 Task: Get directions from Colonial Williamsburg, Virginia, United States to Albuquerque, New Mexico, United States  and reverse  starting point and destination and check the best travel modes
Action: Mouse moved to (179, 183)
Screenshot: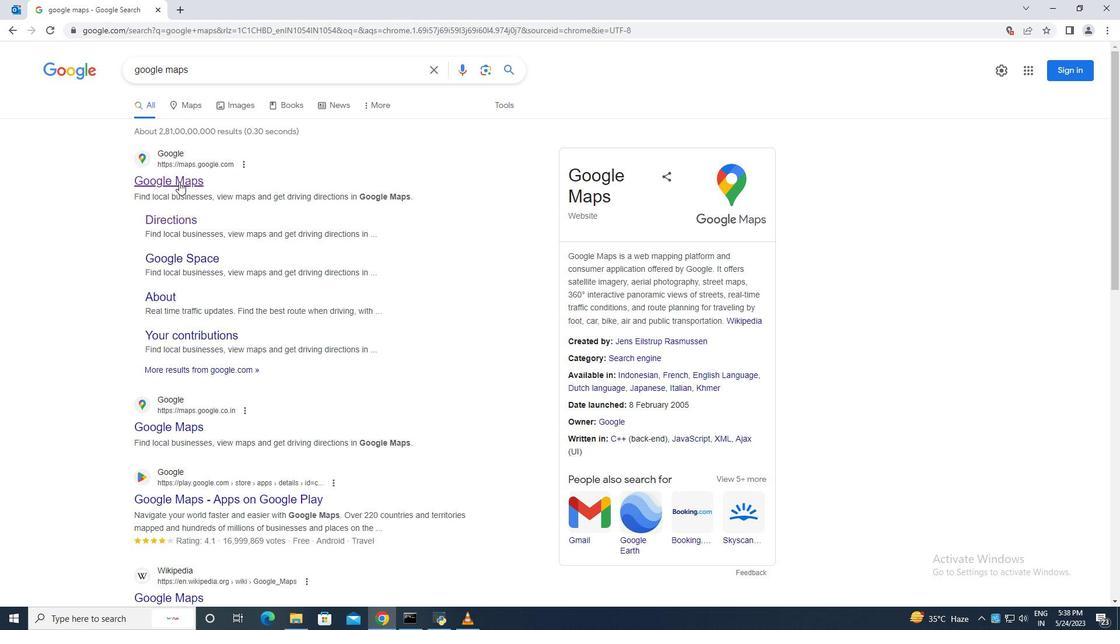 
Action: Mouse pressed left at (179, 183)
Screenshot: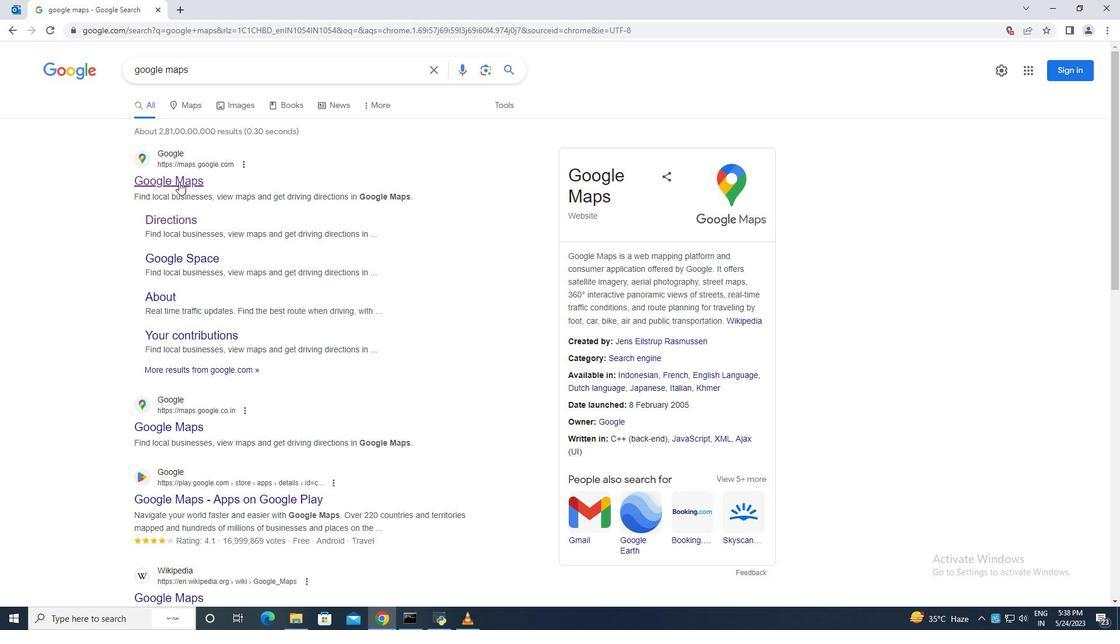 
Action: Mouse moved to (131, 62)
Screenshot: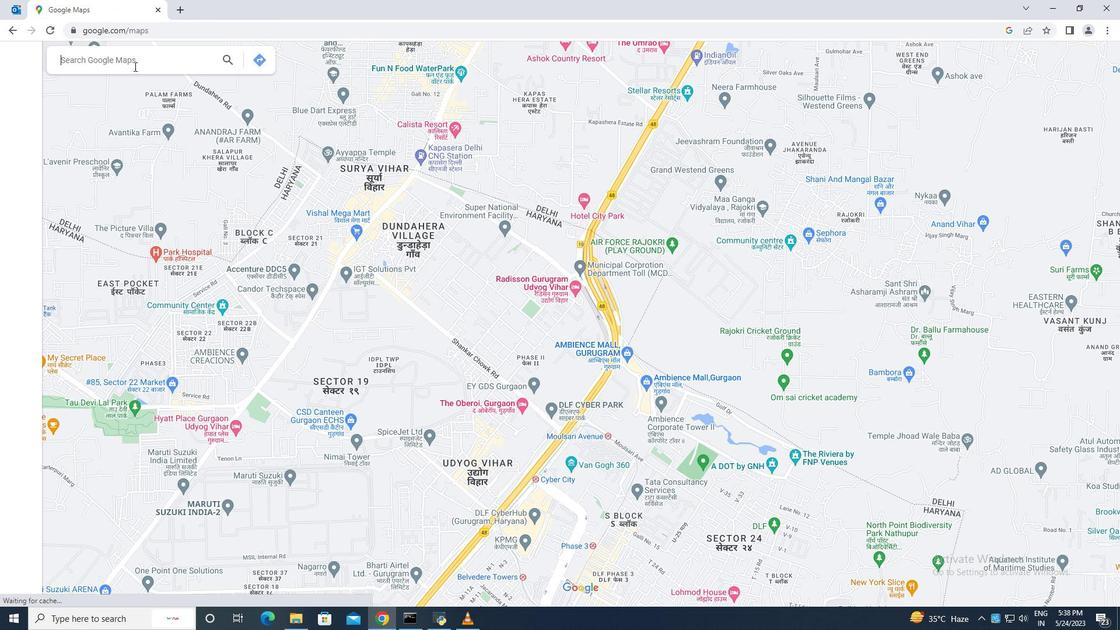 
Action: Mouse pressed left at (131, 62)
Screenshot: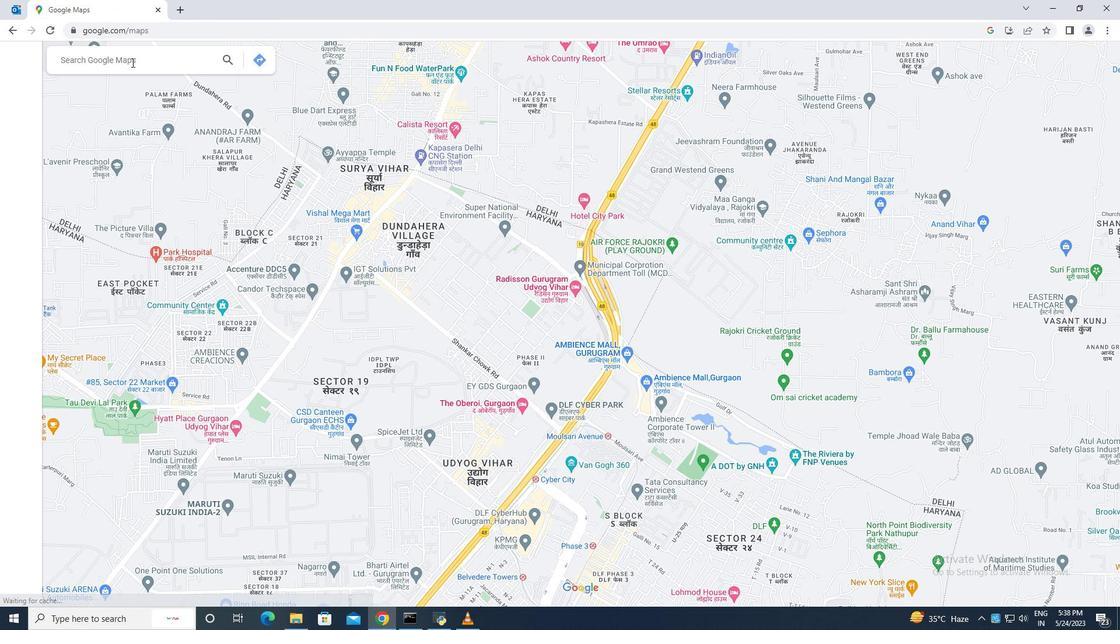 
Action: Key pressed colonial<Key.space>willamsburg<Key.space>virginia<Key.space>usa
Screenshot: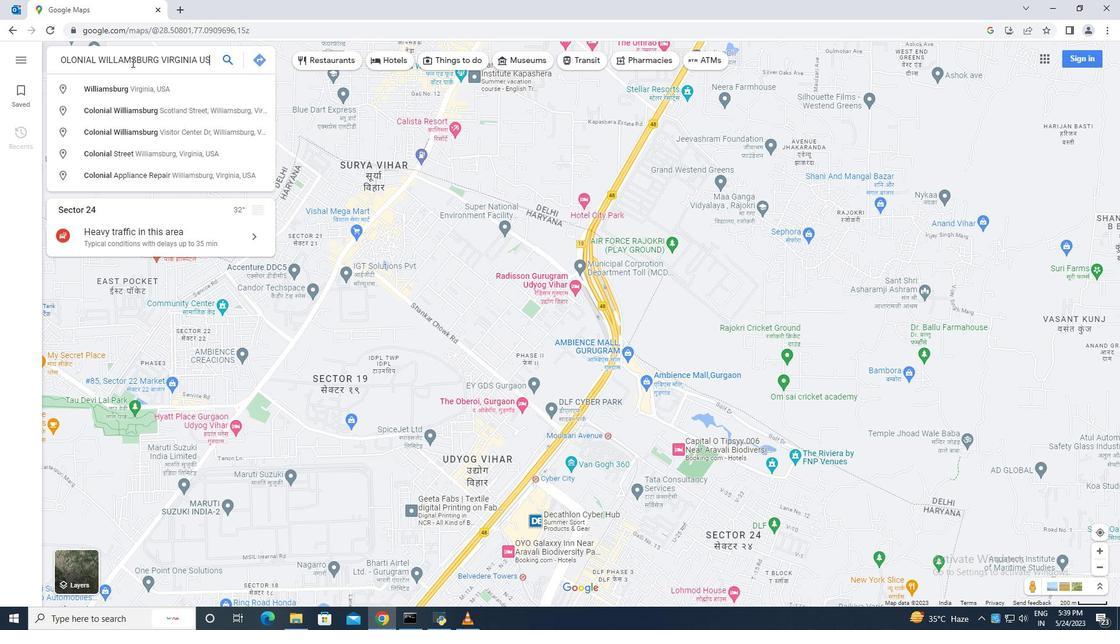 
Action: Mouse moved to (155, 87)
Screenshot: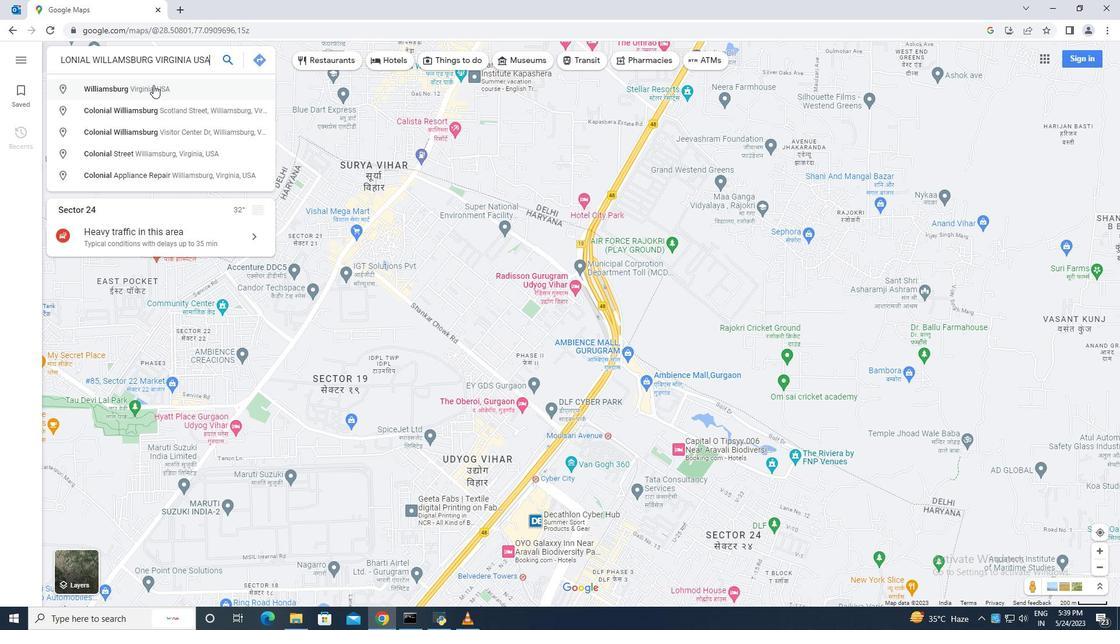 
Action: Mouse pressed left at (155, 87)
Screenshot: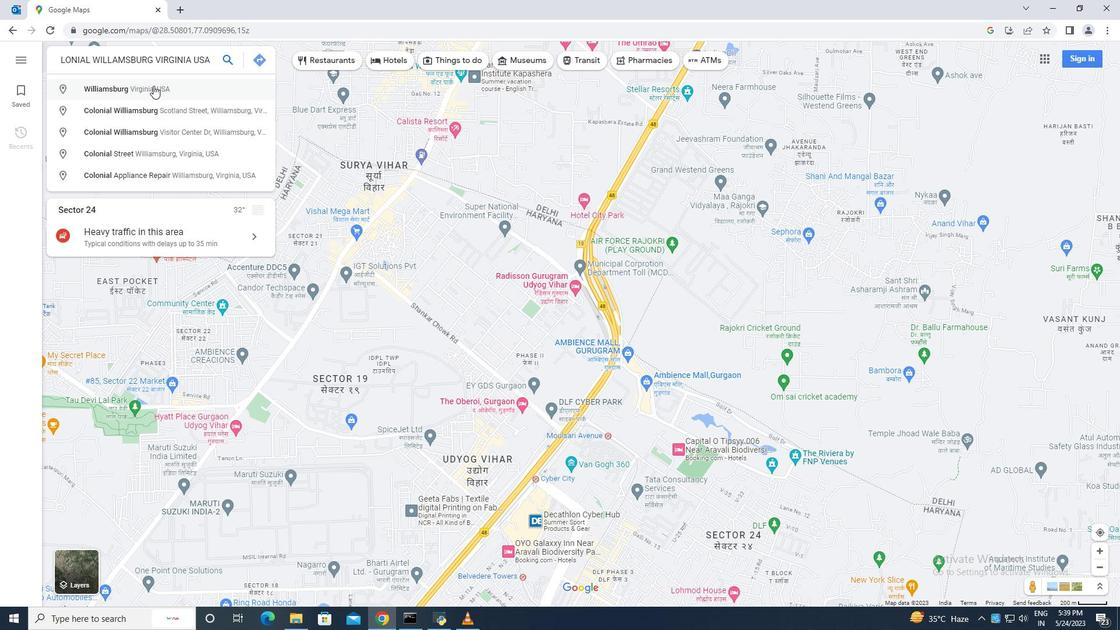 
Action: Mouse moved to (82, 269)
Screenshot: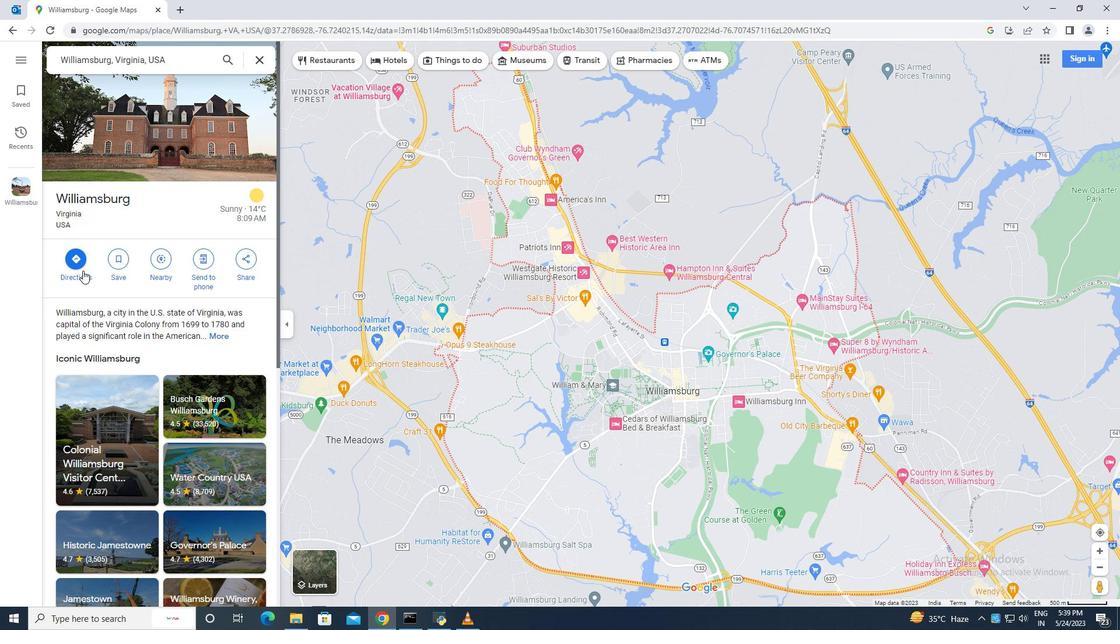 
Action: Mouse pressed left at (82, 269)
Screenshot: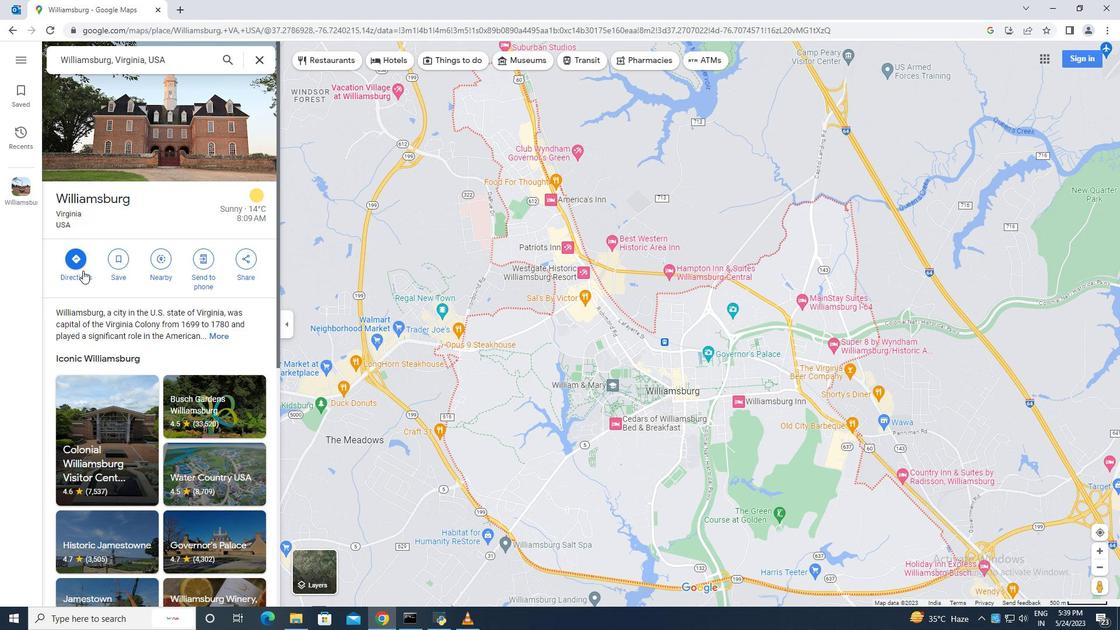 
Action: Mouse moved to (178, 91)
Screenshot: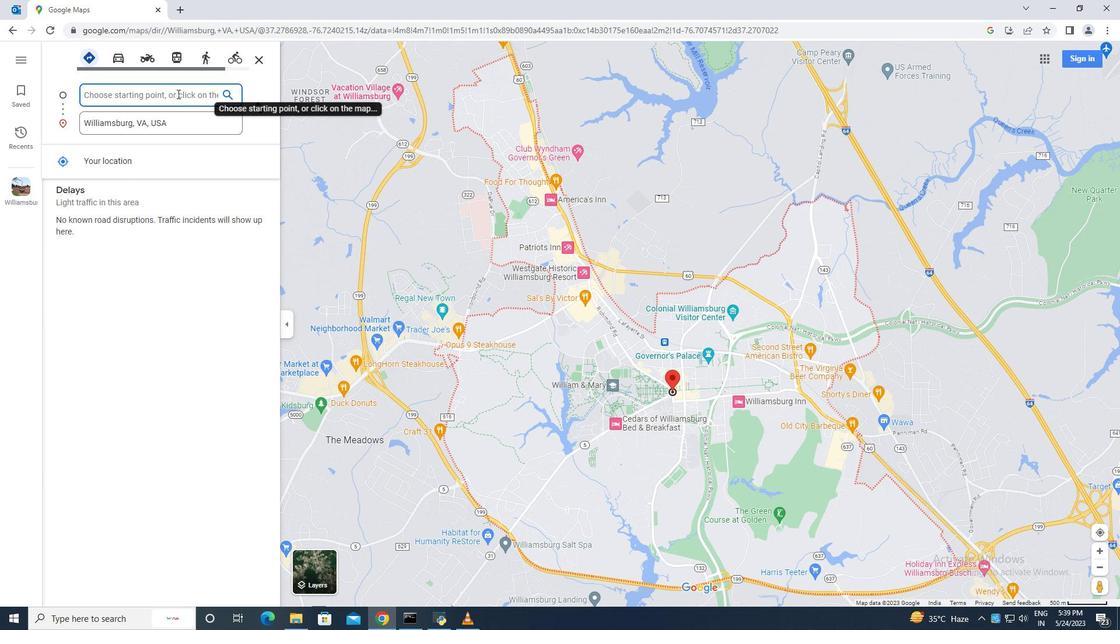 
Action: Mouse pressed left at (178, 91)
Screenshot: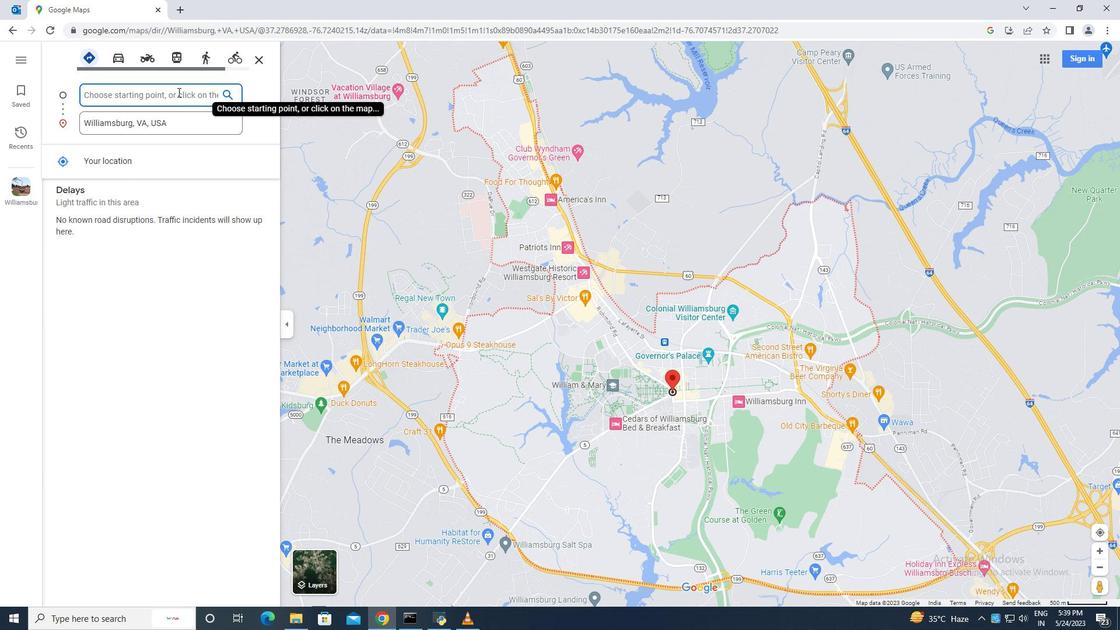 
Action: Key pressed colonial<Key.space>willamsburg<Key.space>virh<Key.backspace>ginia<Key.space>usa
Screenshot: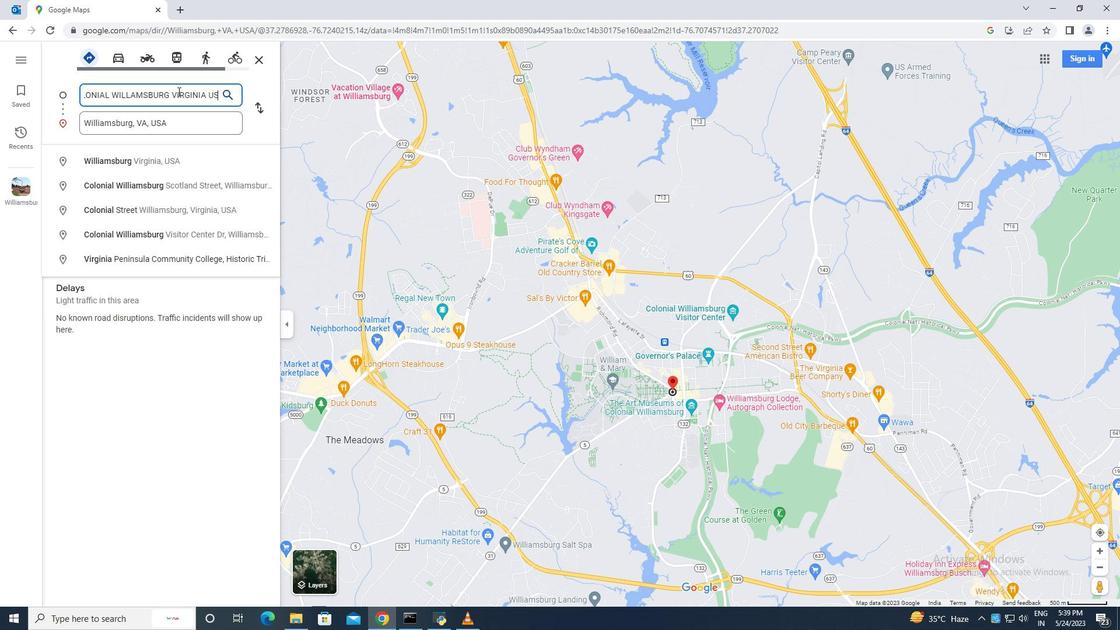 
Action: Mouse moved to (194, 123)
Screenshot: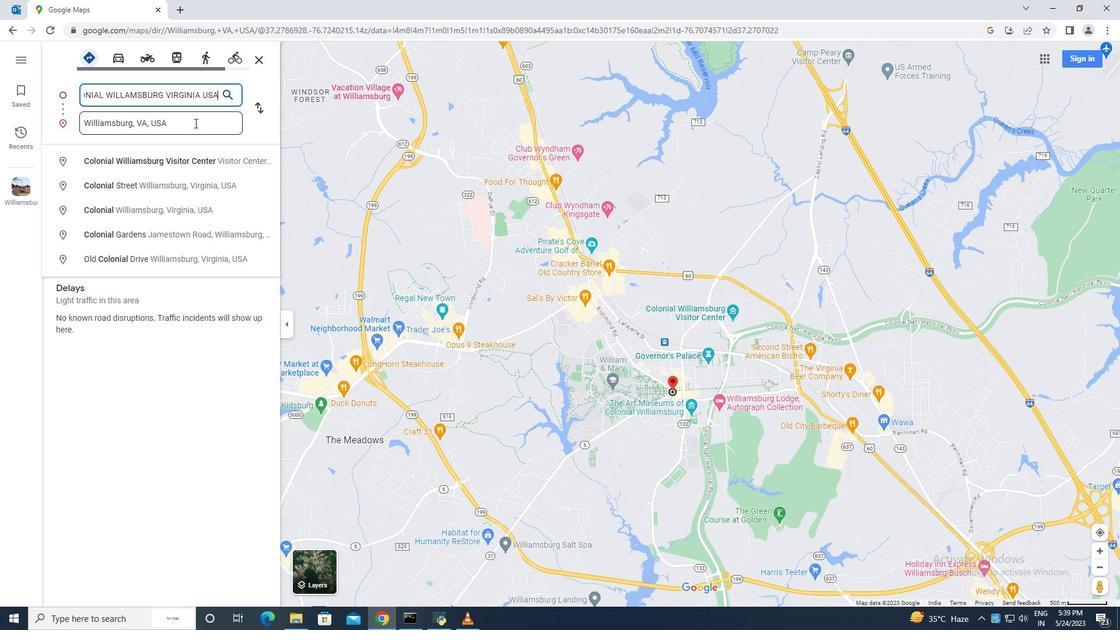 
Action: Mouse pressed left at (194, 123)
Screenshot: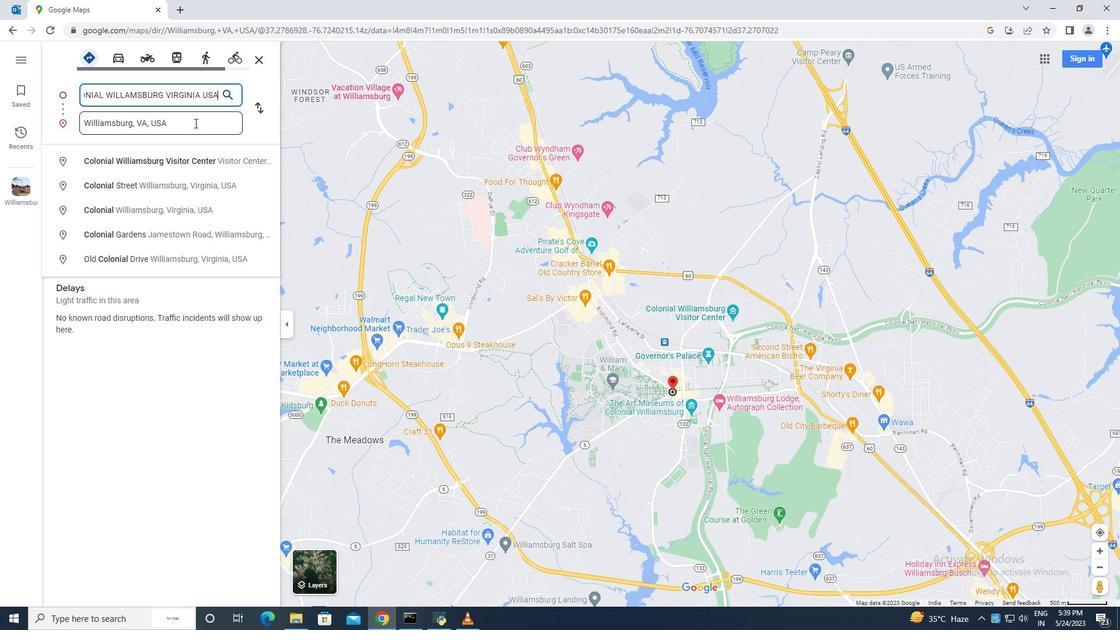 
Action: Key pressed albuquerque<Key.space>new<Key.space>mexico<Key.space>
Screenshot: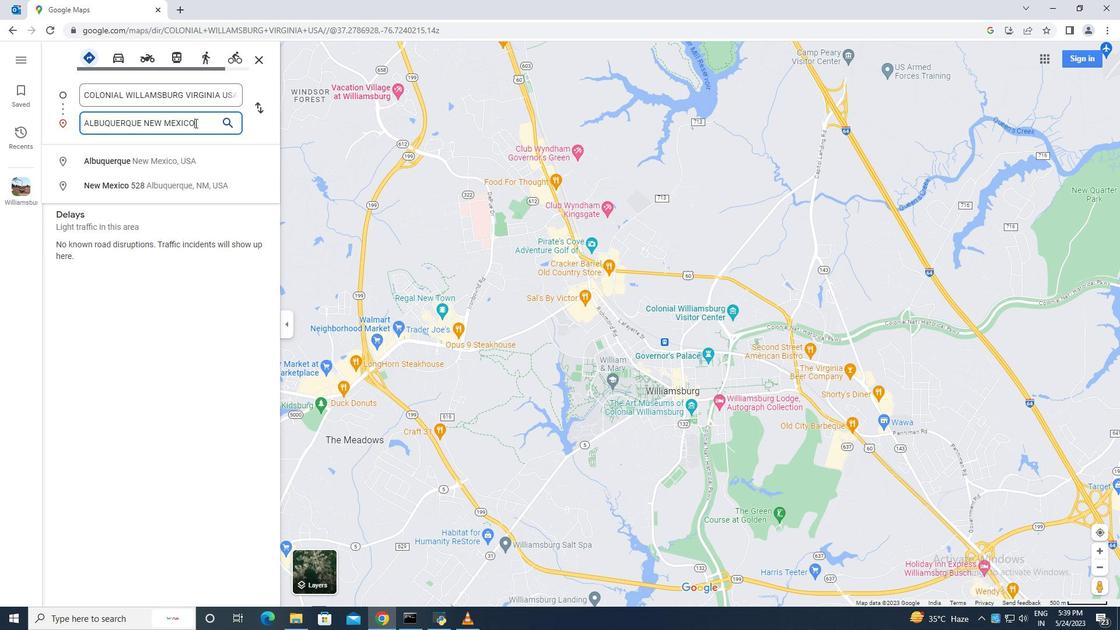 
Action: Mouse moved to (197, 159)
Screenshot: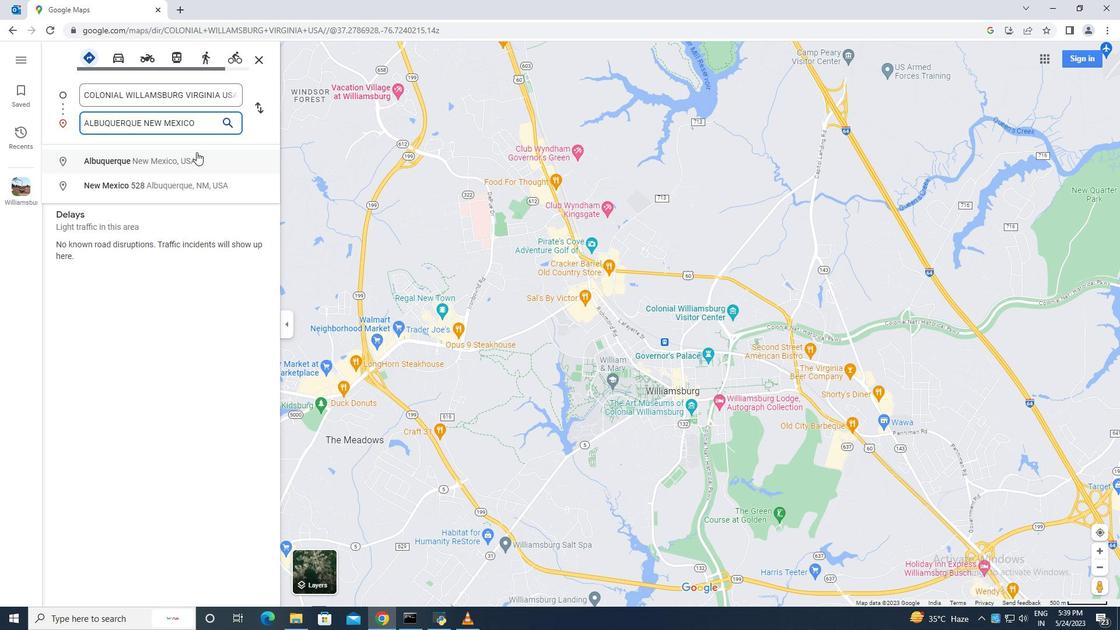 
Action: Mouse pressed left at (197, 159)
Screenshot: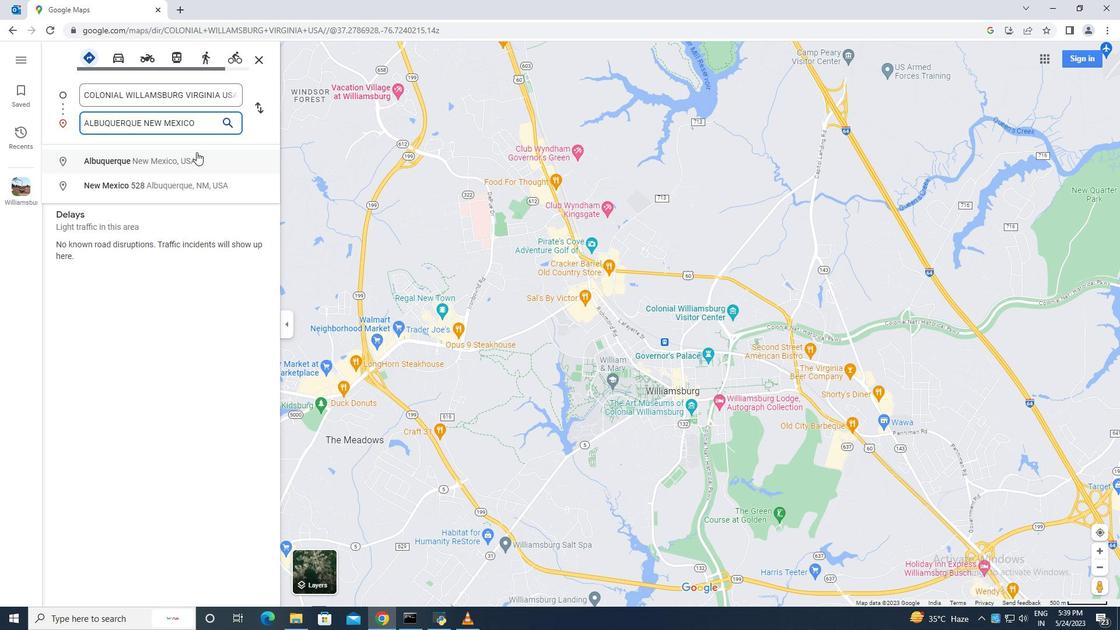 
Action: Mouse moved to (257, 108)
Screenshot: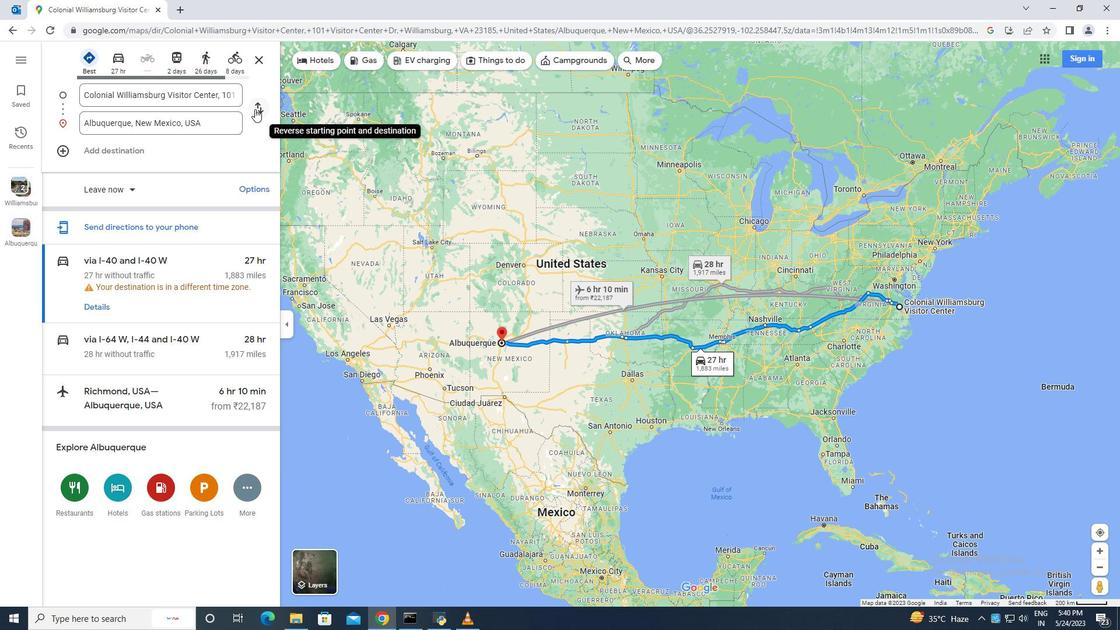 
Action: Mouse pressed left at (257, 108)
Screenshot: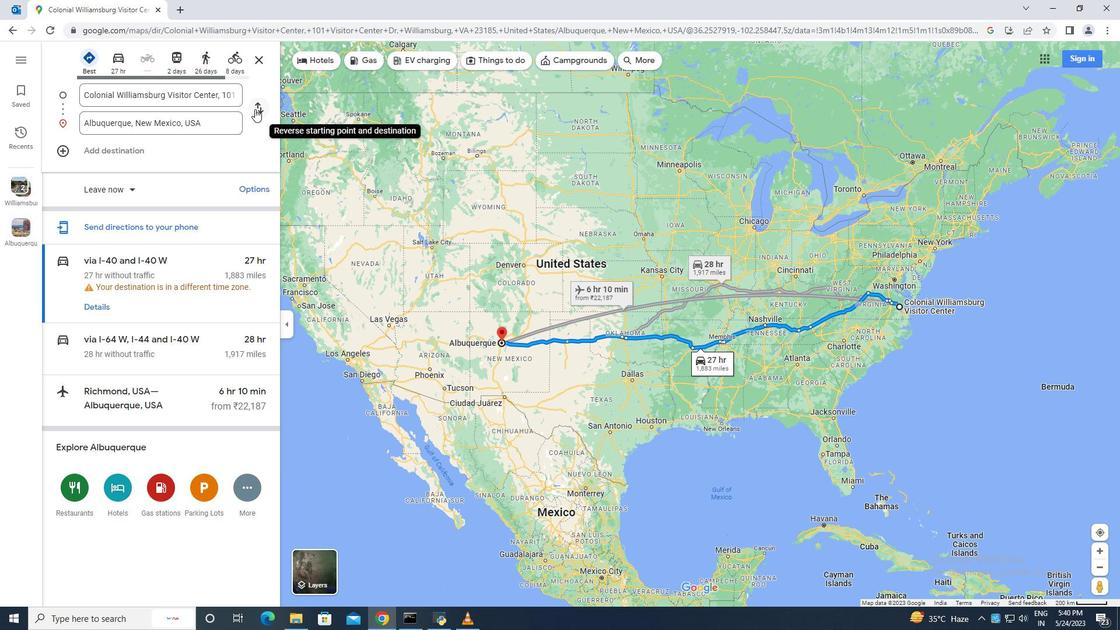 
Action: Mouse moved to (120, 62)
Screenshot: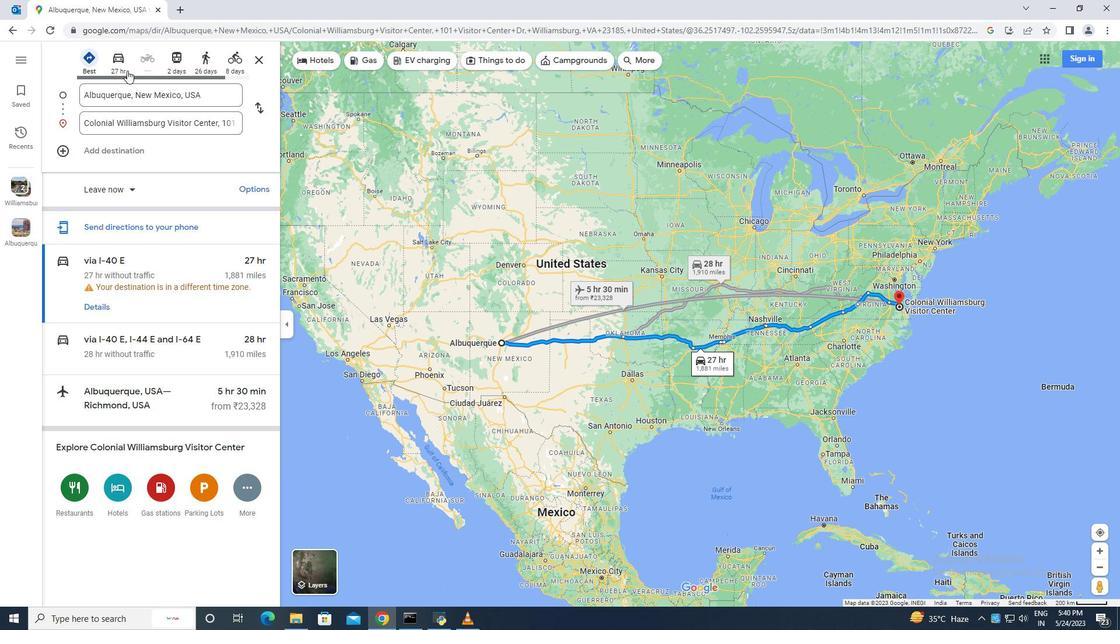 
Action: Mouse pressed left at (120, 62)
Screenshot: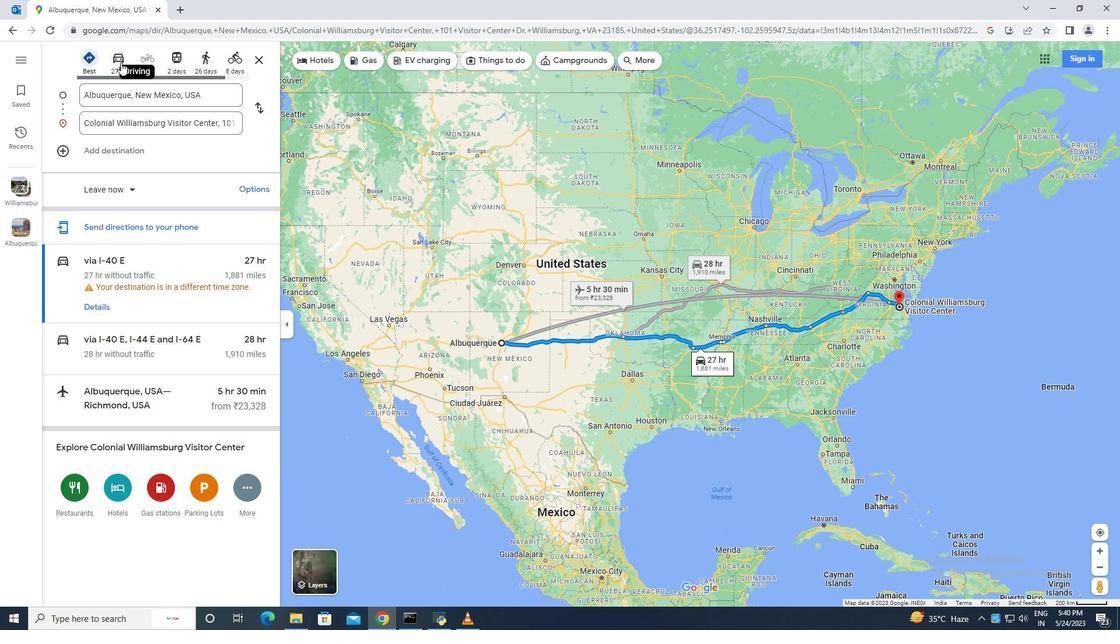 
Action: Mouse moved to (181, 310)
Screenshot: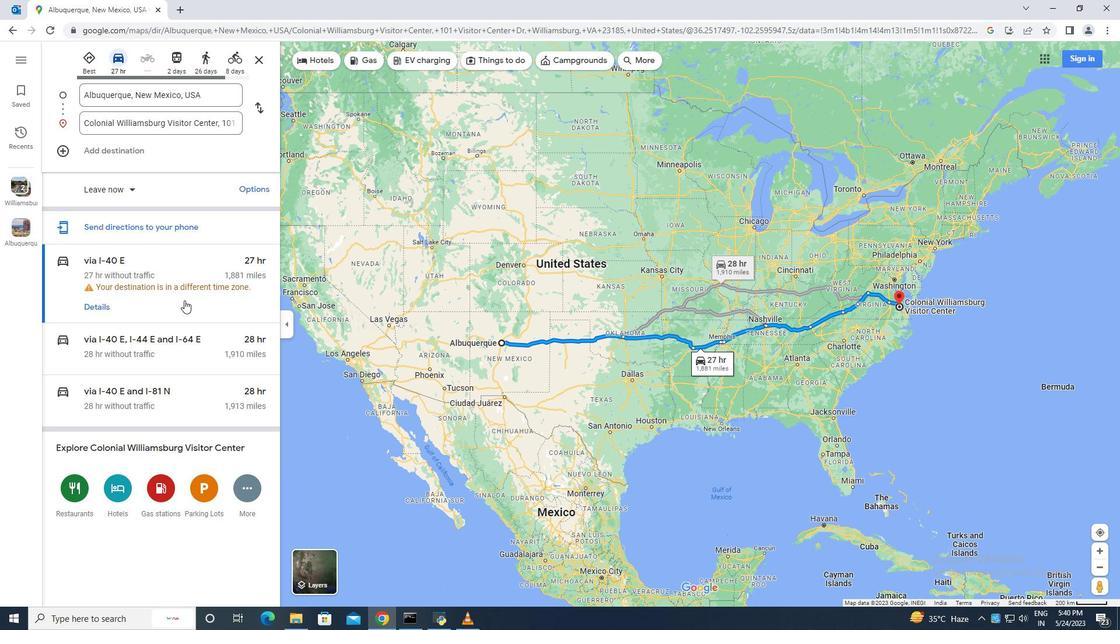 
Action: Mouse scrolled (181, 309) with delta (0, 0)
Screenshot: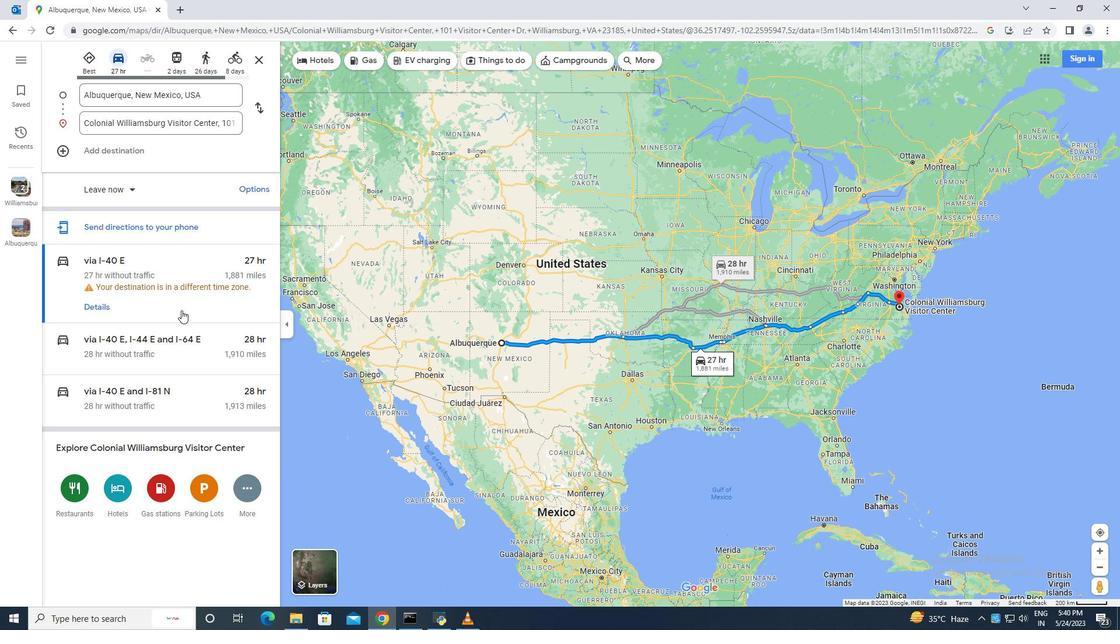 
Action: Mouse scrolled (181, 309) with delta (0, 0)
Screenshot: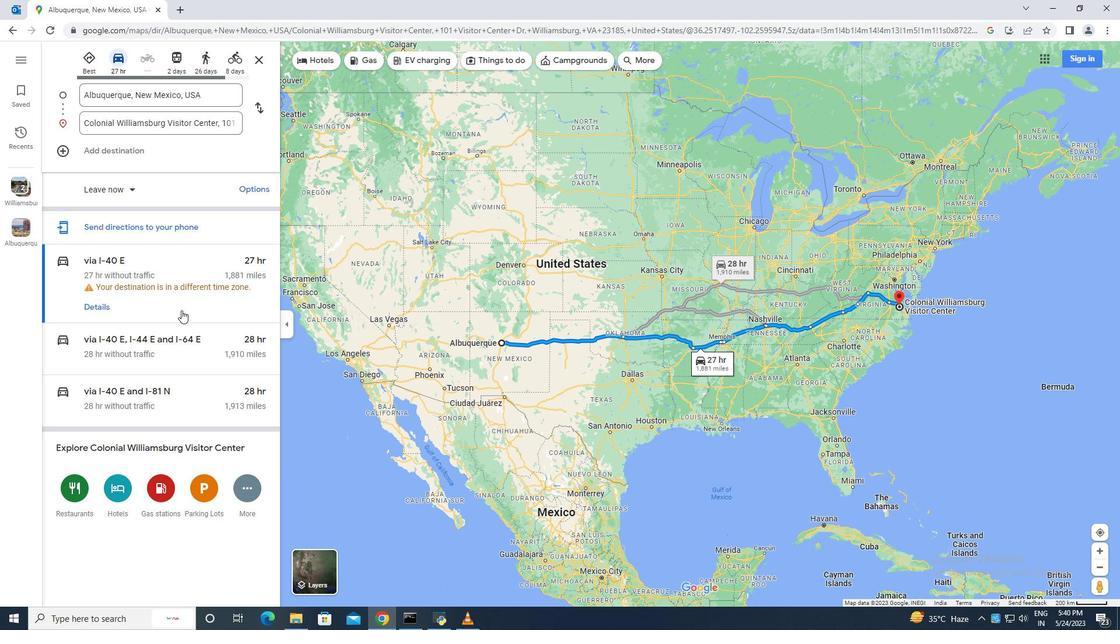 
Action: Mouse scrolled (181, 309) with delta (0, 0)
Screenshot: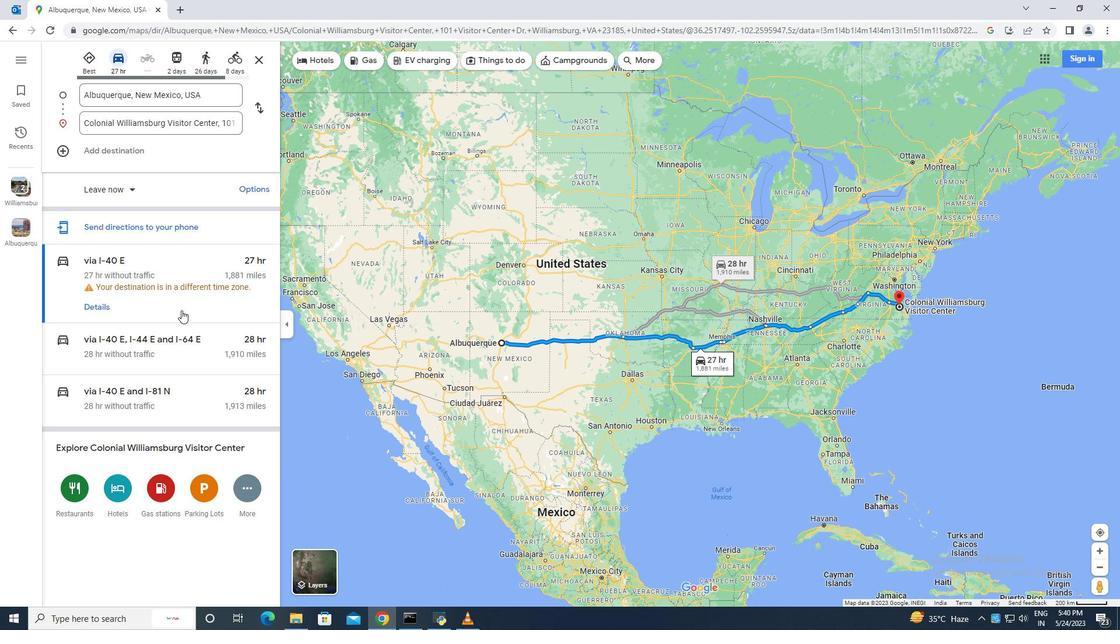 
Action: Mouse scrolled (181, 309) with delta (0, 0)
Screenshot: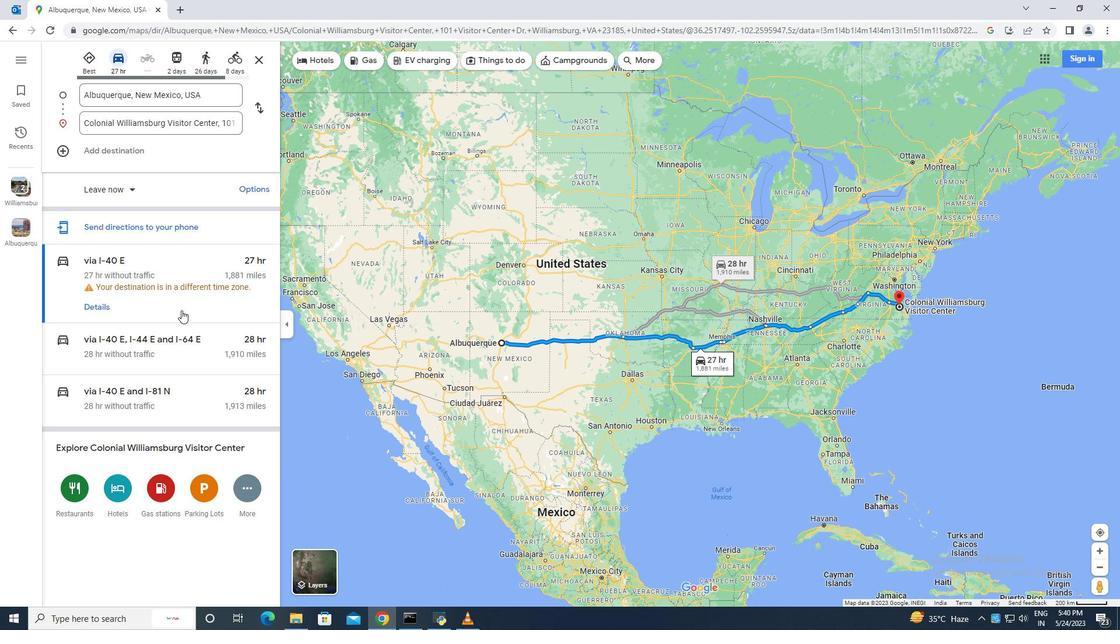 
Action: Mouse moved to (181, 305)
Screenshot: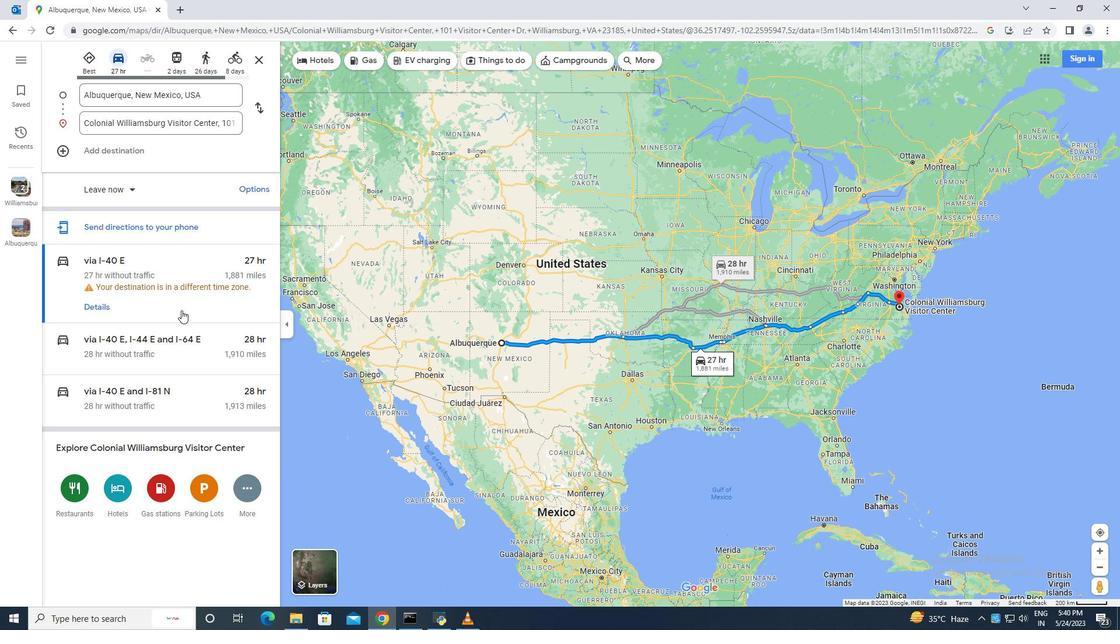 
Action: Mouse scrolled (181, 306) with delta (0, 0)
Screenshot: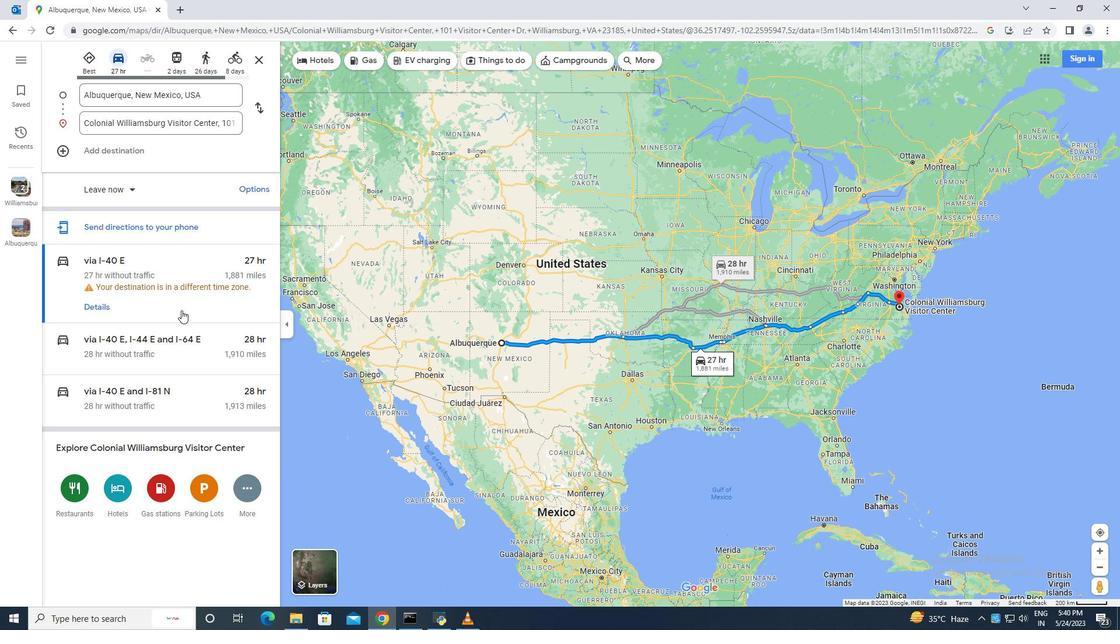 
Action: Mouse moved to (167, 273)
Screenshot: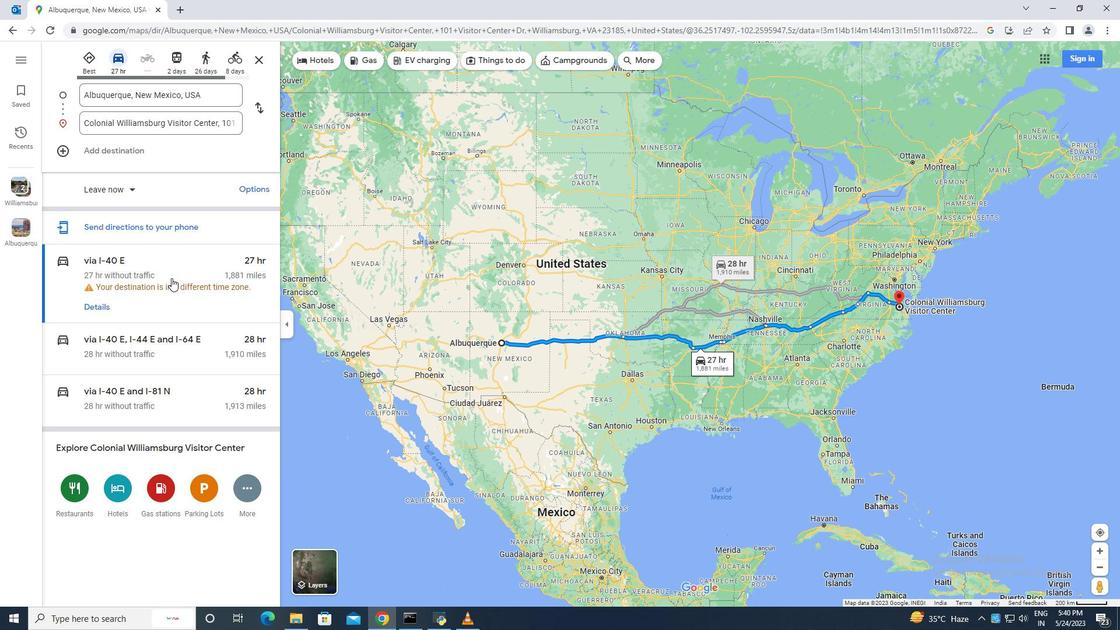 
Action: Mouse scrolled (167, 272) with delta (0, 0)
Screenshot: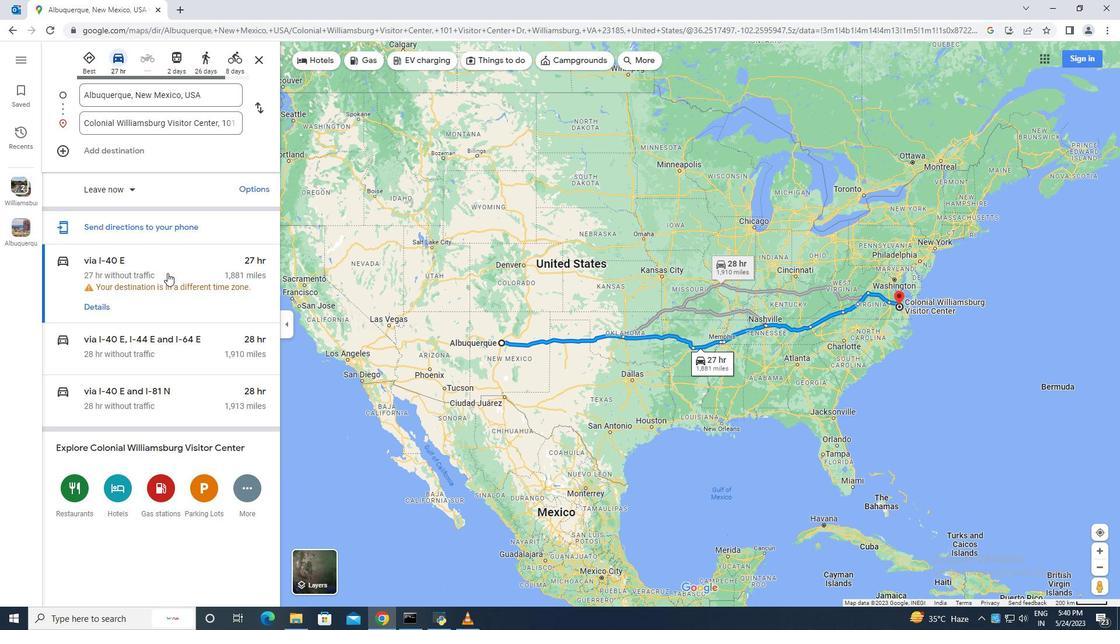 
Action: Mouse scrolled (167, 272) with delta (0, 0)
Screenshot: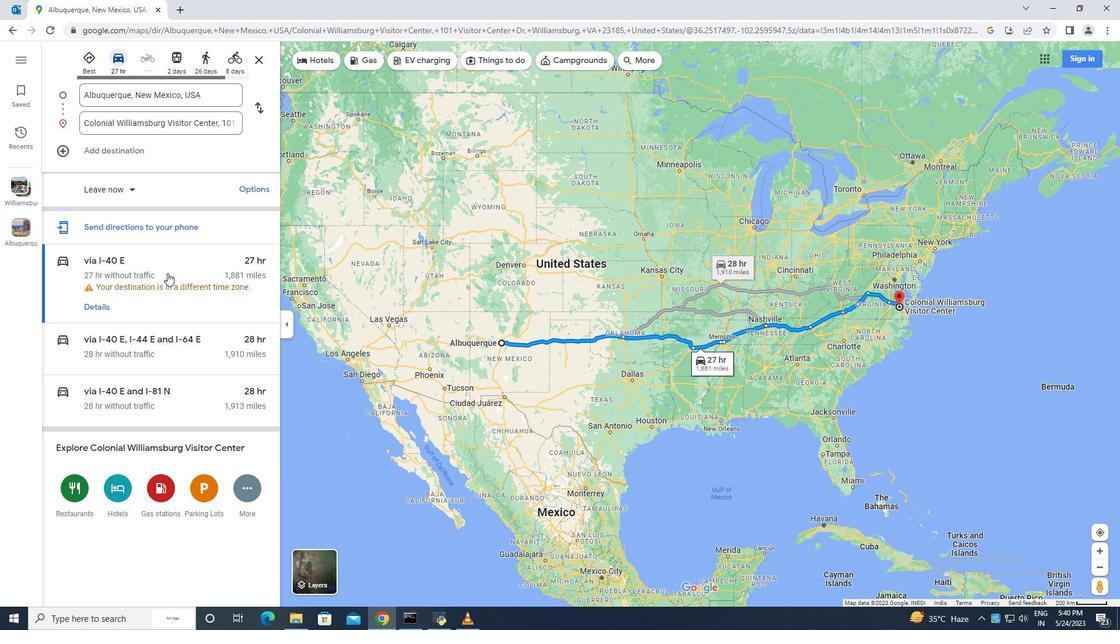 
Action: Mouse scrolled (167, 272) with delta (0, 0)
Screenshot: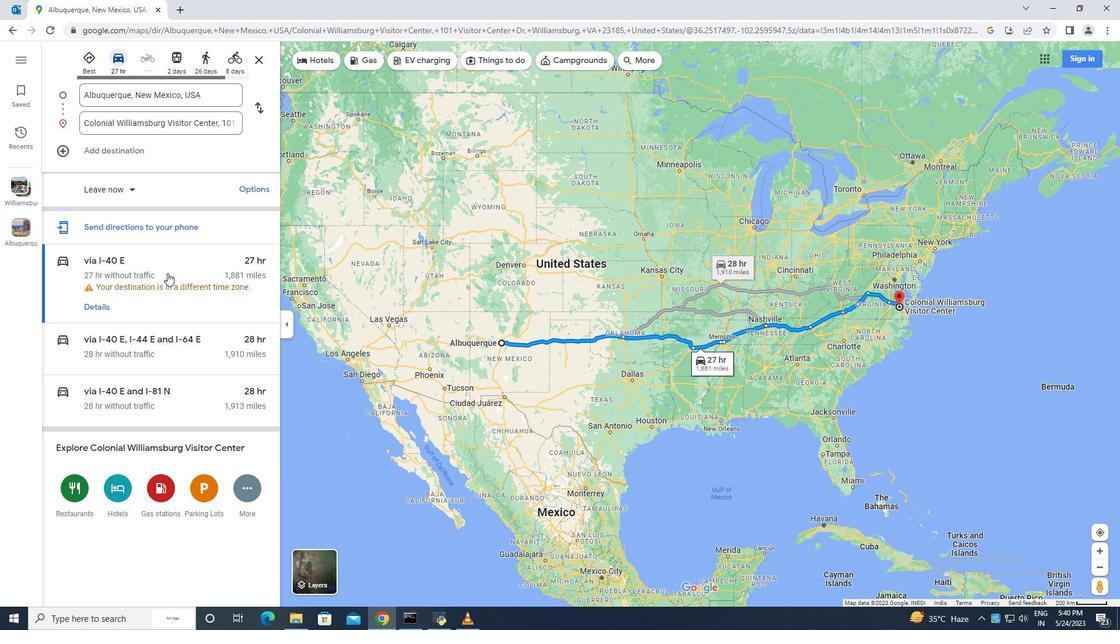 
Action: Mouse moved to (216, 307)
Screenshot: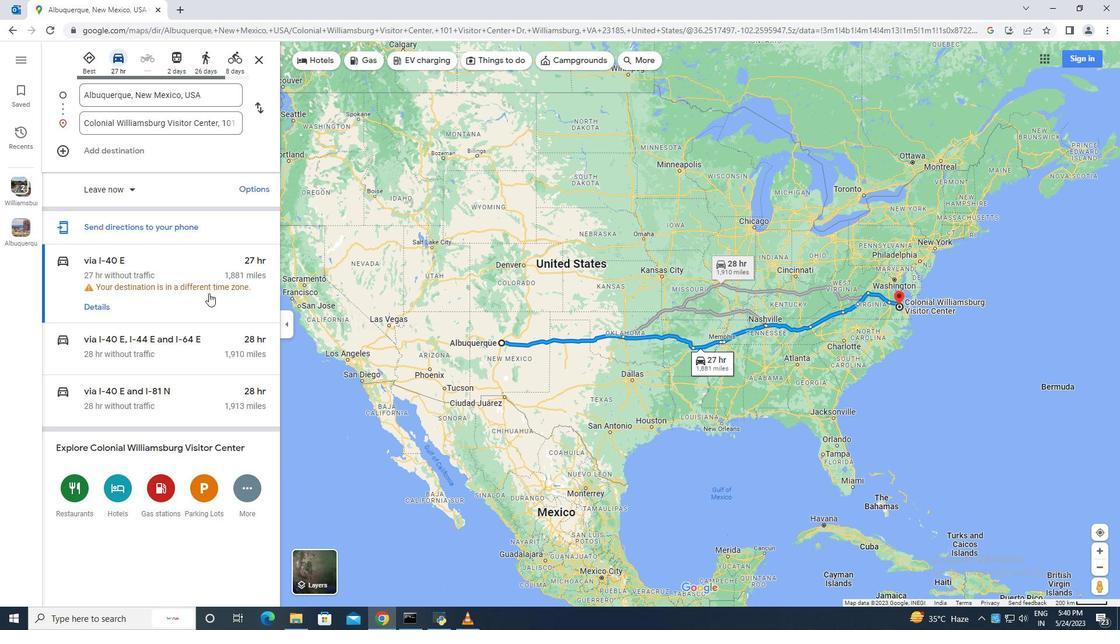 
Action: Mouse scrolled (208, 293) with delta (0, 0)
Screenshot: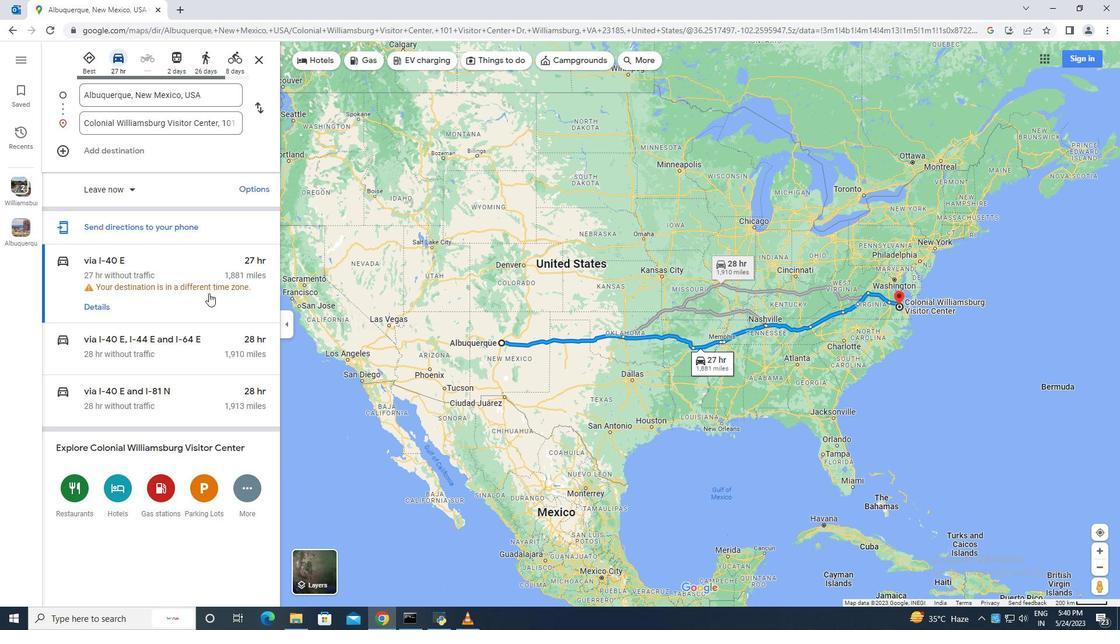 
Action: Mouse moved to (218, 319)
Screenshot: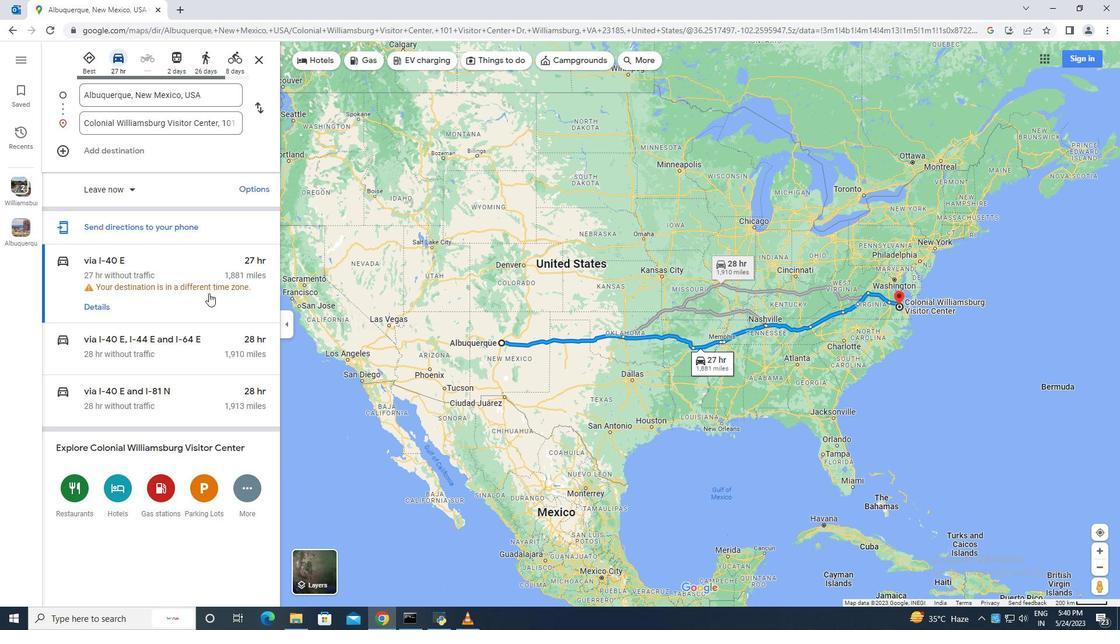 
Action: Mouse scrolled (208, 293) with delta (0, 0)
Screenshot: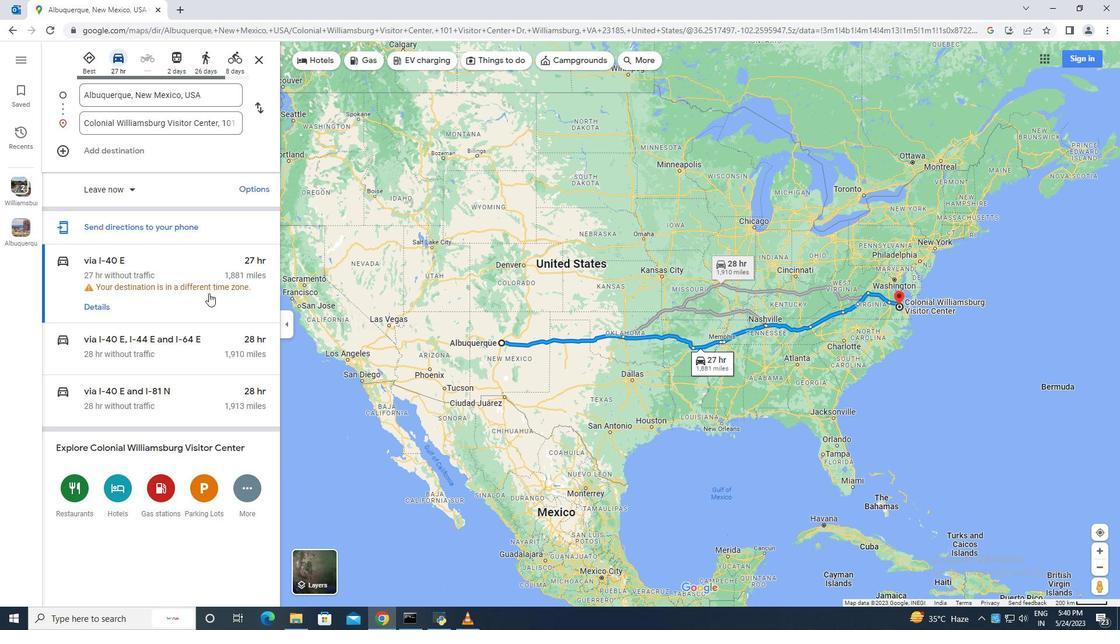 
Action: Mouse moved to (218, 322)
Screenshot: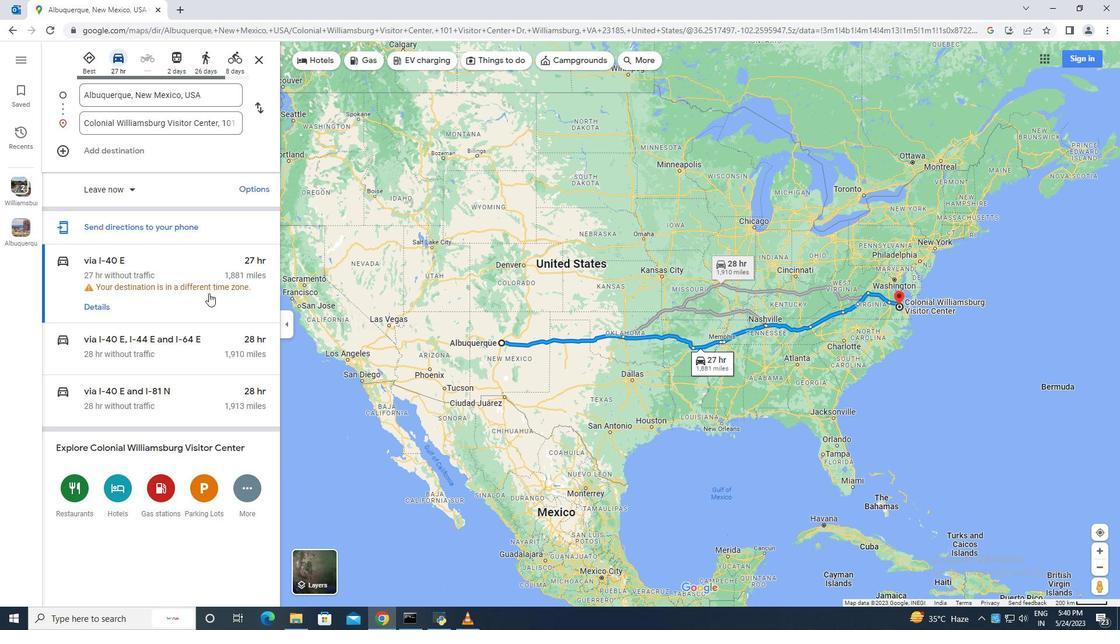 
Action: Mouse scrolled (208, 293) with delta (0, 0)
Screenshot: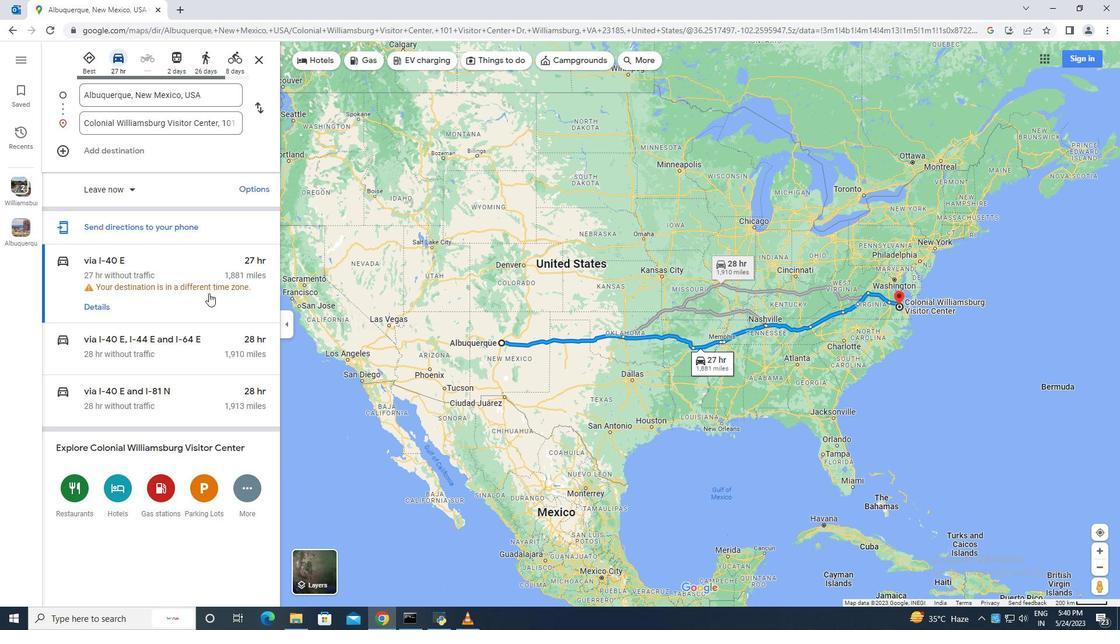 
Action: Mouse moved to (218, 325)
Screenshot: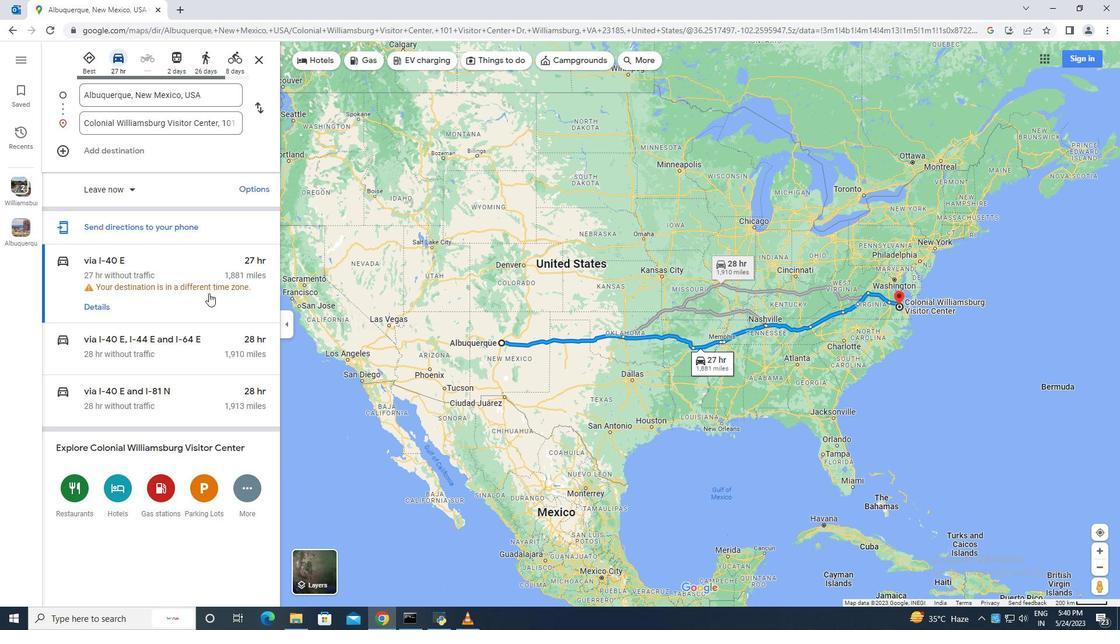 
Action: Mouse scrolled (208, 293) with delta (0, 0)
Screenshot: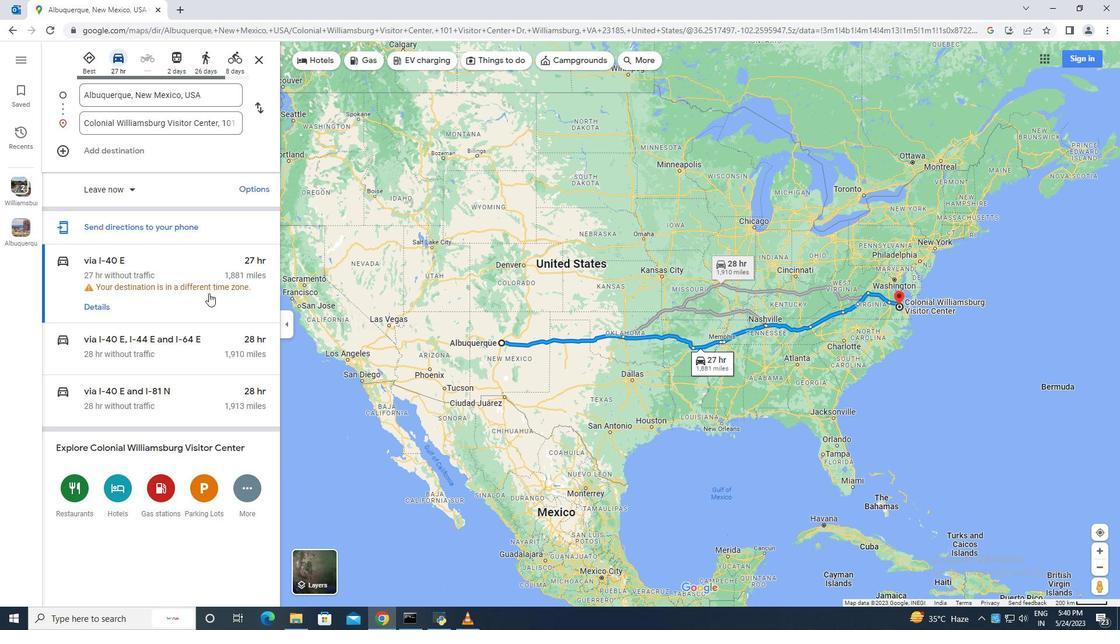 
Action: Mouse moved to (214, 322)
Screenshot: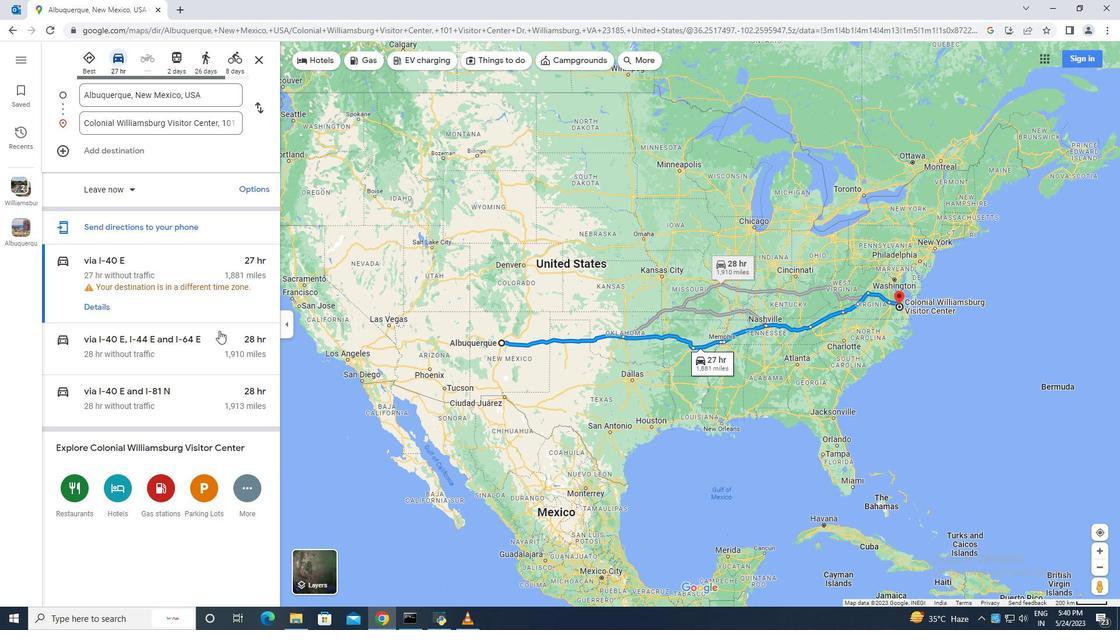 
Action: Mouse scrolled (214, 322) with delta (0, 0)
Screenshot: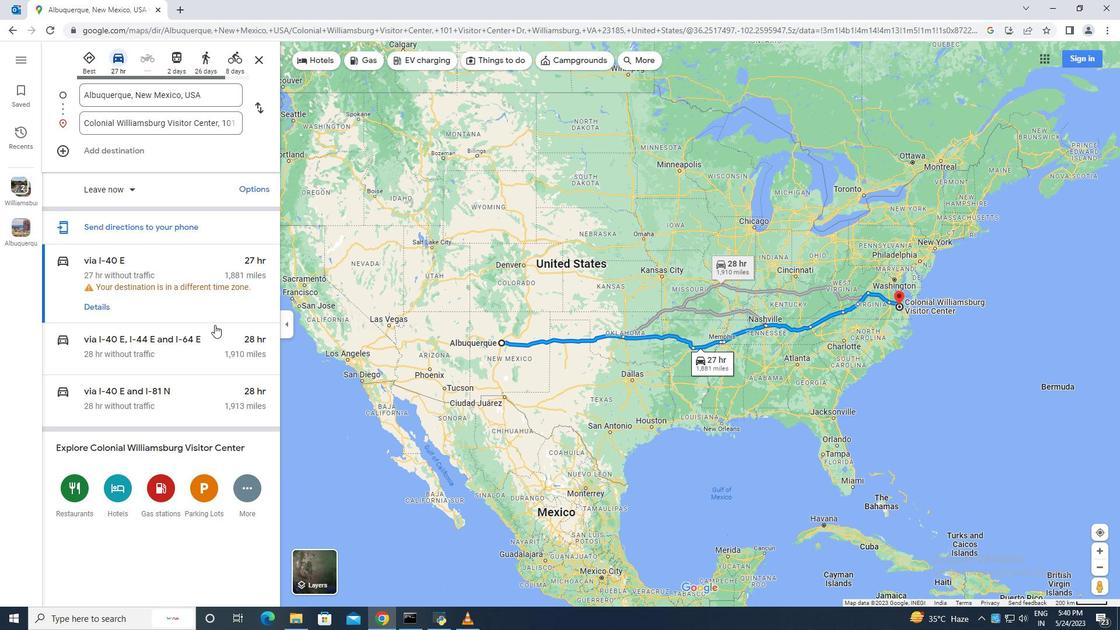 
Action: Mouse scrolled (214, 322) with delta (0, 0)
Screenshot: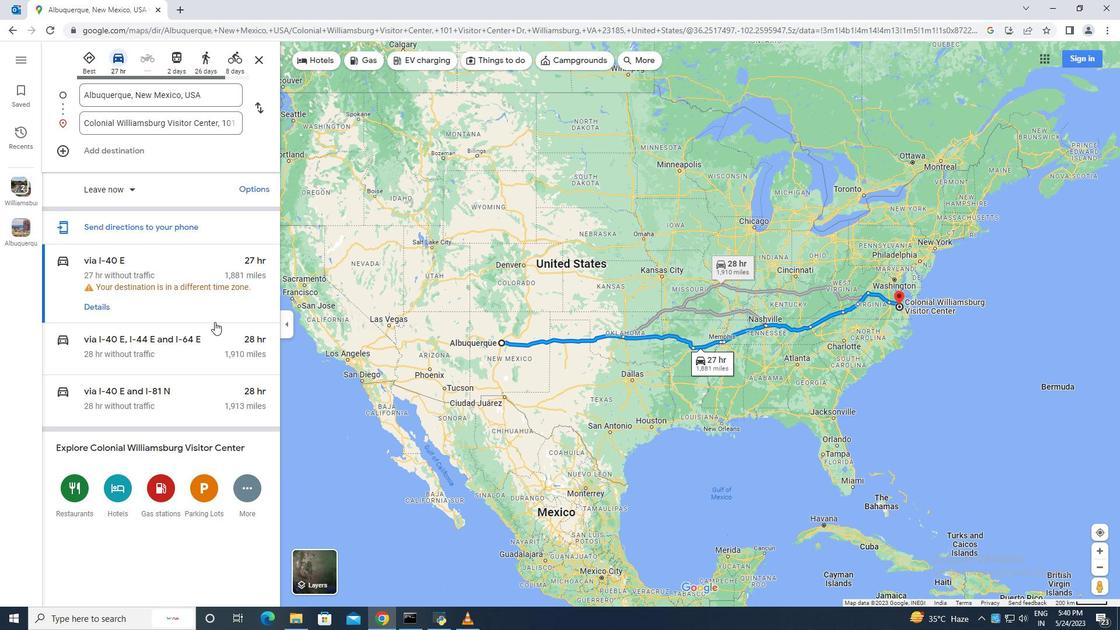 
Action: Mouse moved to (213, 321)
Screenshot: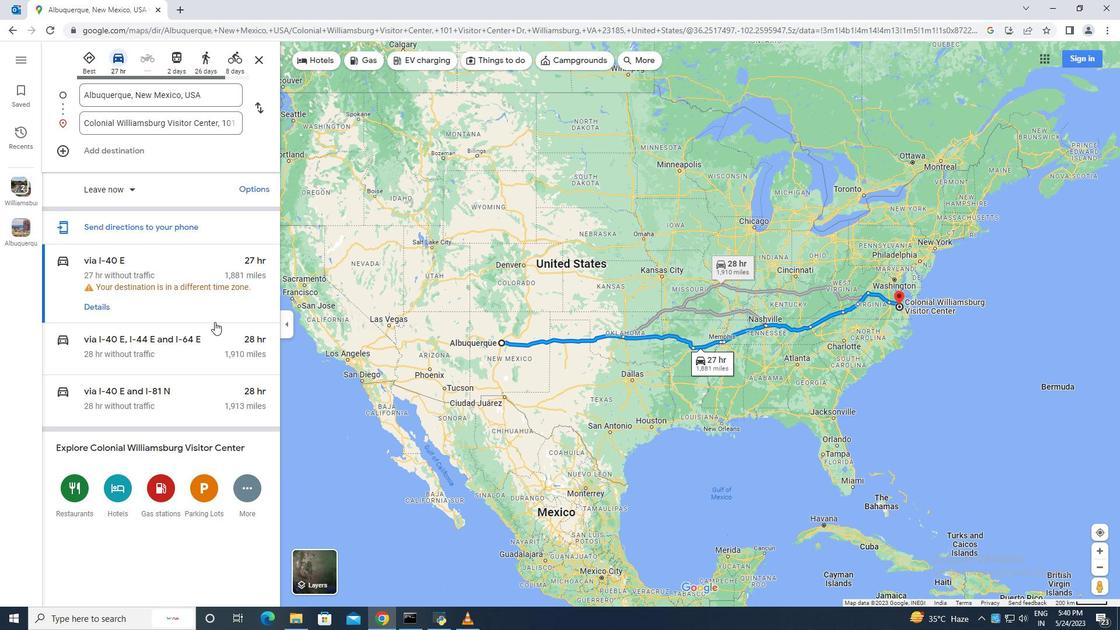 
Action: Mouse scrolled (213, 322) with delta (0, 0)
Screenshot: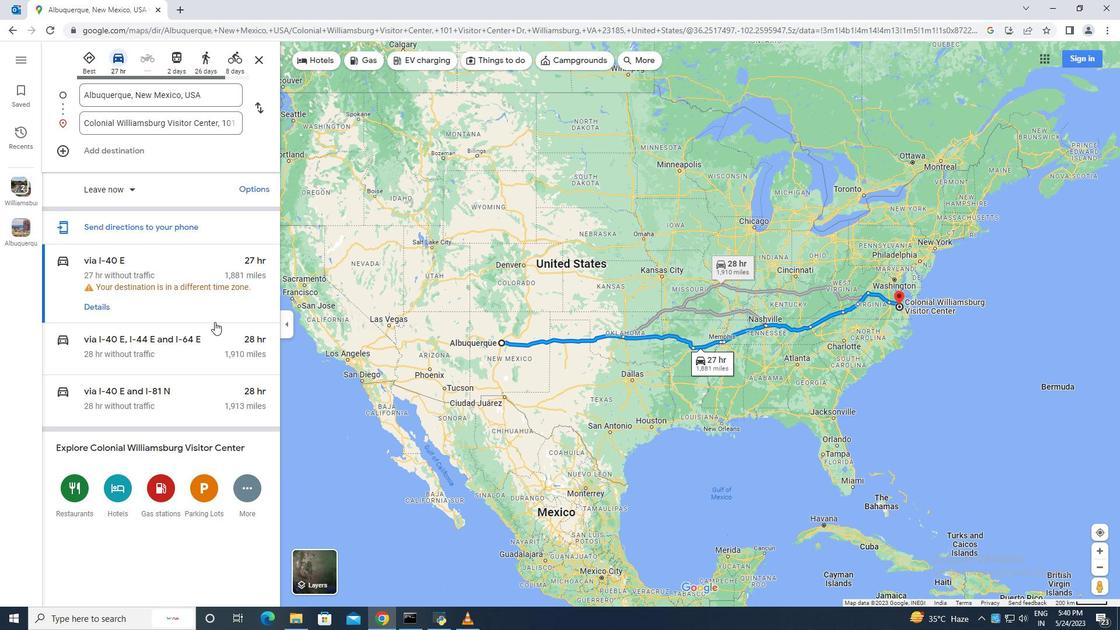 
Action: Mouse moved to (180, 69)
Screenshot: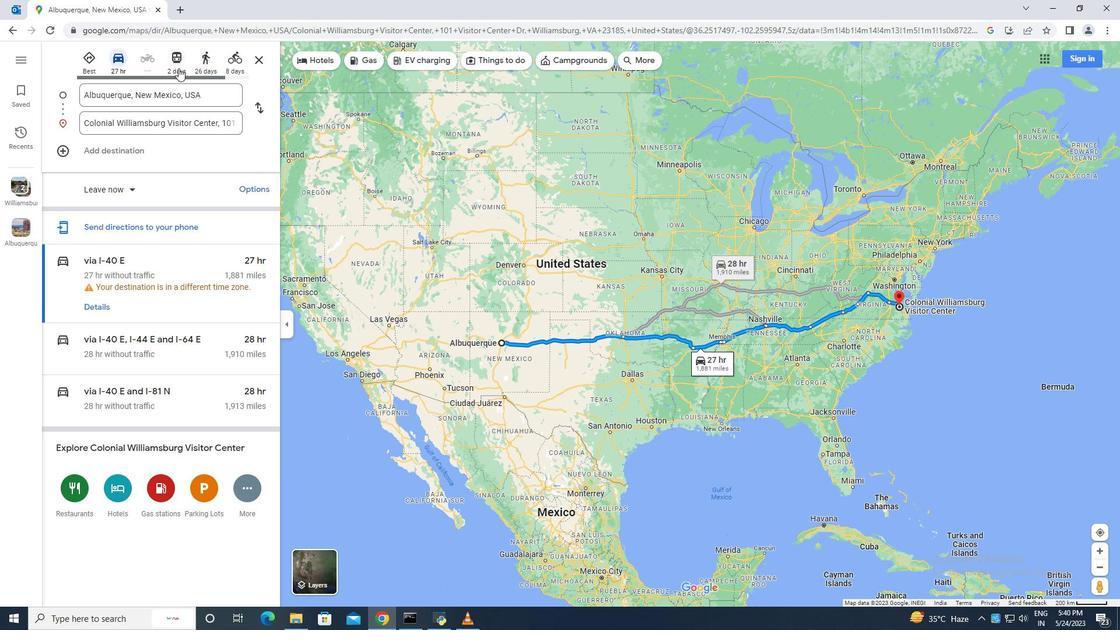 
Action: Mouse pressed left at (180, 69)
Screenshot: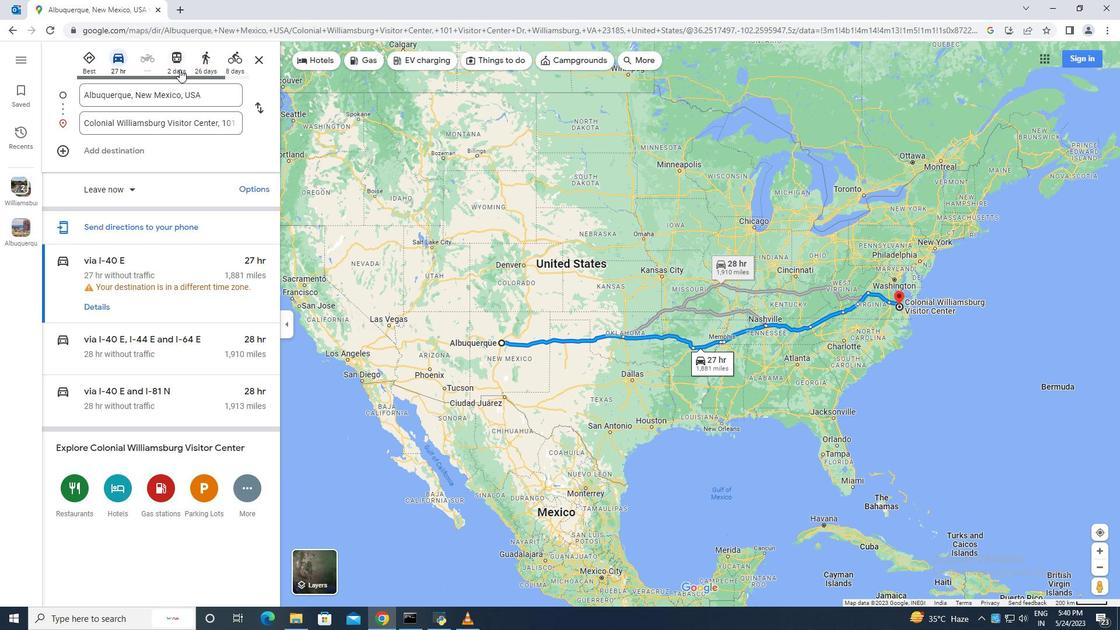 
Action: Mouse moved to (189, 278)
Screenshot: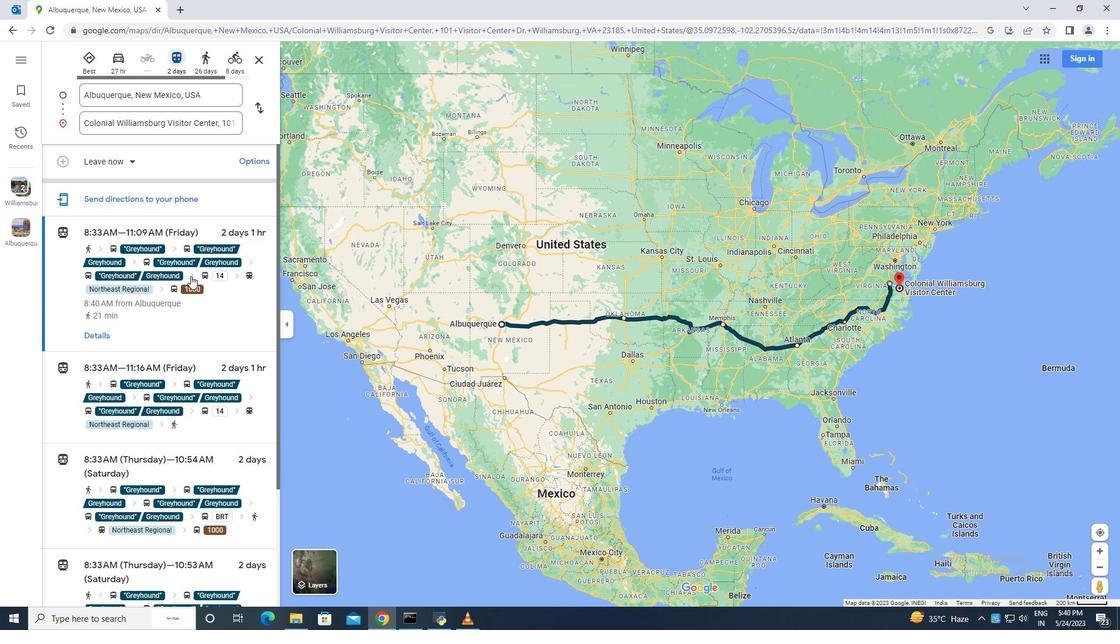 
Action: Mouse scrolled (189, 277) with delta (0, 0)
Screenshot: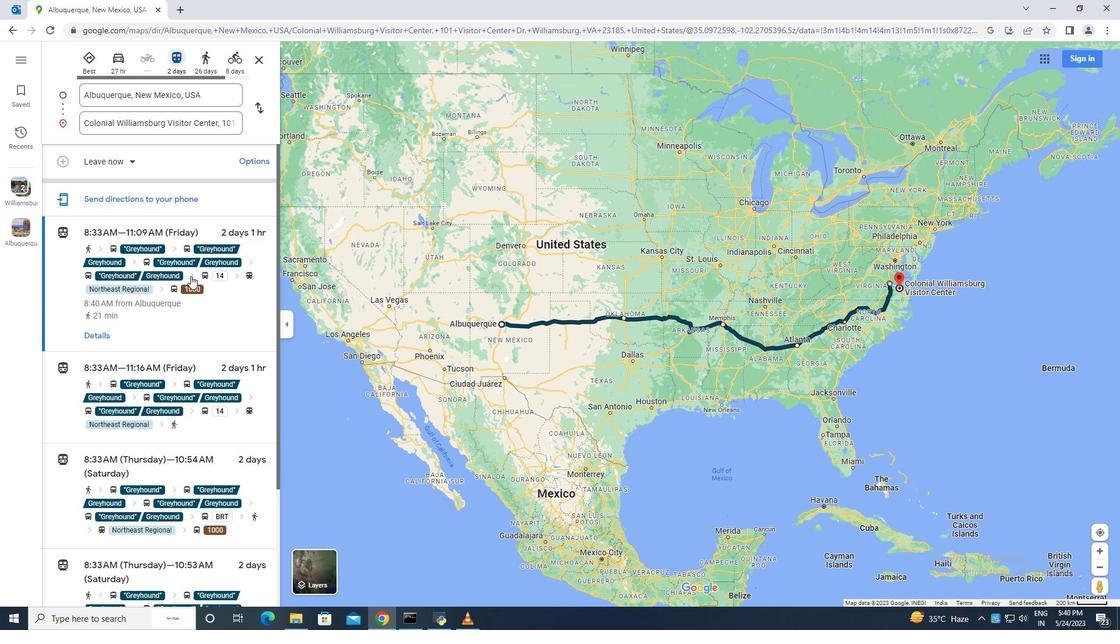
Action: Mouse moved to (141, 275)
Screenshot: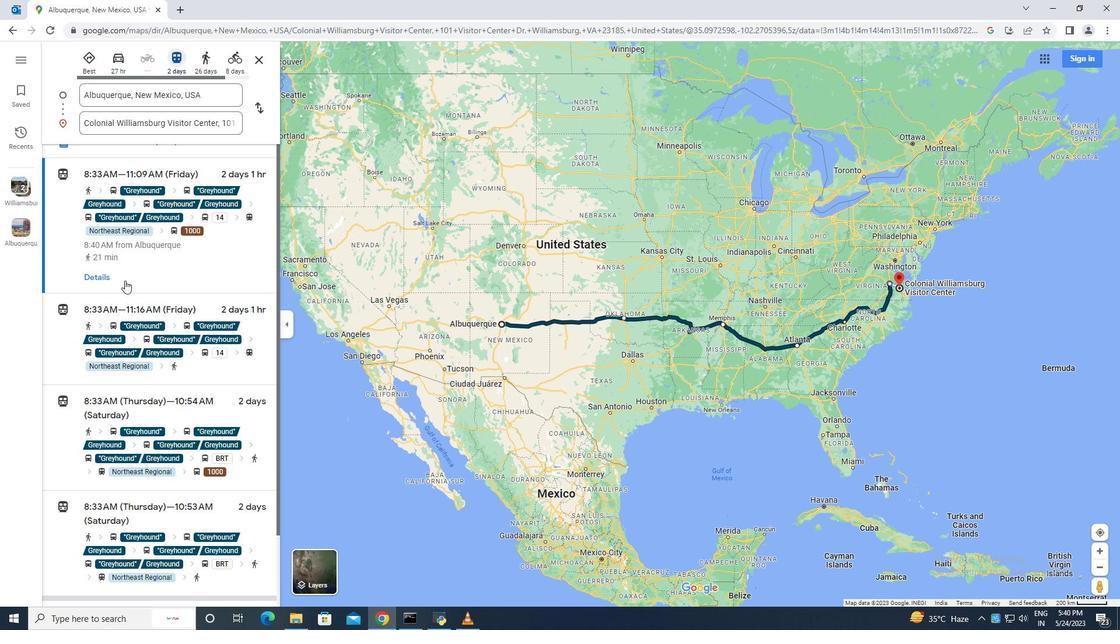 
Action: Mouse scrolled (141, 274) with delta (0, 0)
Screenshot: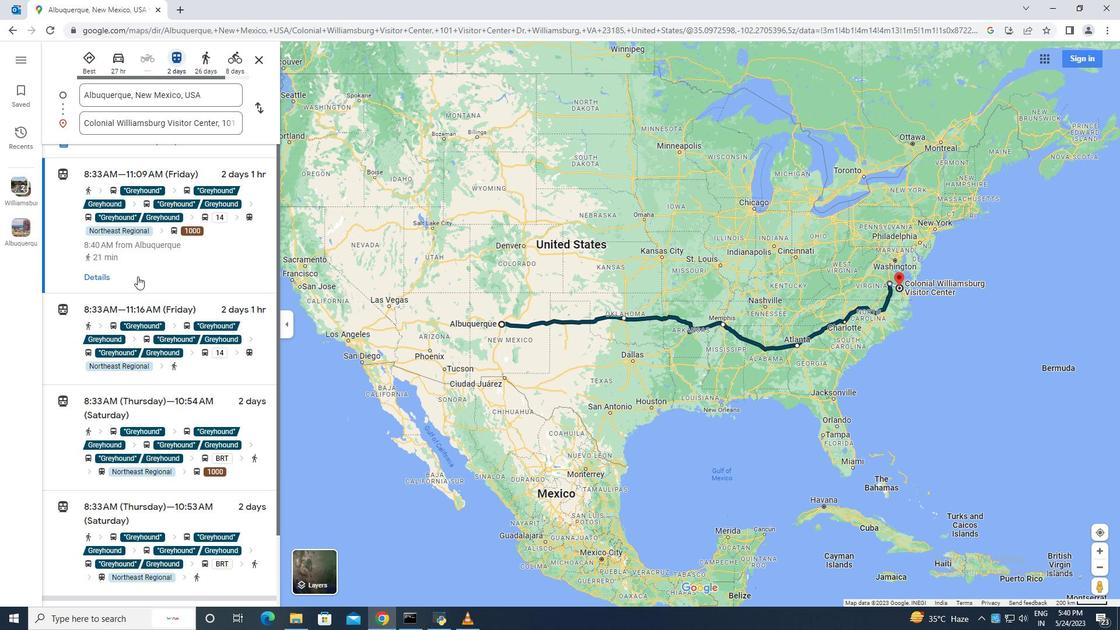 
Action: Mouse scrolled (141, 274) with delta (0, 0)
Screenshot: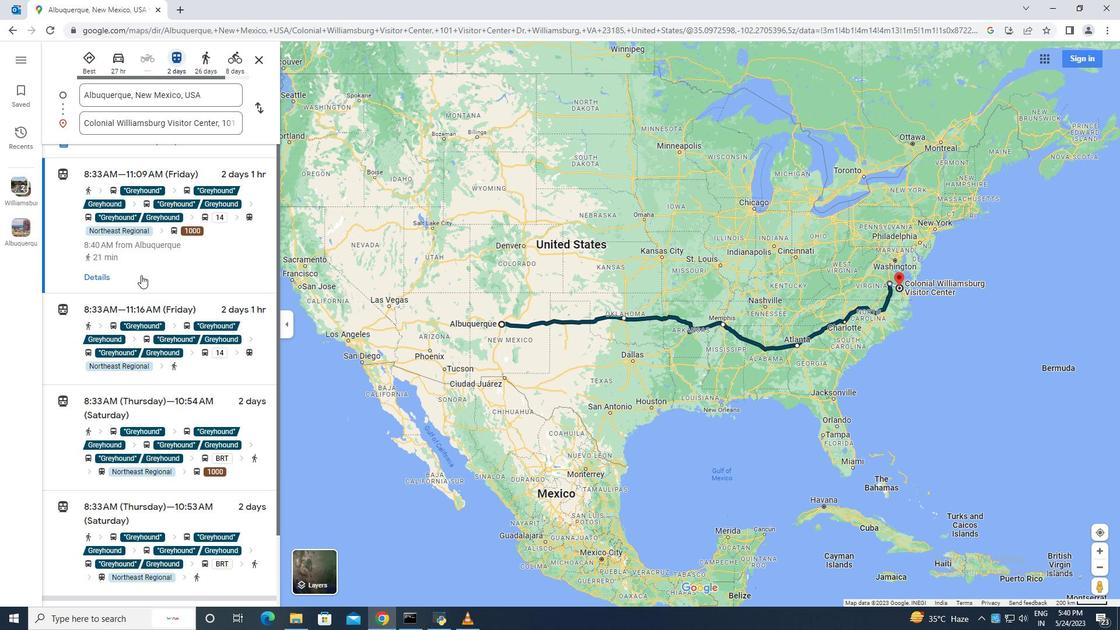 
Action: Mouse moved to (135, 322)
Screenshot: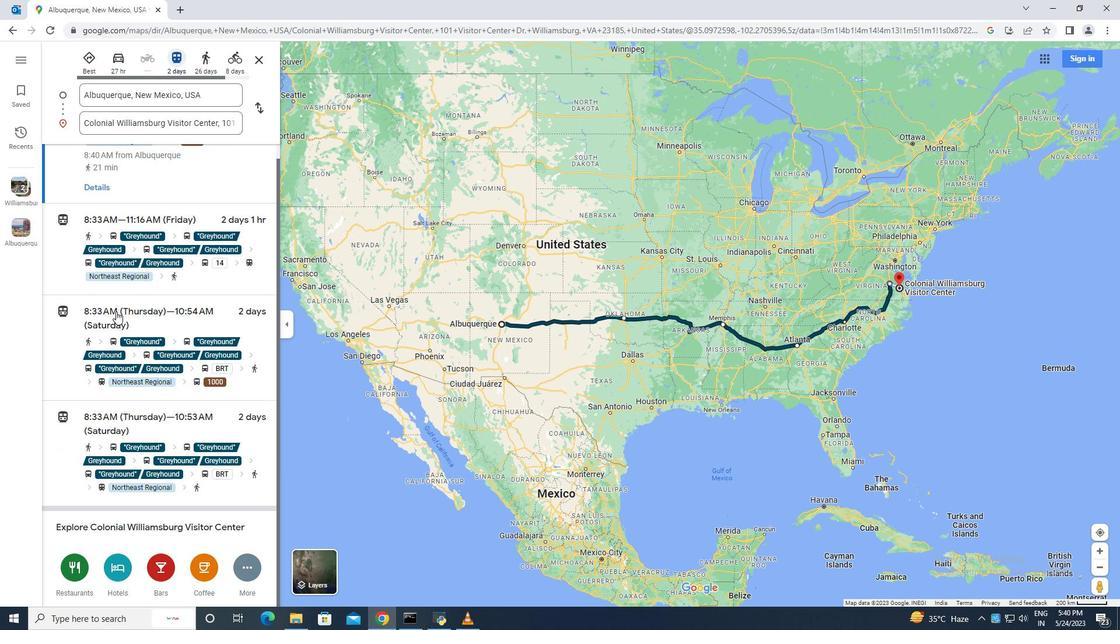 
Action: Mouse scrolled (135, 321) with delta (0, 0)
Screenshot: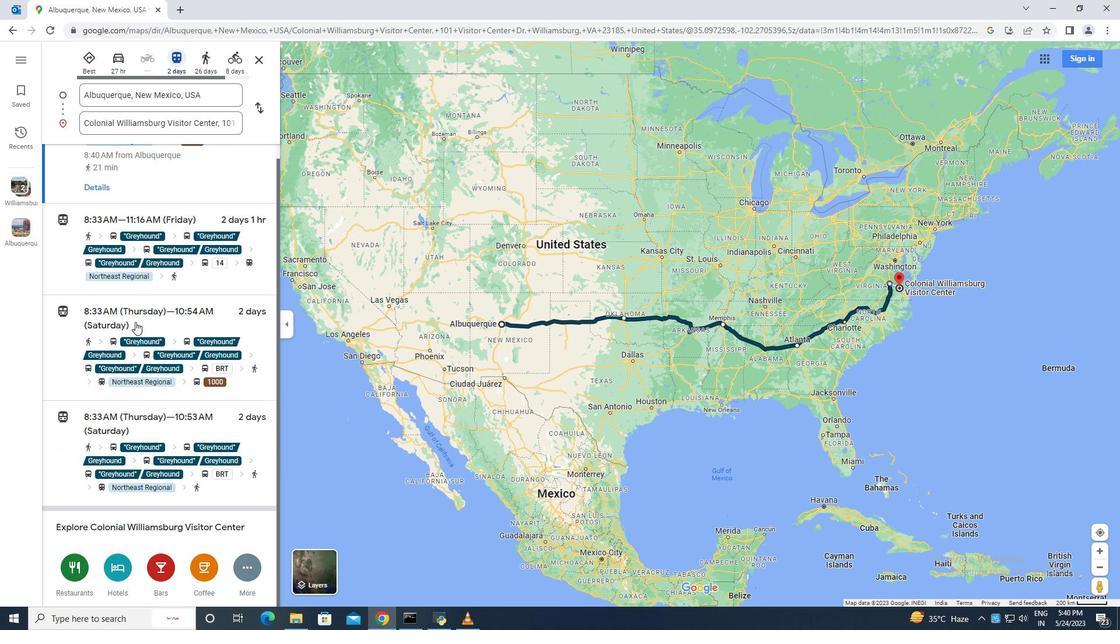 
Action: Mouse moved to (229, 333)
Screenshot: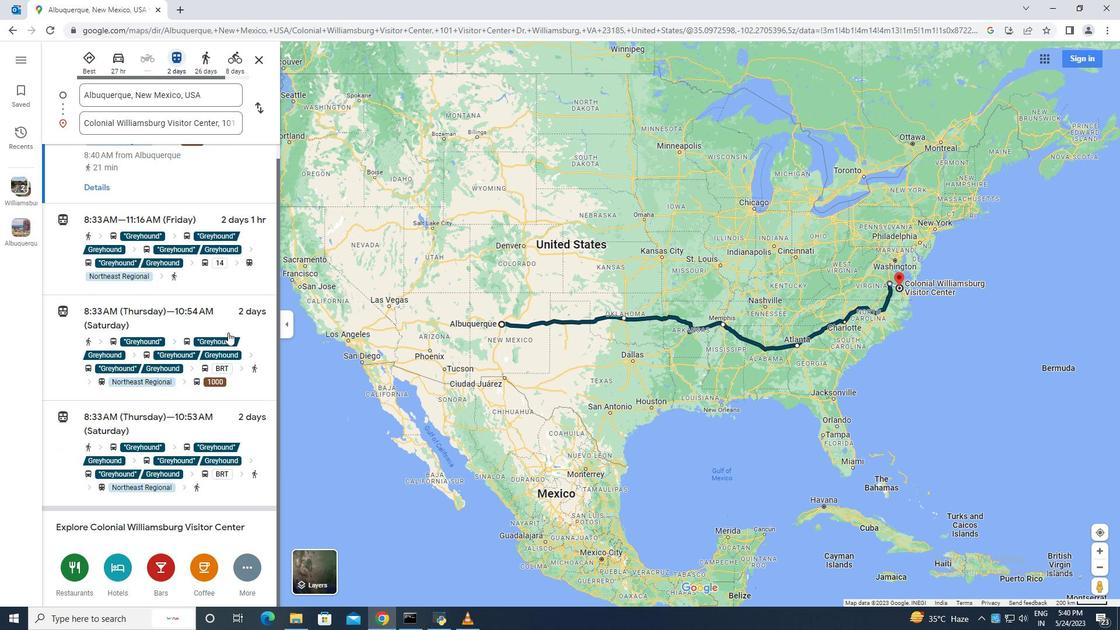 
Action: Mouse scrolled (229, 333) with delta (0, 0)
Screenshot: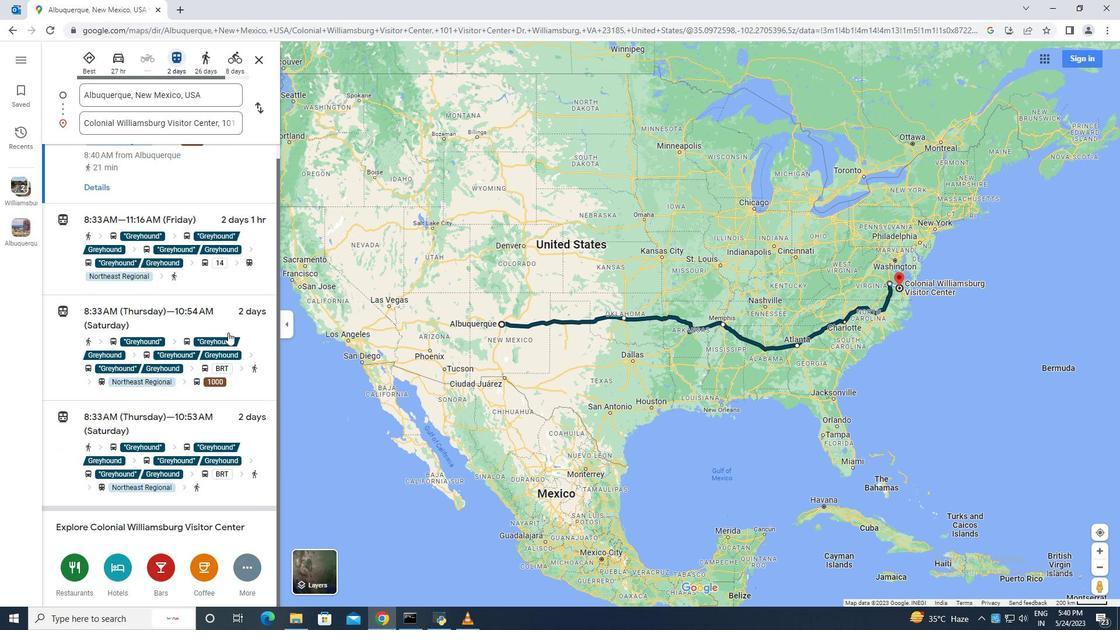 
Action: Mouse moved to (229, 334)
Screenshot: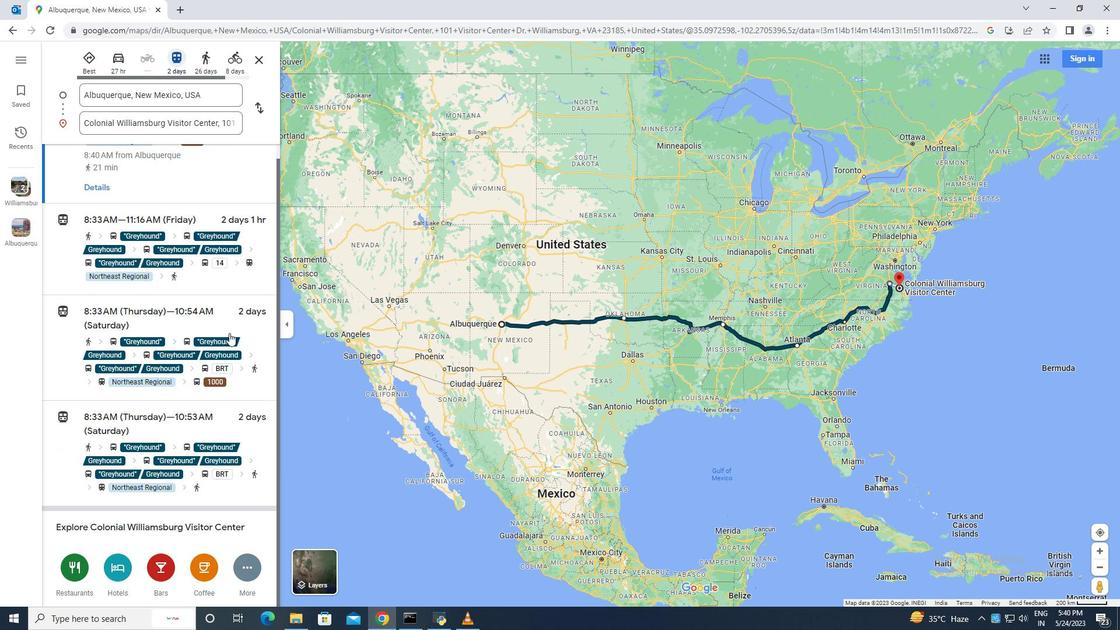 
Action: Mouse scrolled (229, 333) with delta (0, 0)
Screenshot: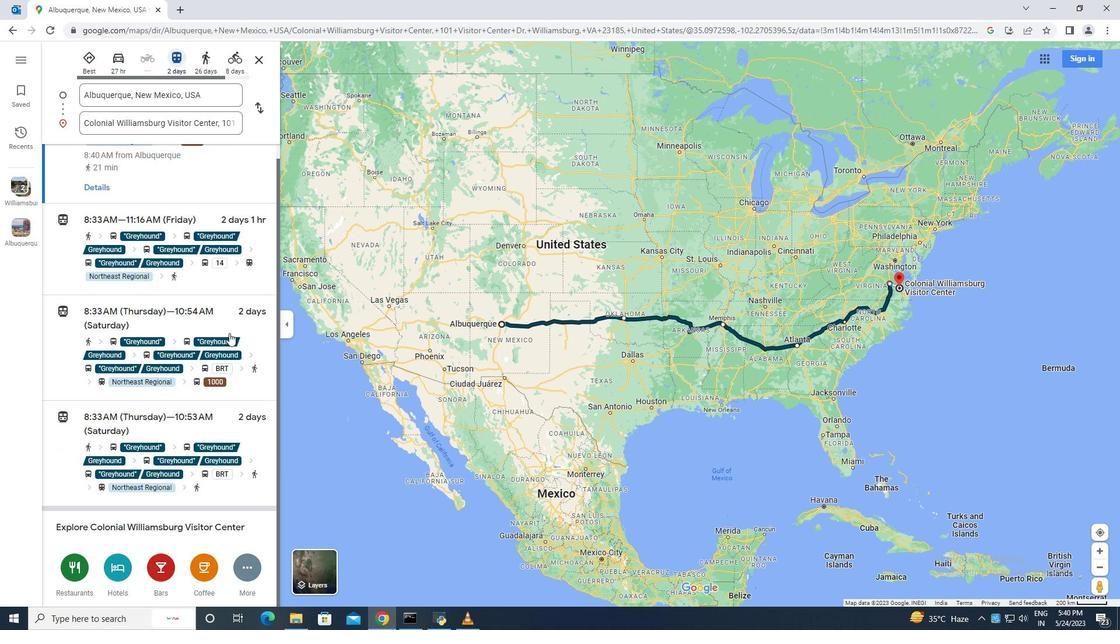 
Action: Mouse moved to (228, 334)
Screenshot: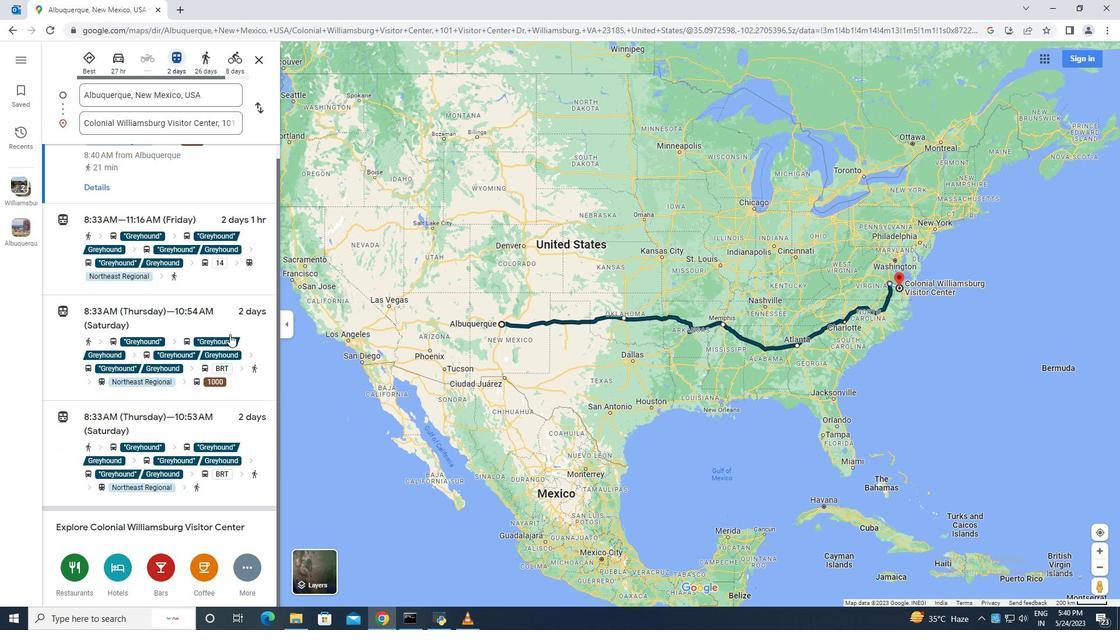 
Action: Mouse scrolled (228, 333) with delta (0, 0)
Screenshot: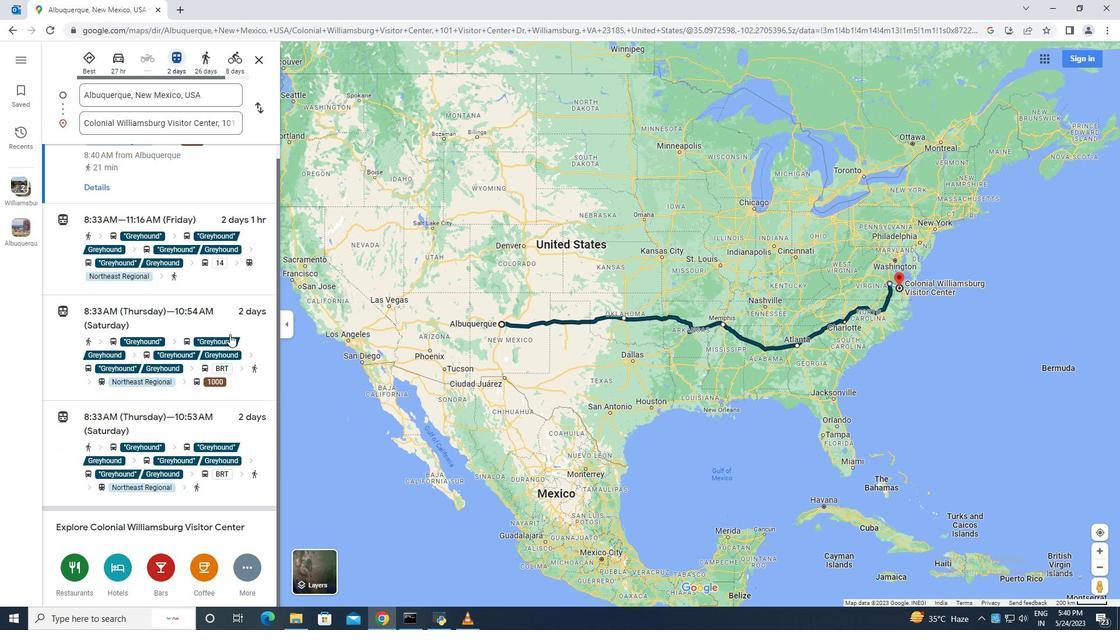 
Action: Mouse moved to (218, 356)
Screenshot: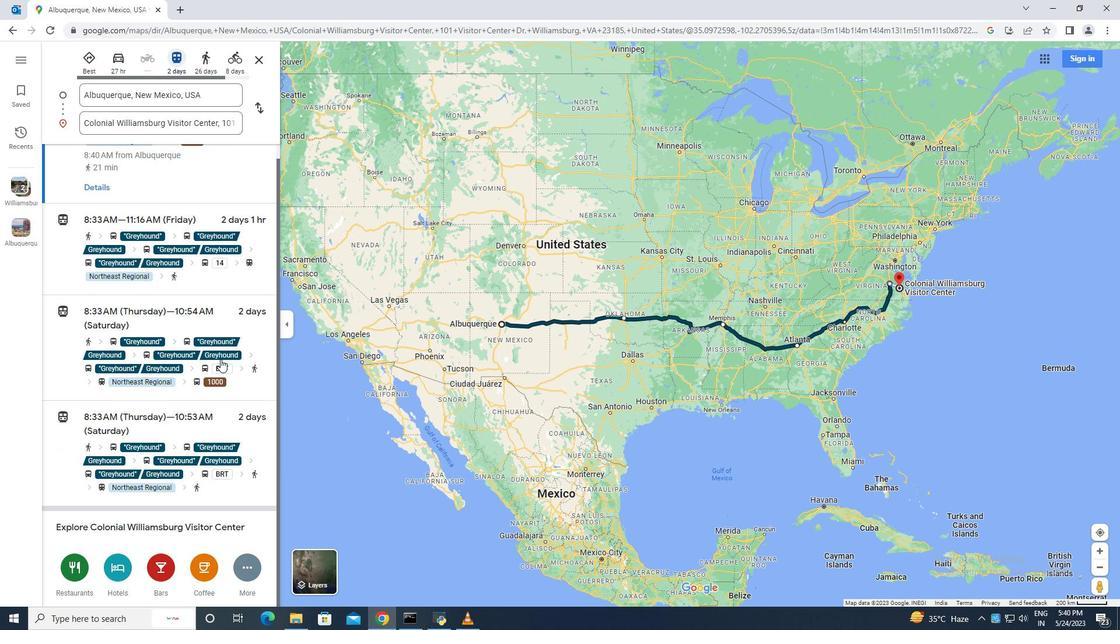 
Action: Mouse scrolled (218, 356) with delta (0, 0)
Screenshot: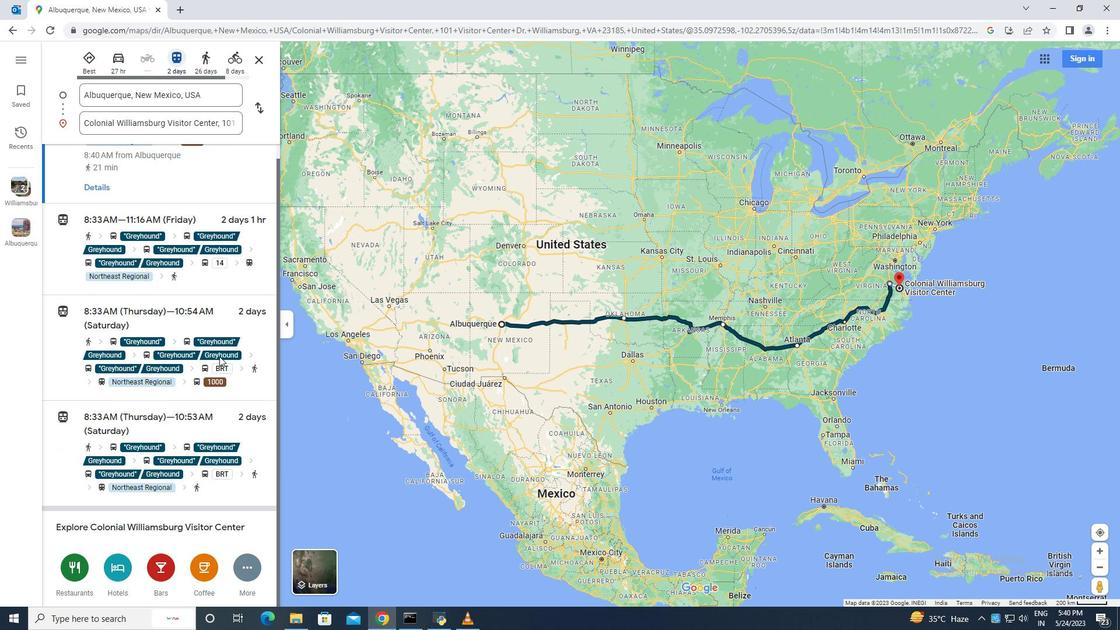 
Action: Mouse scrolled (218, 356) with delta (0, 0)
Screenshot: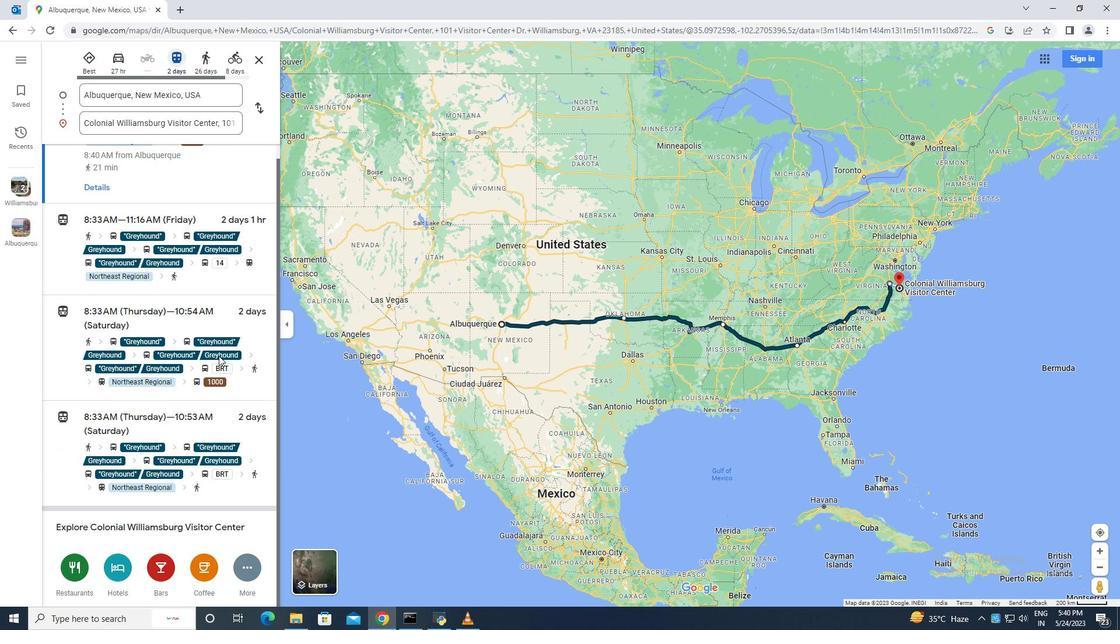
Action: Mouse moved to (207, 354)
Screenshot: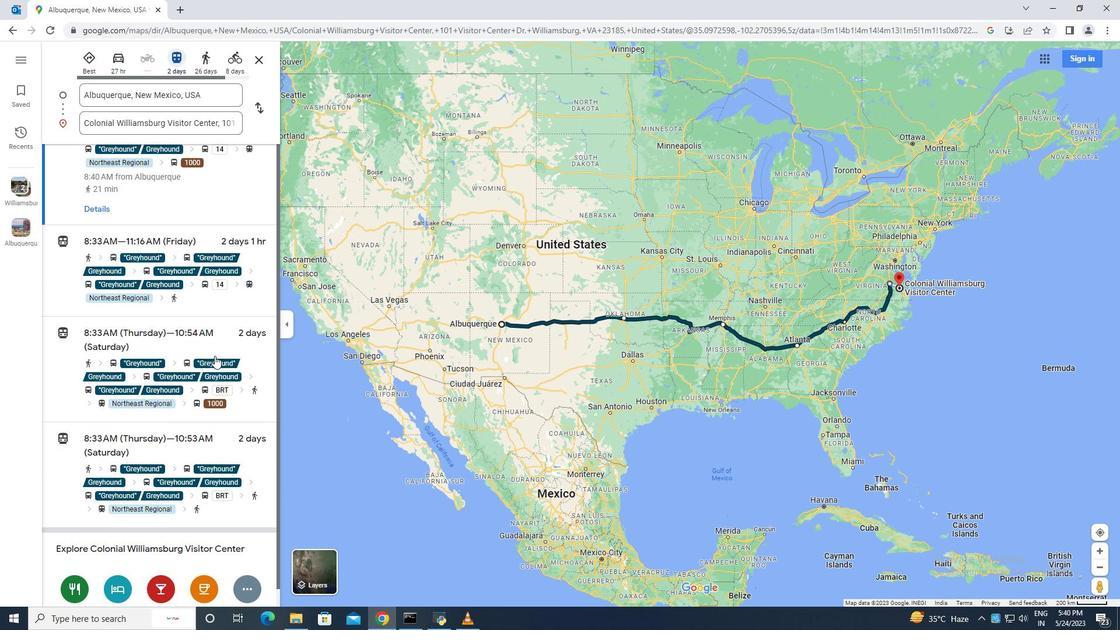 
Action: Mouse scrolled (207, 355) with delta (0, 0)
Screenshot: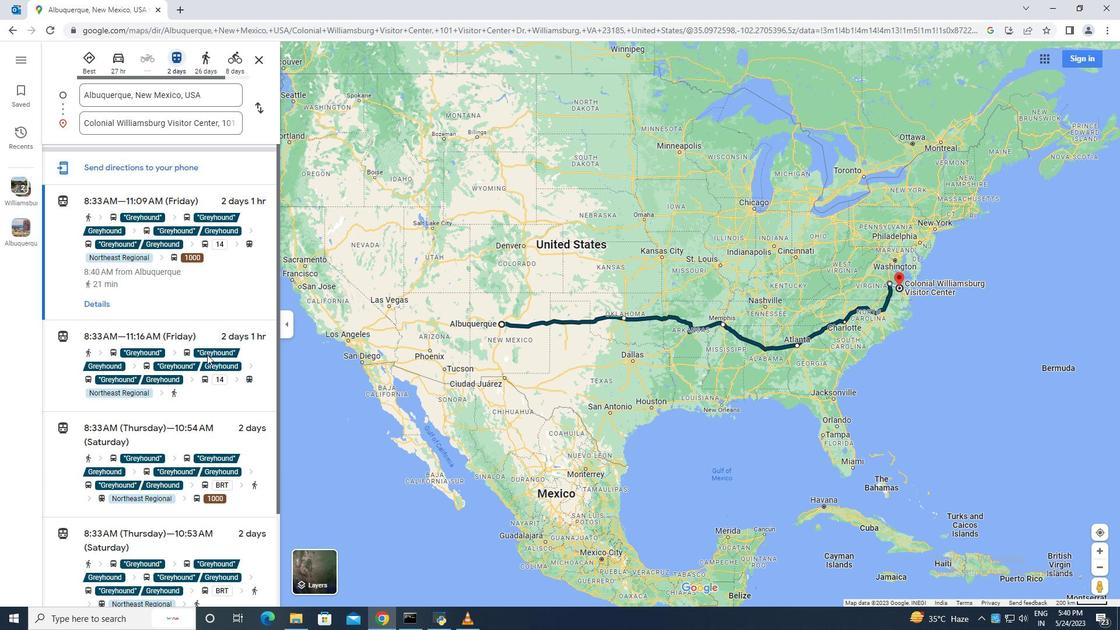 
Action: Mouse scrolled (207, 355) with delta (0, 0)
Screenshot: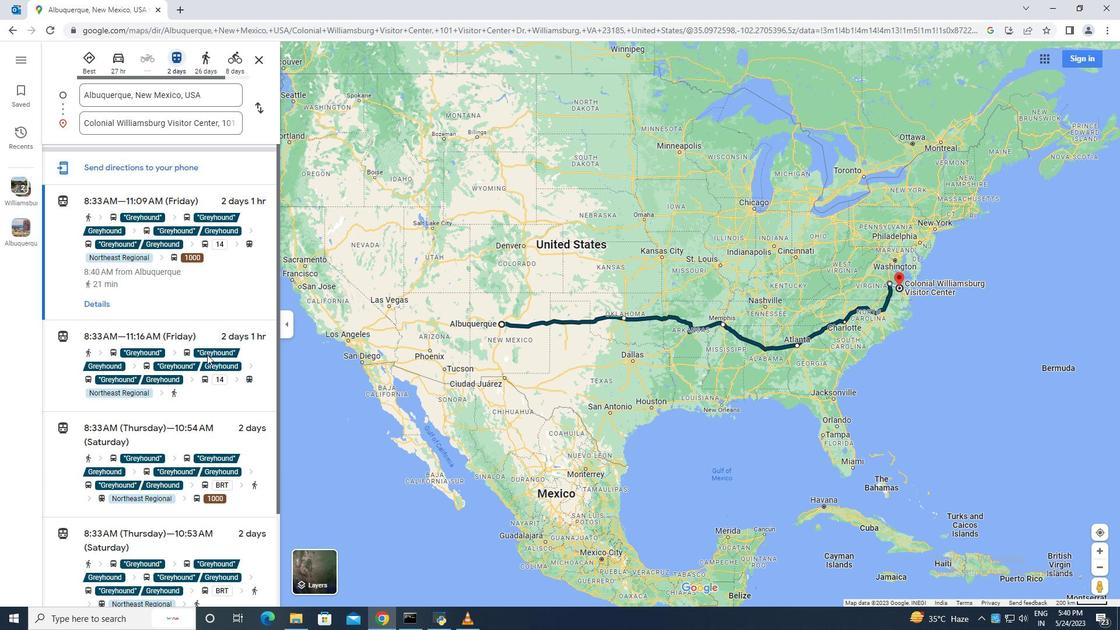 
Action: Mouse moved to (202, 329)
Screenshot: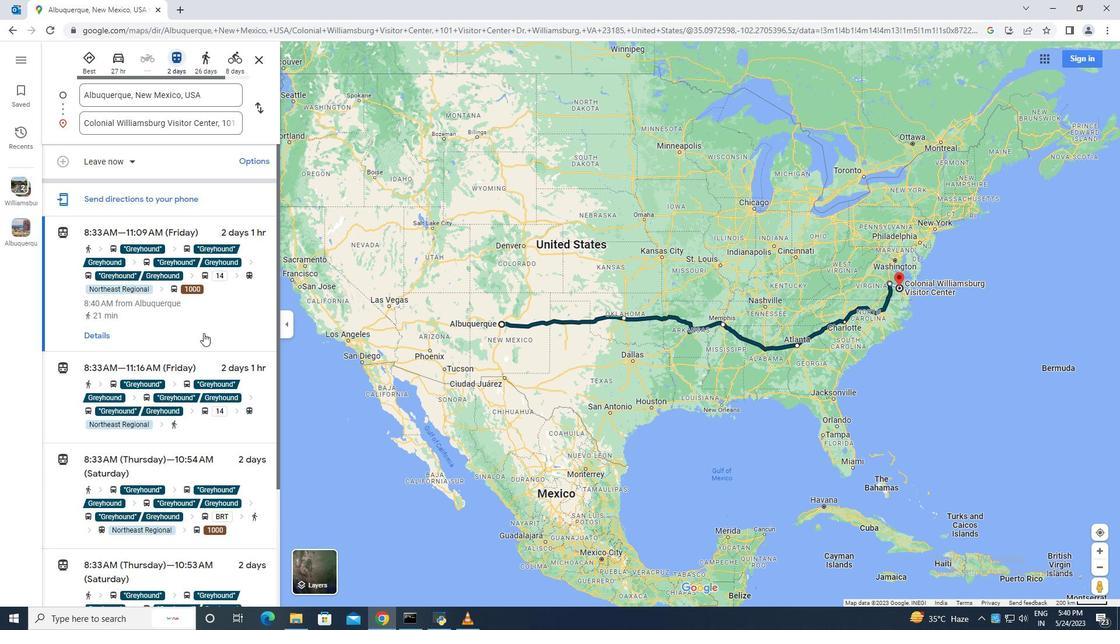 
Action: Mouse scrolled (202, 330) with delta (0, 0)
Screenshot: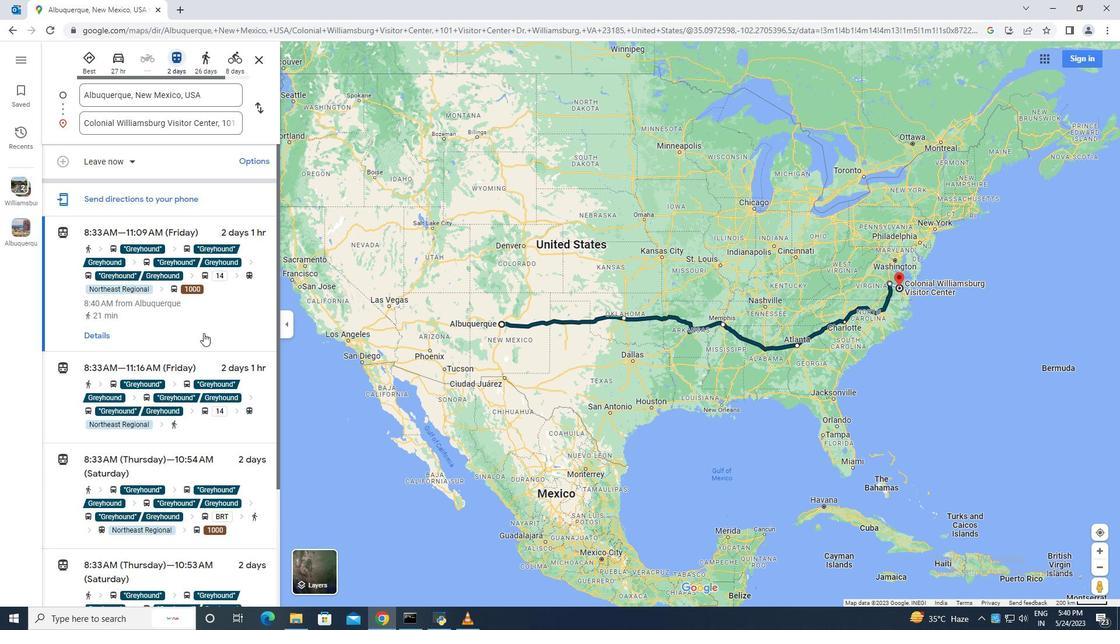 
Action: Mouse scrolled (202, 330) with delta (0, 0)
Screenshot: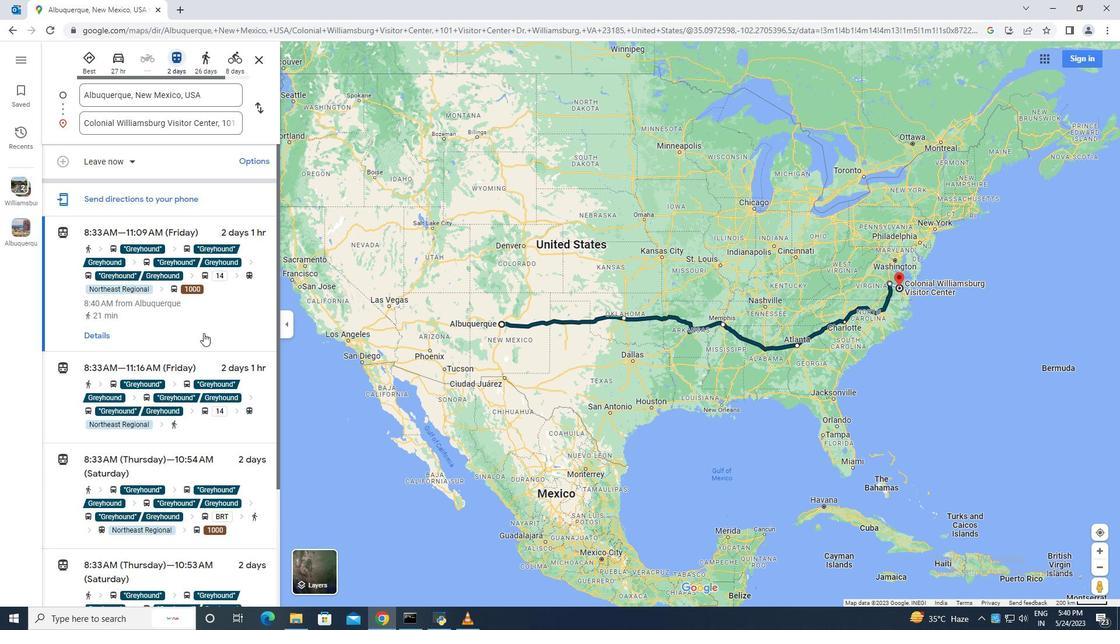 
Action: Mouse moved to (210, 322)
Screenshot: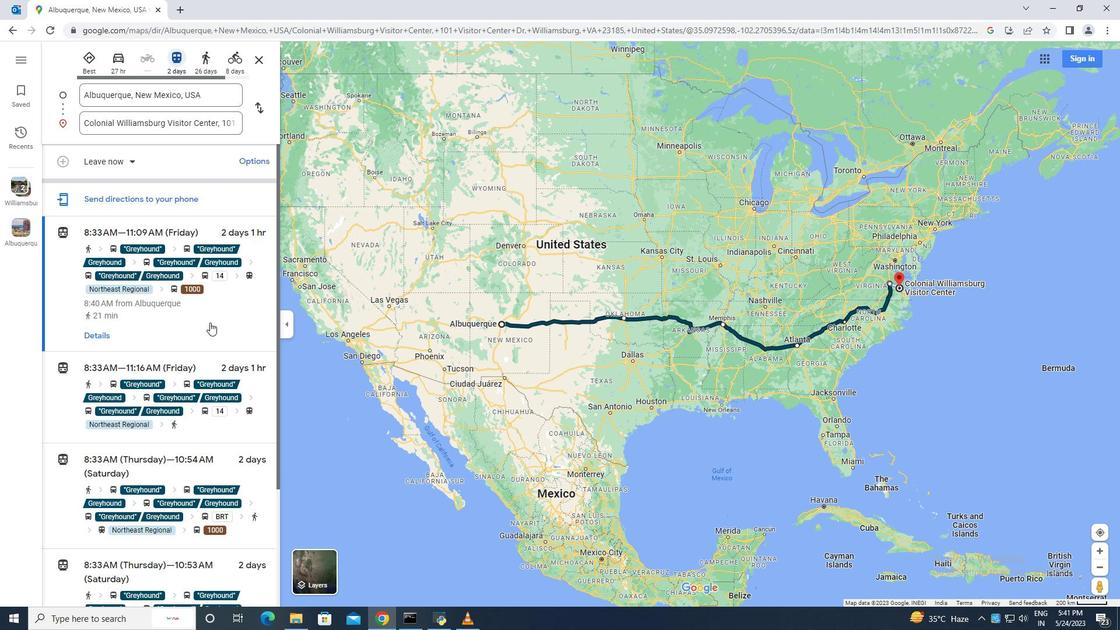 
Action: Mouse scrolled (210, 323) with delta (0, 0)
Screenshot: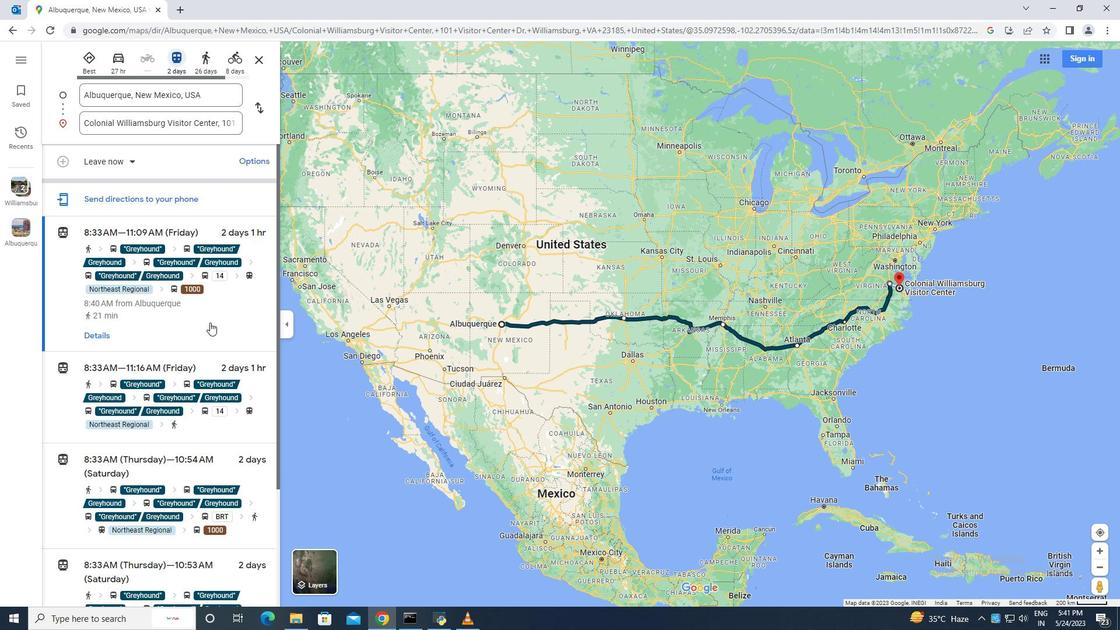 
Action: Mouse moved to (210, 322)
Screenshot: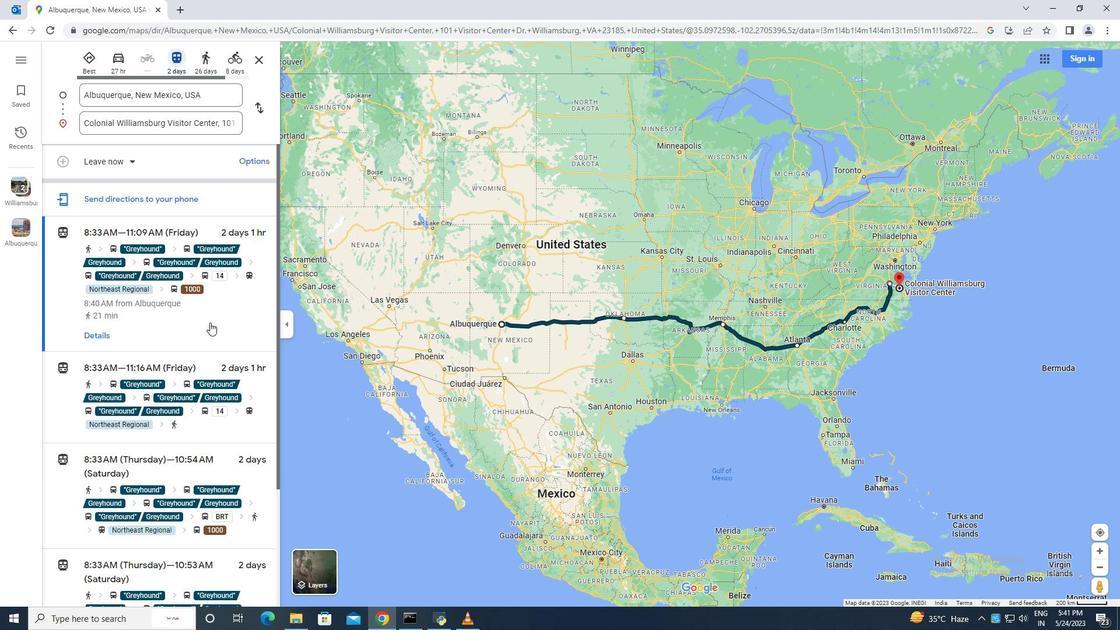 
Action: Mouse scrolled (210, 323) with delta (0, 0)
Screenshot: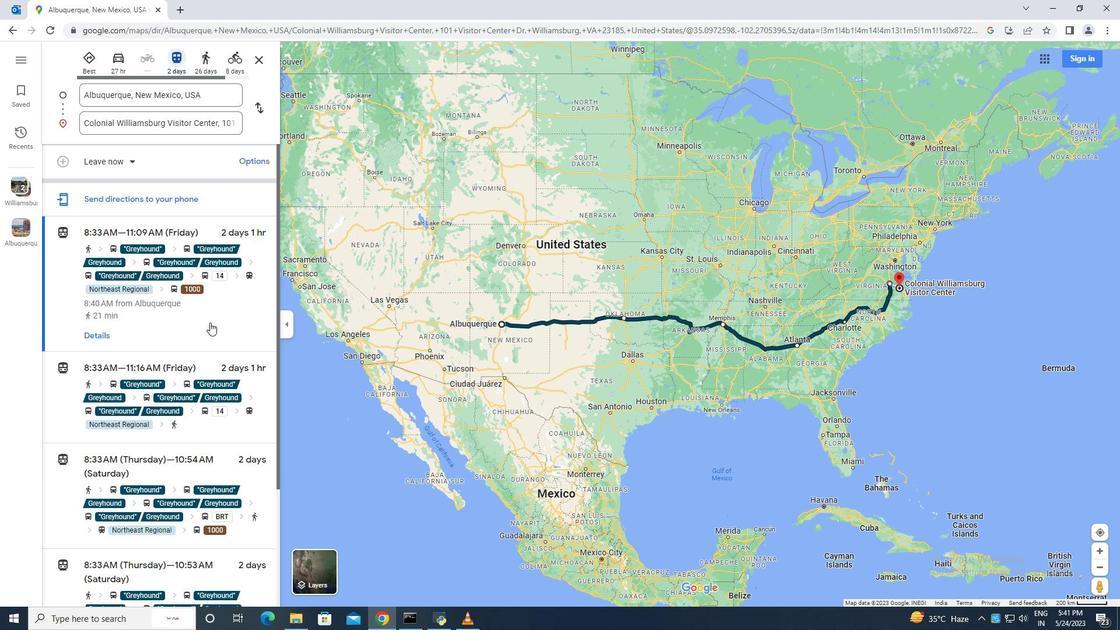 
Action: Mouse scrolled (210, 323) with delta (0, 0)
Screenshot: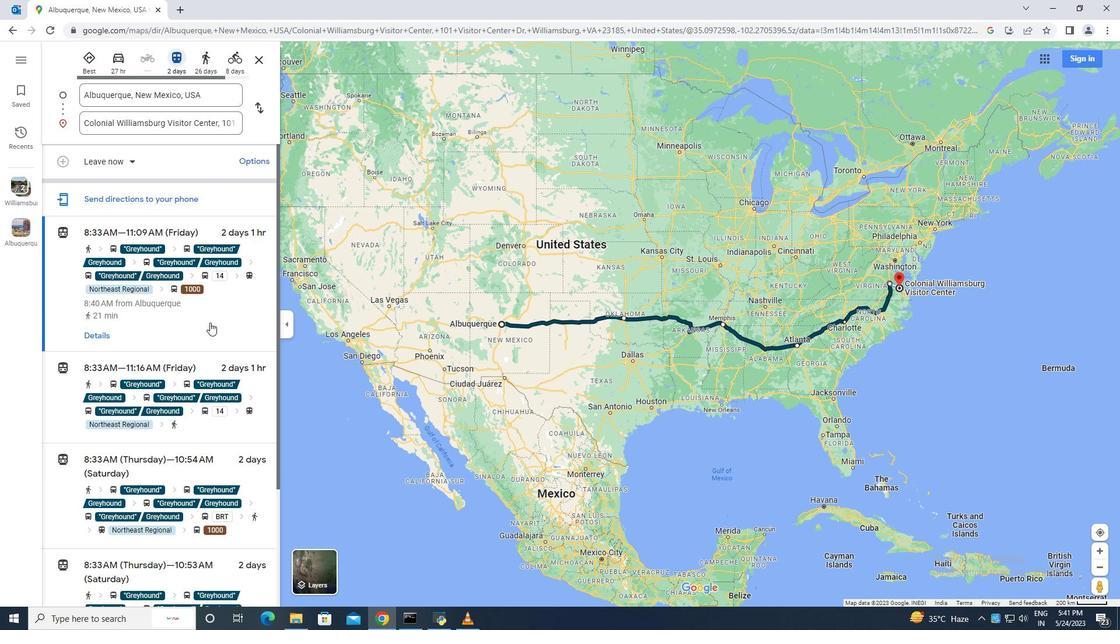 
Action: Mouse moved to (208, 65)
Screenshot: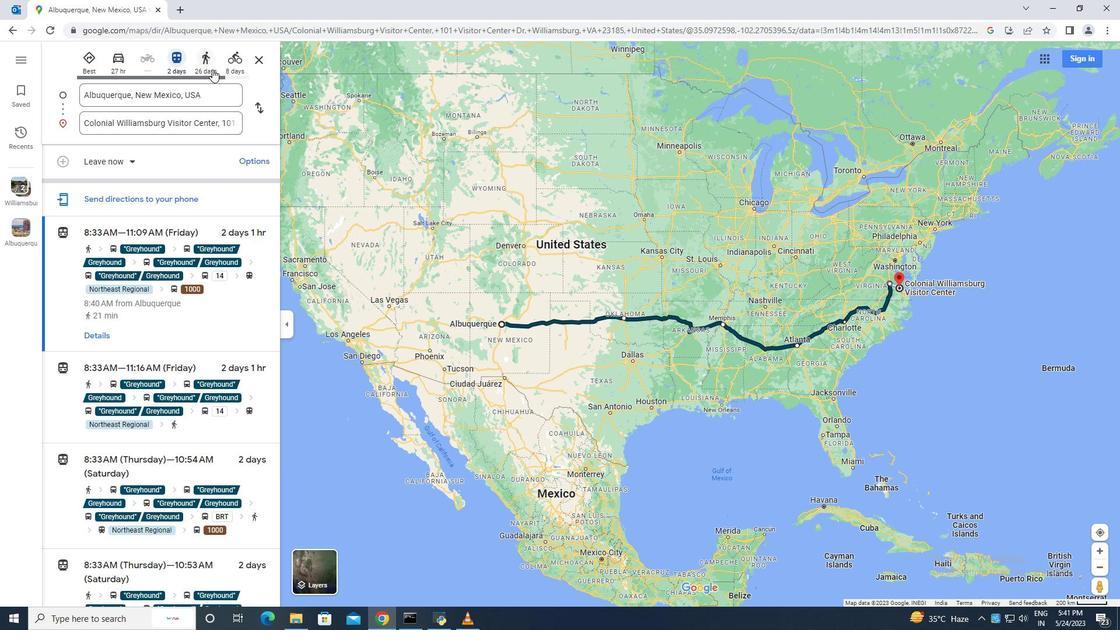 
Action: Mouse pressed left at (208, 65)
Screenshot: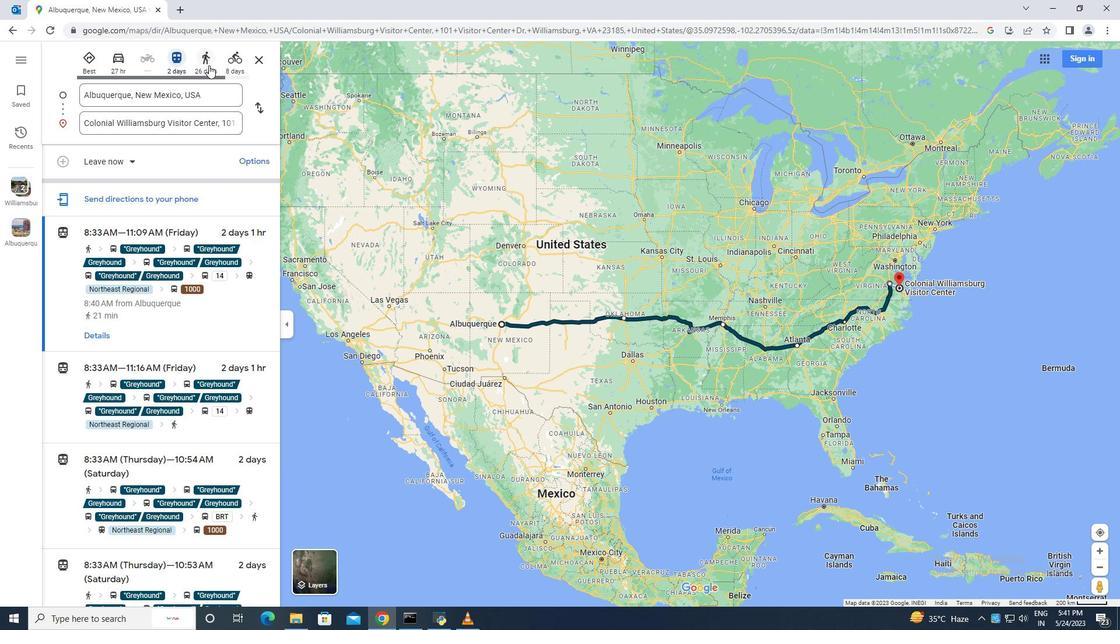 
Action: Mouse moved to (234, 69)
Screenshot: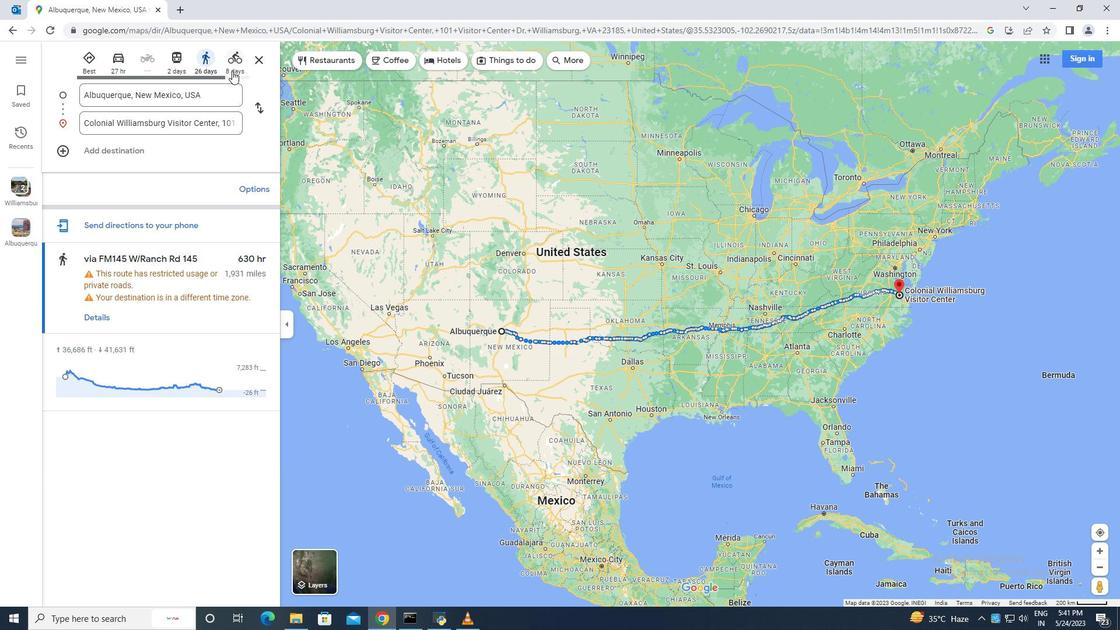 
Action: Mouse pressed left at (234, 69)
Screenshot: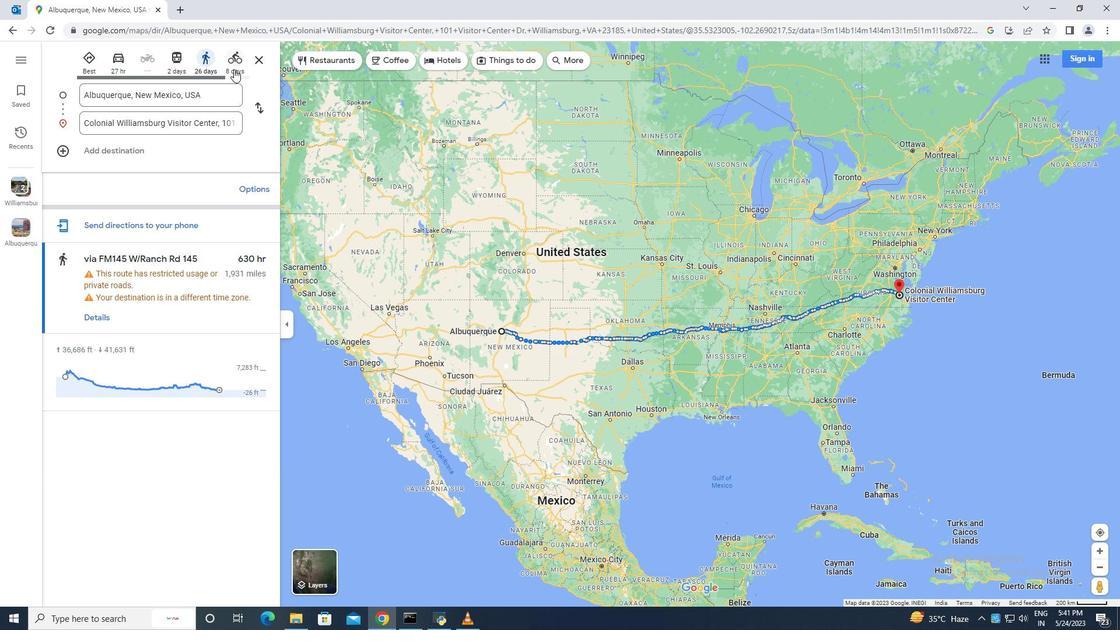 
Action: Mouse moved to (196, 225)
Screenshot: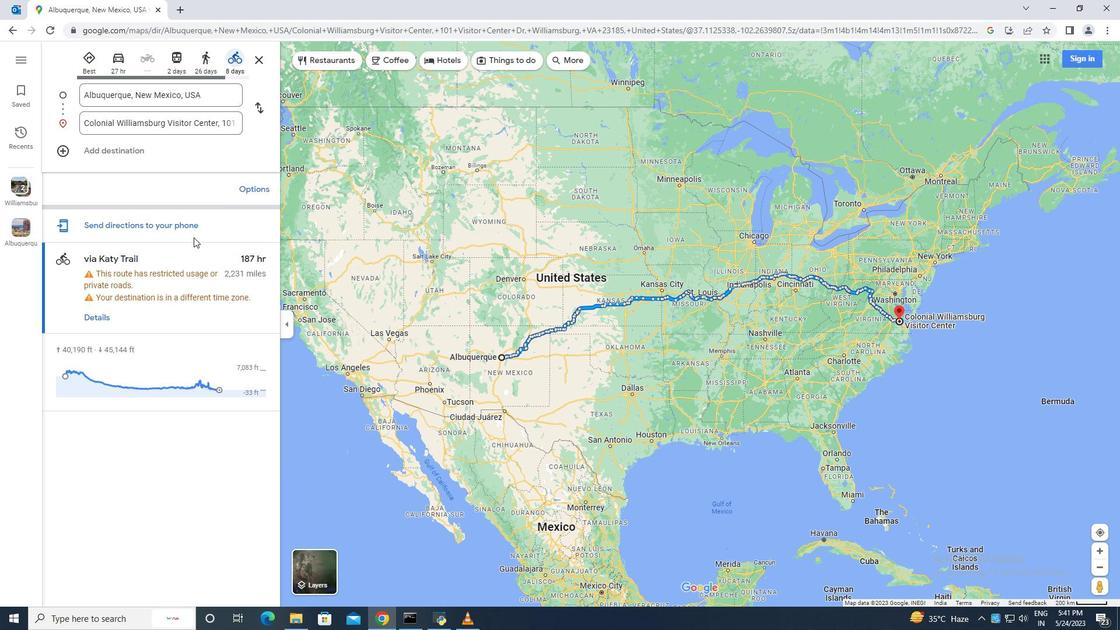 
Action: Mouse scrolled (196, 226) with delta (0, 0)
Screenshot: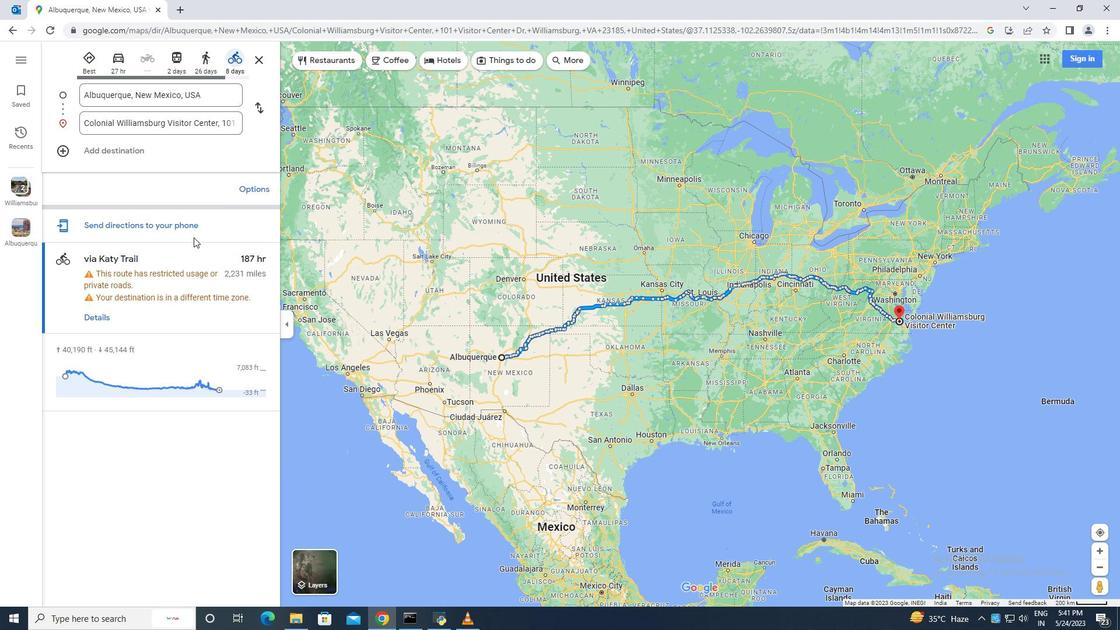 
Action: Mouse moved to (197, 224)
Screenshot: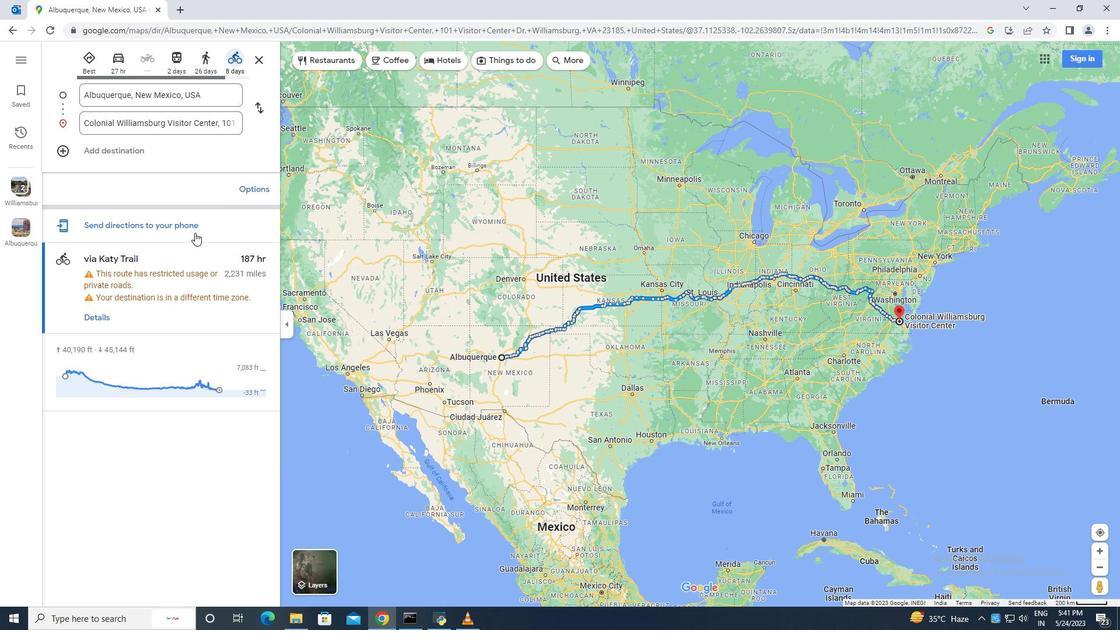 
Action: Mouse scrolled (196, 225) with delta (0, 0)
Screenshot: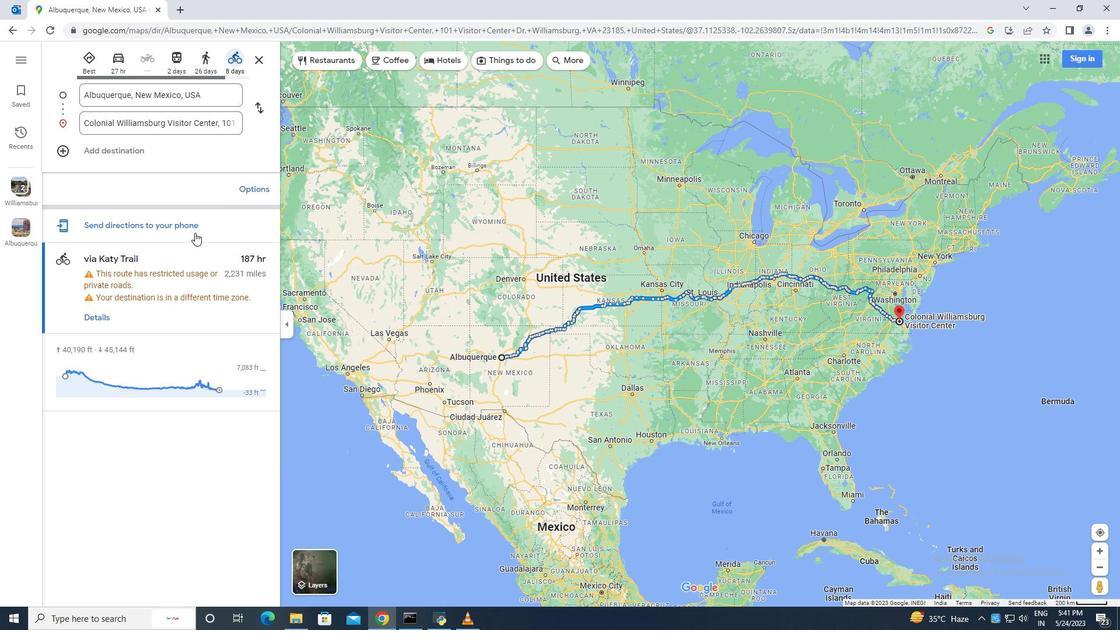
Action: Mouse moved to (197, 224)
Screenshot: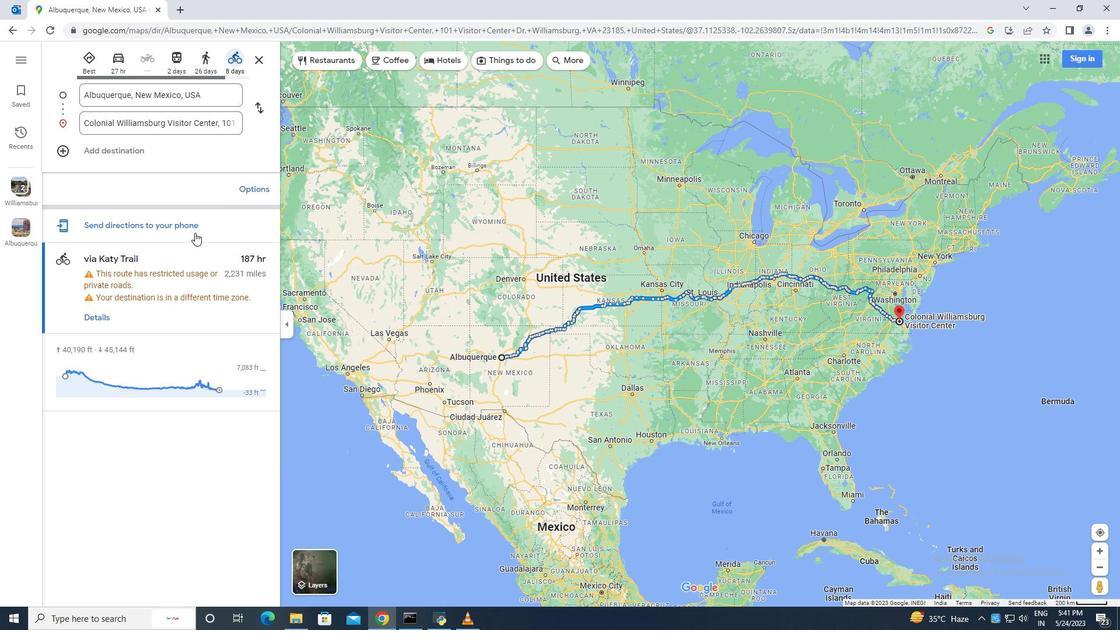 
Action: Mouse scrolled (197, 224) with delta (0, 0)
Screenshot: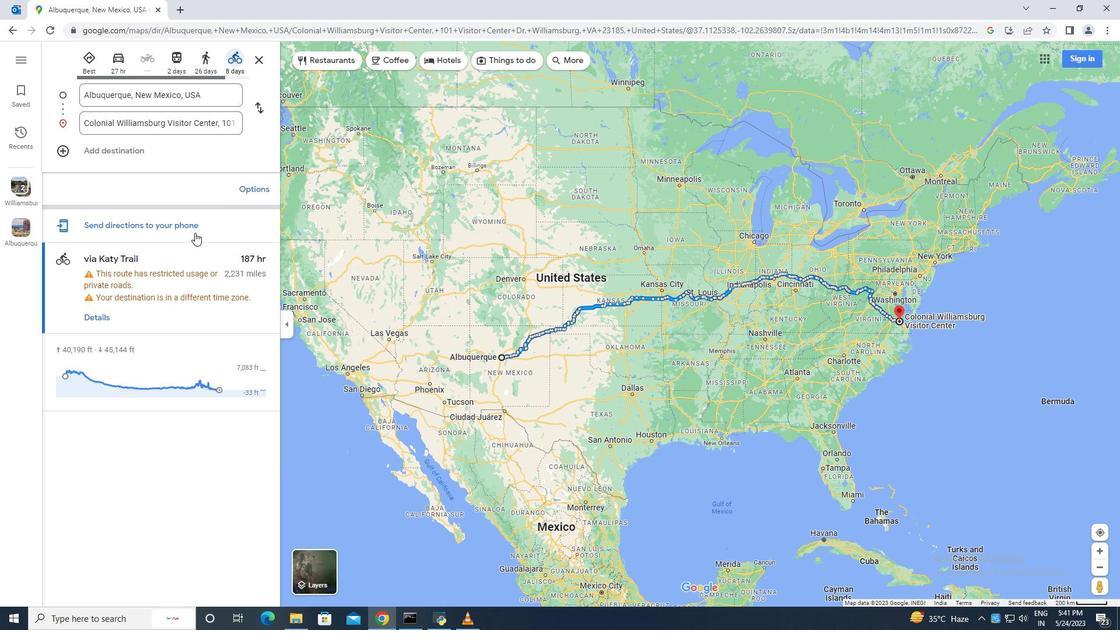 
Action: Mouse moved to (198, 221)
Screenshot: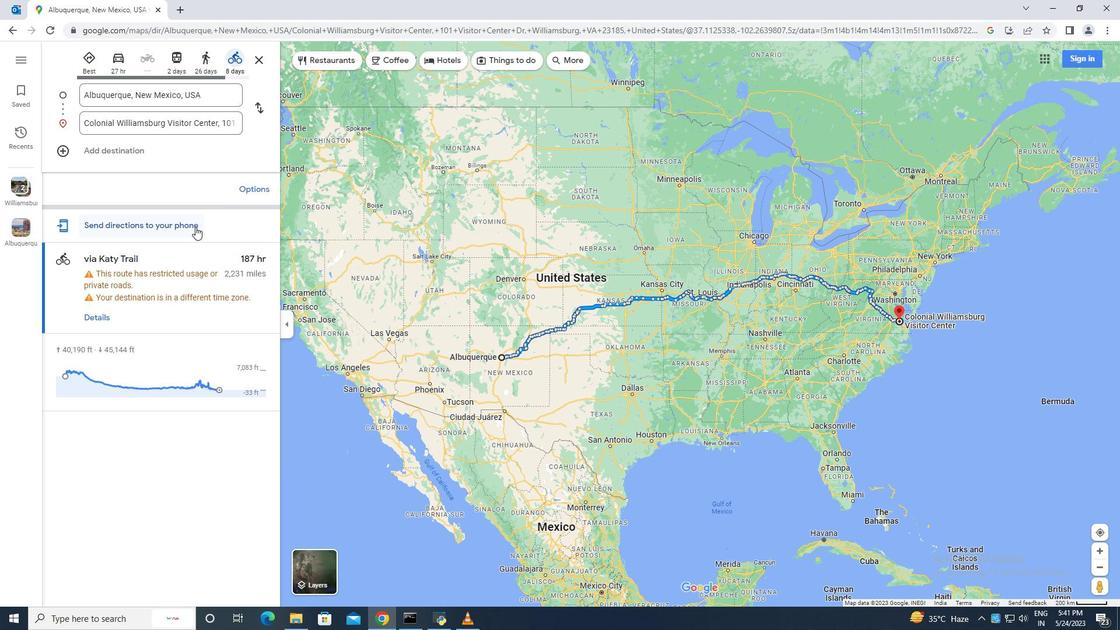 
Action: Mouse scrolled (197, 222) with delta (0, 0)
Screenshot: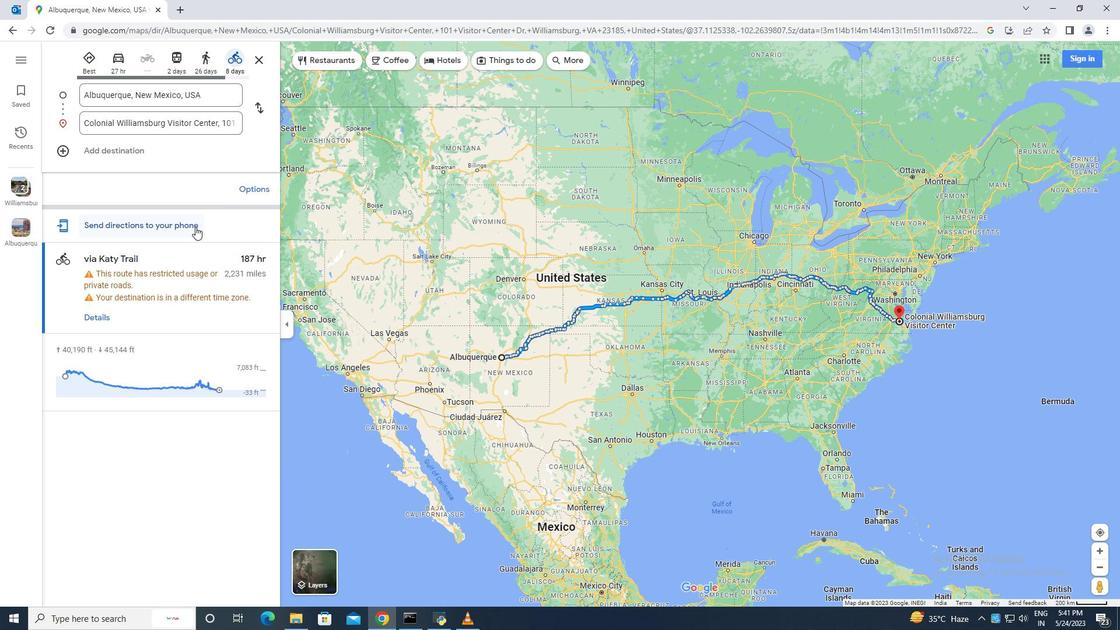 
Action: Mouse moved to (116, 62)
Screenshot: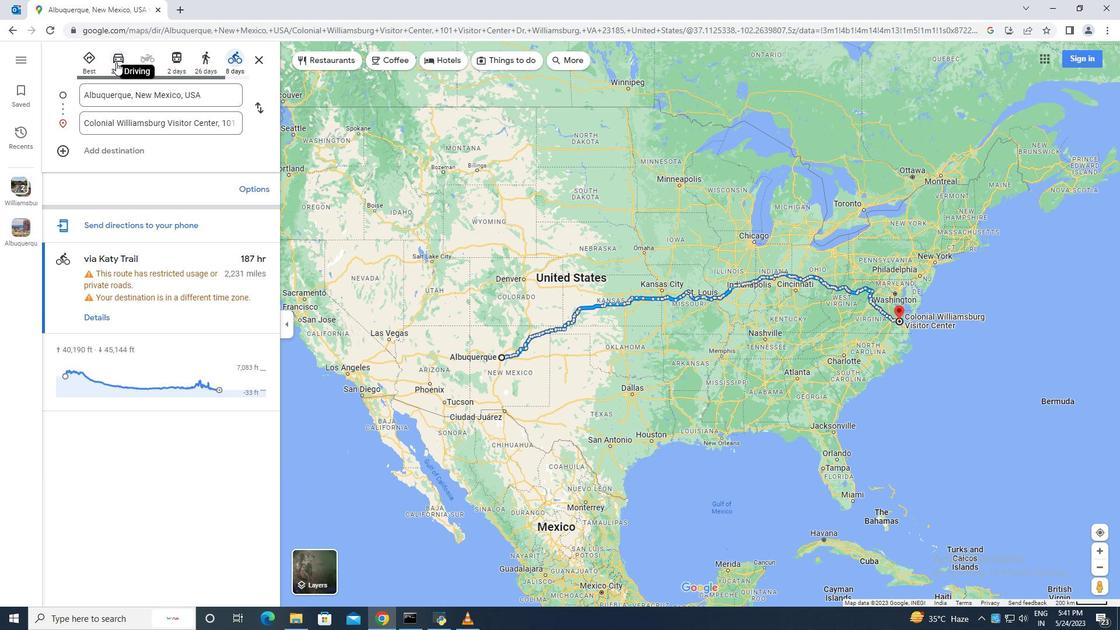
Action: Mouse pressed left at (116, 62)
Screenshot: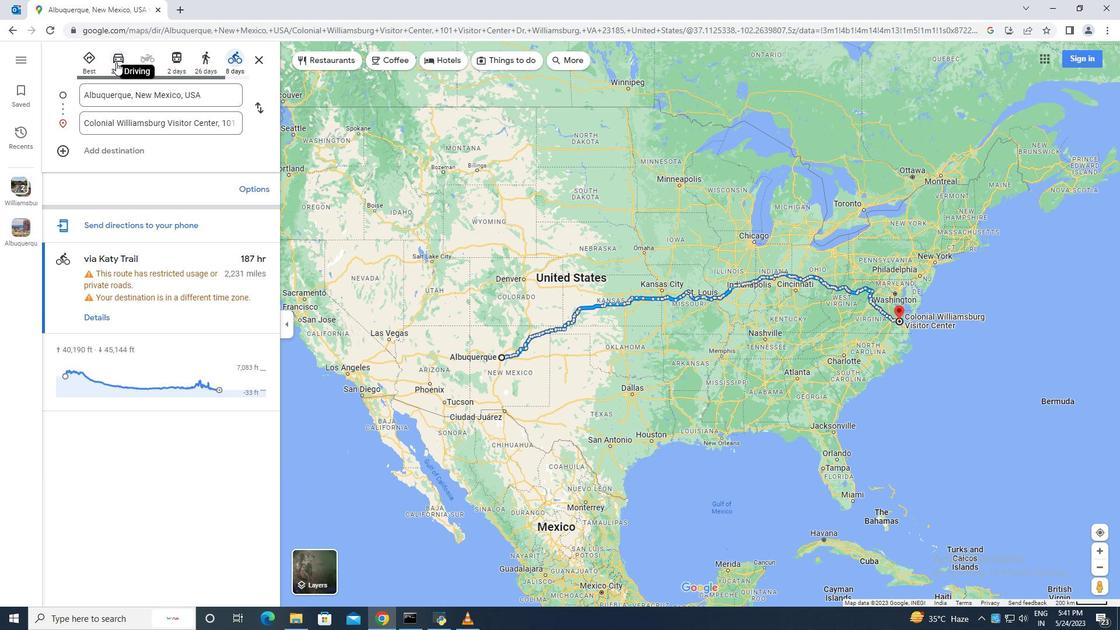
Action: Mouse moved to (189, 275)
Screenshot: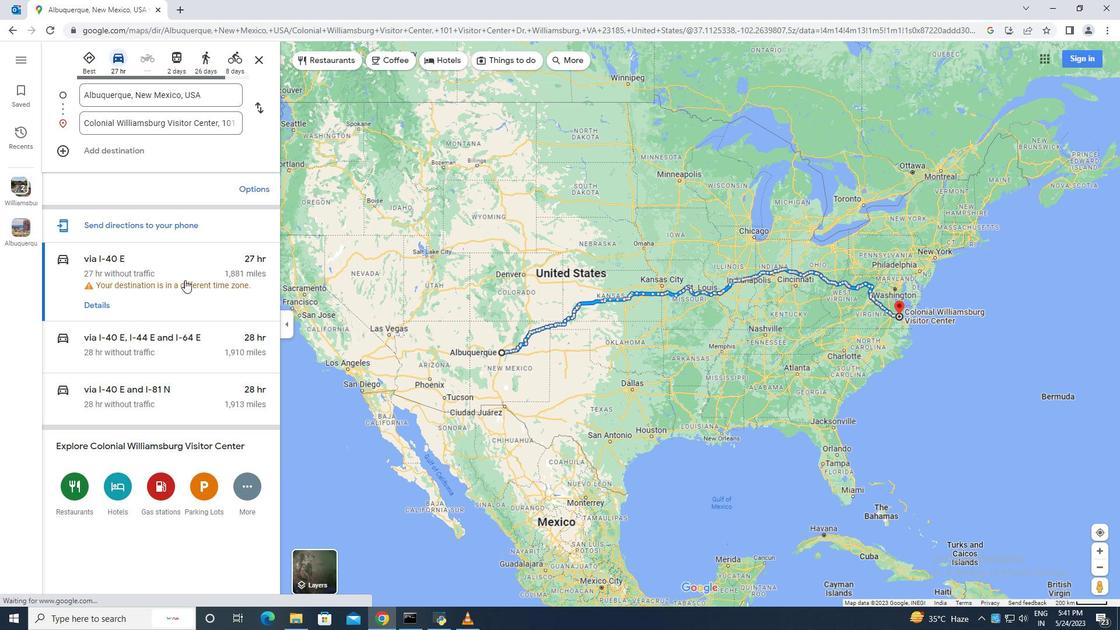 
Action: Mouse scrolled (189, 274) with delta (0, 0)
Screenshot: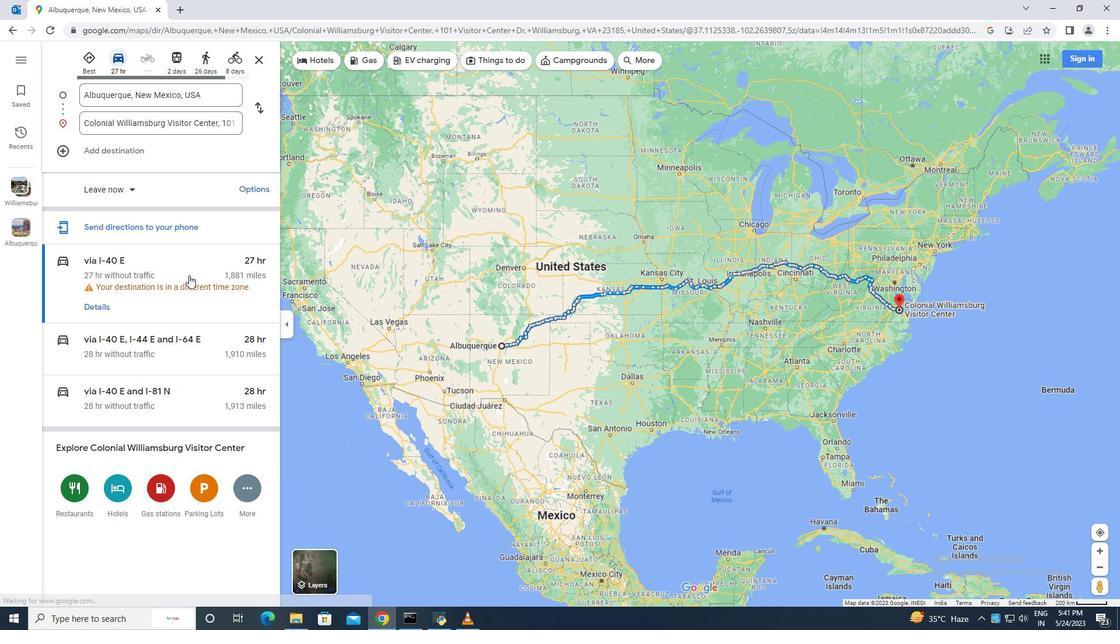 
Action: Mouse scrolled (189, 274) with delta (0, 0)
Screenshot: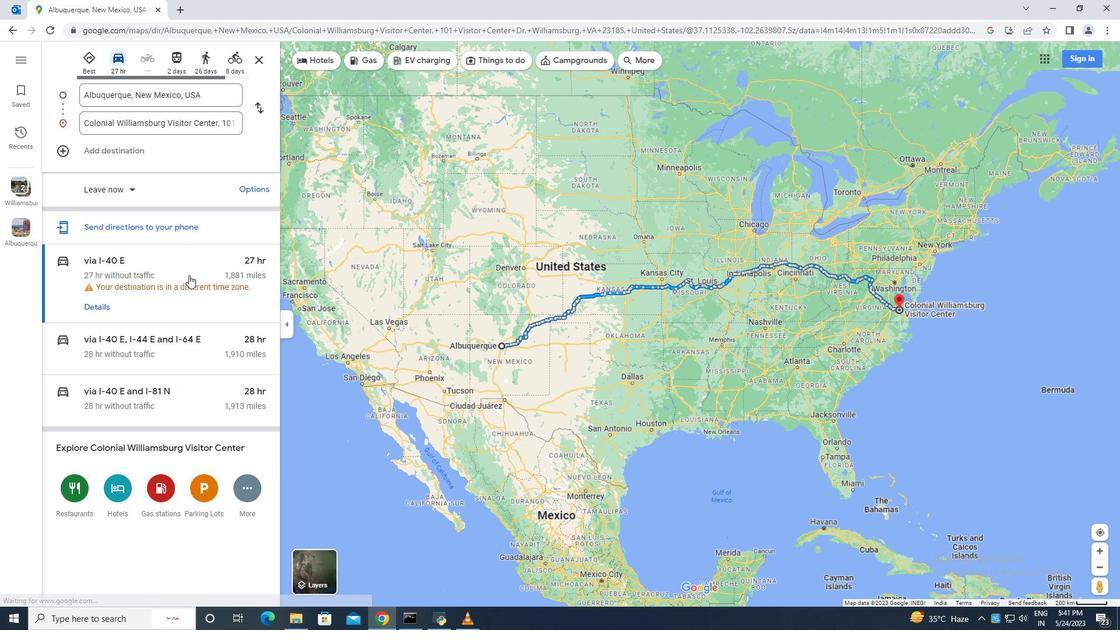 
Action: Mouse scrolled (189, 274) with delta (0, 0)
Screenshot: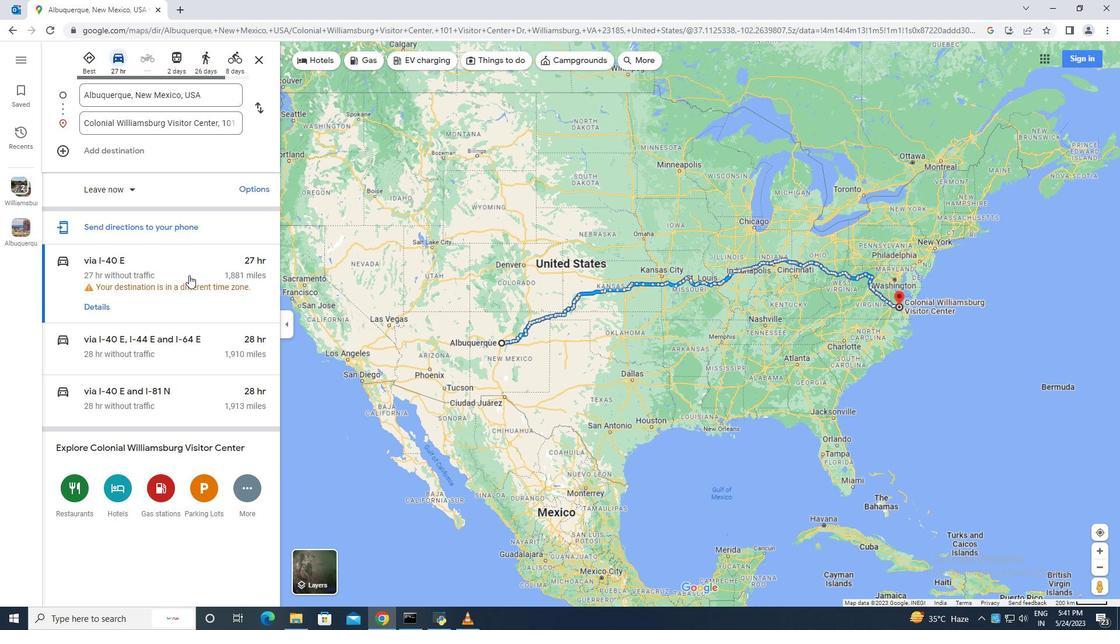 
Action: Mouse moved to (189, 280)
Screenshot: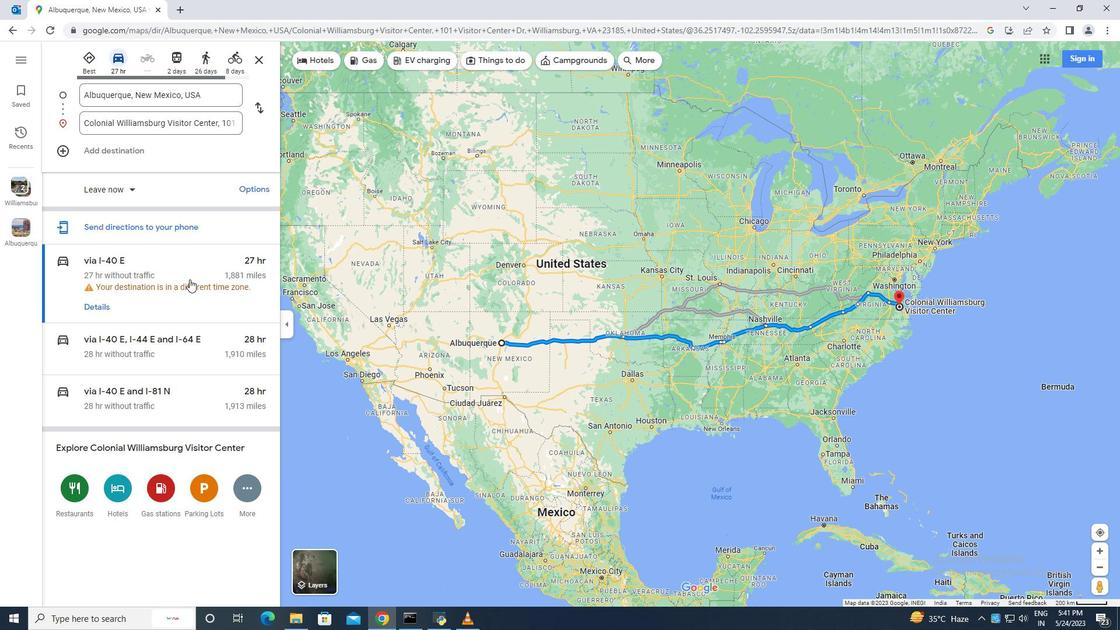 
Action: Mouse scrolled (189, 281) with delta (0, 0)
Screenshot: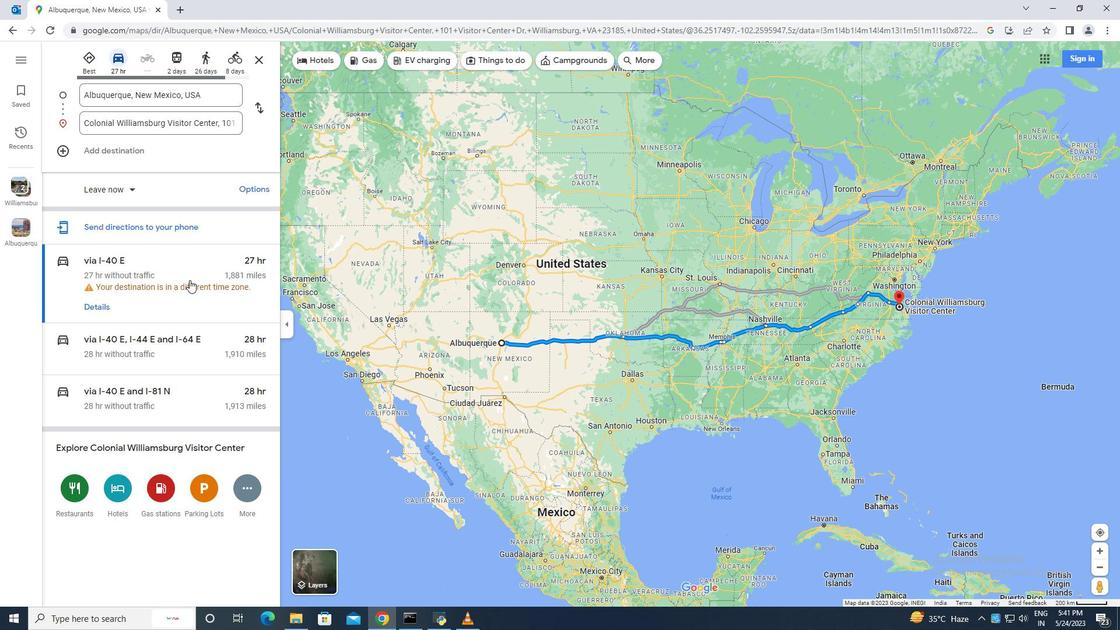 
Action: Mouse scrolled (189, 281) with delta (0, 0)
Screenshot: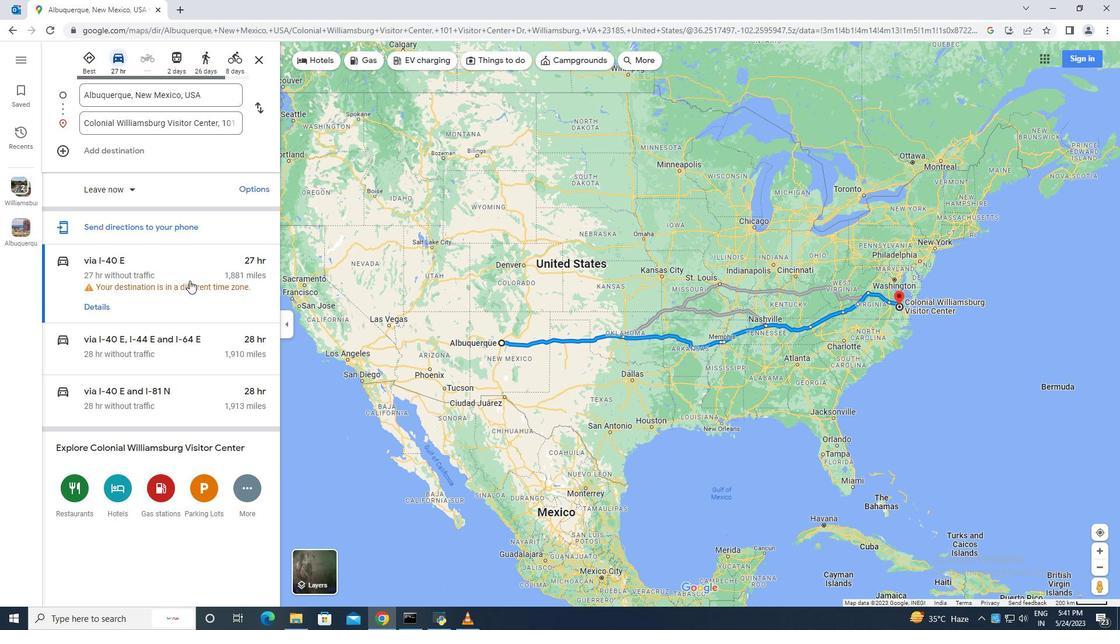 
Action: Mouse scrolled (189, 281) with delta (0, 0)
Screenshot: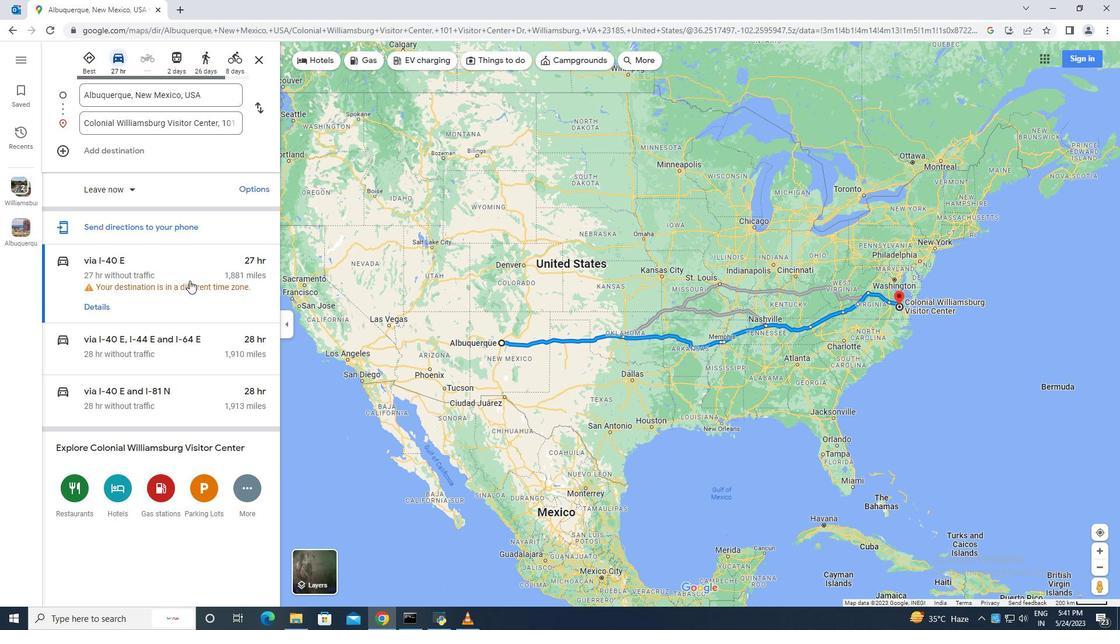 
Action: Mouse scrolled (189, 281) with delta (0, 0)
Screenshot: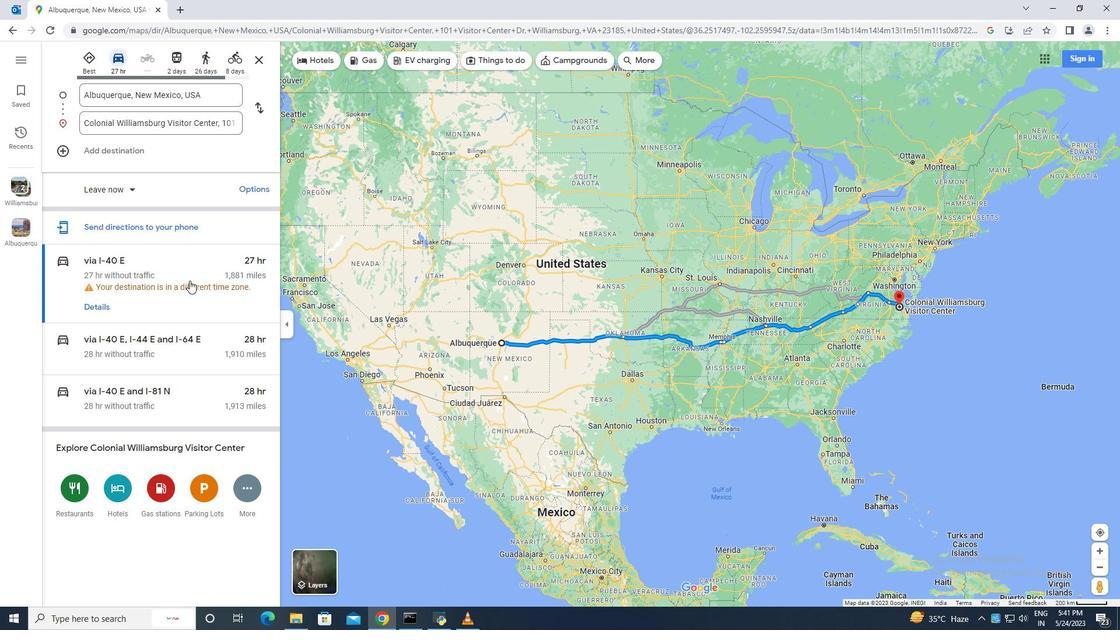 
Action: Mouse scrolled (189, 281) with delta (0, 0)
Screenshot: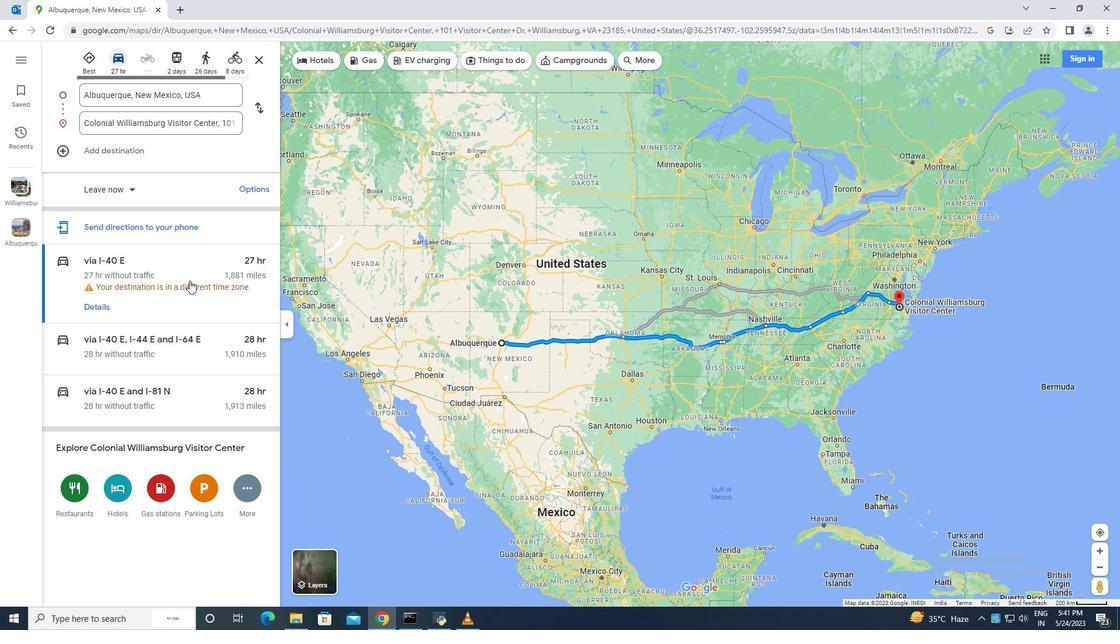 
Action: Mouse moved to (189, 280)
Screenshot: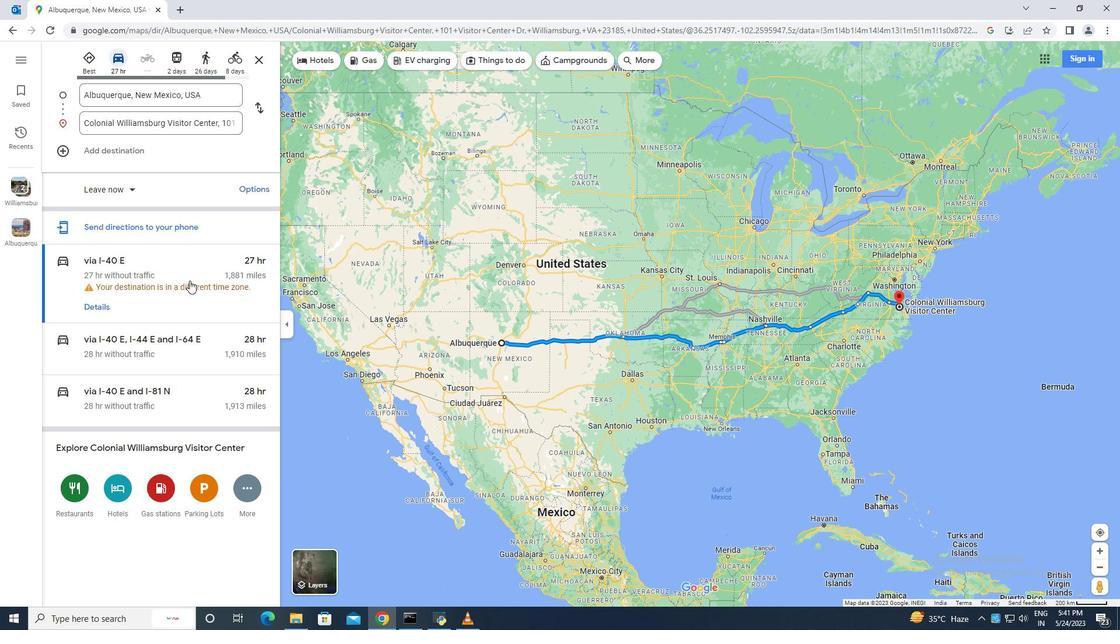 
Action: Mouse scrolled (189, 279) with delta (0, 0)
Screenshot: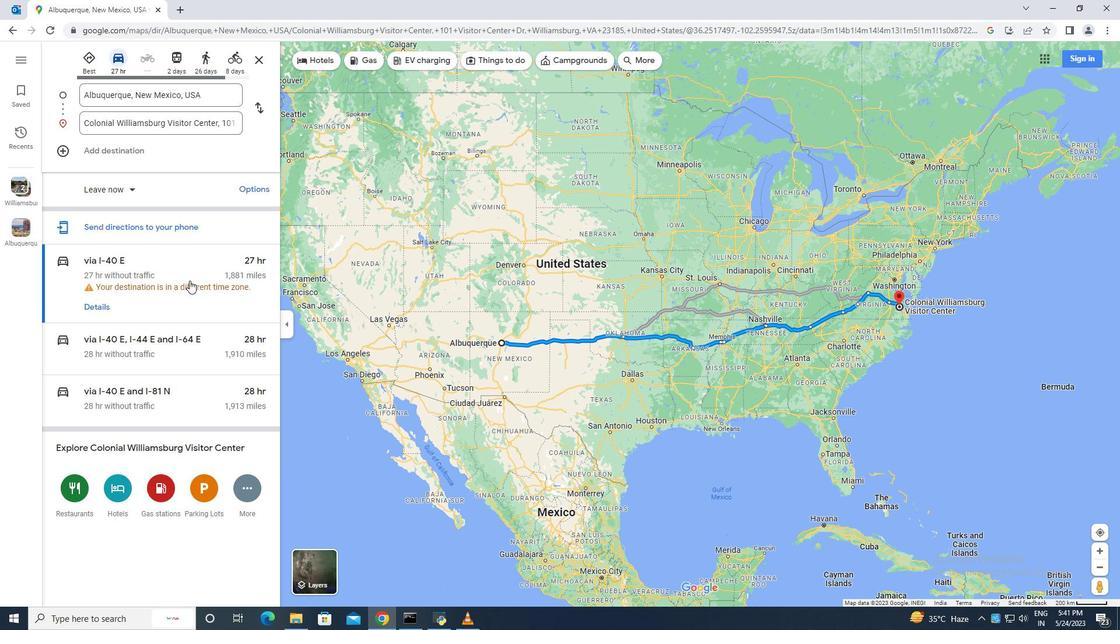 
Action: Mouse scrolled (189, 279) with delta (0, 0)
Screenshot: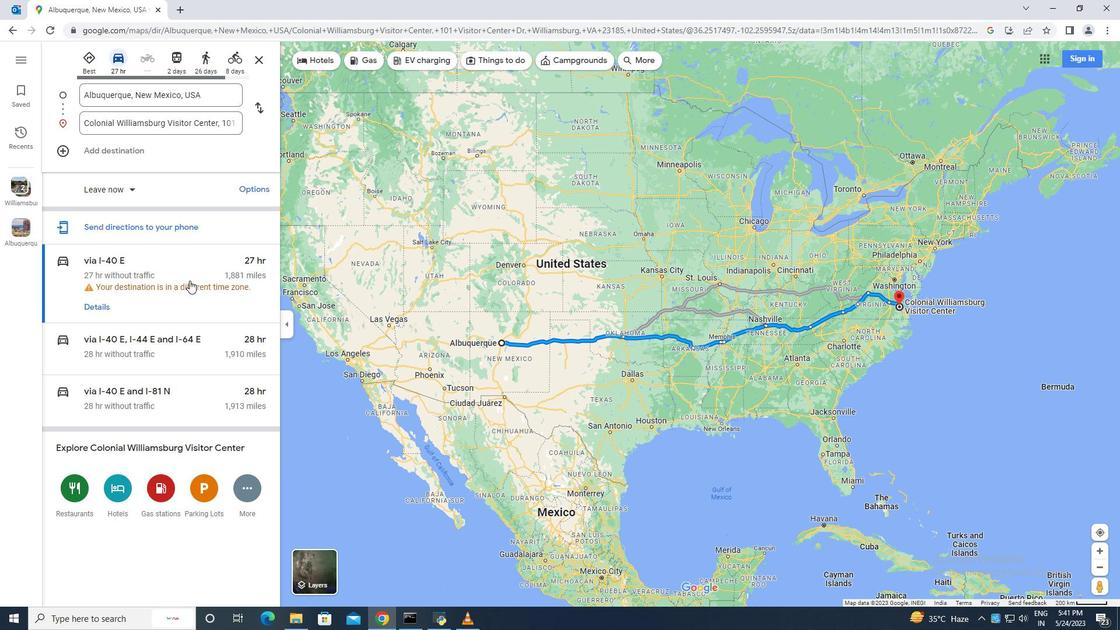 
Action: Mouse moved to (189, 280)
Screenshot: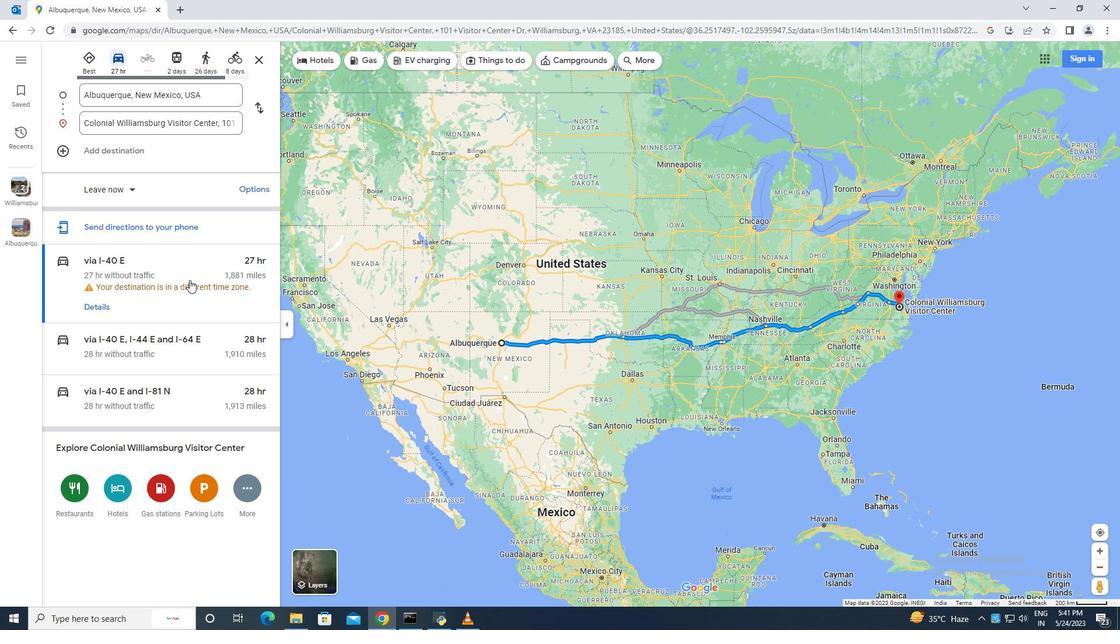 
Action: Mouse scrolled (189, 279) with delta (0, 0)
Screenshot: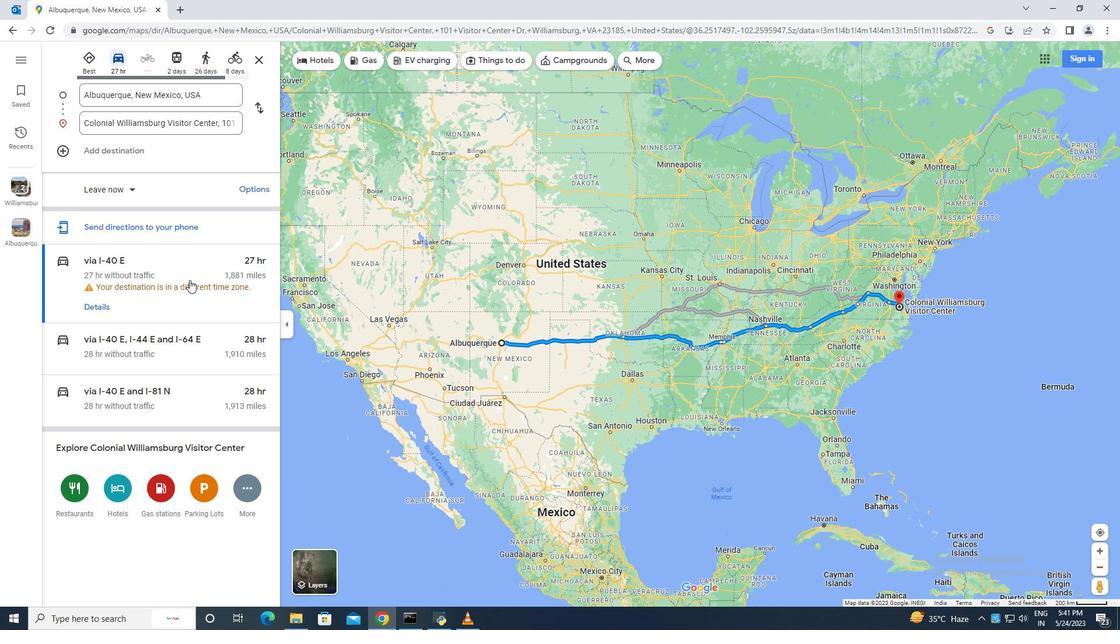 
Action: Mouse scrolled (189, 279) with delta (0, 0)
Screenshot: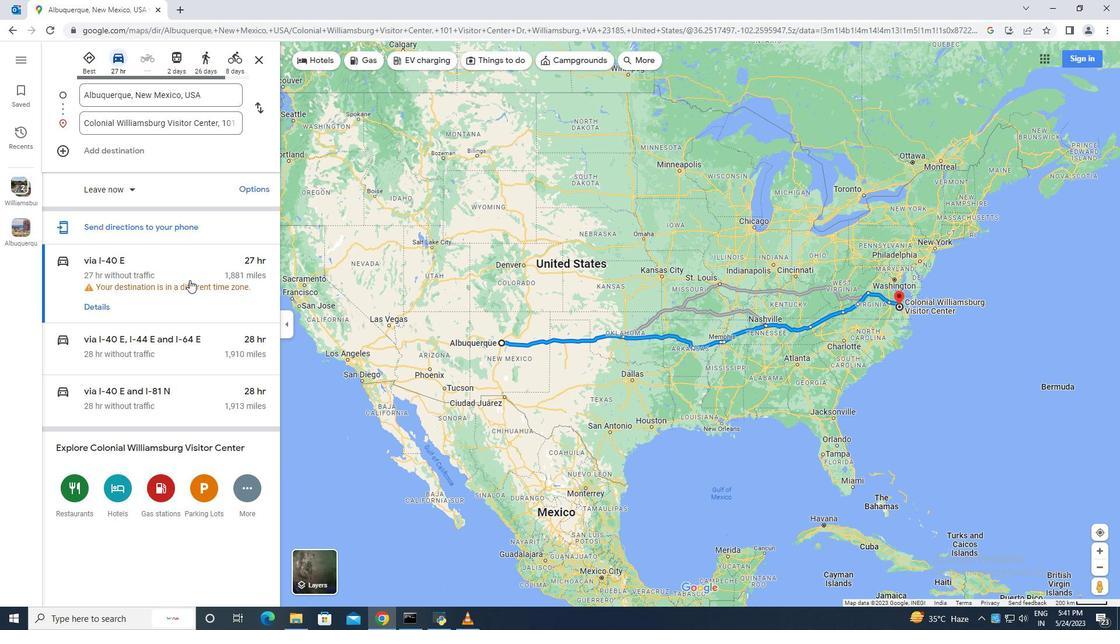
Action: Mouse moved to (148, 56)
Screenshot: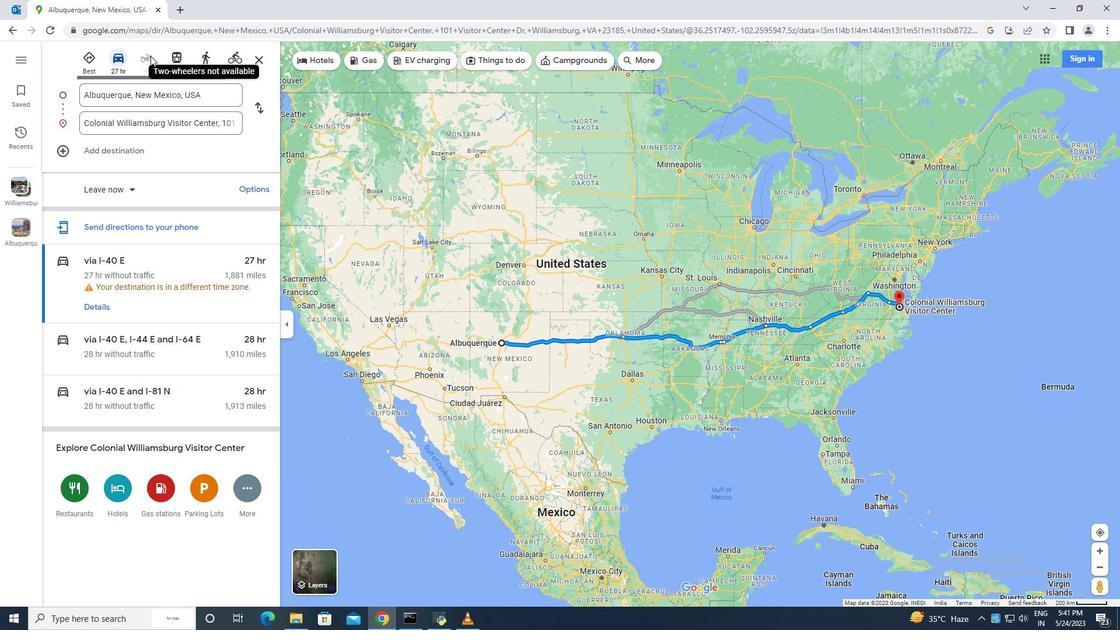 
Action: Mouse pressed left at (148, 56)
Screenshot: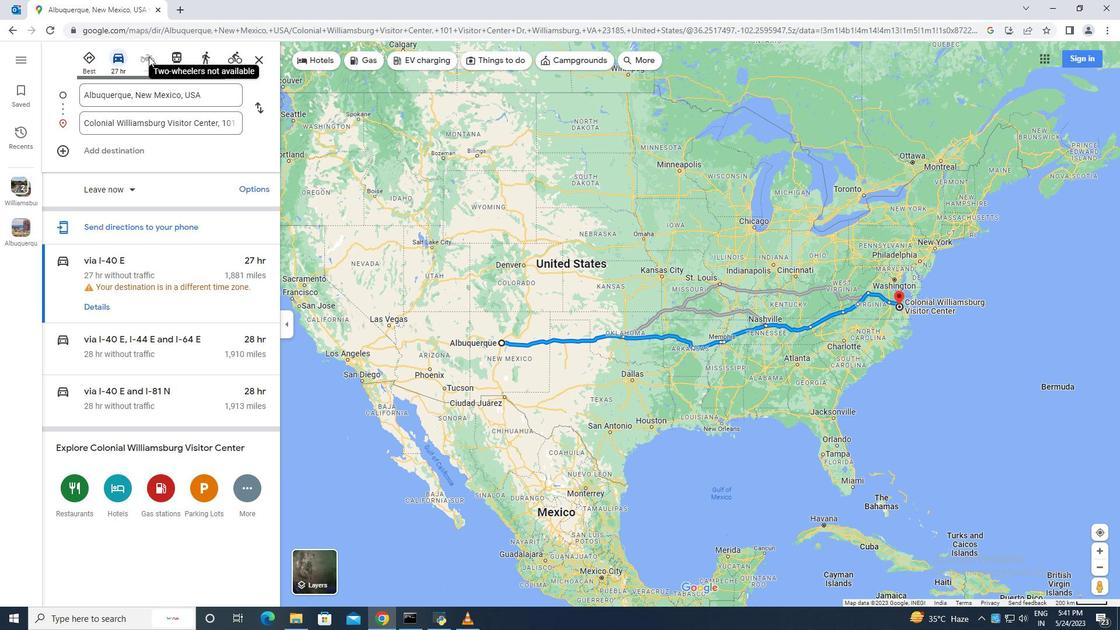 
Action: Mouse moved to (177, 61)
Screenshot: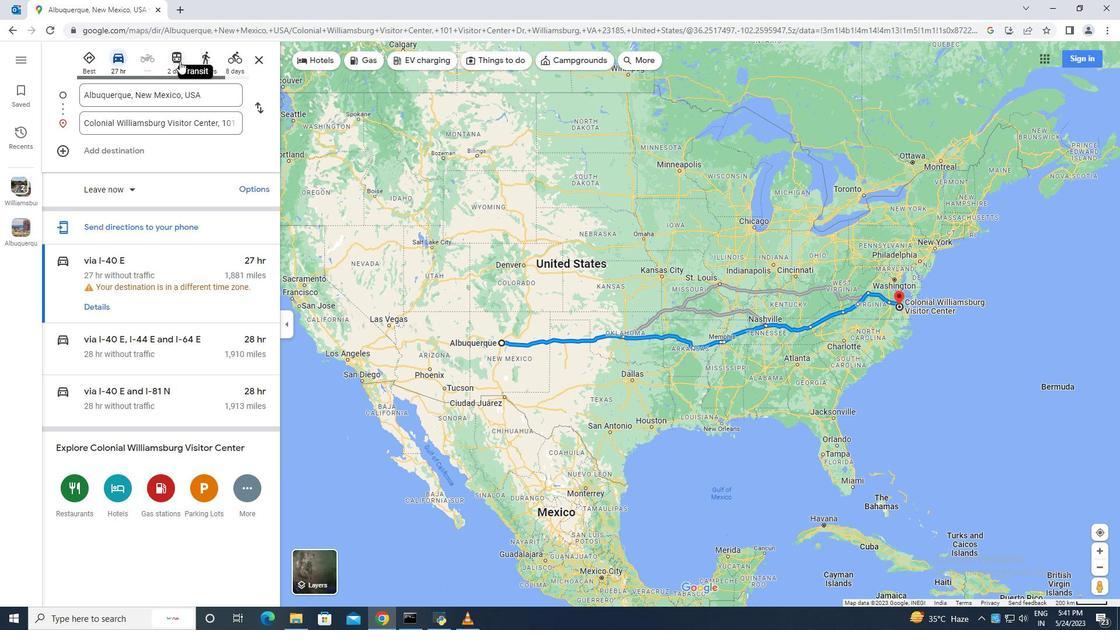 
Action: Mouse pressed left at (177, 61)
Screenshot: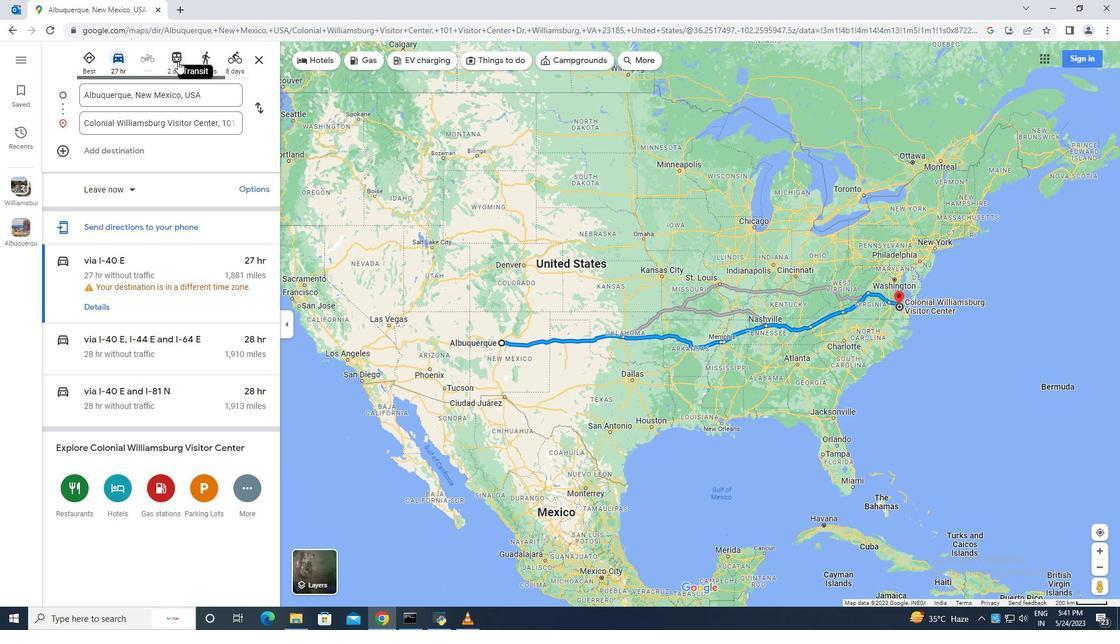 
Action: Mouse moved to (86, 65)
Screenshot: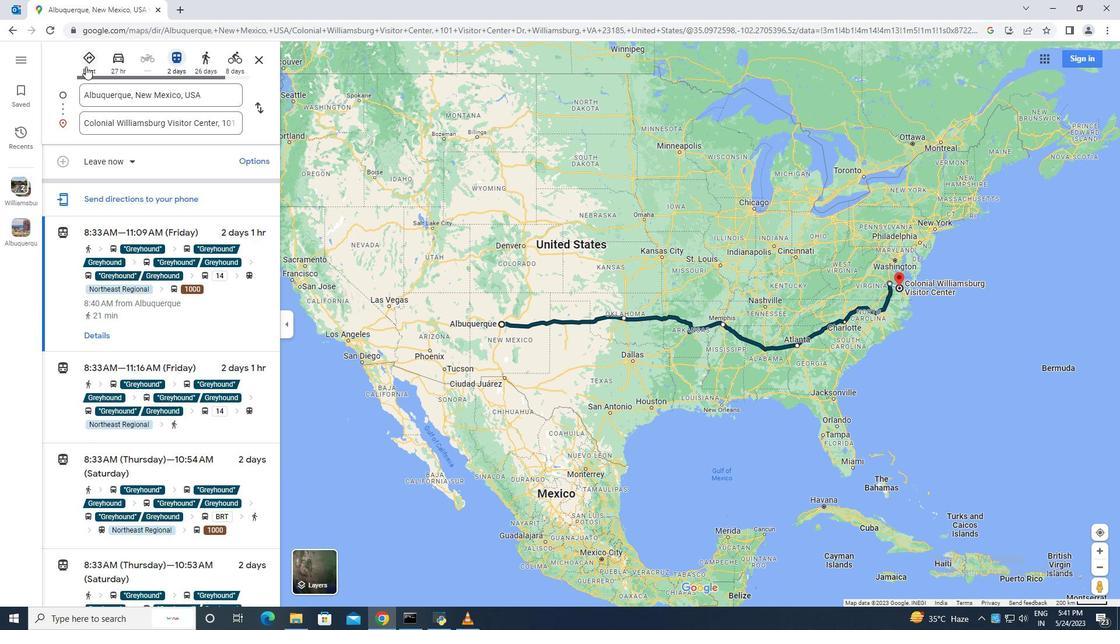 
Action: Mouse pressed left at (86, 65)
Screenshot: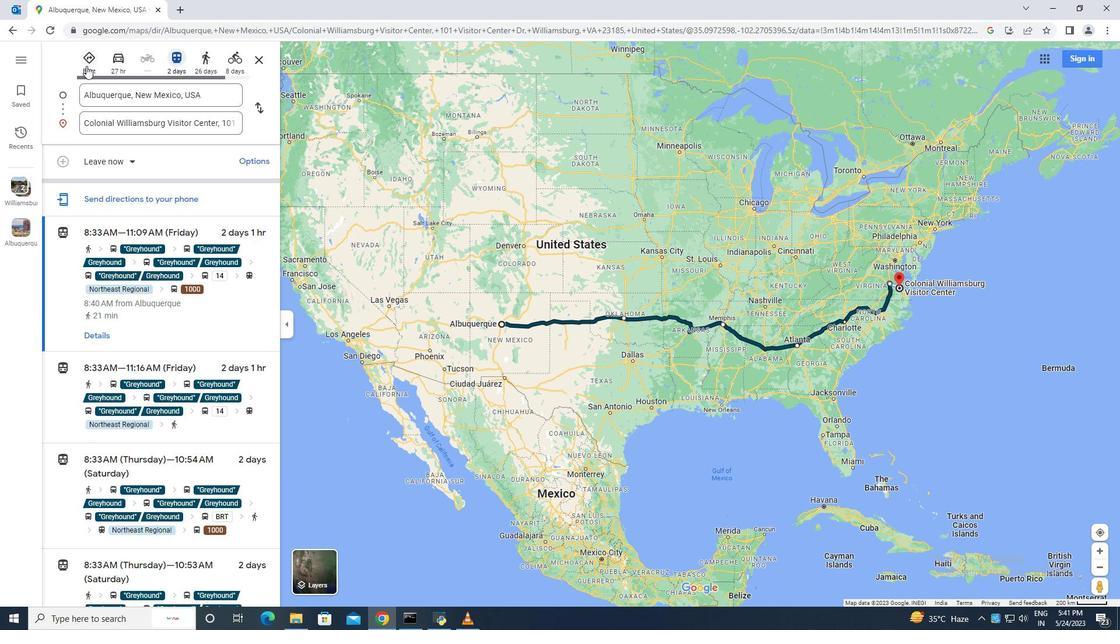 
Action: Mouse moved to (147, 178)
Screenshot: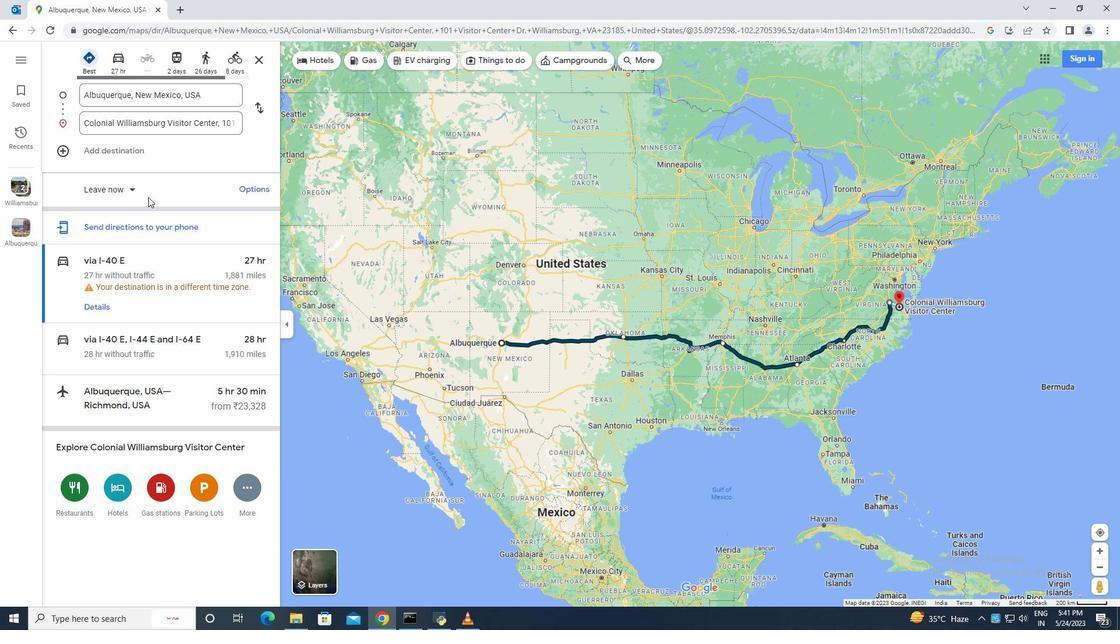 
Action: Mouse scrolled (147, 178) with delta (0, 0)
Screenshot: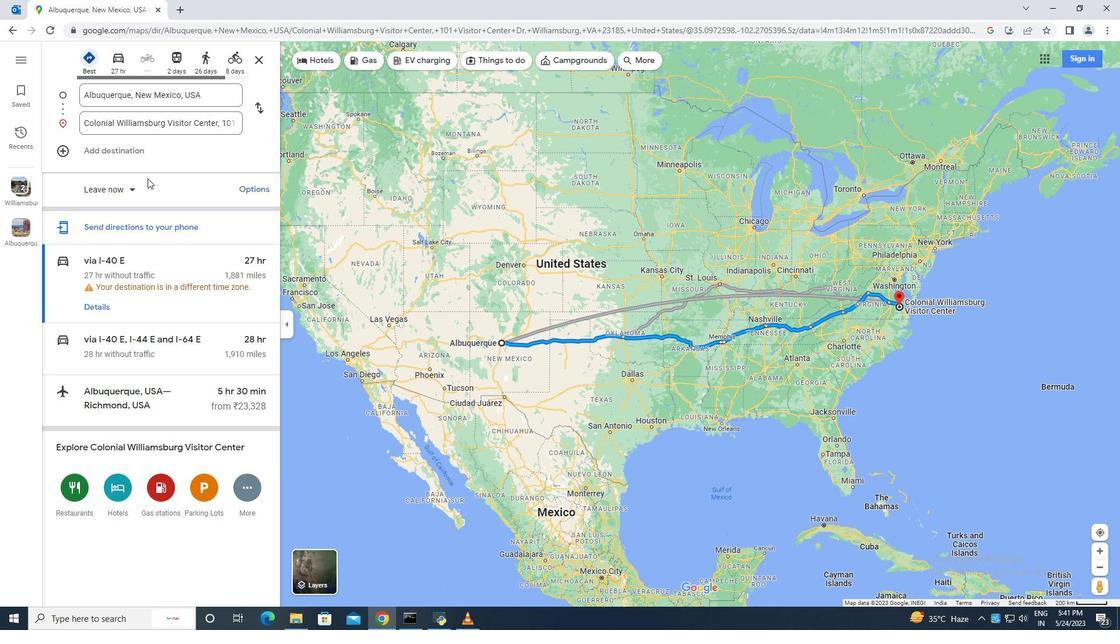 
Action: Mouse scrolled (147, 178) with delta (0, 0)
Screenshot: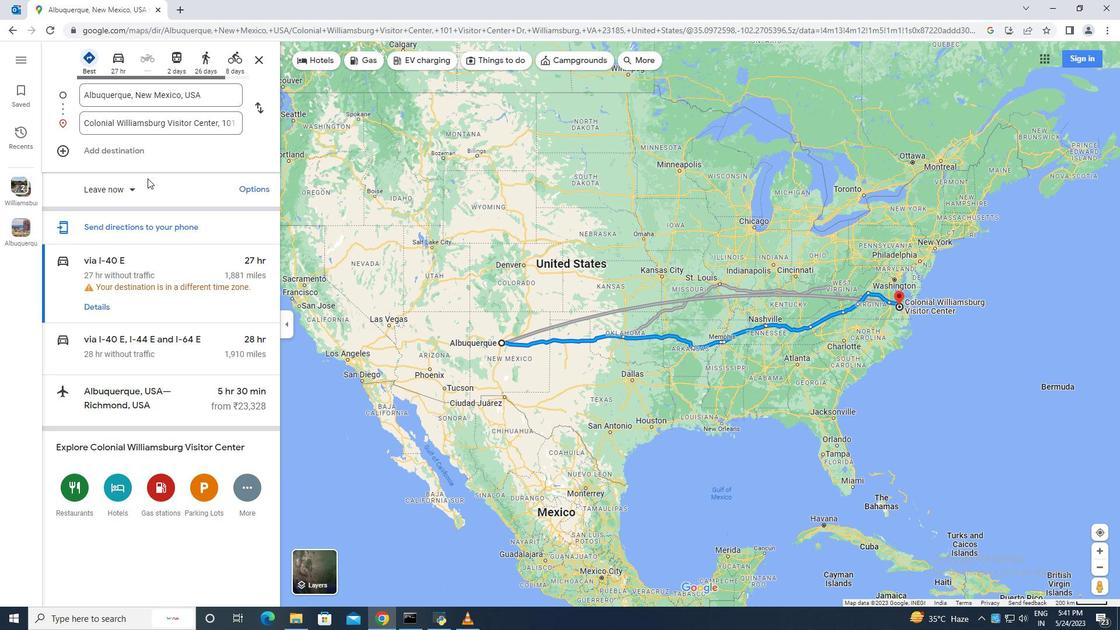 
Action: Mouse scrolled (147, 178) with delta (0, 0)
Screenshot: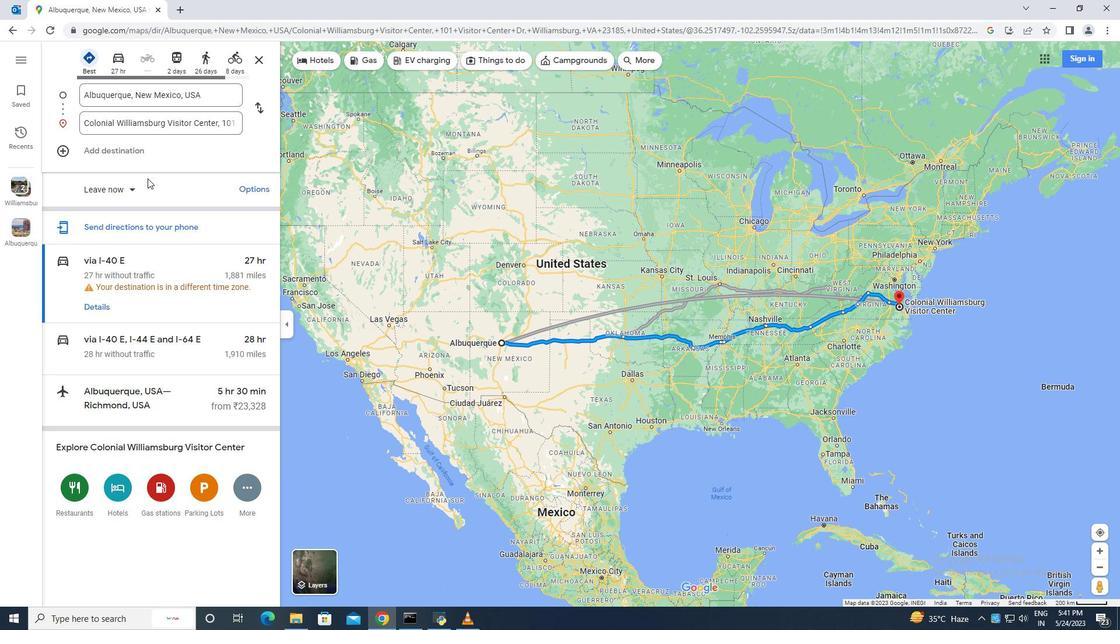 
Action: Mouse moved to (224, 284)
Screenshot: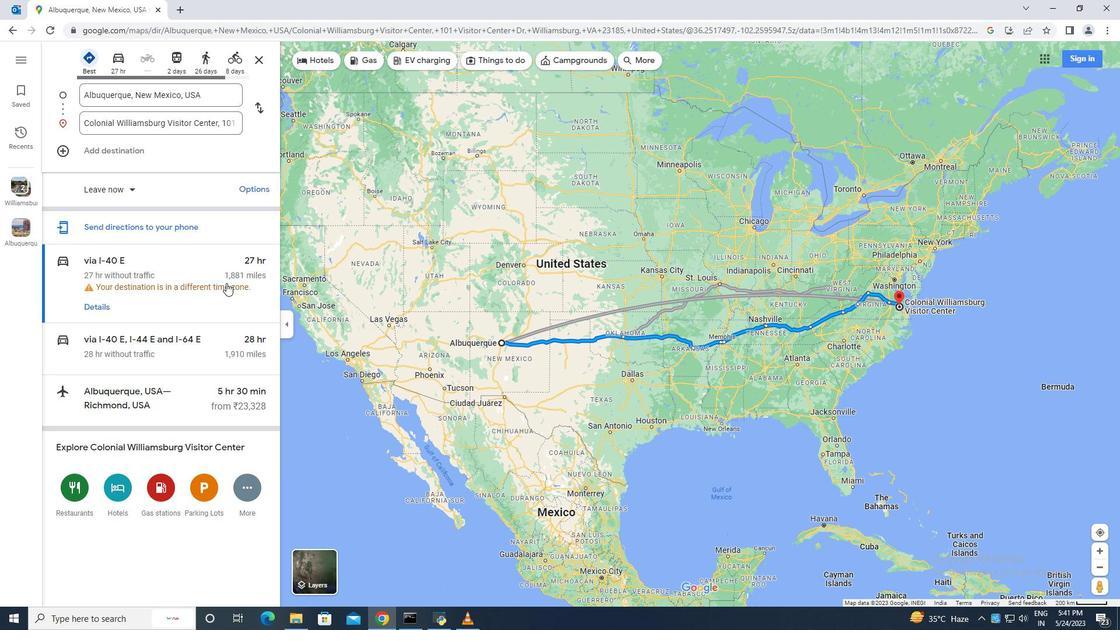 
Action: Mouse scrolled (224, 284) with delta (0, 0)
Screenshot: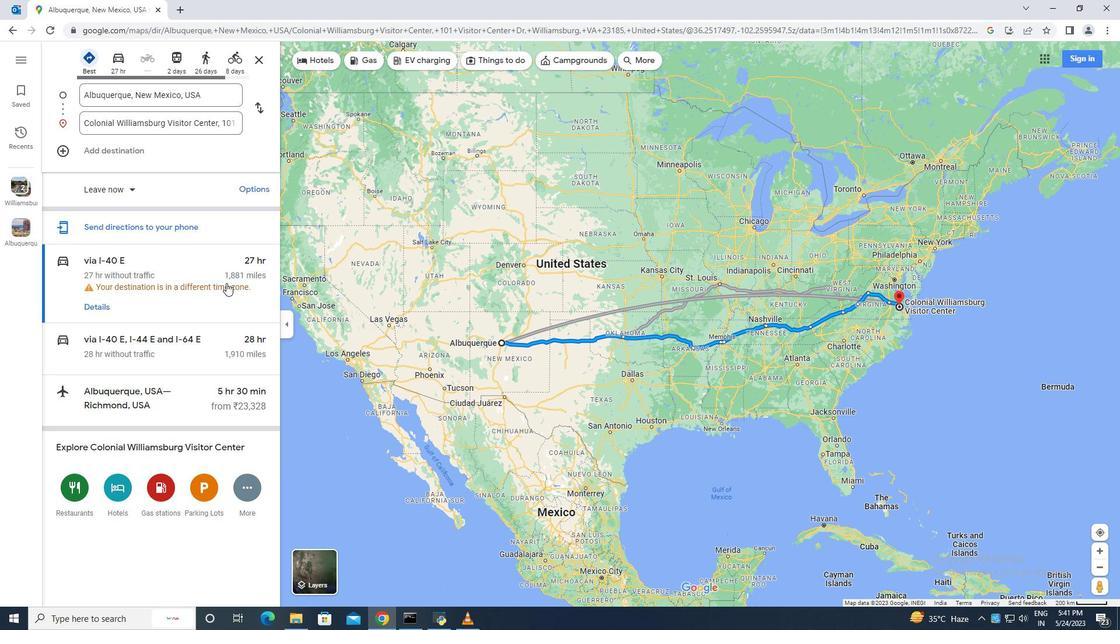 
Action: Mouse moved to (223, 285)
Screenshot: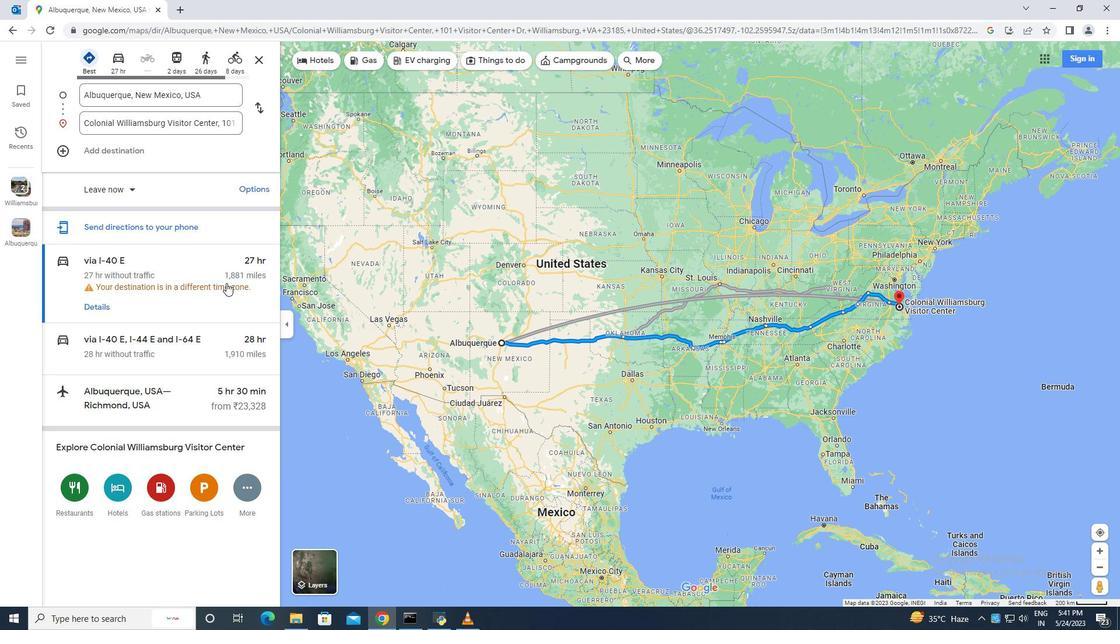 
Action: Mouse scrolled (223, 284) with delta (0, 0)
Screenshot: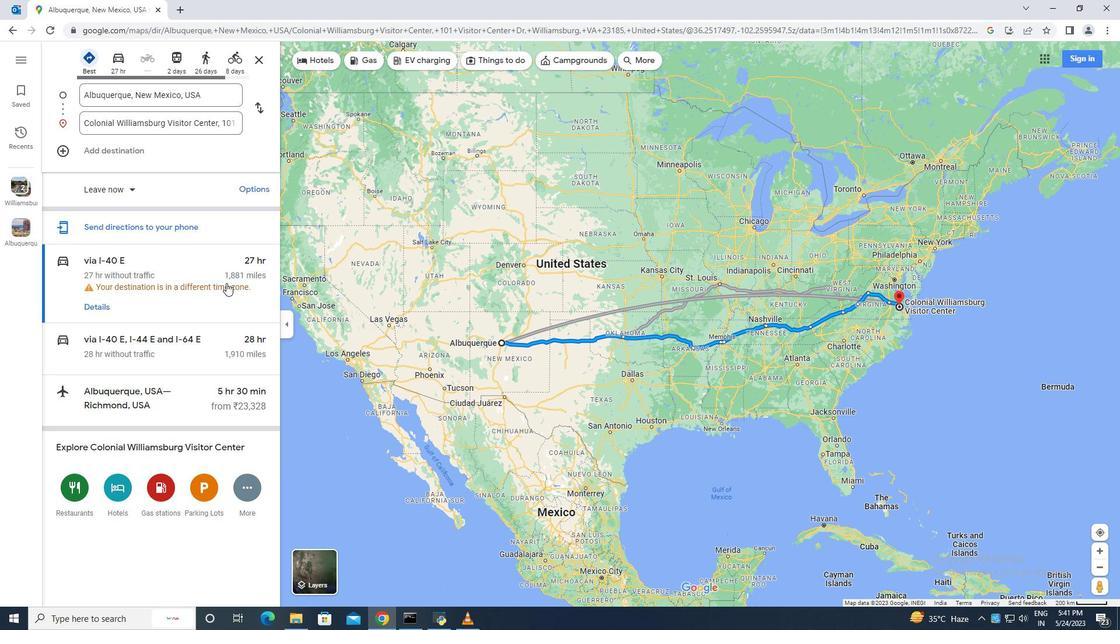
Action: Mouse moved to (222, 285)
Screenshot: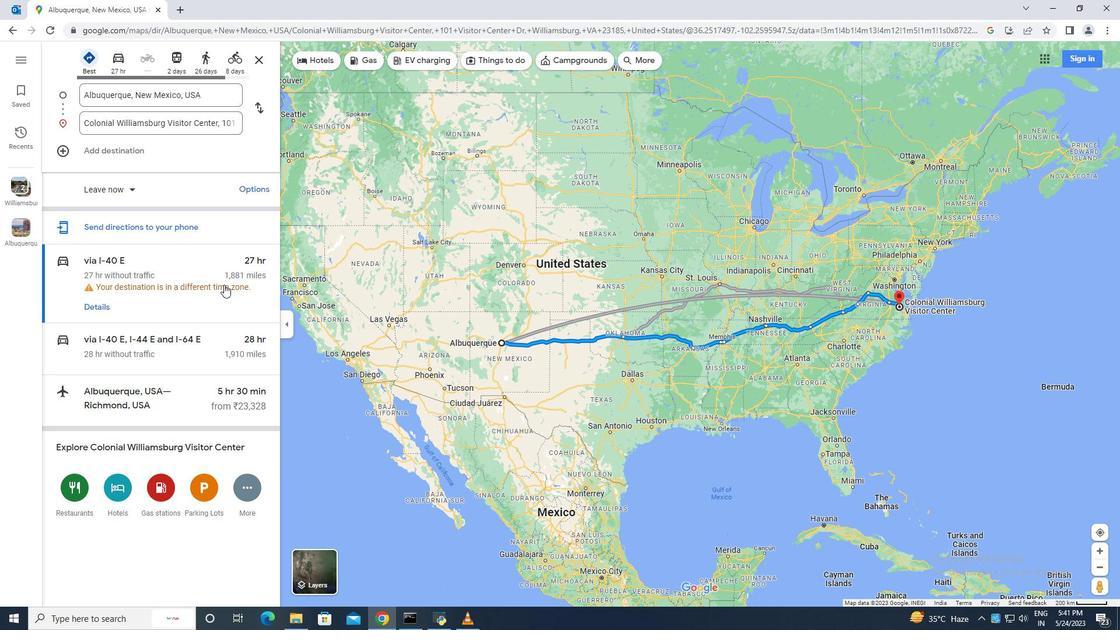 
Action: Mouse scrolled (222, 284) with delta (0, 0)
Screenshot: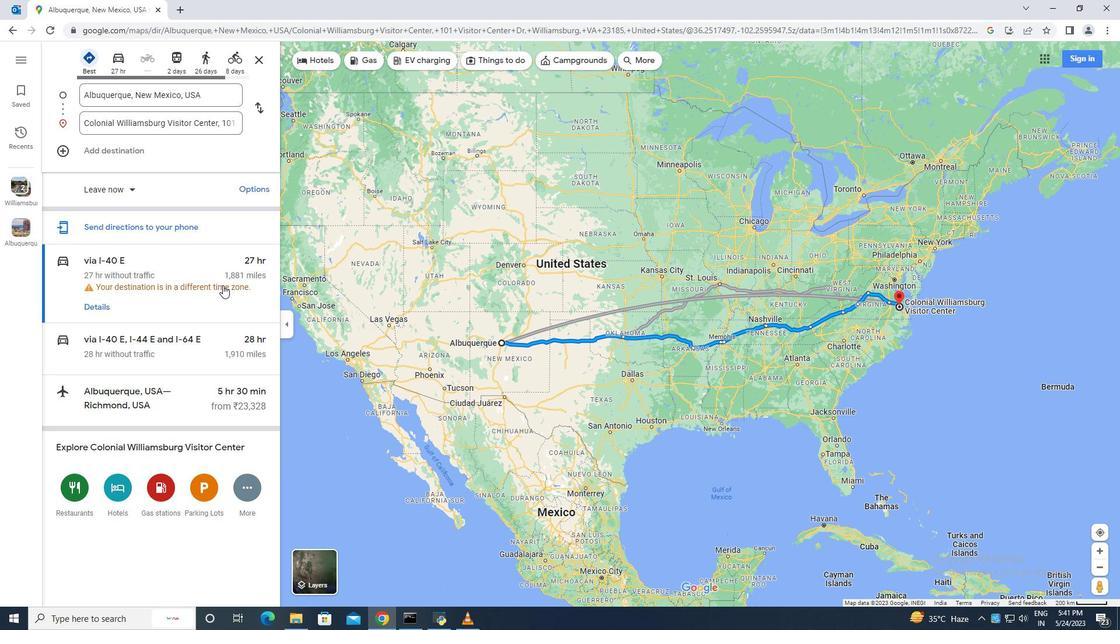 
Action: Mouse scrolled (222, 285) with delta (0, 0)
Screenshot: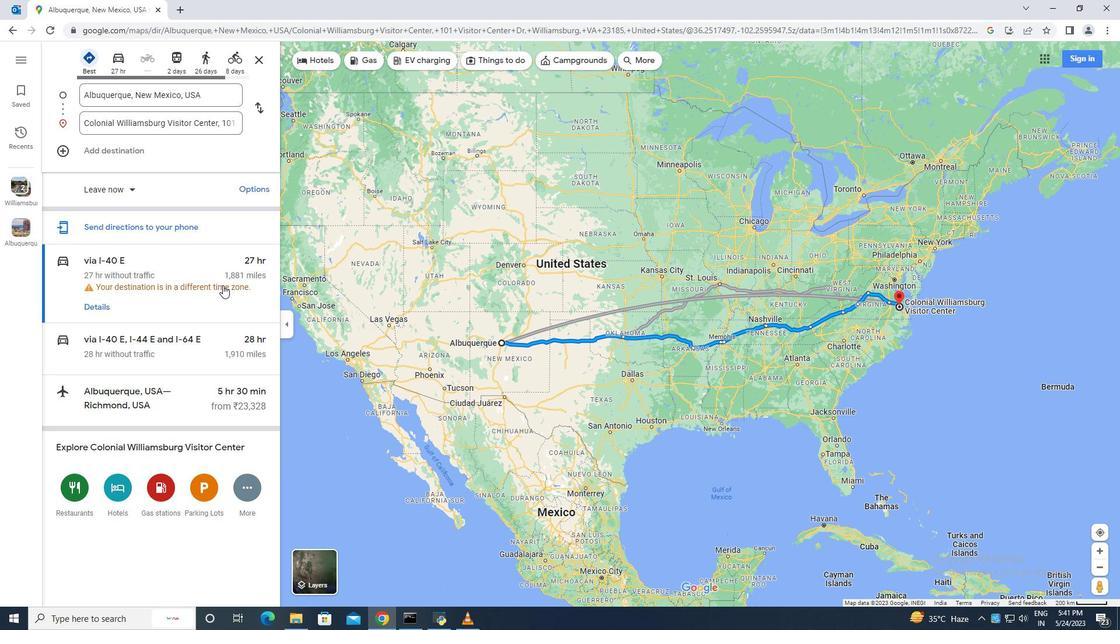 
Action: Mouse scrolled (222, 285) with delta (0, 0)
Screenshot: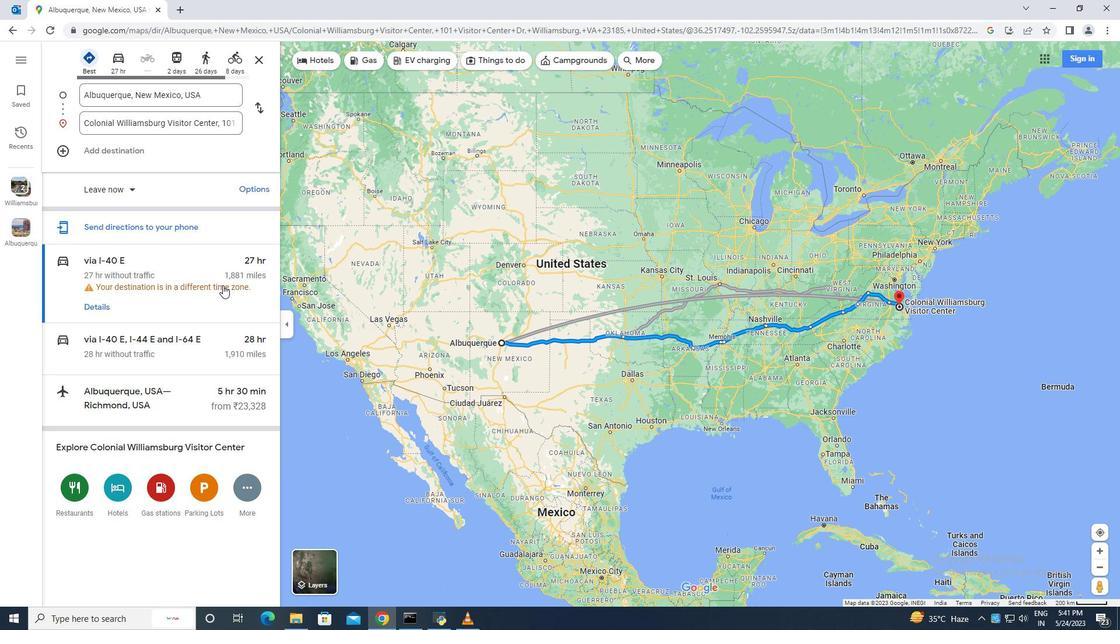 
Action: Mouse scrolled (222, 285) with delta (0, 0)
Screenshot: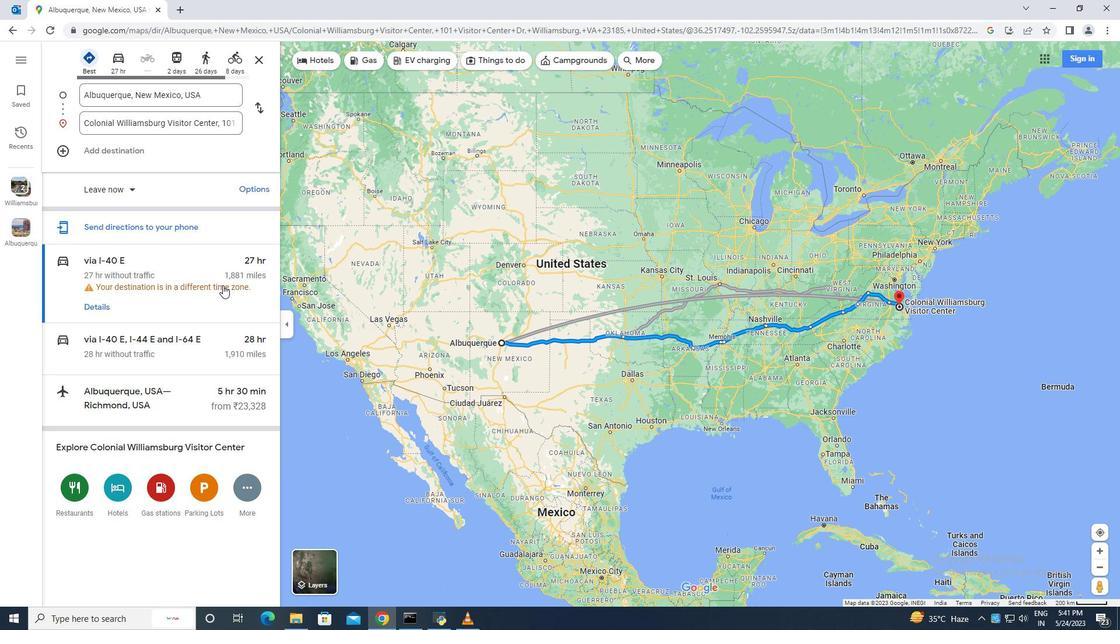 
Action: Mouse moved to (222, 285)
Screenshot: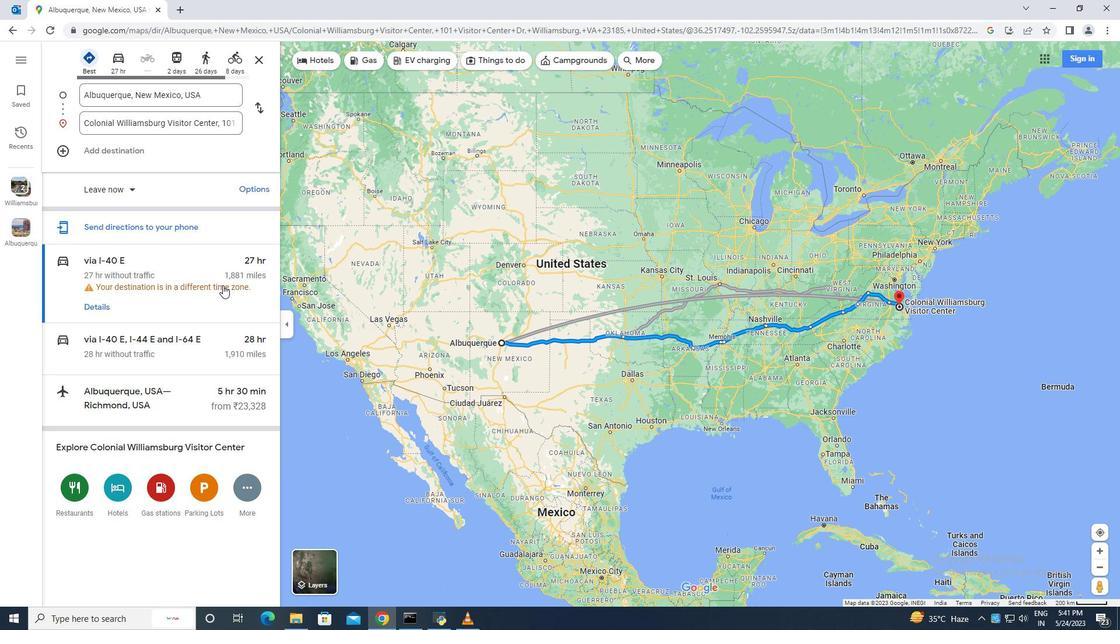 
Action: Mouse scrolled (222, 285) with delta (0, 0)
Screenshot: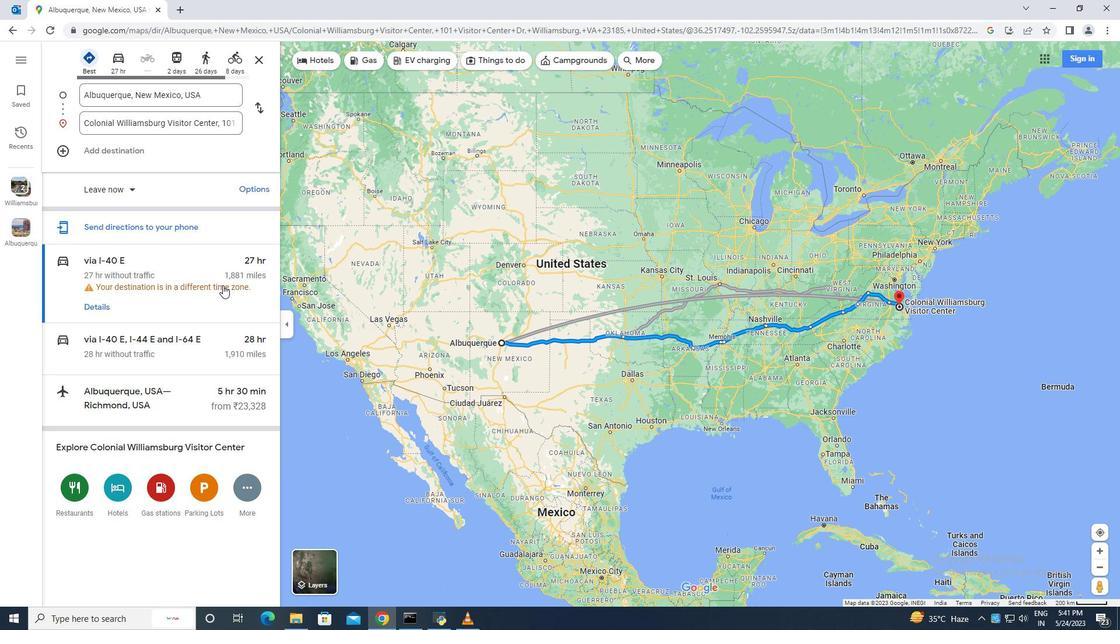 
Action: Mouse moved to (220, 277)
Screenshot: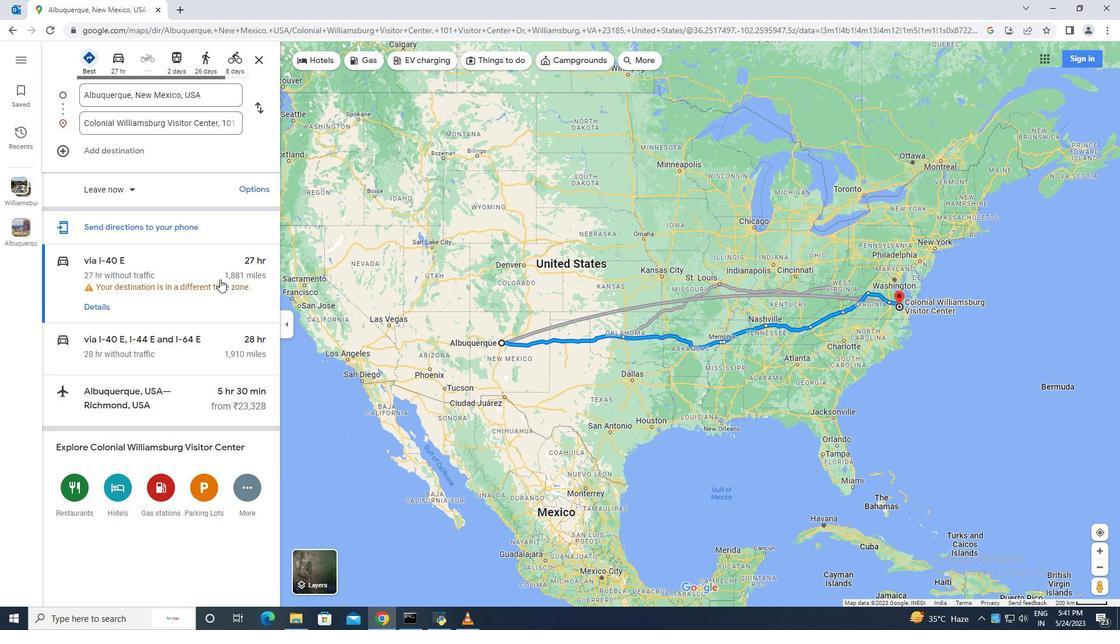 
Action: Mouse scrolled (220, 277) with delta (0, 0)
Screenshot: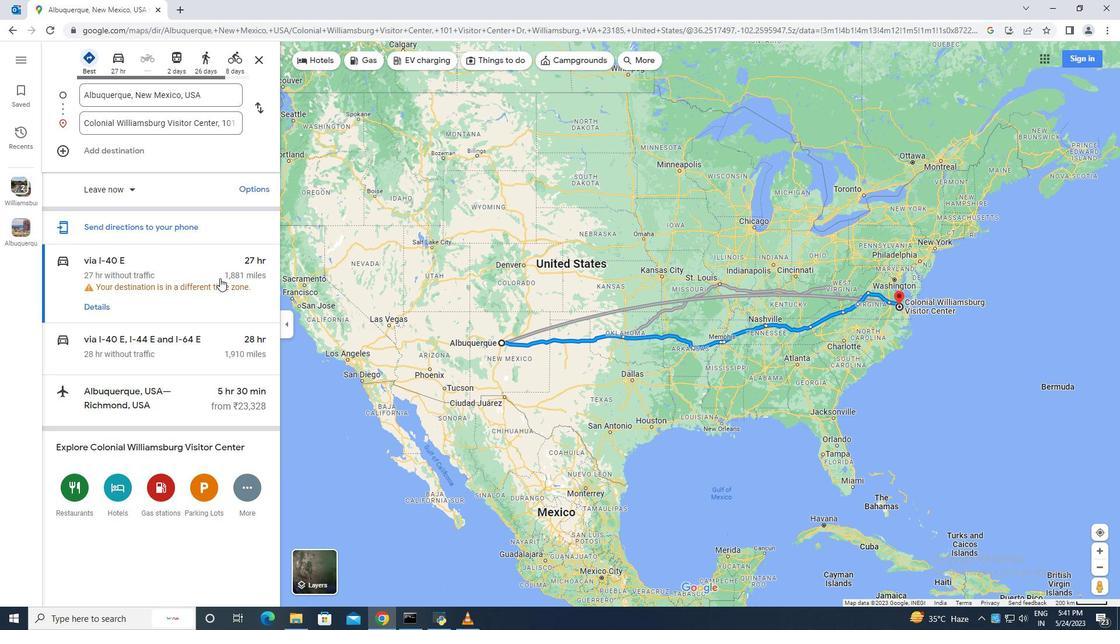 
Action: Mouse scrolled (220, 277) with delta (0, 0)
Screenshot: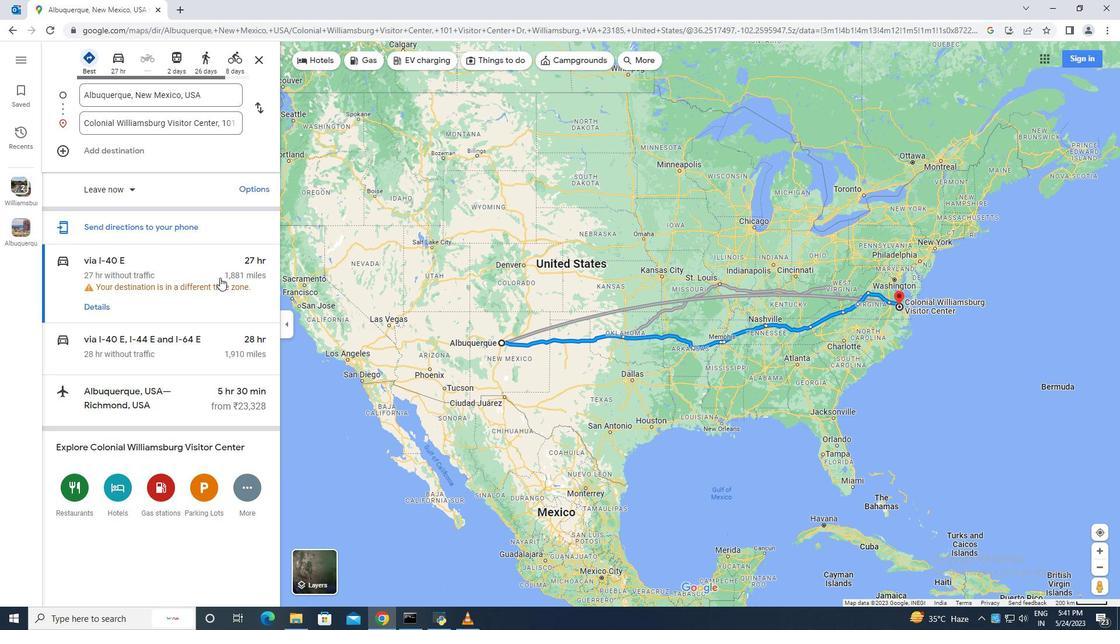 
Action: Mouse moved to (221, 277)
Screenshot: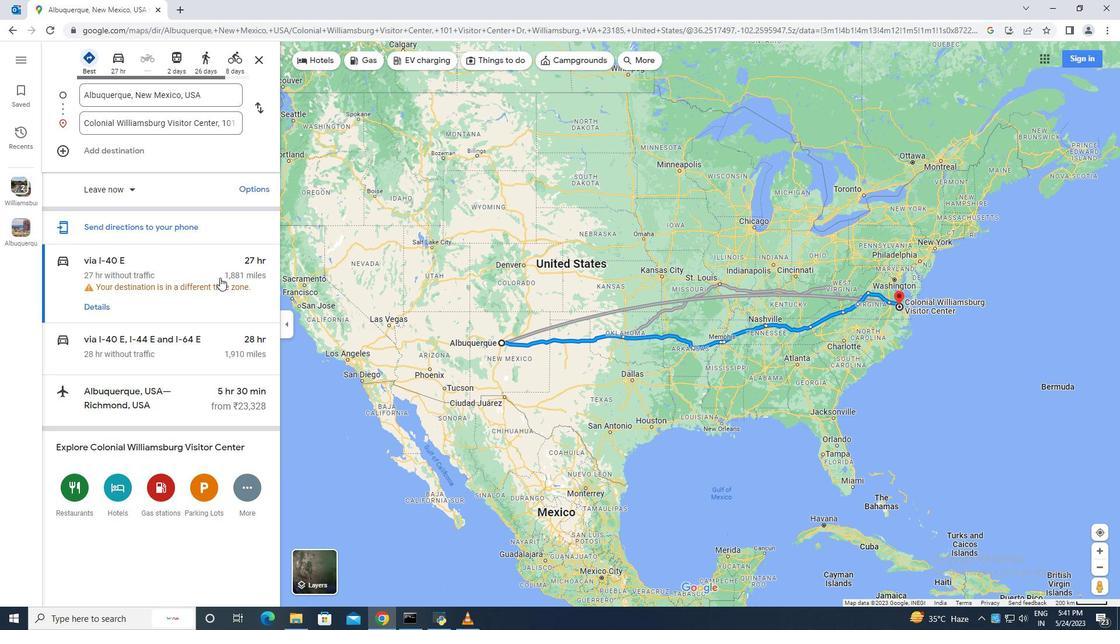 
Action: Mouse scrolled (220, 276) with delta (0, 0)
Screenshot: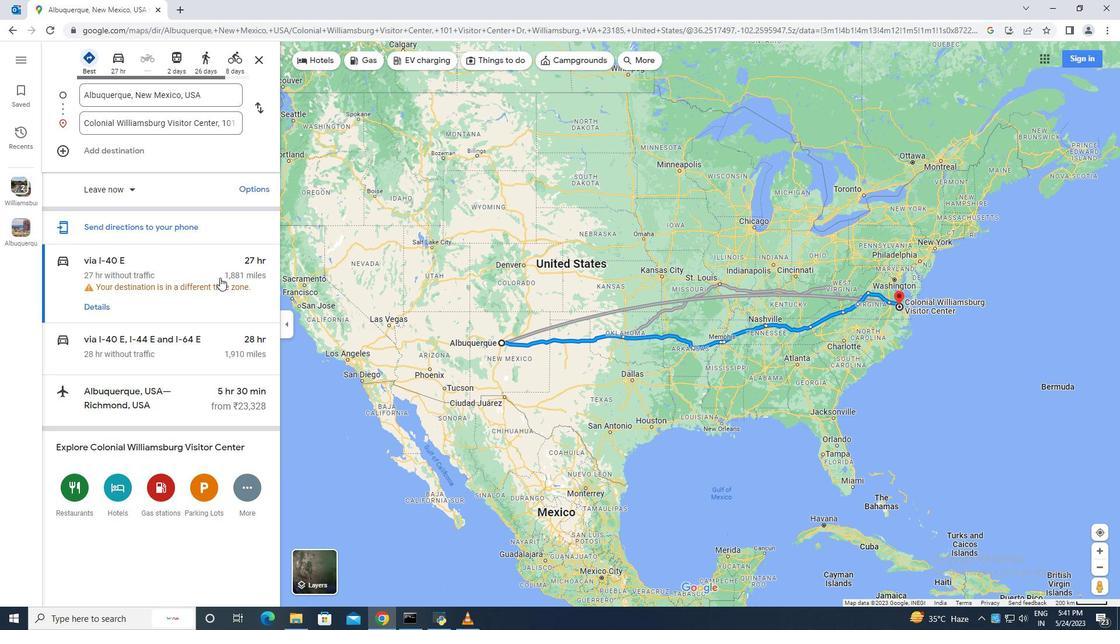 
Action: Mouse moved to (202, 68)
Screenshot: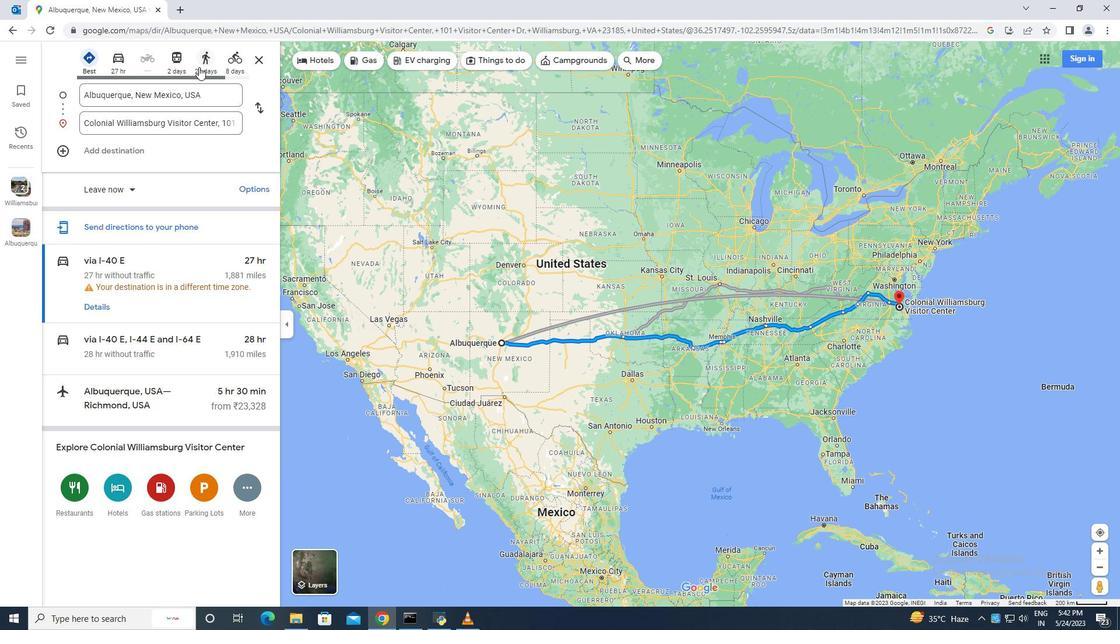 
Action: Mouse pressed left at (202, 68)
Screenshot: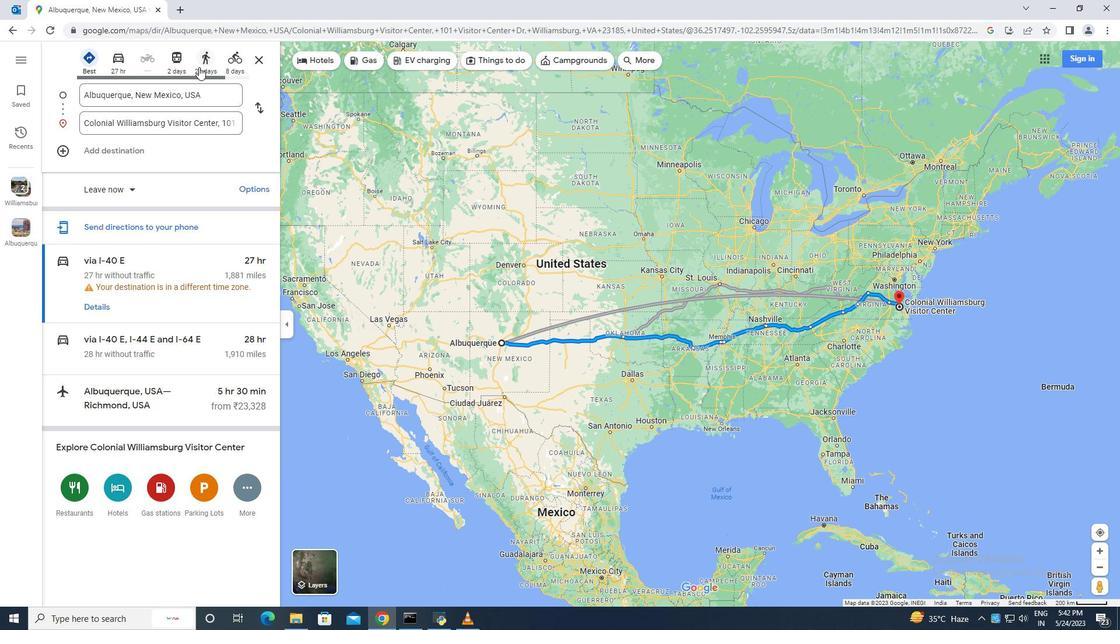 
Action: Mouse moved to (214, 411)
Screenshot: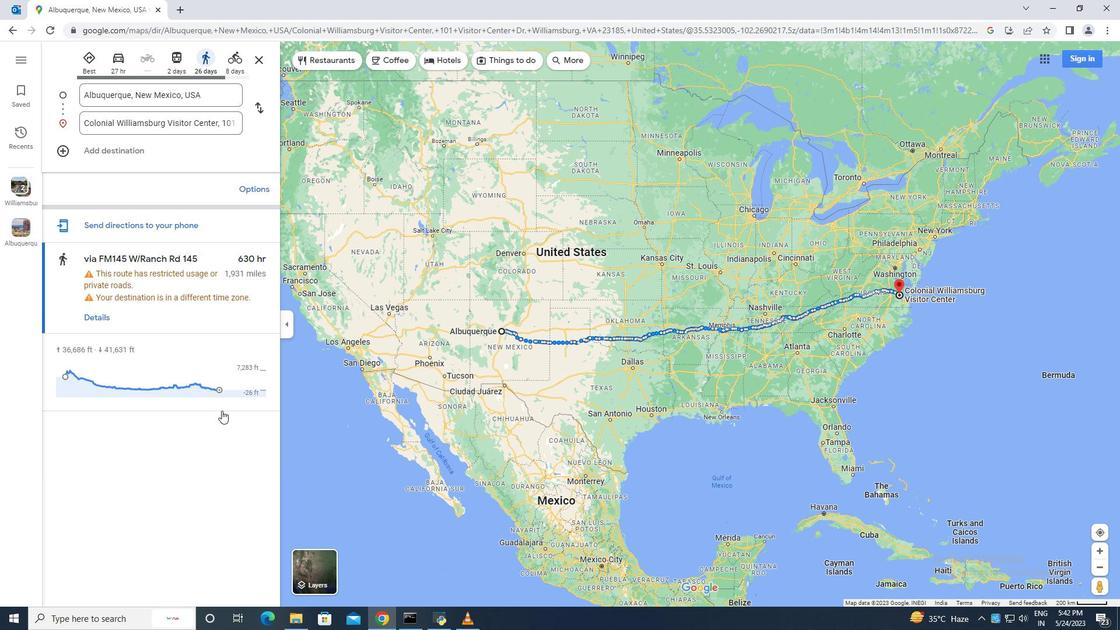 
Action: Mouse scrolled (214, 410) with delta (0, 0)
Screenshot: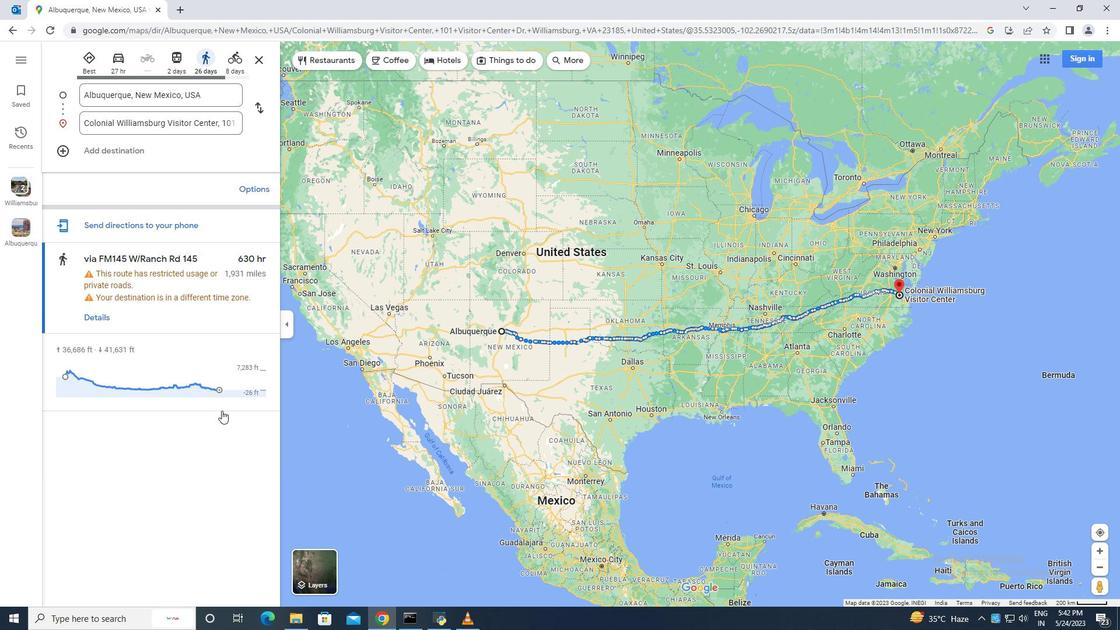 
Action: Mouse moved to (214, 411)
Screenshot: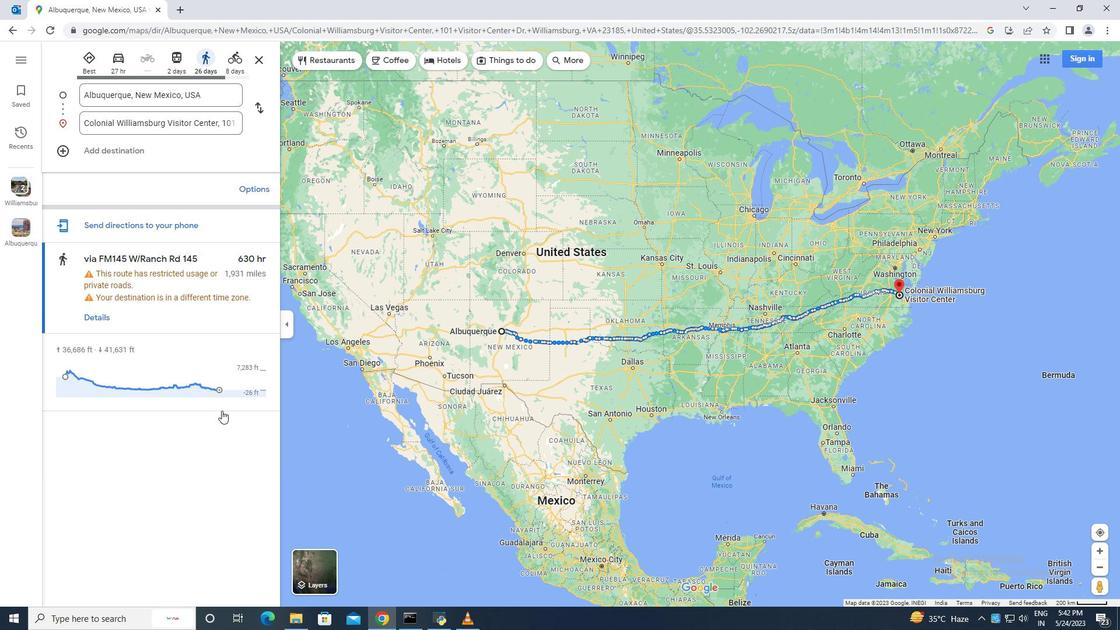 
Action: Mouse scrolled (214, 410) with delta (0, 0)
Screenshot: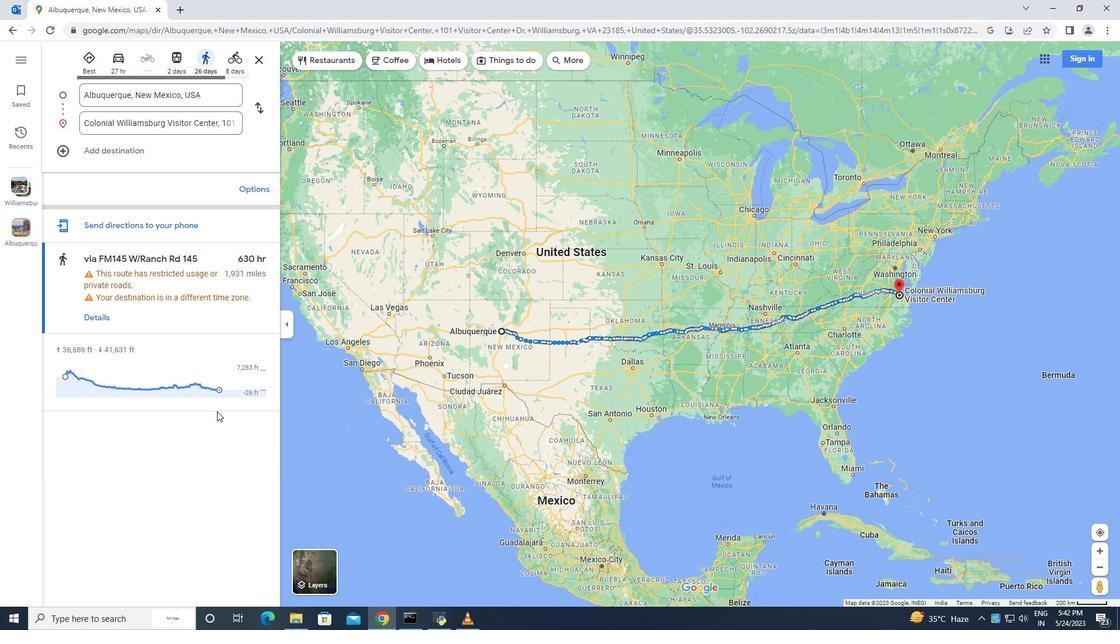 
Action: Mouse moved to (214, 410)
Screenshot: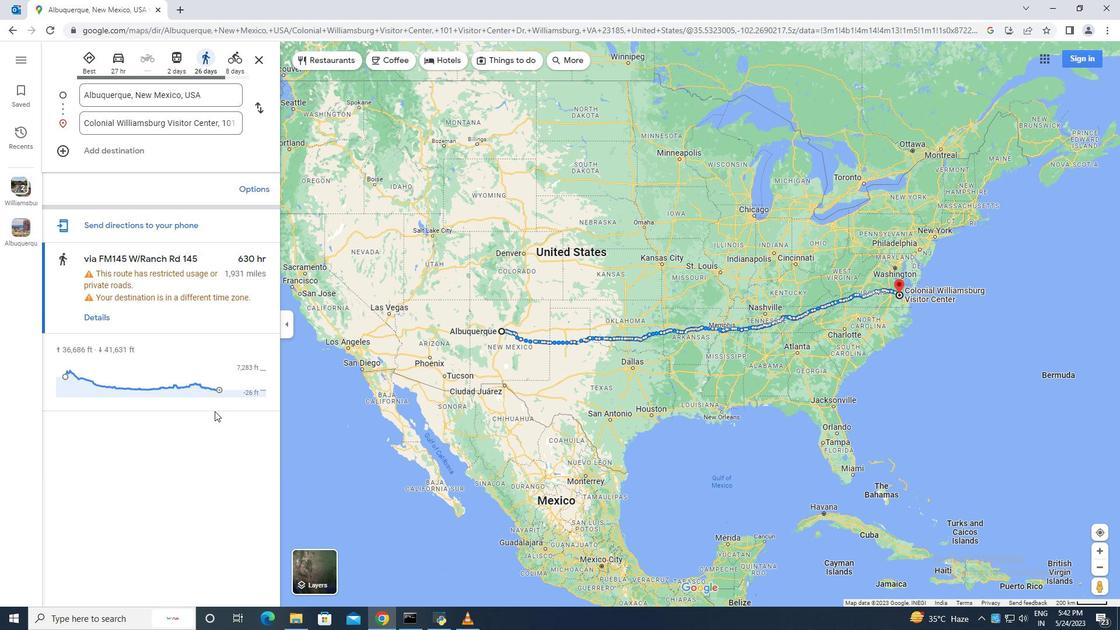 
Action: Mouse scrolled (214, 409) with delta (0, 0)
Screenshot: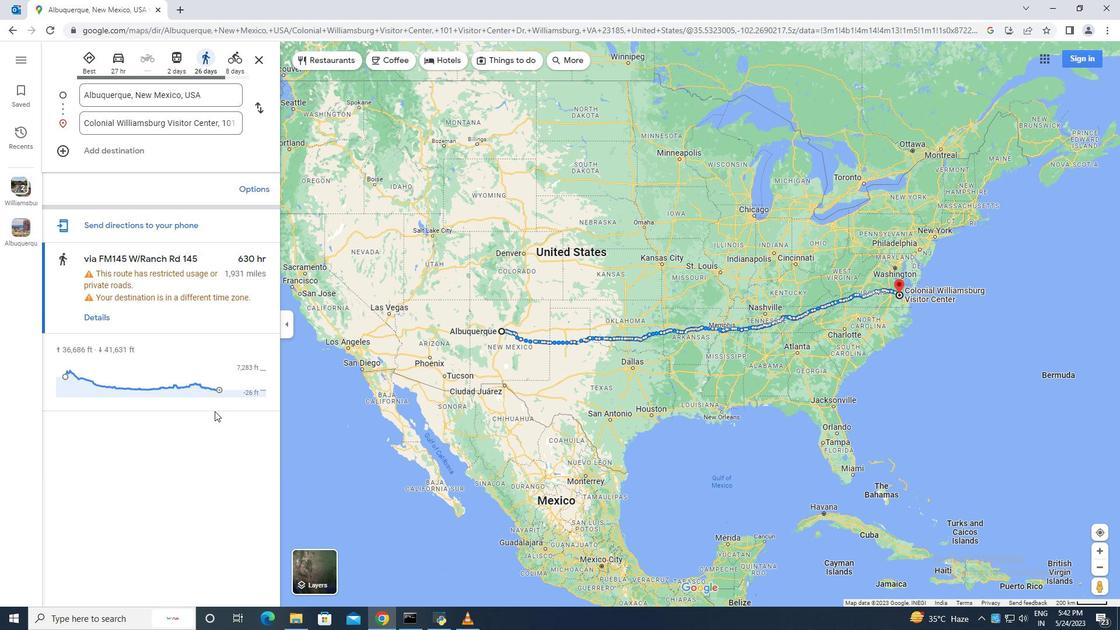 
Action: Mouse moved to (214, 407)
Screenshot: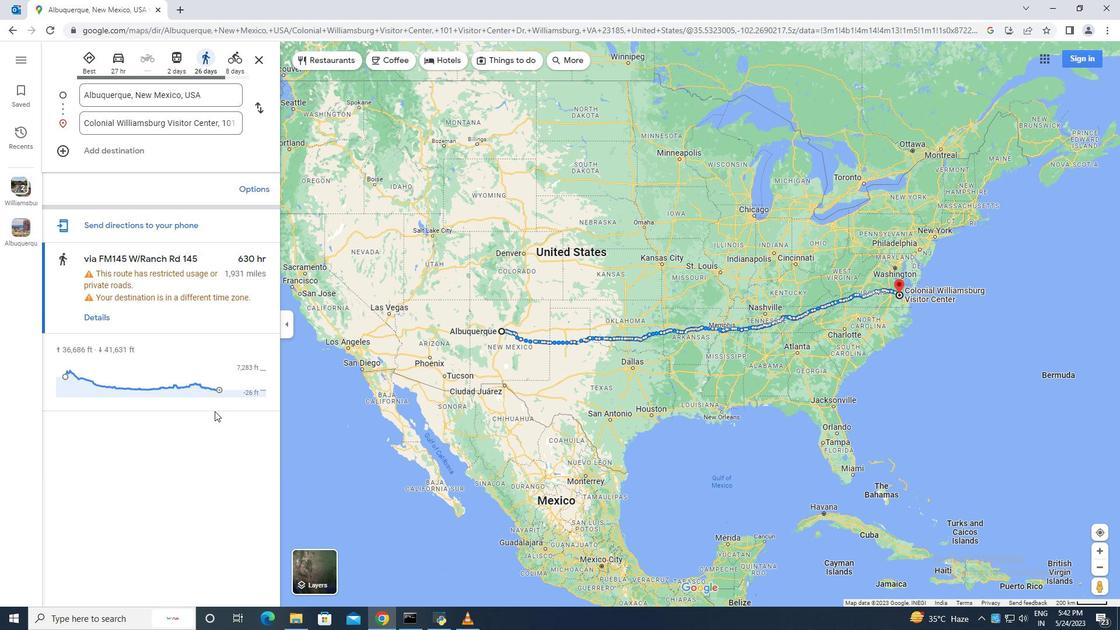 
Action: Mouse scrolled (214, 407) with delta (0, 0)
Screenshot: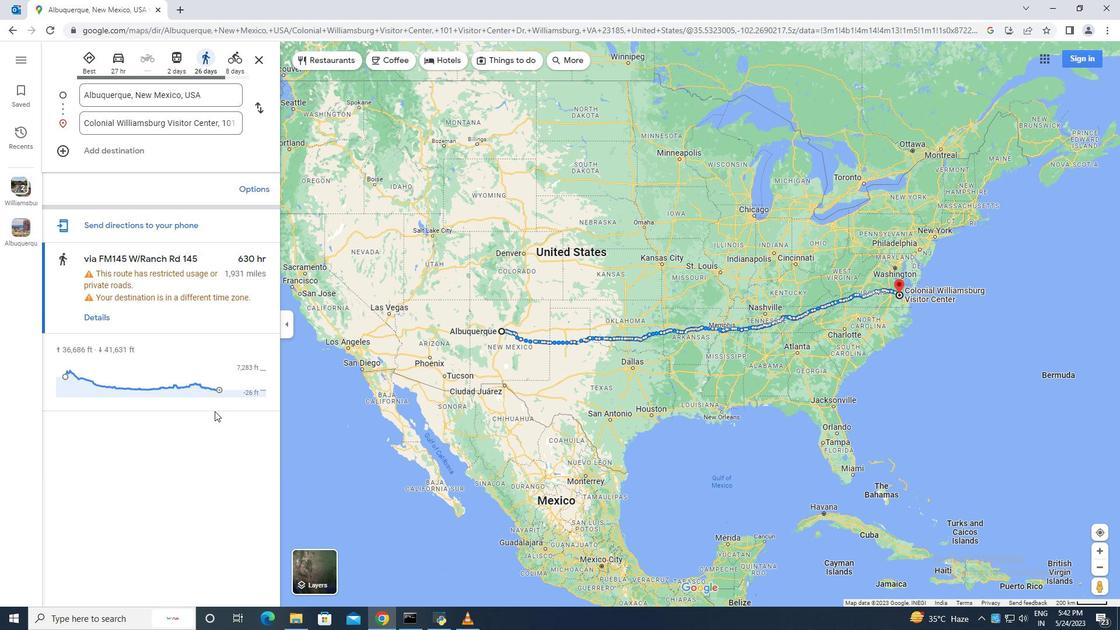 
Action: Mouse moved to (215, 390)
Screenshot: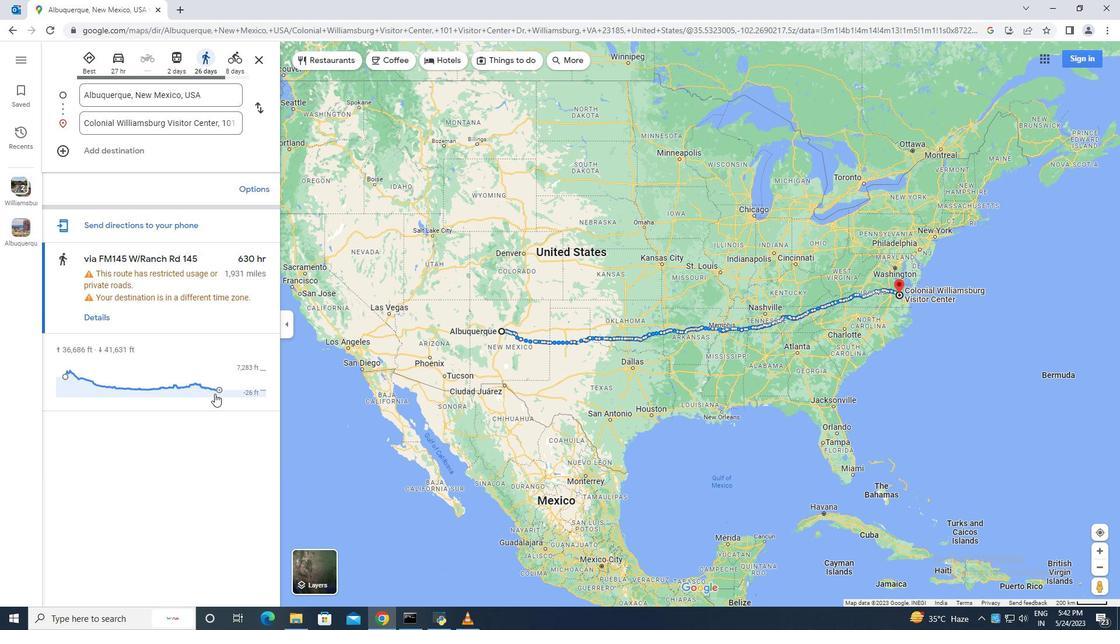 
Action: Mouse scrolled (215, 389) with delta (0, 0)
Screenshot: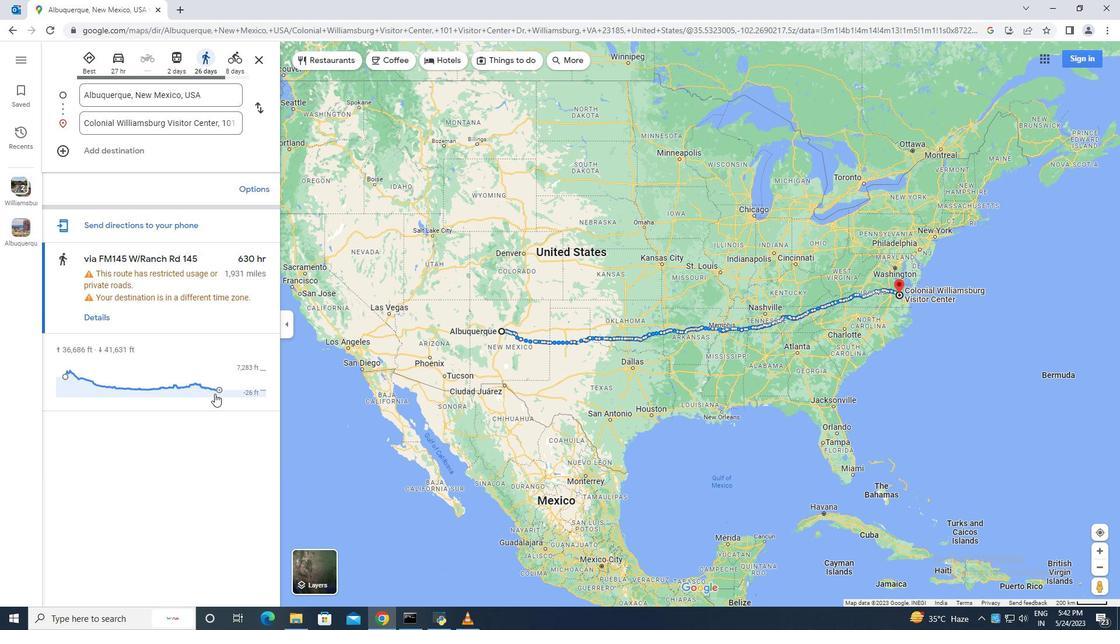 
Action: Mouse scrolled (215, 389) with delta (0, 0)
Screenshot: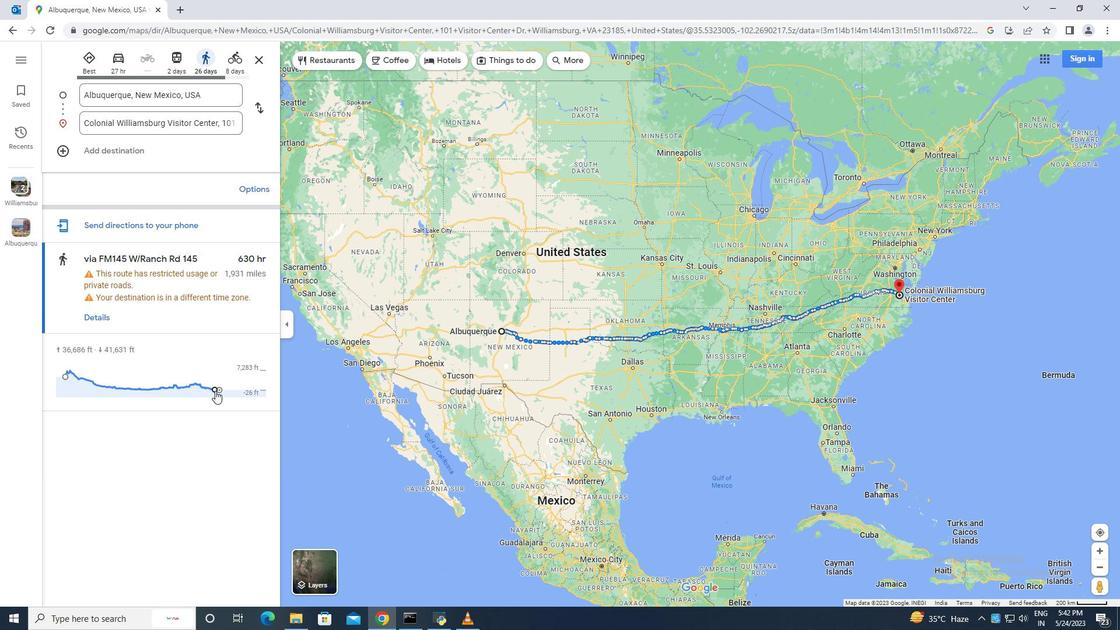 
Action: Mouse scrolled (215, 389) with delta (0, 0)
Screenshot: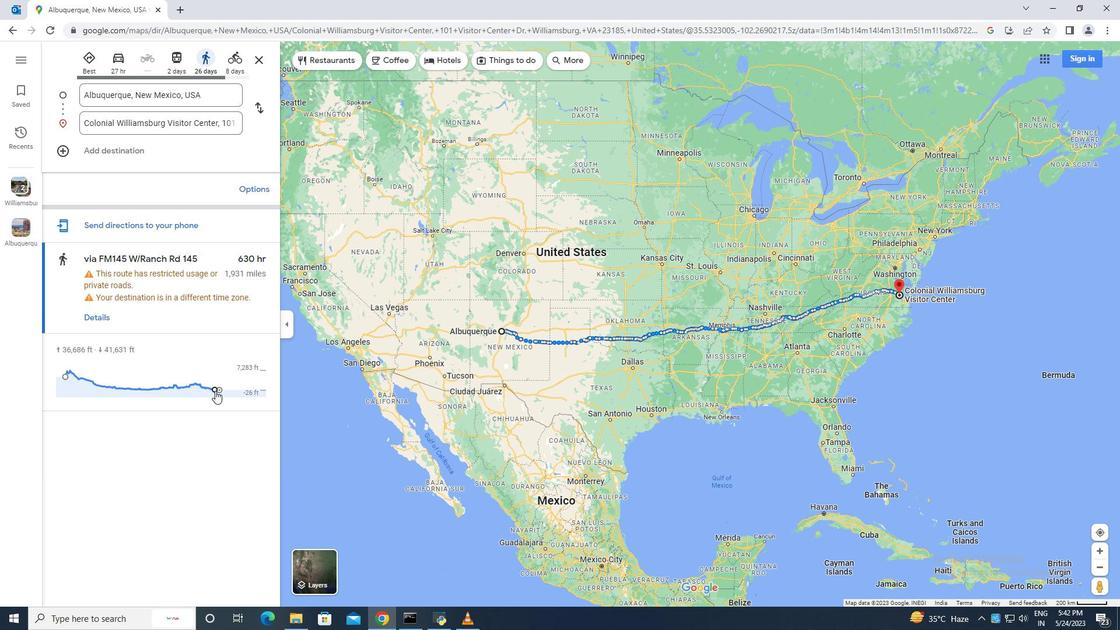
Action: Mouse moved to (21, 229)
Screenshot: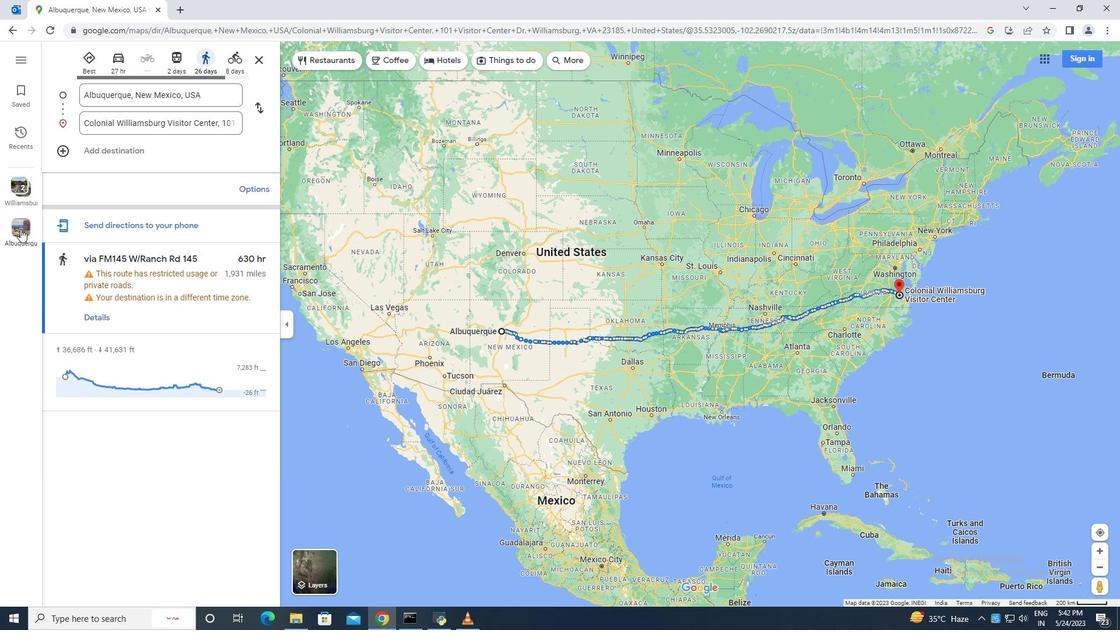 
Action: Mouse pressed left at (21, 229)
Screenshot: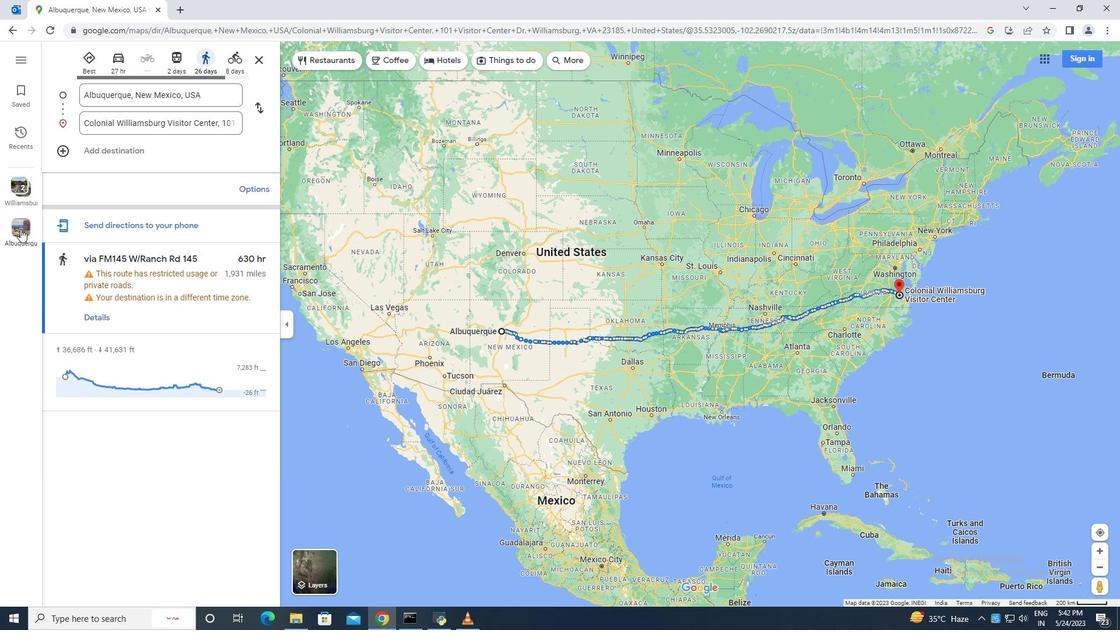 
Action: Mouse moved to (251, 489)
Screenshot: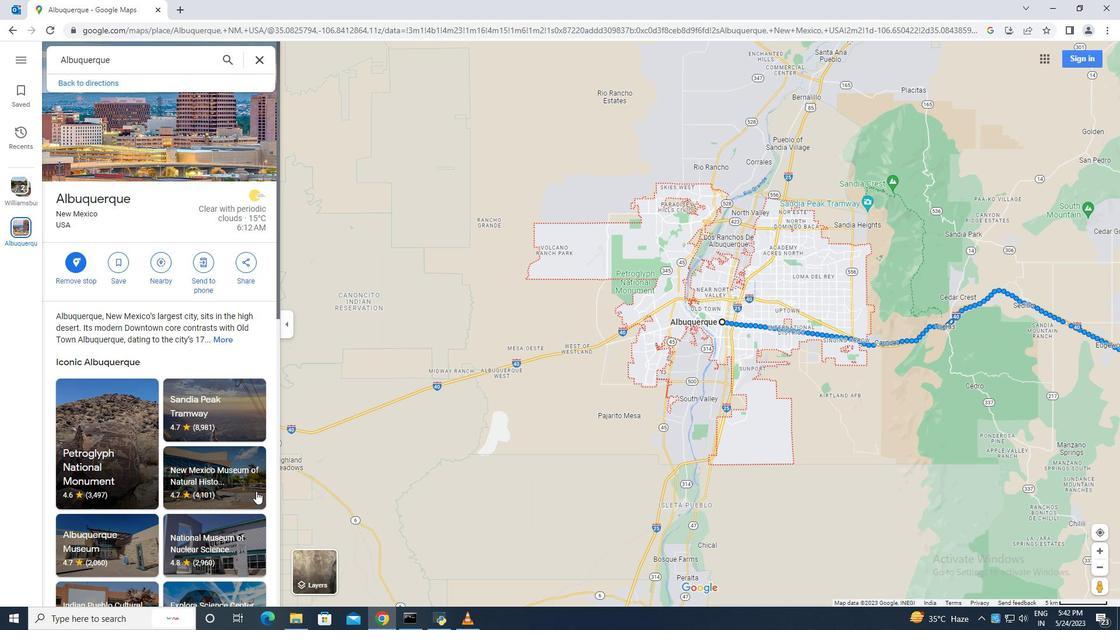 
Action: Mouse scrolled (251, 489) with delta (0, 0)
Screenshot: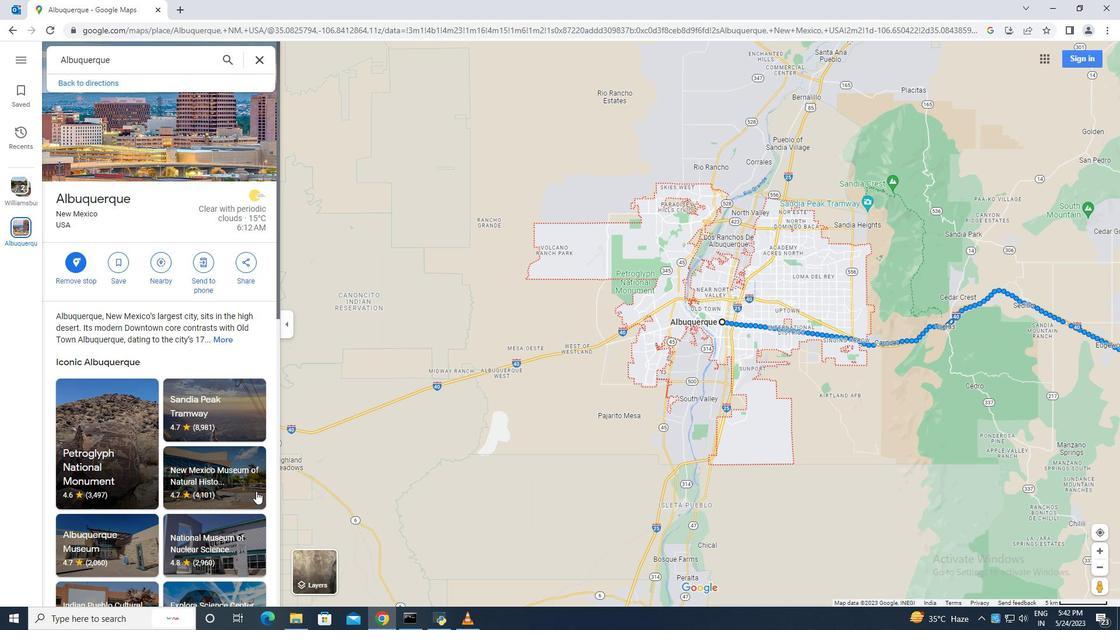 
Action: Mouse moved to (250, 489)
Screenshot: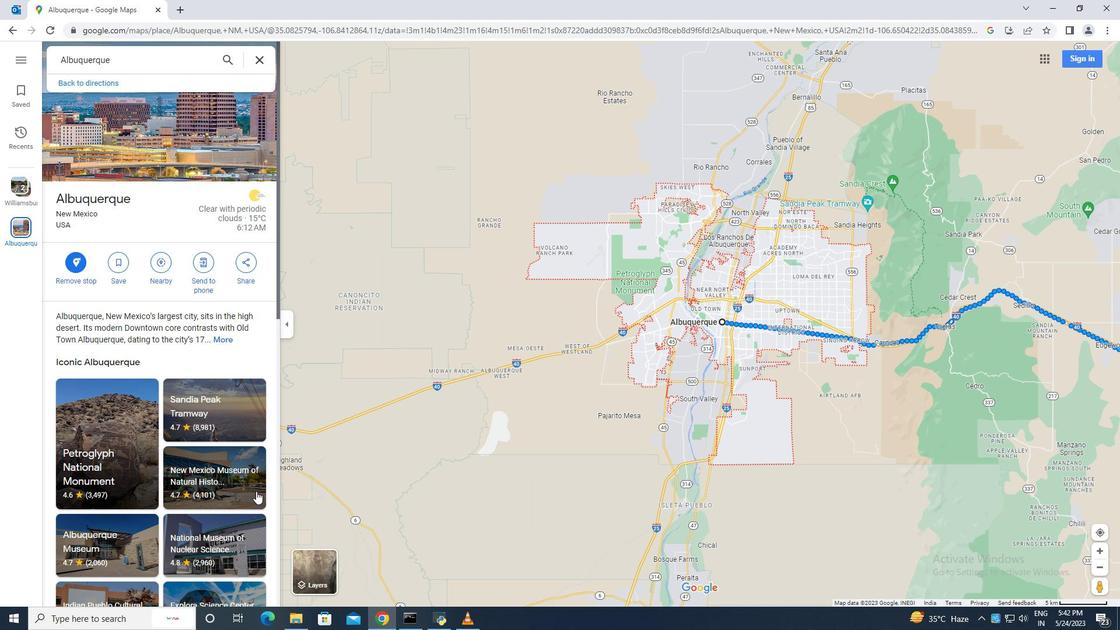 
Action: Mouse scrolled (250, 489) with delta (0, 0)
Screenshot: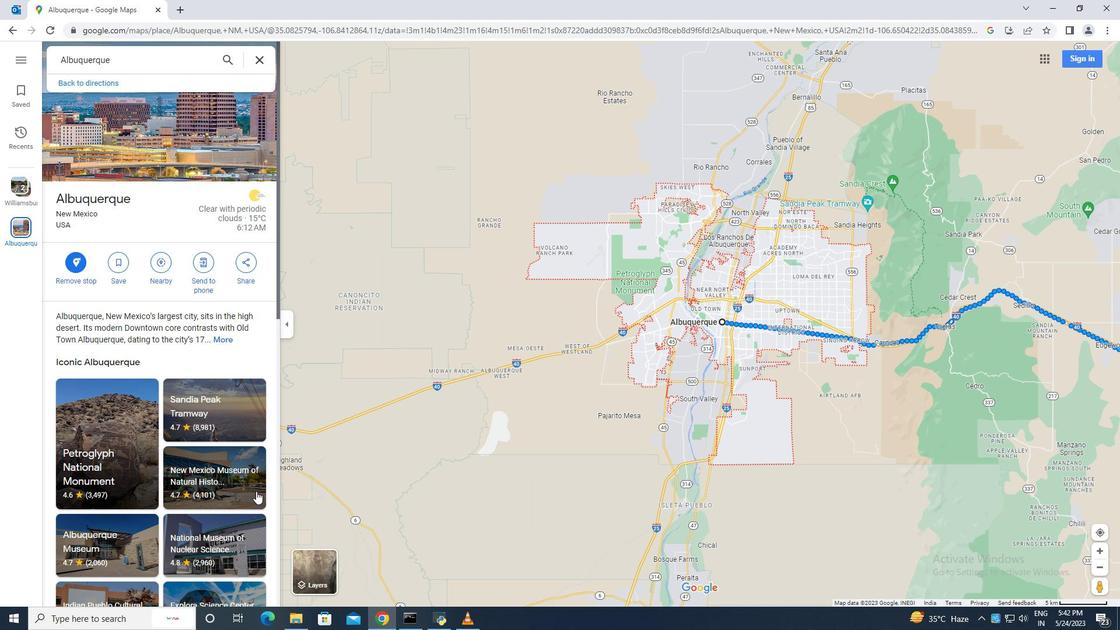 
Action: Mouse moved to (237, 472)
Screenshot: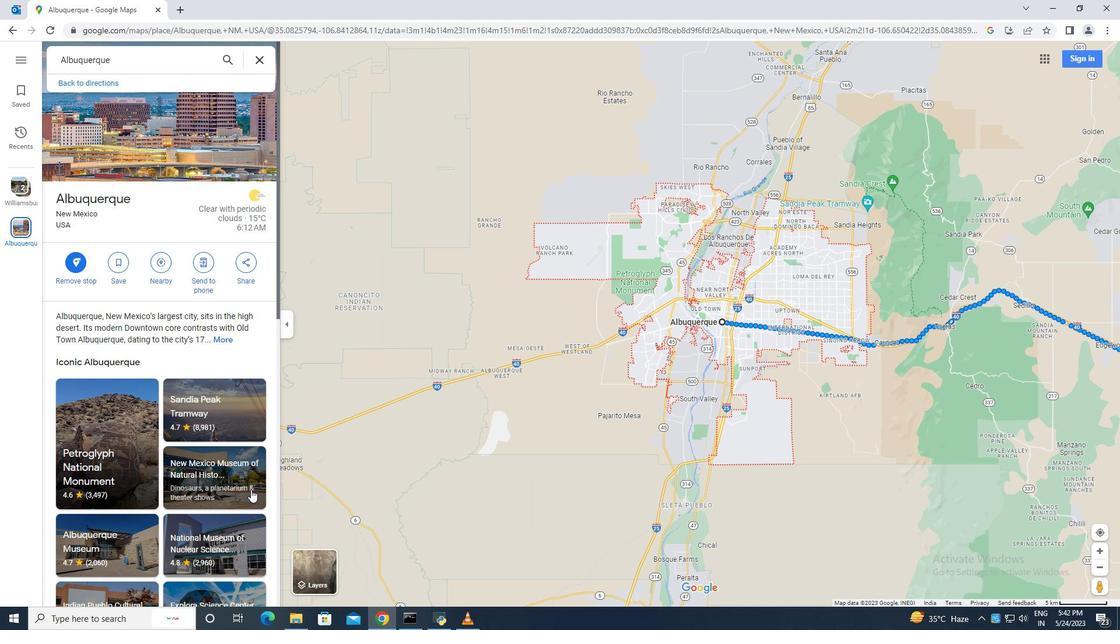 
Action: Mouse scrolled (249, 487) with delta (0, 0)
Screenshot: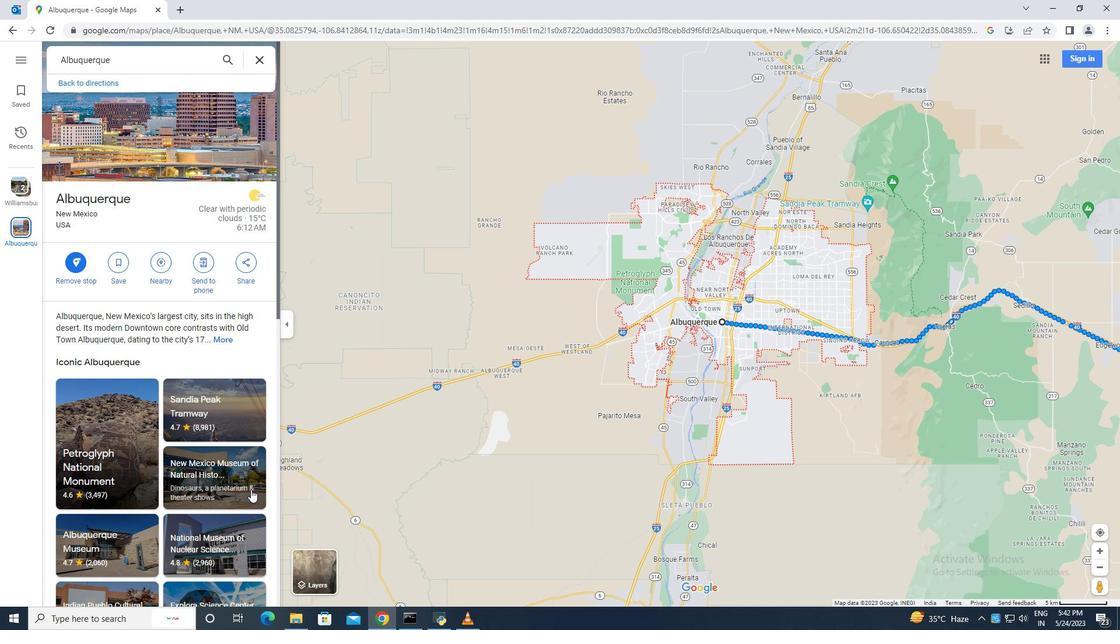 
Action: Mouse moved to (236, 471)
Screenshot: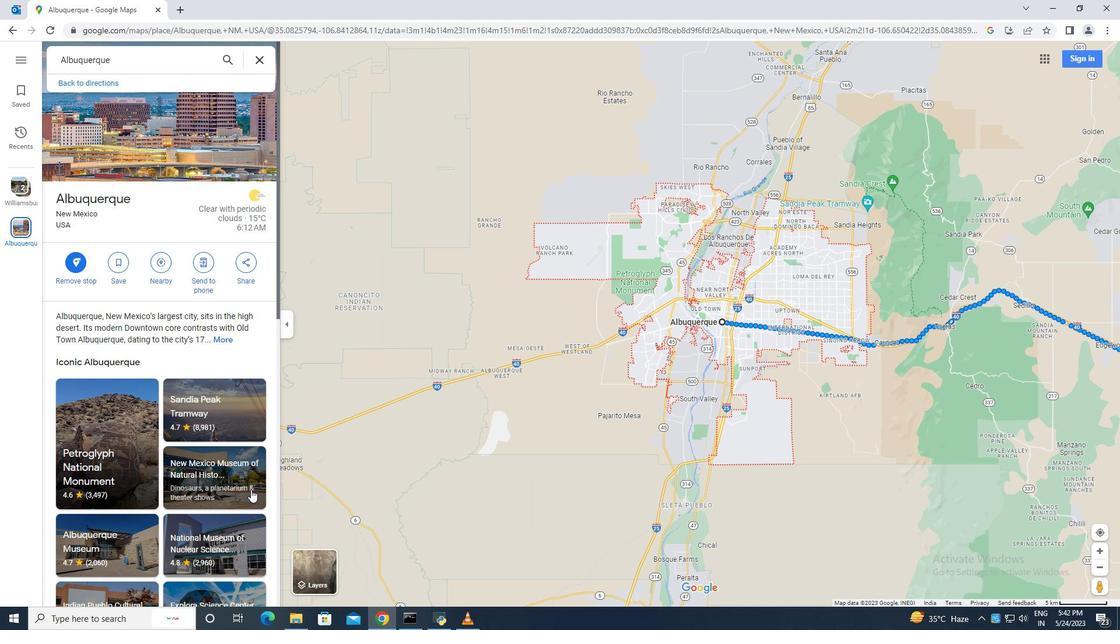 
Action: Mouse scrolled (248, 486) with delta (0, 0)
Screenshot: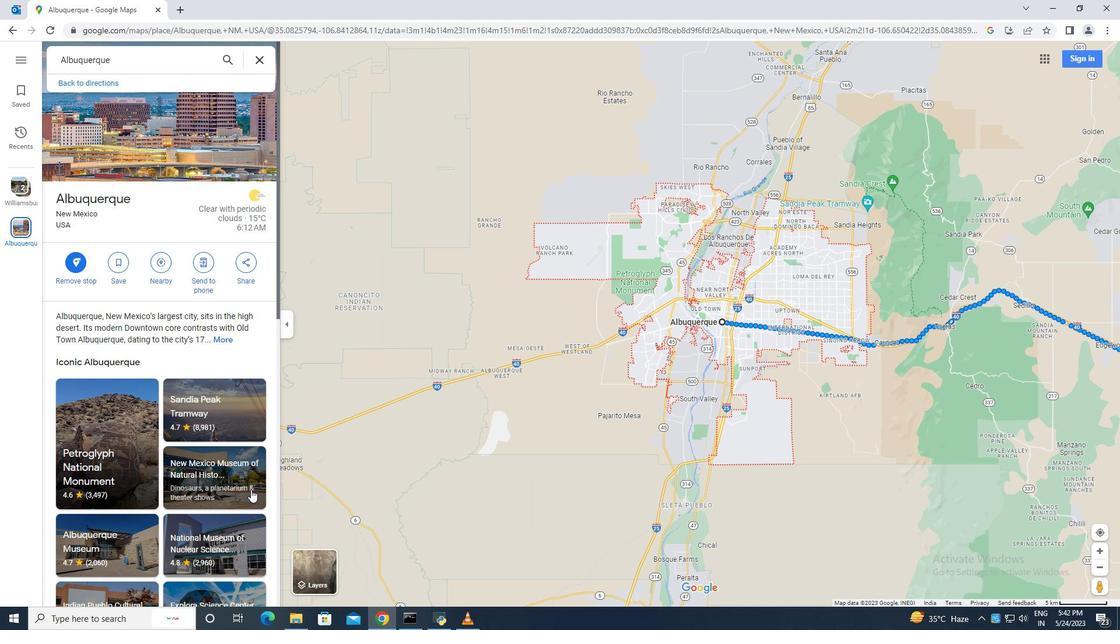
Action: Mouse moved to (234, 468)
Screenshot: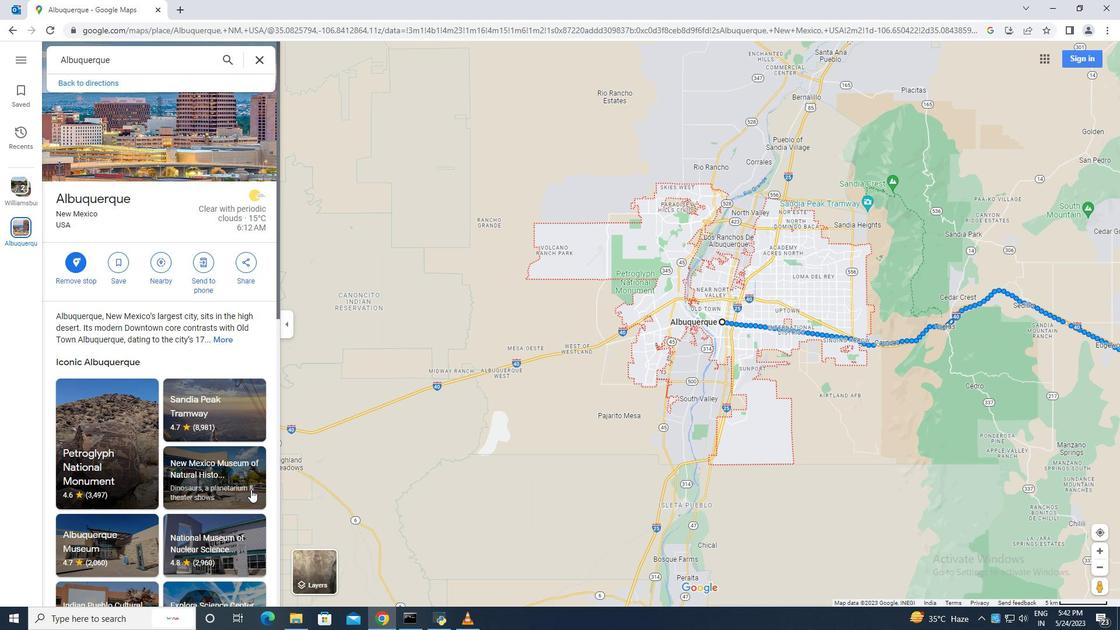 
Action: Mouse scrolled (247, 485) with delta (0, 0)
Screenshot: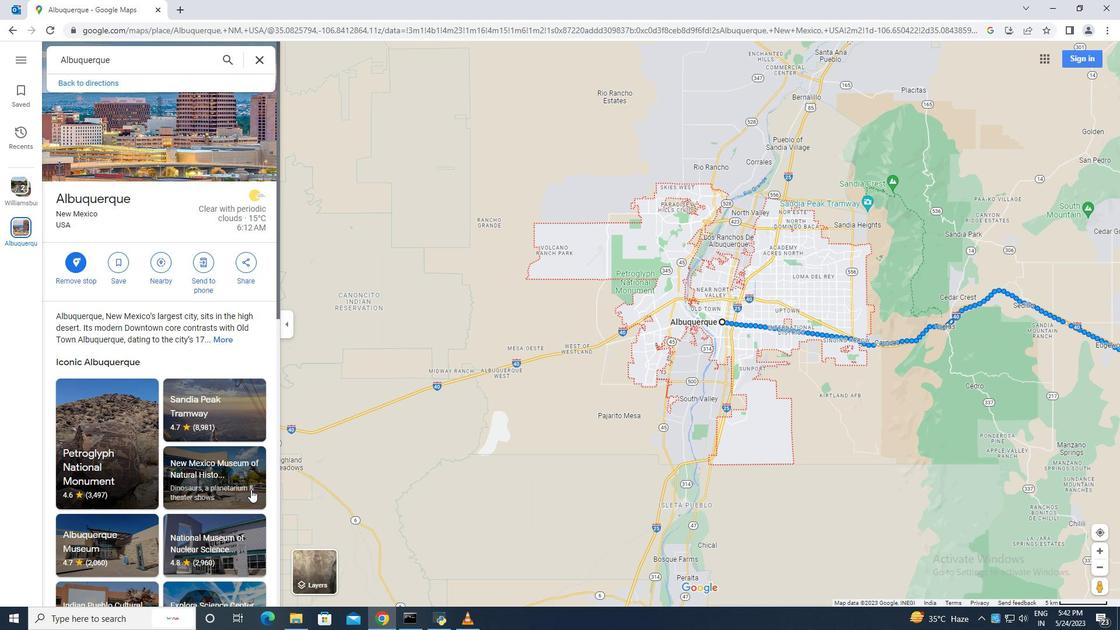 
Action: Mouse moved to (210, 422)
Screenshot: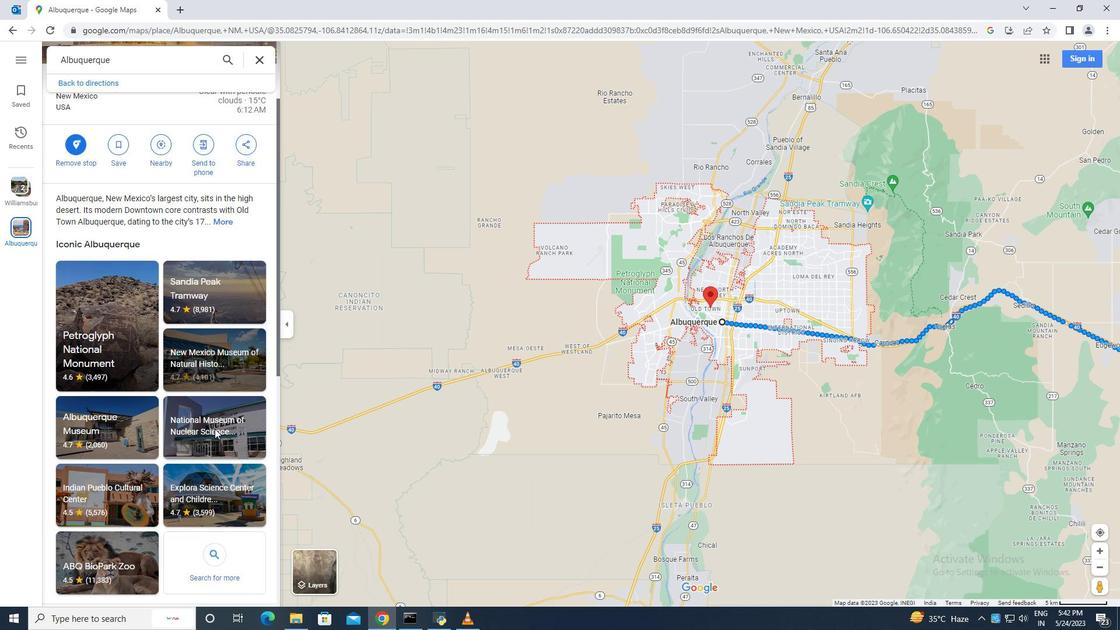 
Action: Mouse scrolled (210, 421) with delta (0, 0)
Screenshot: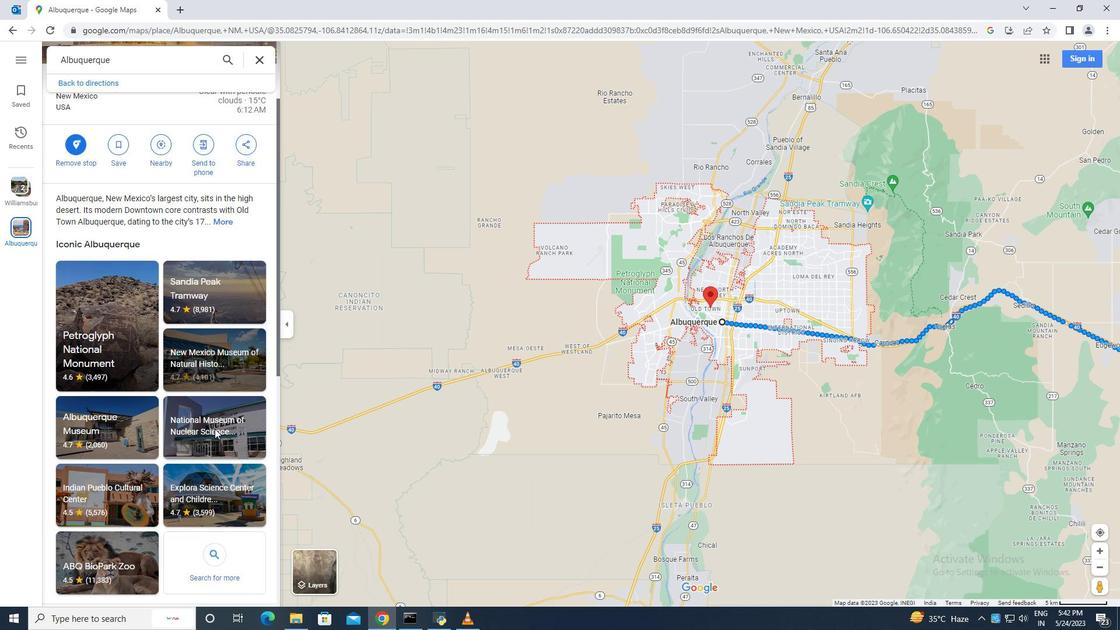 
Action: Mouse moved to (210, 421)
Screenshot: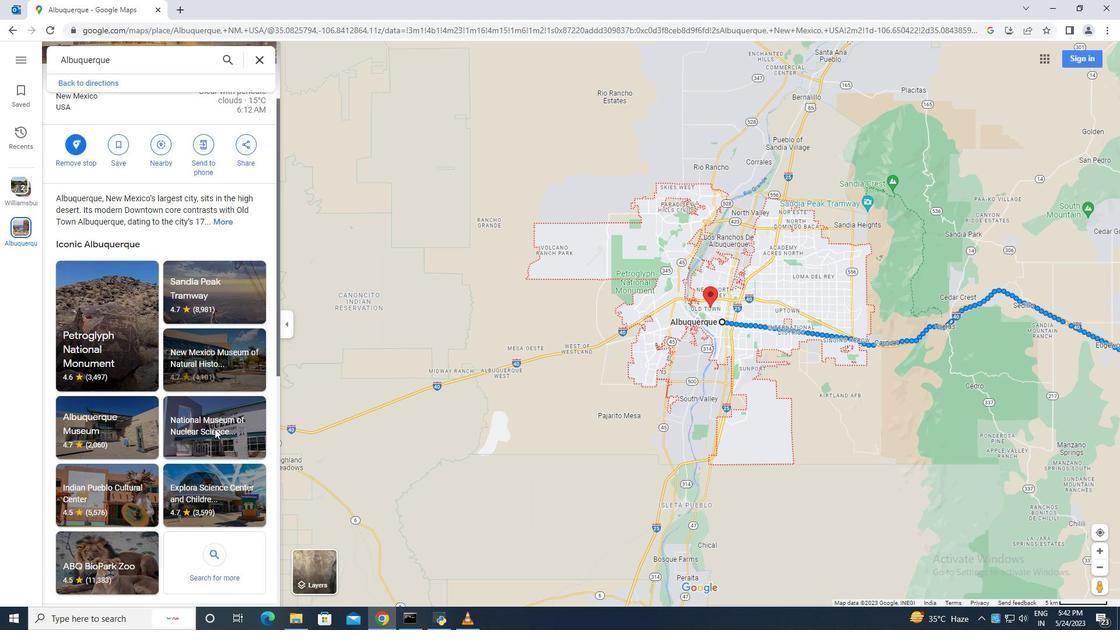 
Action: Mouse scrolled (210, 421) with delta (0, 0)
Screenshot: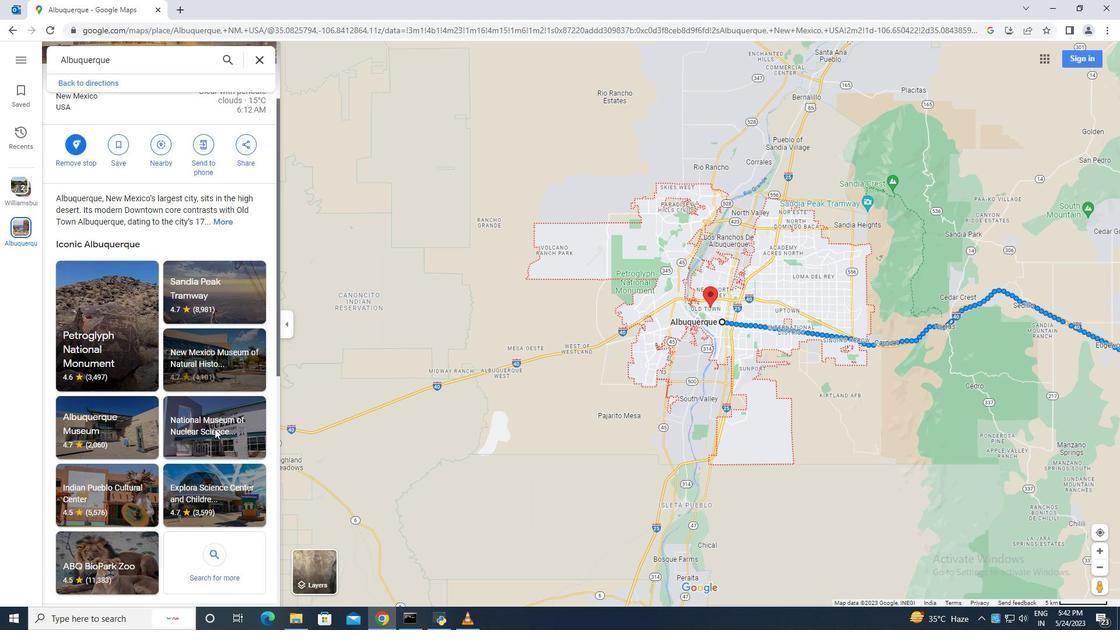 
Action: Mouse moved to (210, 421)
Screenshot: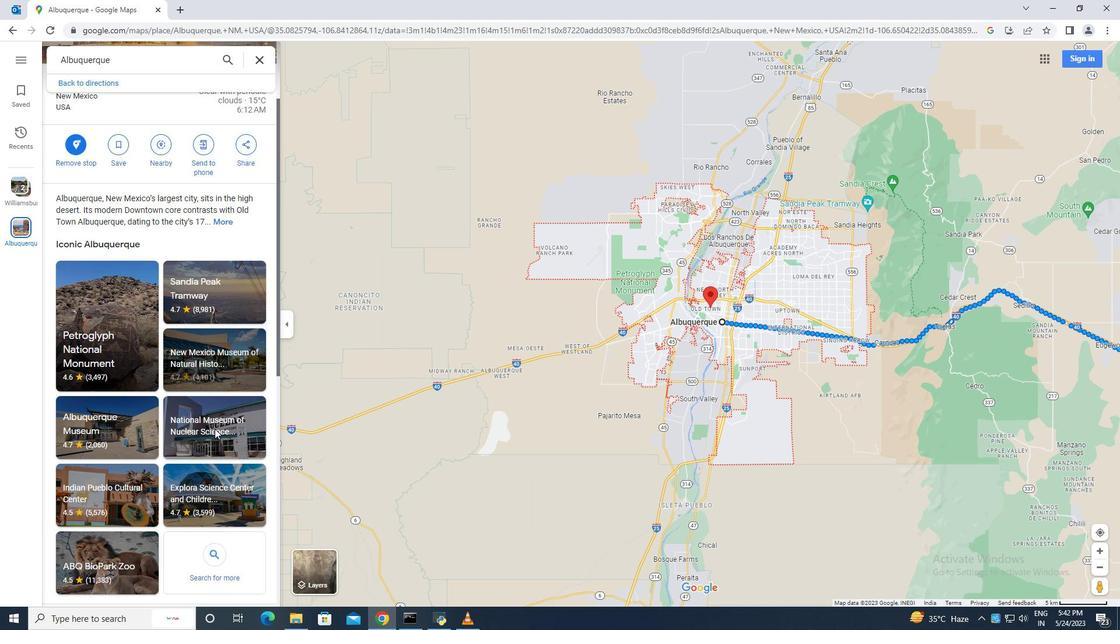 
Action: Mouse scrolled (210, 421) with delta (0, 0)
Screenshot: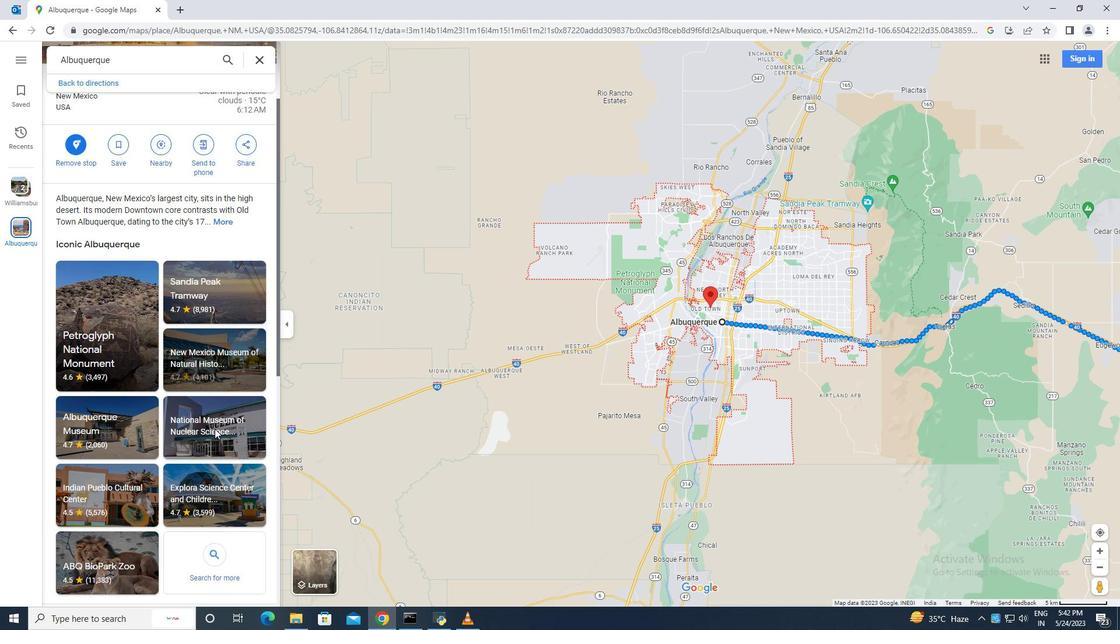 
Action: Mouse scrolled (210, 421) with delta (0, 0)
Screenshot: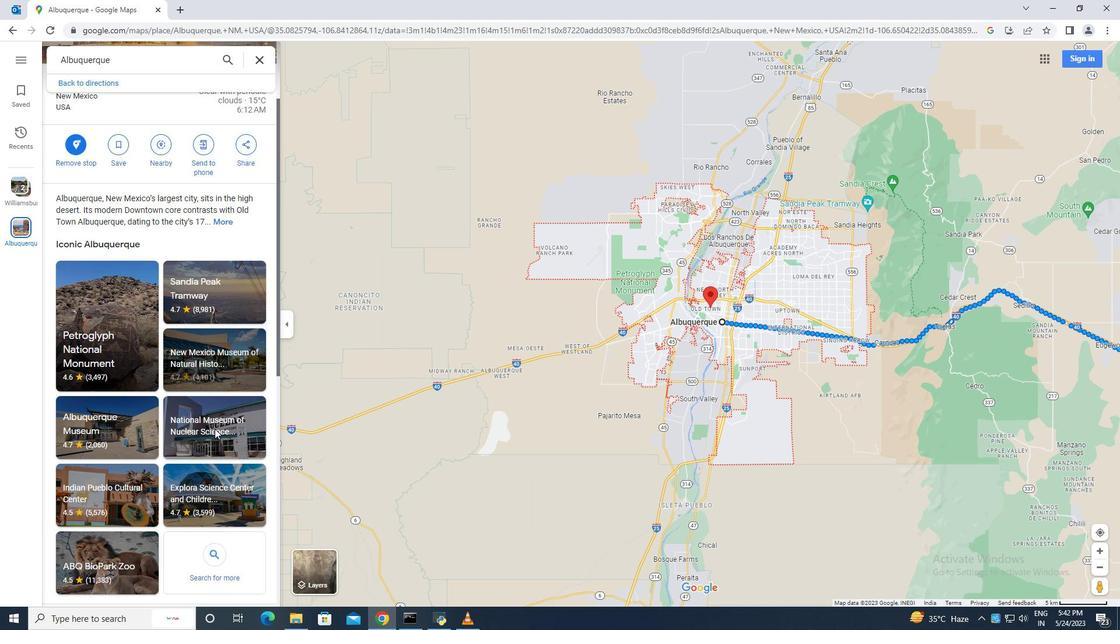 
Action: Mouse scrolled (210, 421) with delta (0, 0)
Screenshot: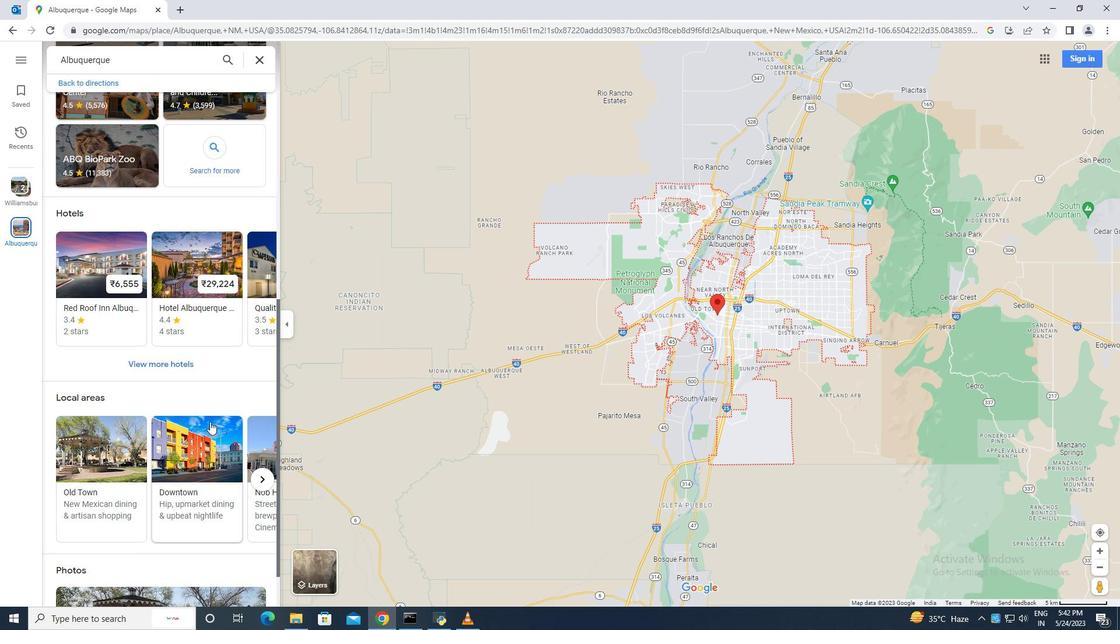 
Action: Mouse scrolled (210, 421) with delta (0, 0)
Screenshot: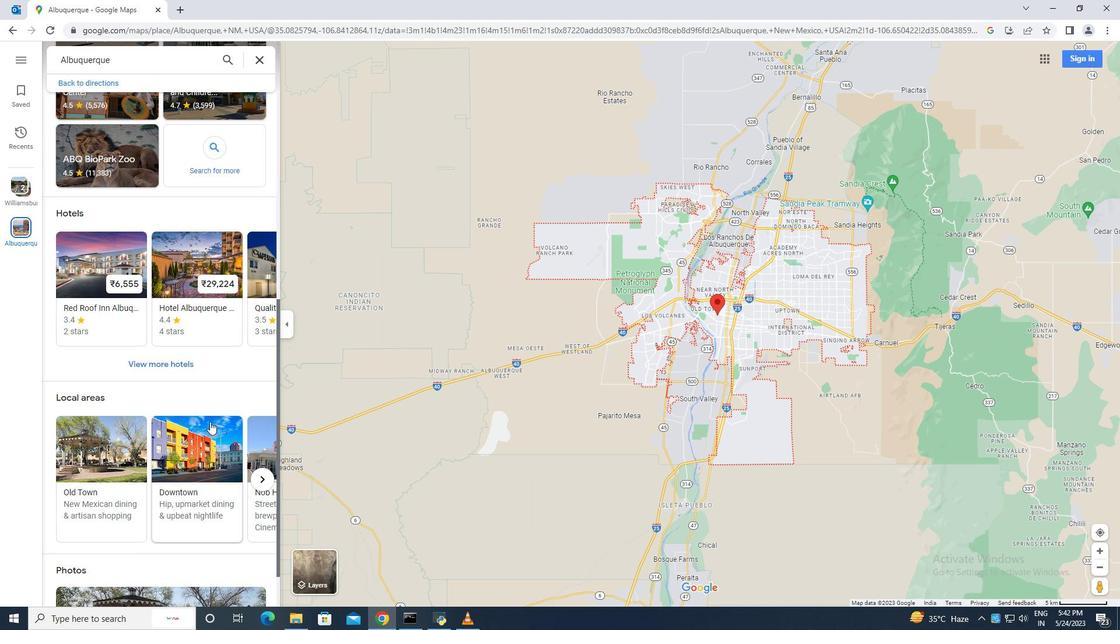 
Action: Mouse scrolled (210, 421) with delta (0, 0)
Screenshot: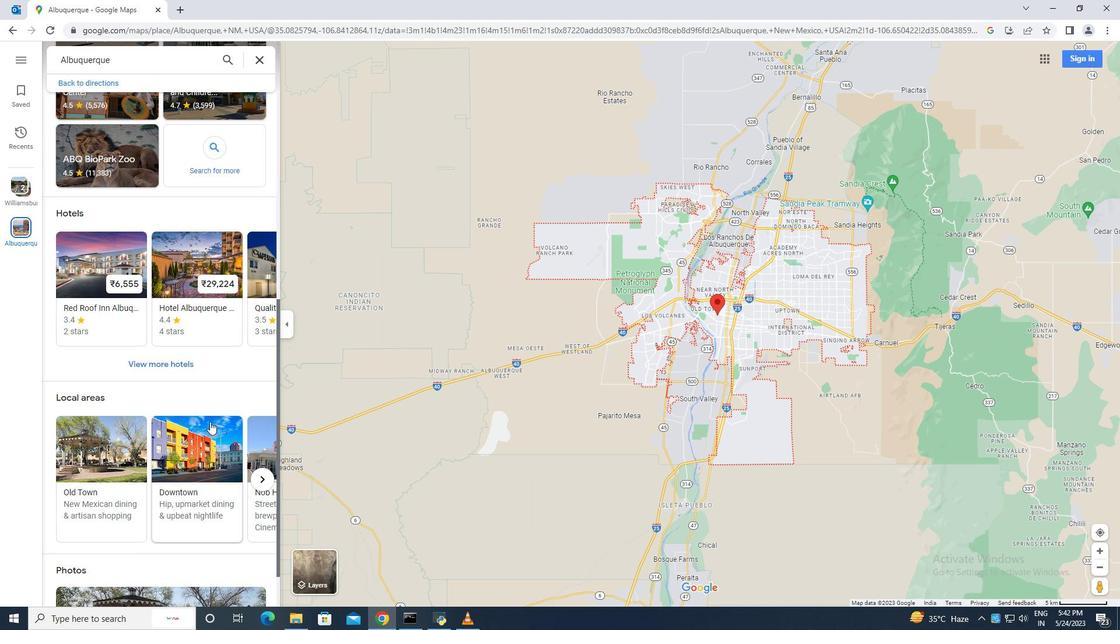
Action: Mouse scrolled (210, 421) with delta (0, 0)
Screenshot: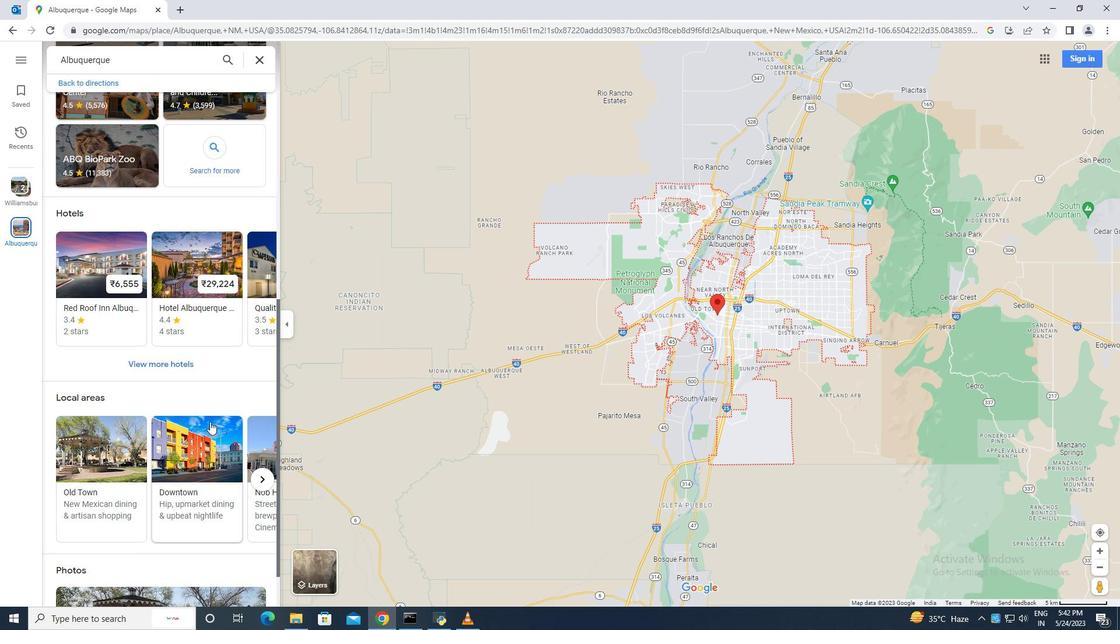 
Action: Mouse moved to (166, 422)
Screenshot: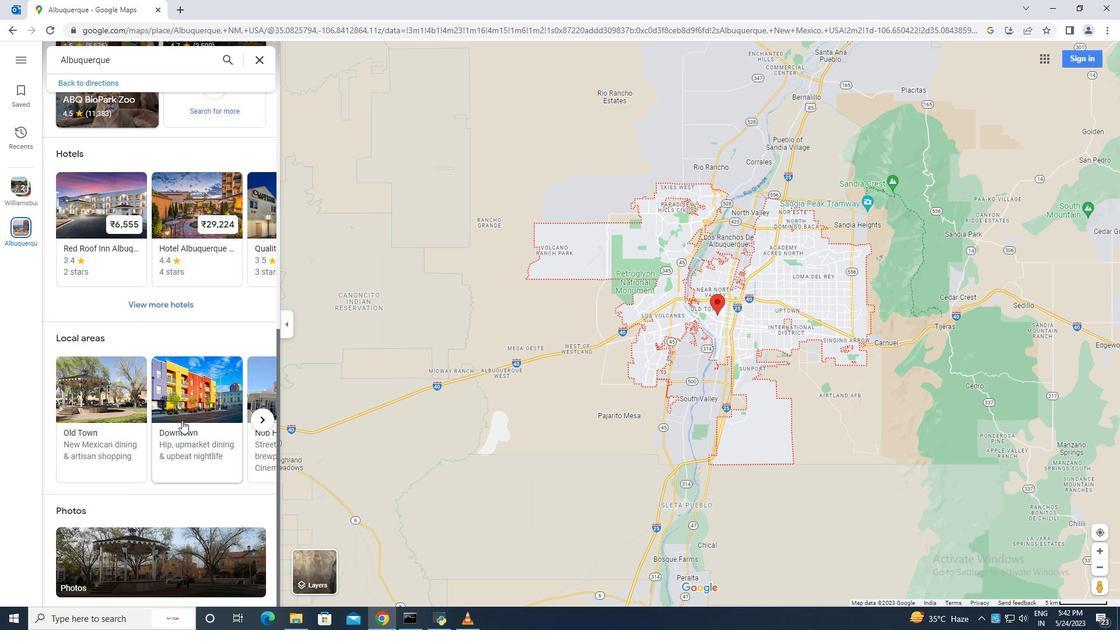 
Action: Mouse scrolled (166, 421) with delta (0, 0)
Screenshot: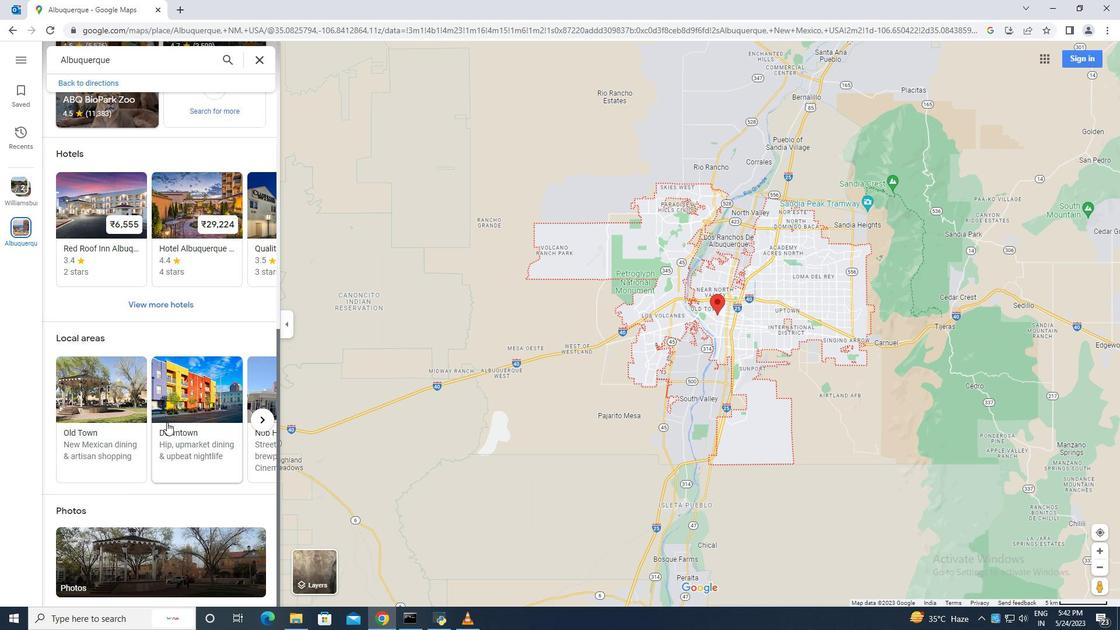 
Action: Mouse moved to (166, 423)
Screenshot: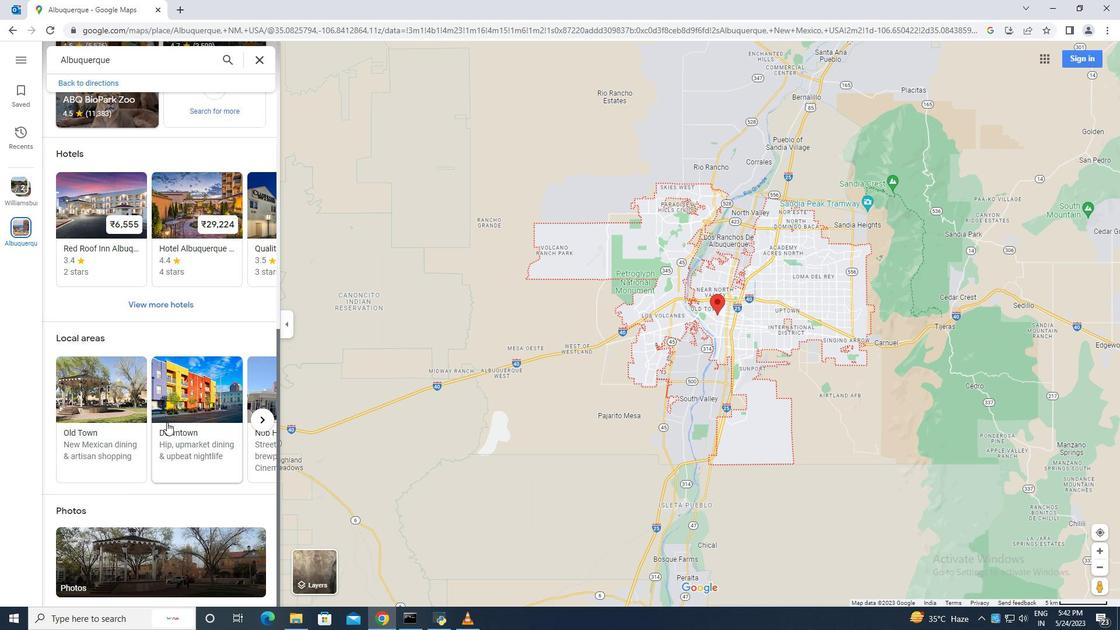 
Action: Mouse scrolled (166, 422) with delta (0, 0)
Screenshot: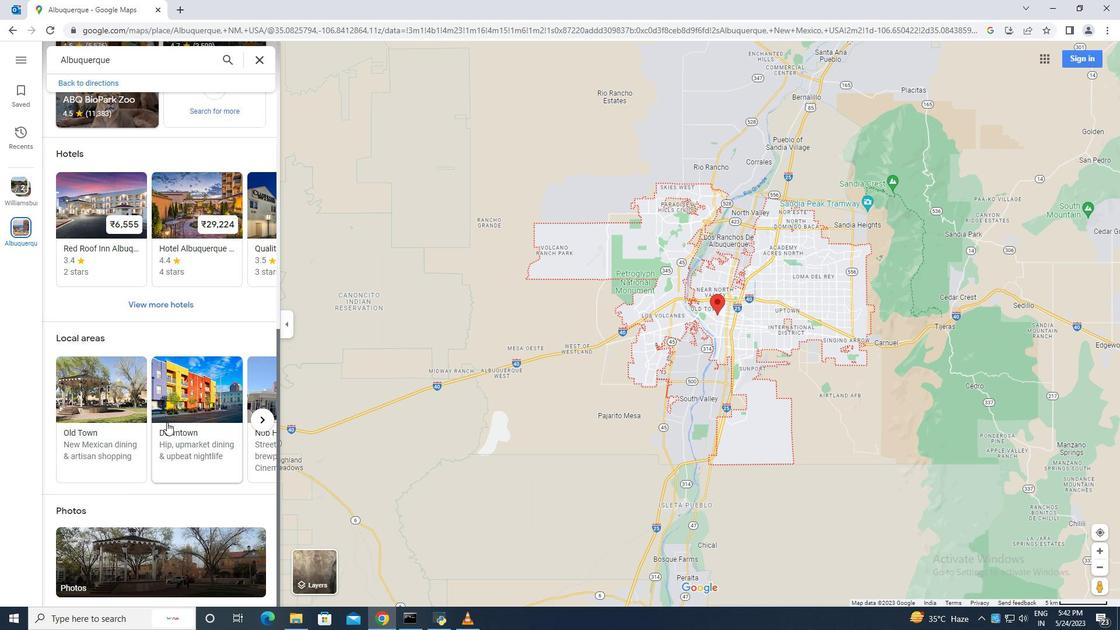 
Action: Mouse moved to (166, 424)
Screenshot: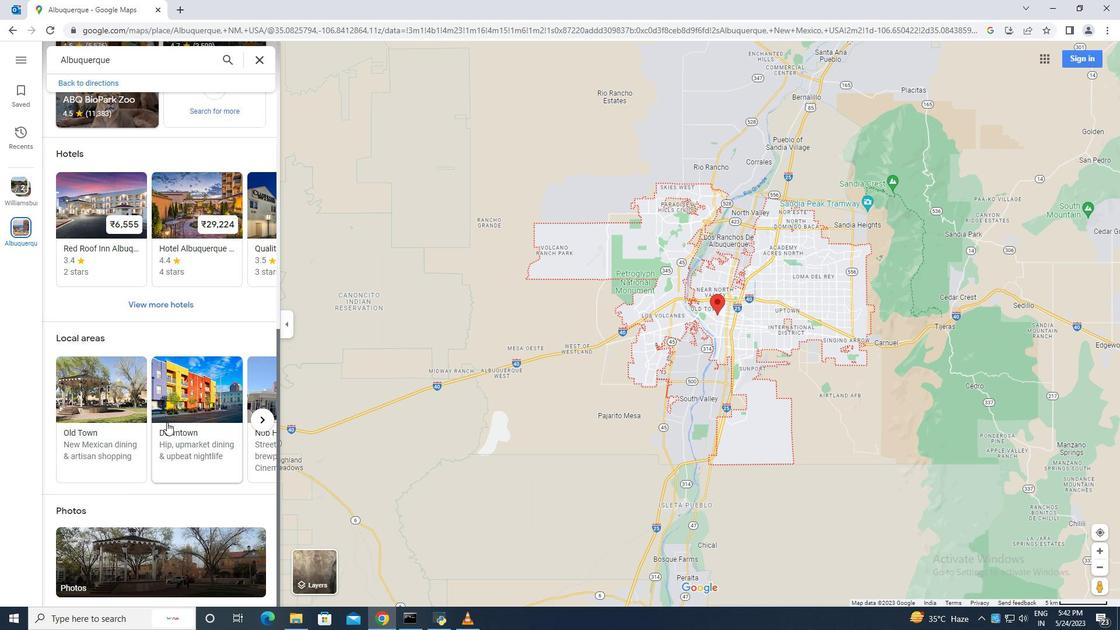 
Action: Mouse scrolled (166, 424) with delta (0, 0)
Screenshot: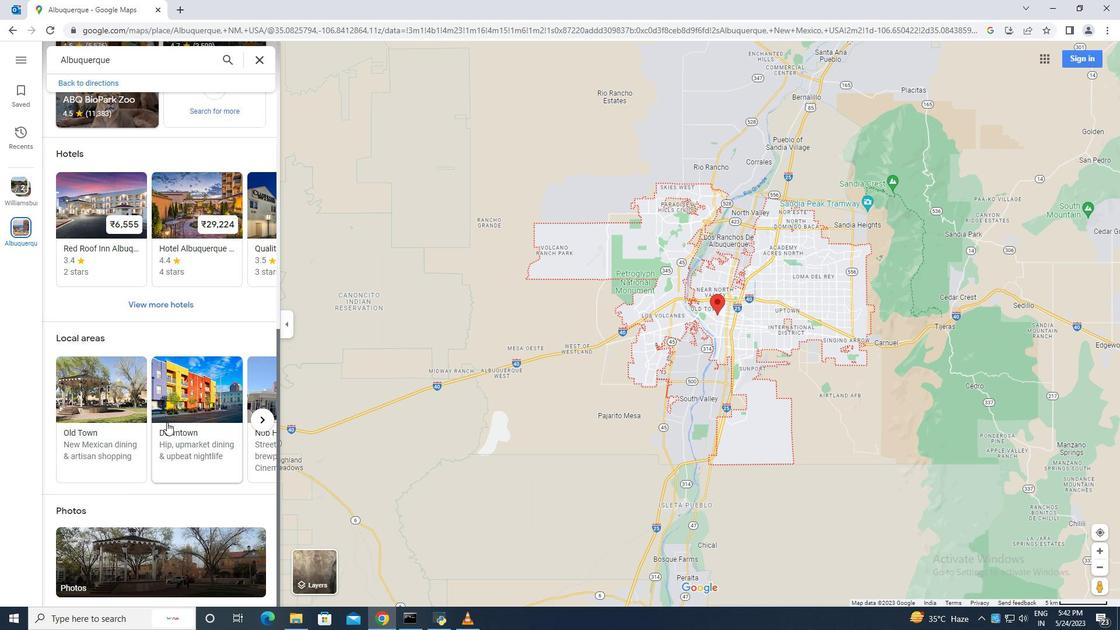 
Action: Mouse moved to (166, 424)
Screenshot: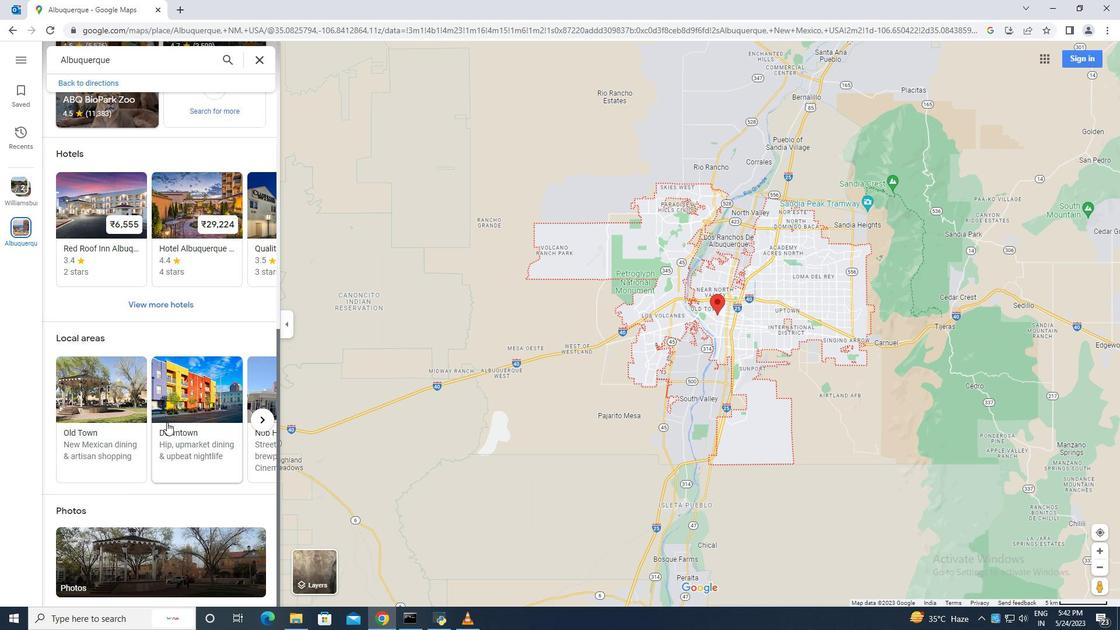 
Action: Mouse scrolled (166, 424) with delta (0, 0)
Screenshot: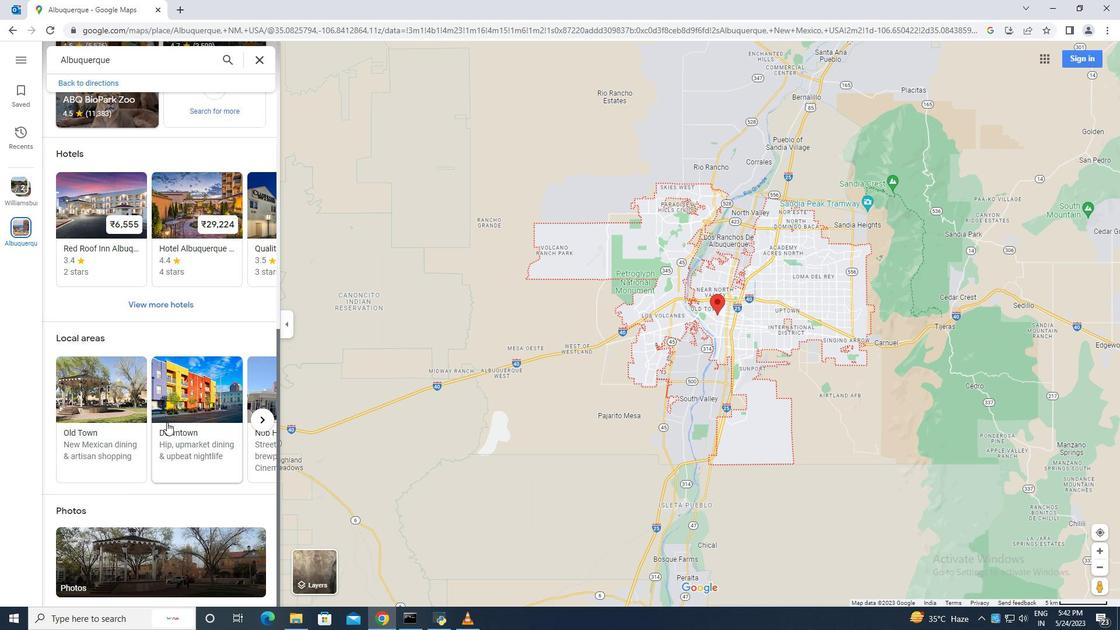 
Action: Mouse scrolled (166, 425) with delta (0, 0)
Screenshot: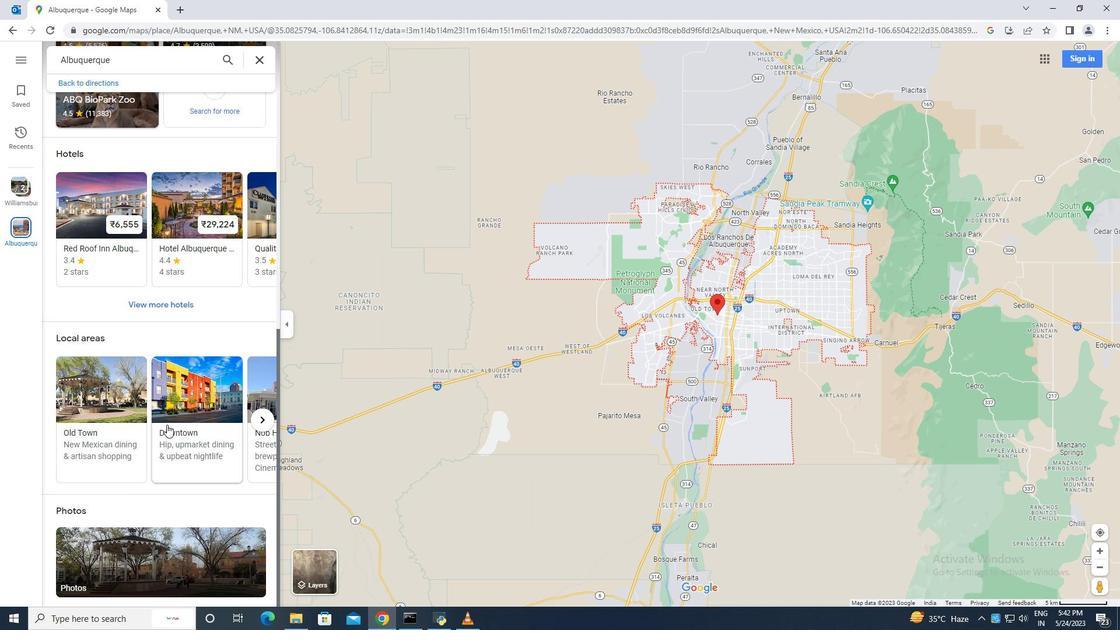 
Action: Mouse scrolled (166, 425) with delta (0, 0)
Screenshot: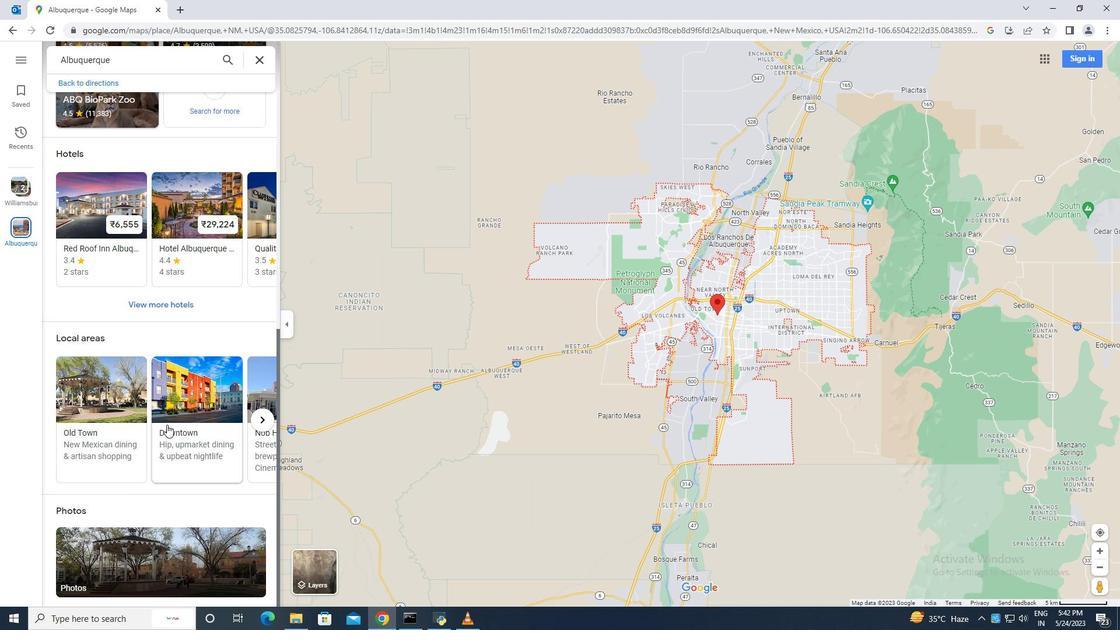 
Action: Mouse scrolled (166, 425) with delta (0, 0)
Screenshot: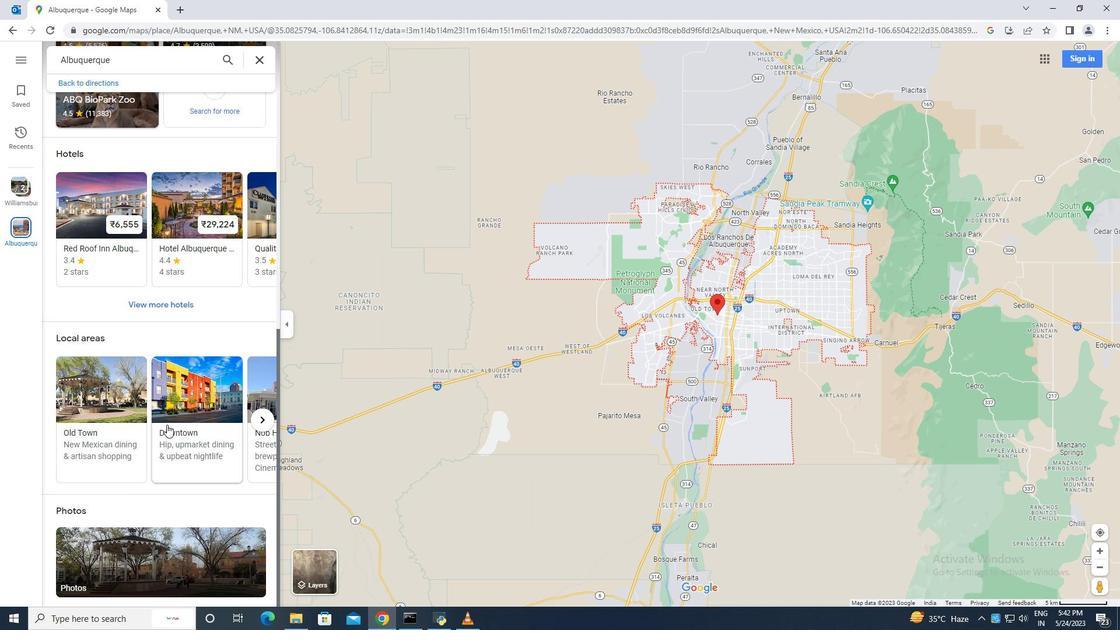 
Action: Mouse scrolled (166, 425) with delta (0, 0)
Screenshot: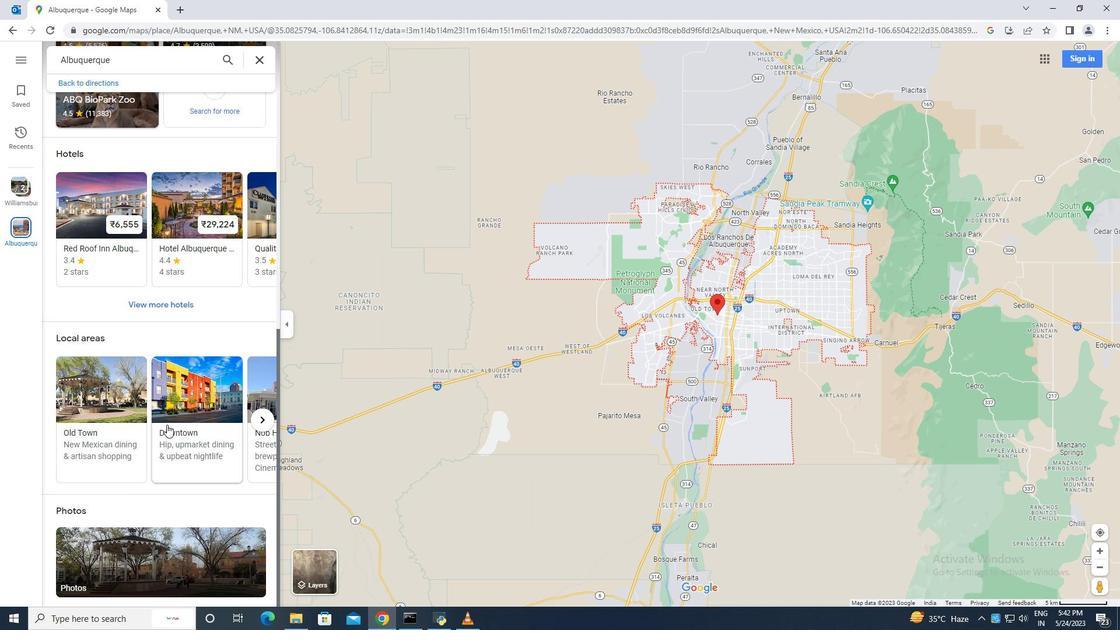 
Action: Mouse scrolled (166, 425) with delta (0, 0)
Screenshot: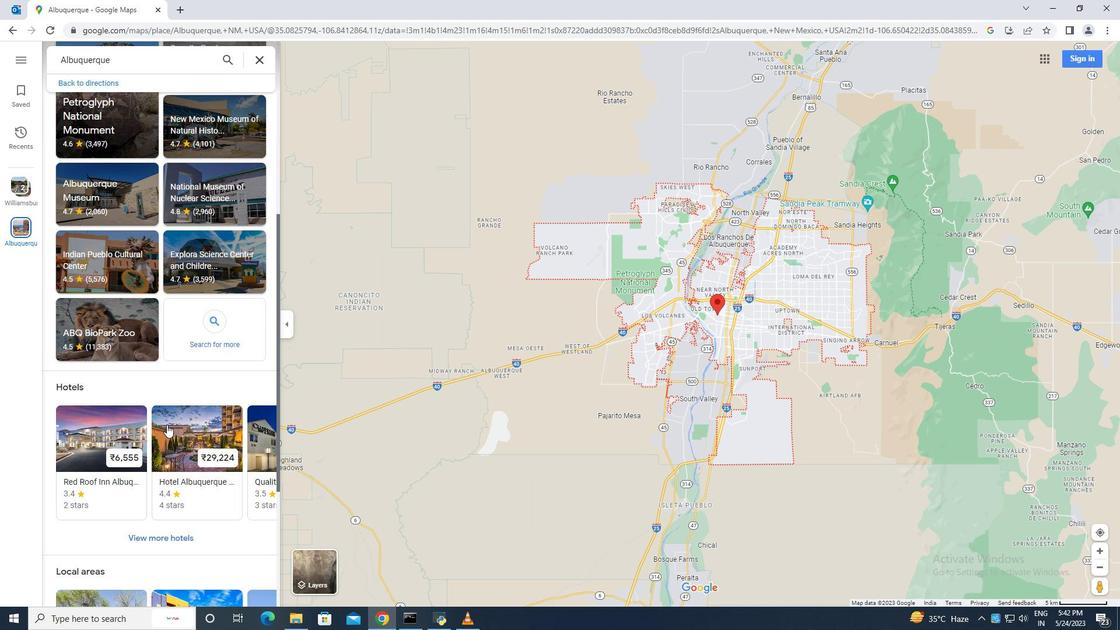 
Action: Mouse scrolled (166, 425) with delta (0, 0)
Screenshot: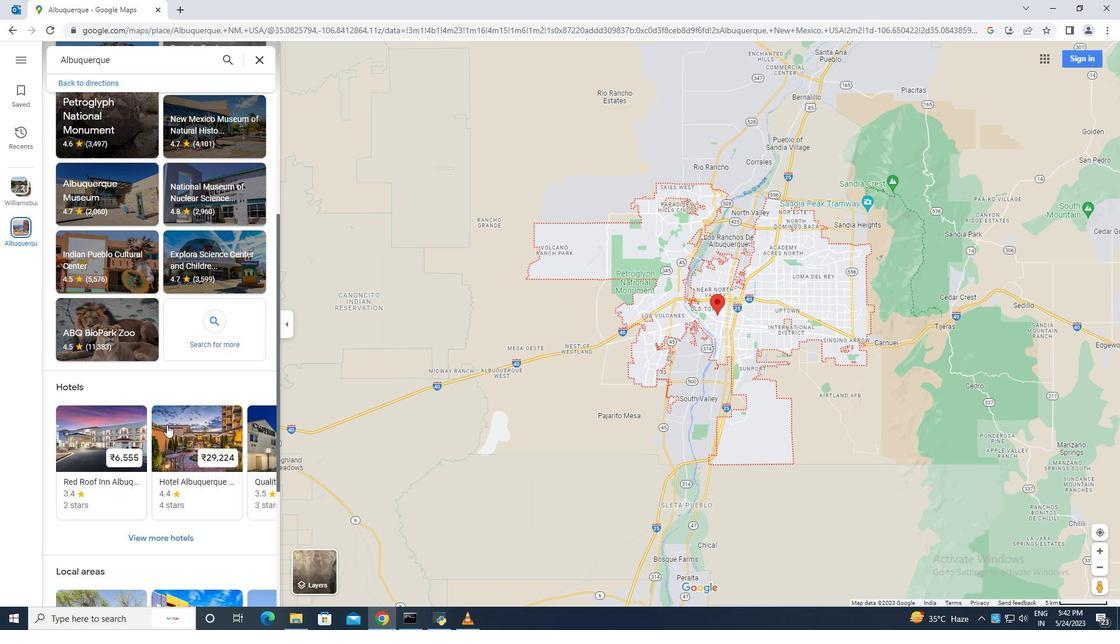 
Action: Mouse scrolled (166, 425) with delta (0, 0)
Screenshot: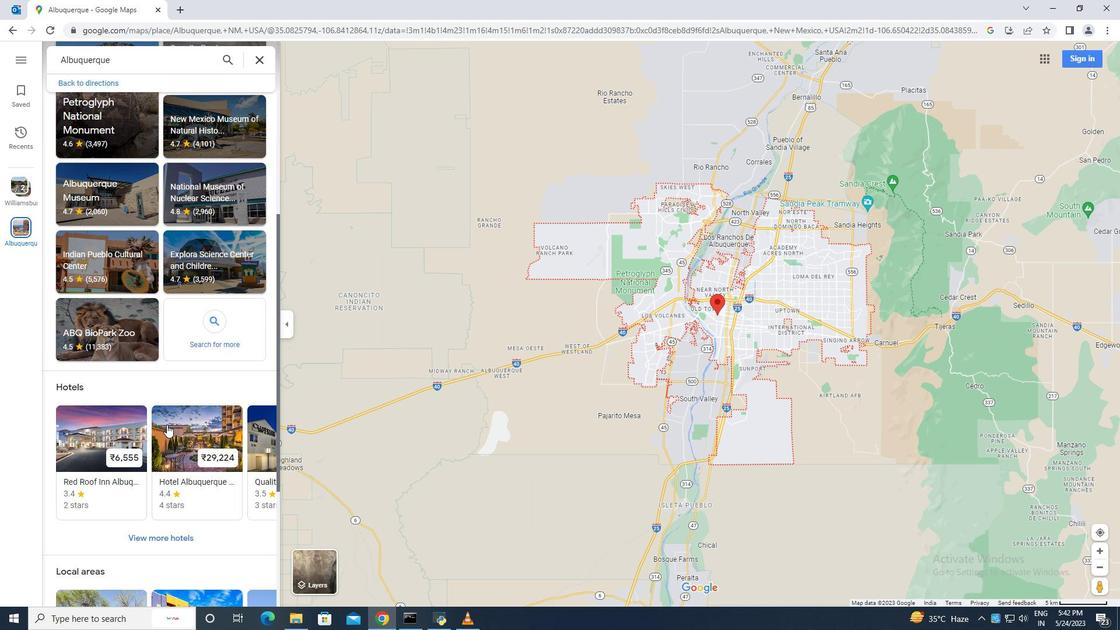 
Action: Mouse scrolled (166, 425) with delta (0, 0)
Screenshot: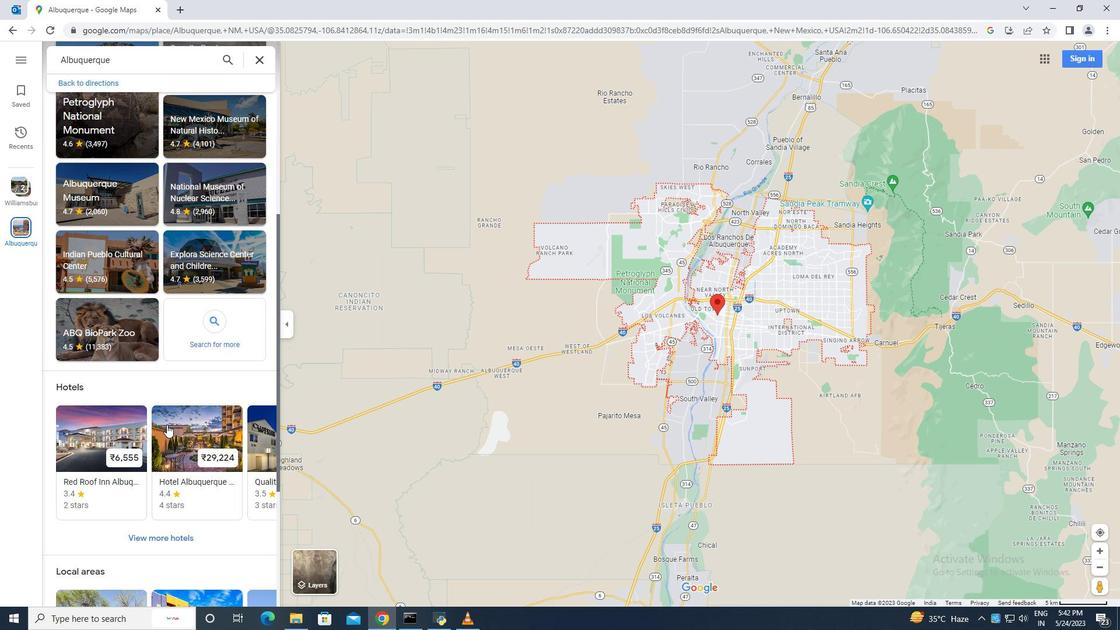 
Action: Mouse scrolled (166, 425) with delta (0, 0)
Screenshot: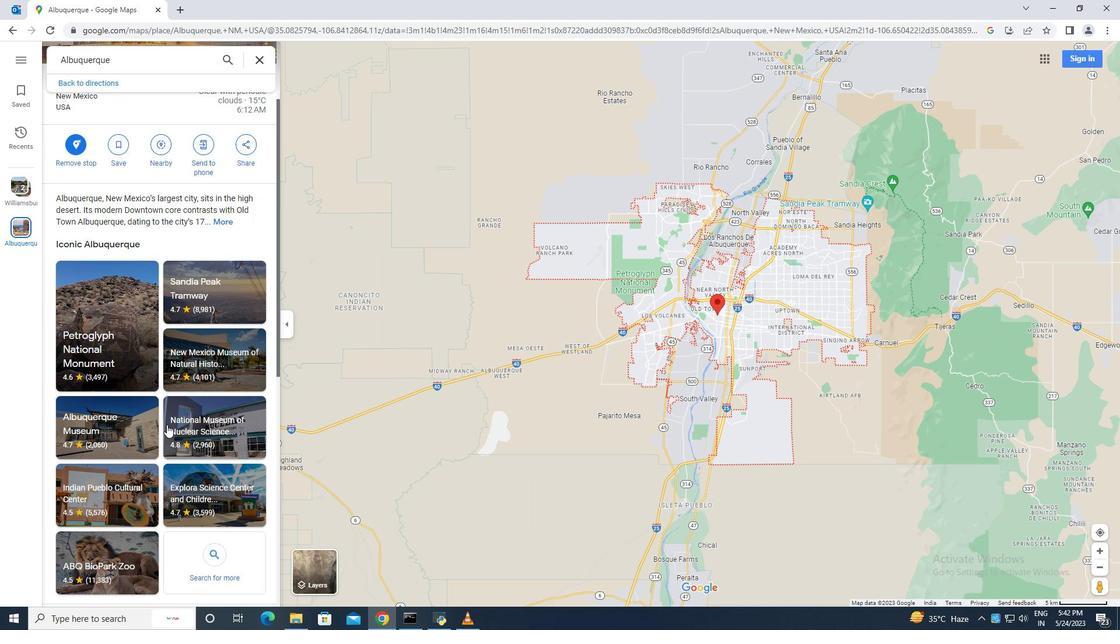 
Action: Mouse scrolled (166, 425) with delta (0, 0)
Screenshot: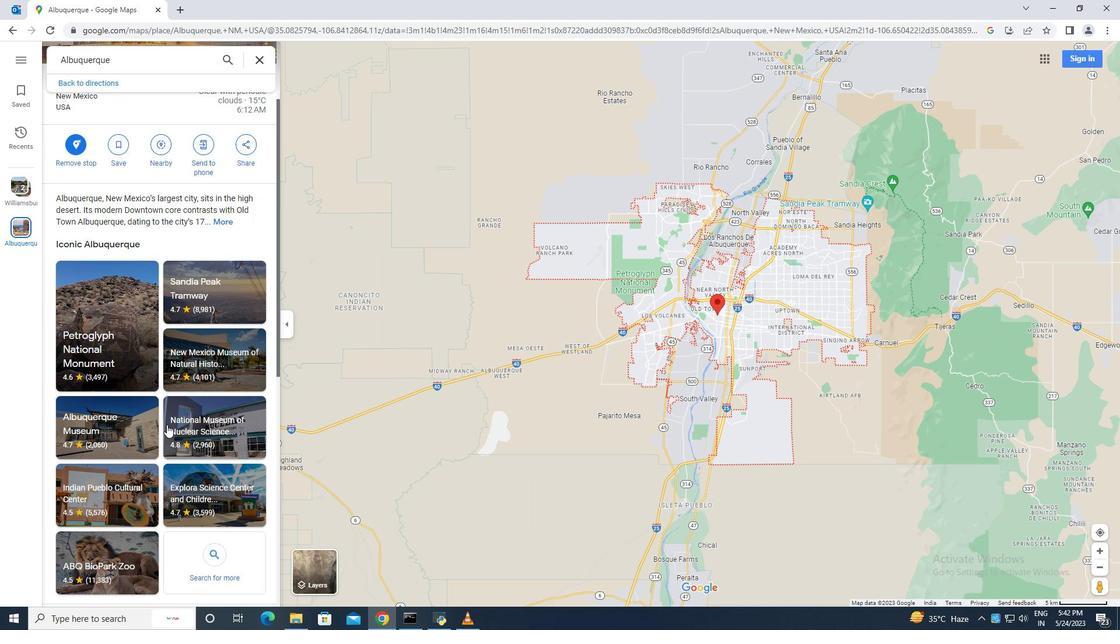 
Action: Mouse scrolled (166, 425) with delta (0, 0)
Screenshot: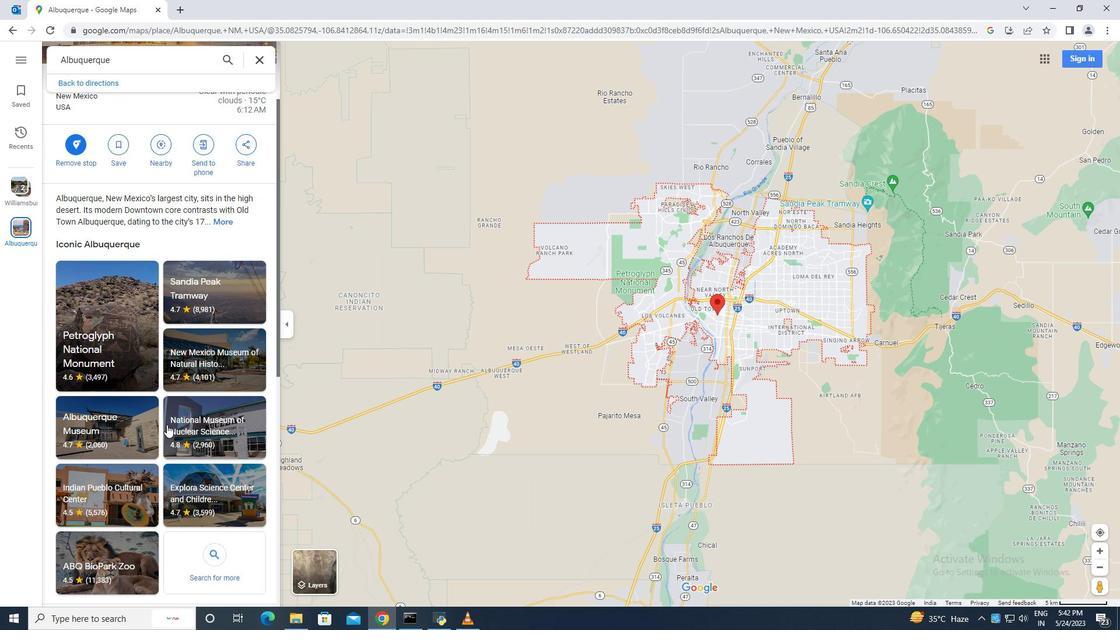 
Action: Mouse moved to (174, 443)
Screenshot: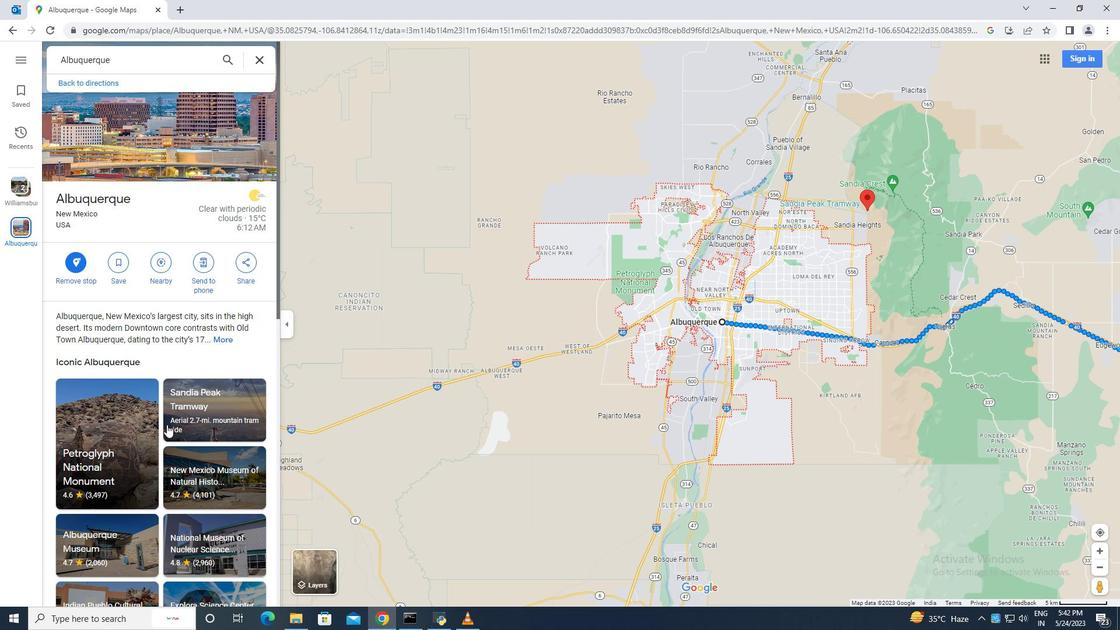 
Action: Mouse scrolled (174, 443) with delta (0, 0)
Screenshot: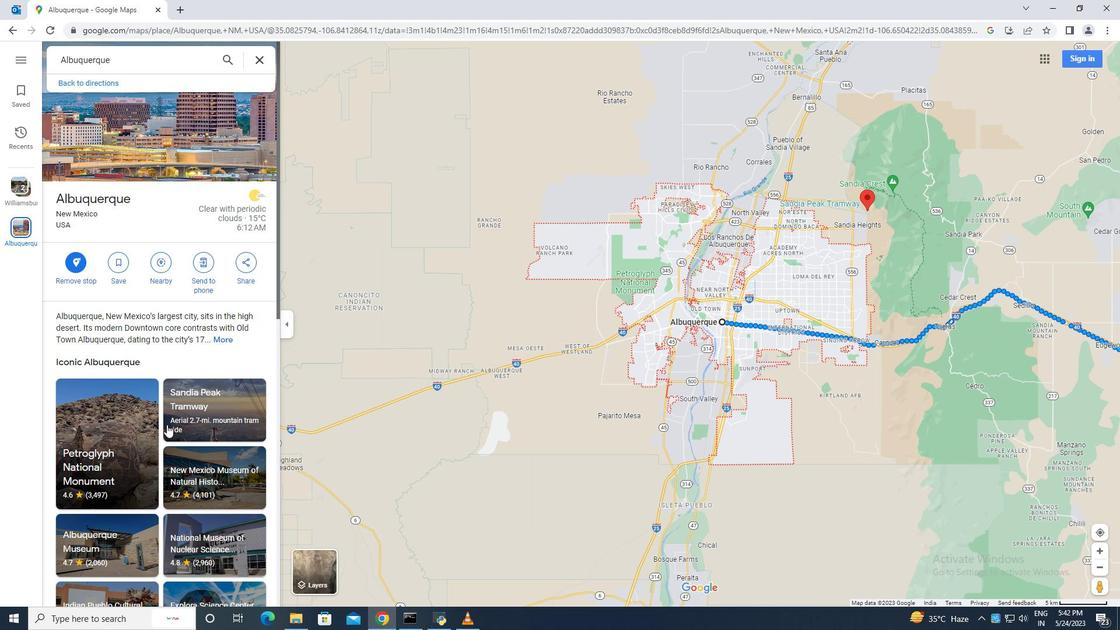 
Action: Mouse moved to (178, 454)
Screenshot: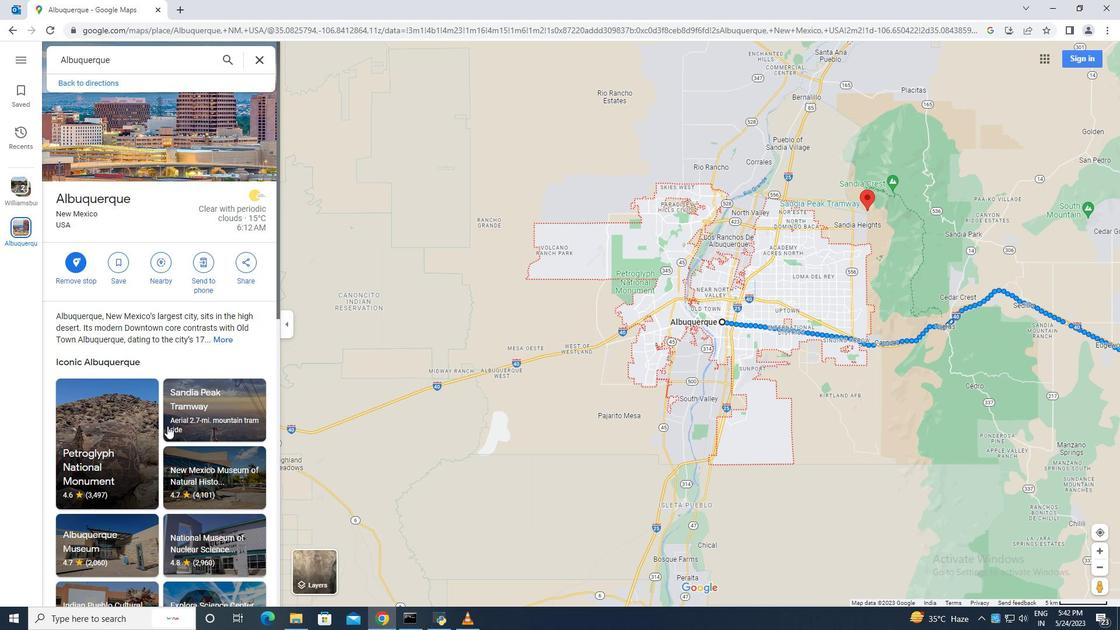 
Action: Mouse scrolled (177, 451) with delta (0, 0)
Screenshot: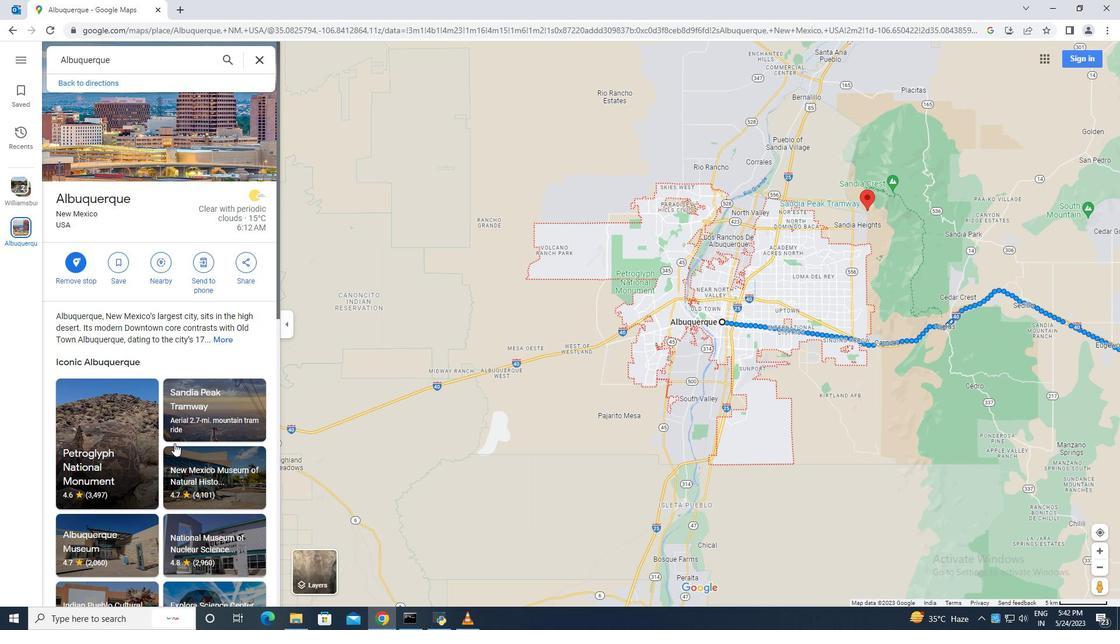 
Action: Mouse moved to (185, 464)
Screenshot: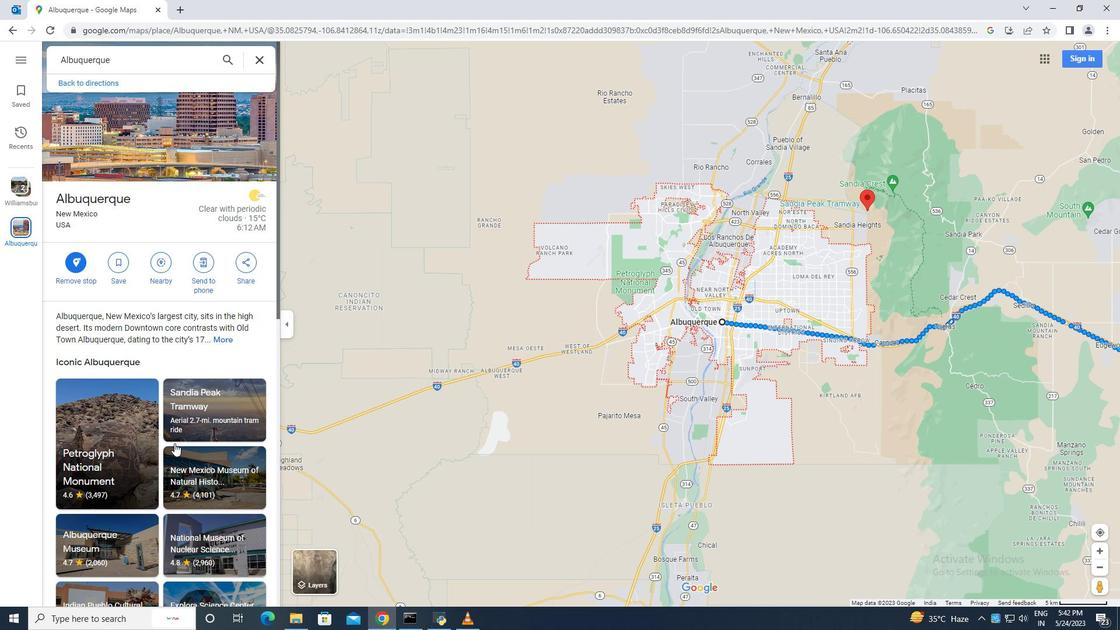 
Action: Mouse scrolled (180, 458) with delta (0, 0)
Screenshot: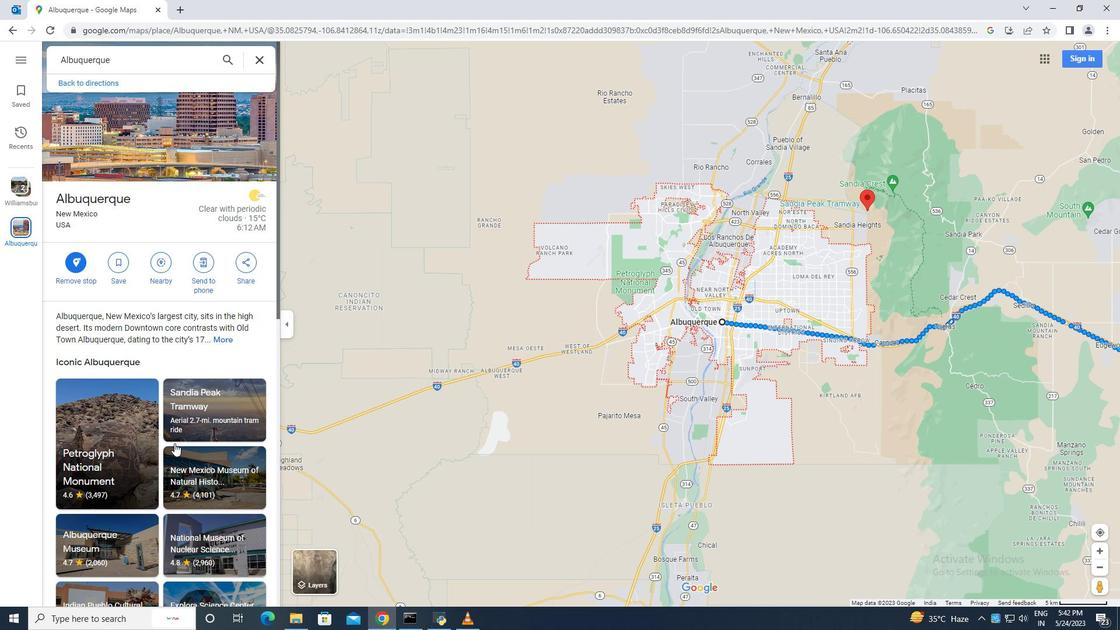 
Action: Mouse moved to (189, 466)
Screenshot: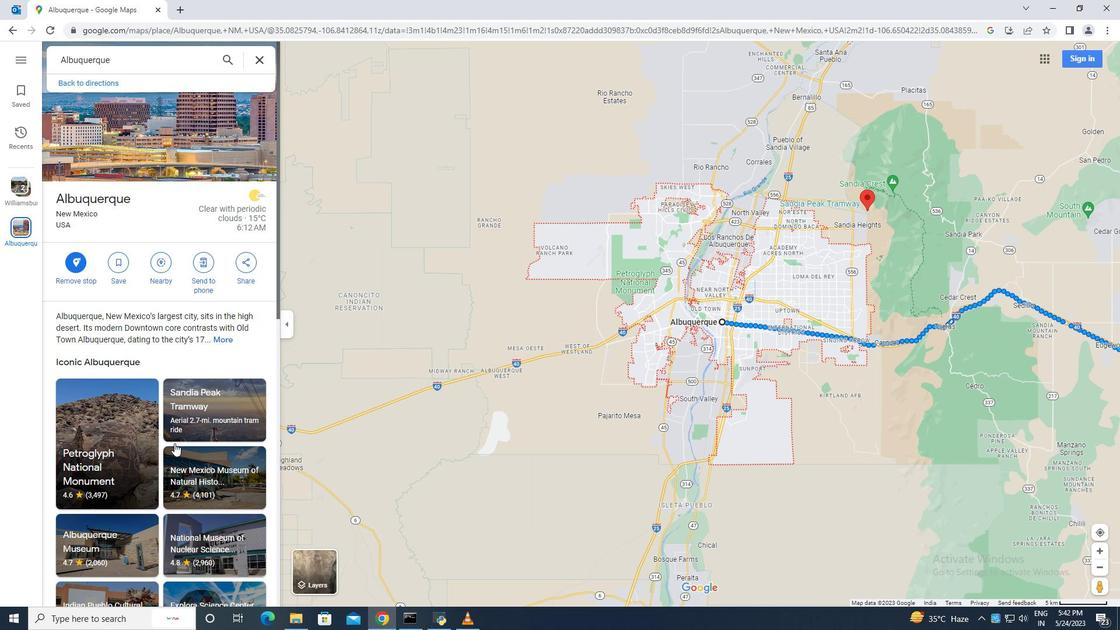
Action: Mouse scrolled (187, 465) with delta (0, 0)
Screenshot: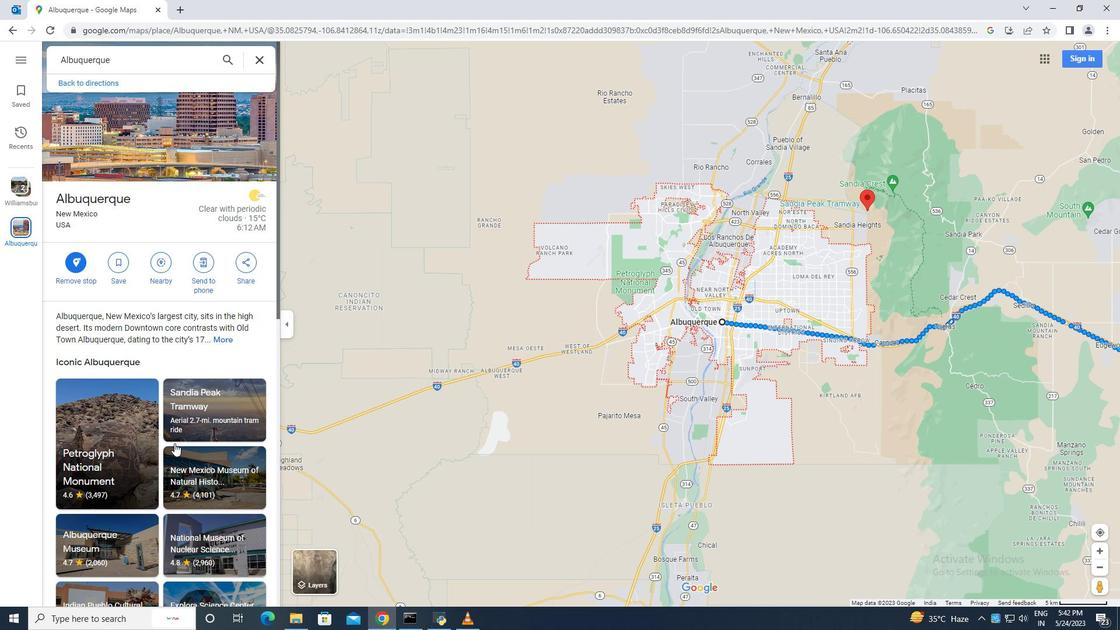 
Action: Mouse moved to (193, 385)
Screenshot: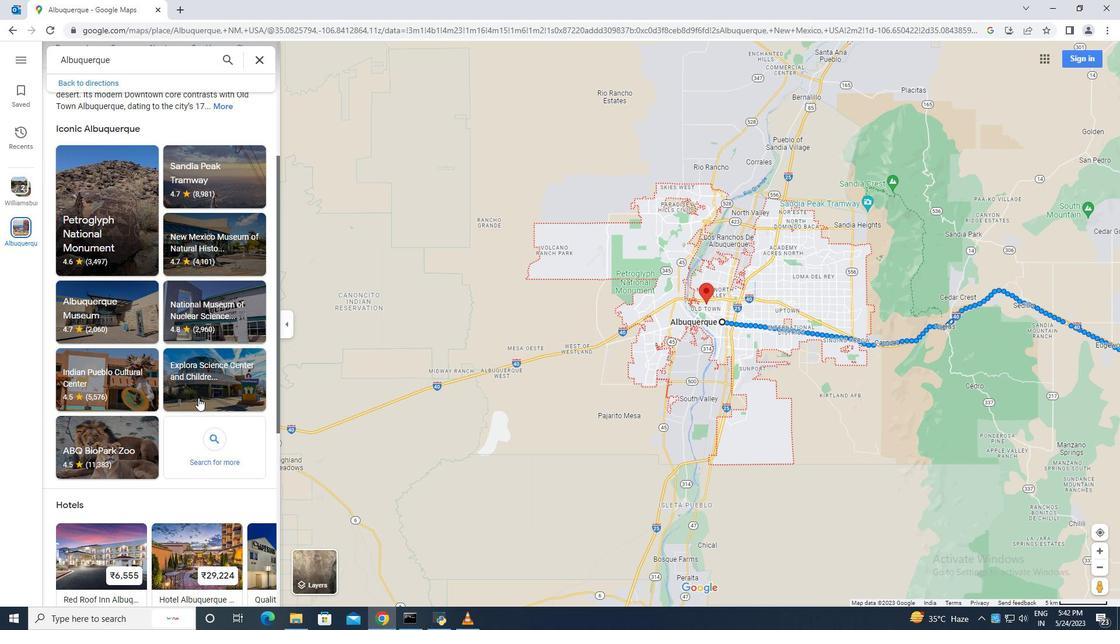 
Action: Mouse scrolled (193, 386) with delta (0, 0)
Screenshot: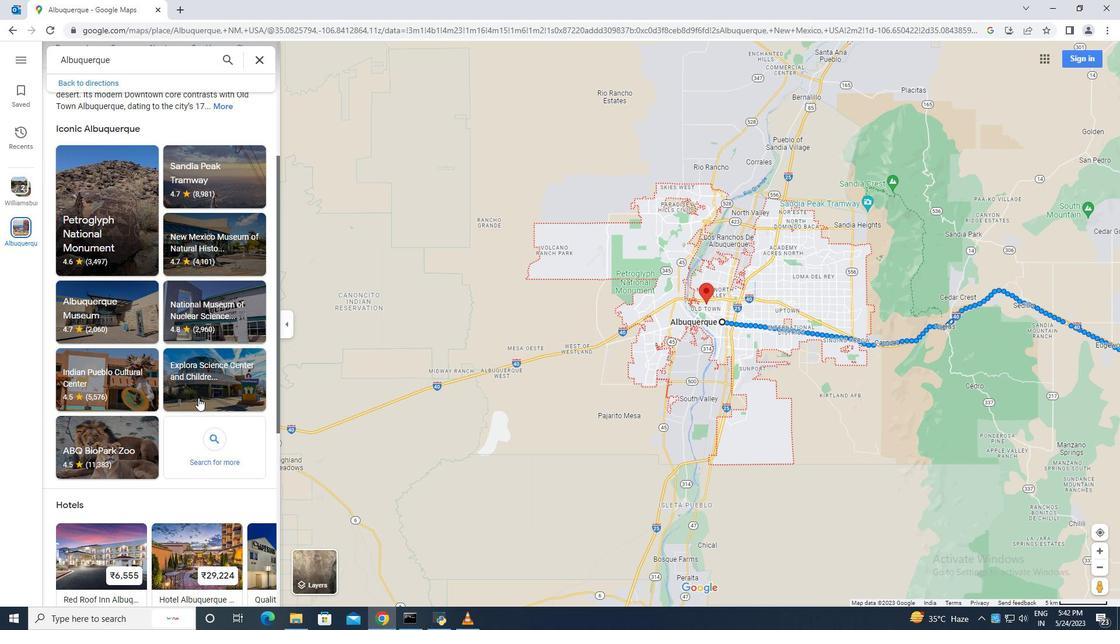 
Action: Mouse moved to (193, 385)
Screenshot: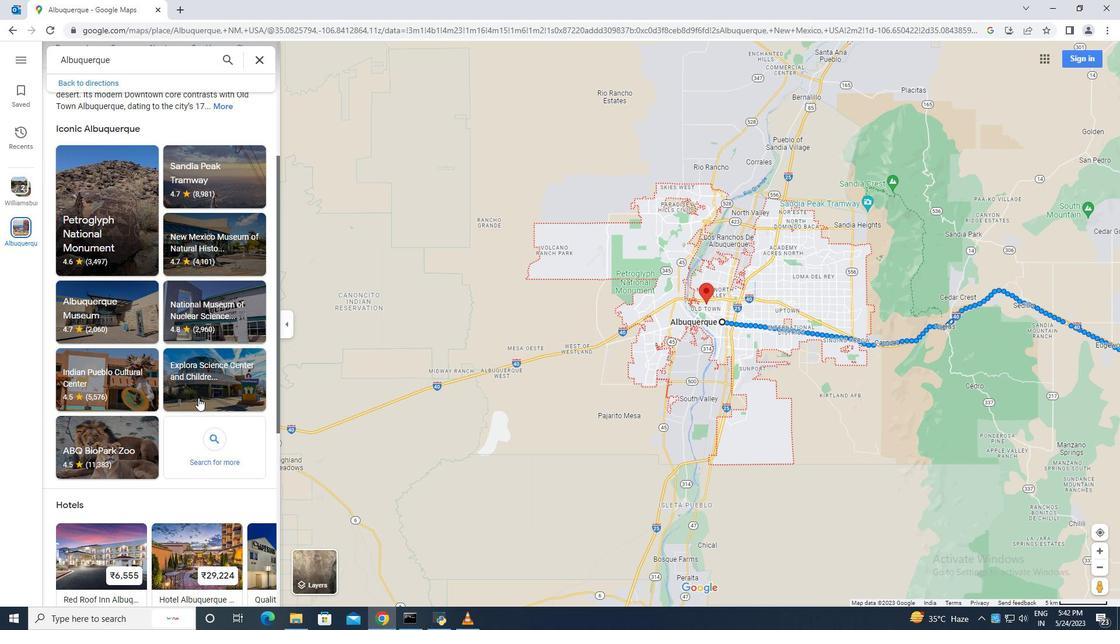 
Action: Mouse scrolled (193, 386) with delta (0, 0)
Screenshot: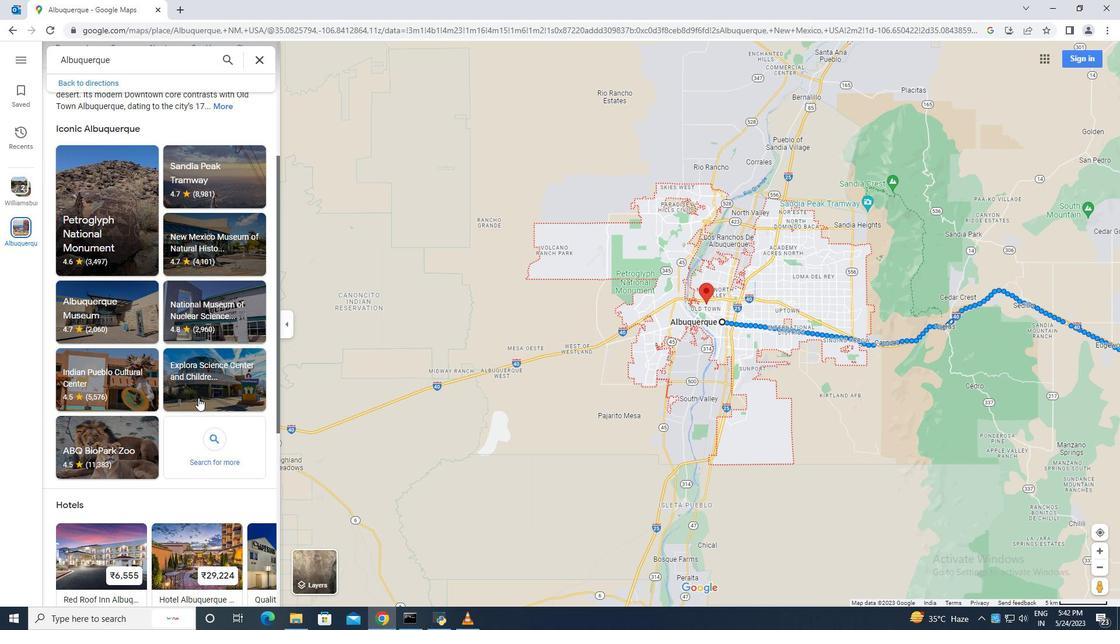 
Action: Mouse scrolled (193, 386) with delta (0, 0)
Screenshot: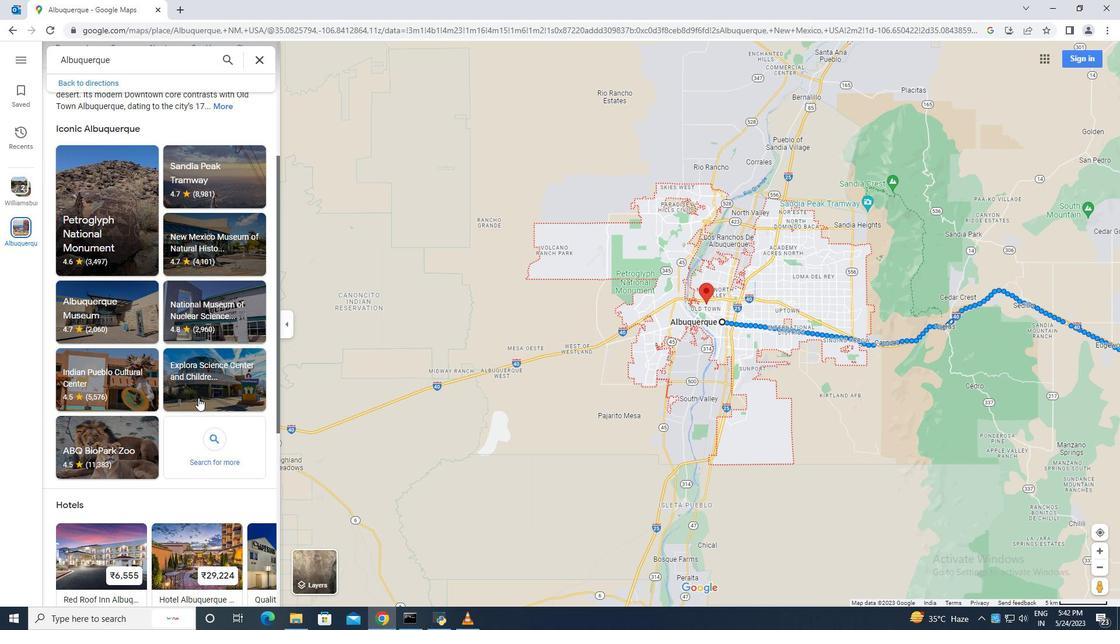 
Action: Mouse scrolled (193, 386) with delta (0, 0)
Screenshot: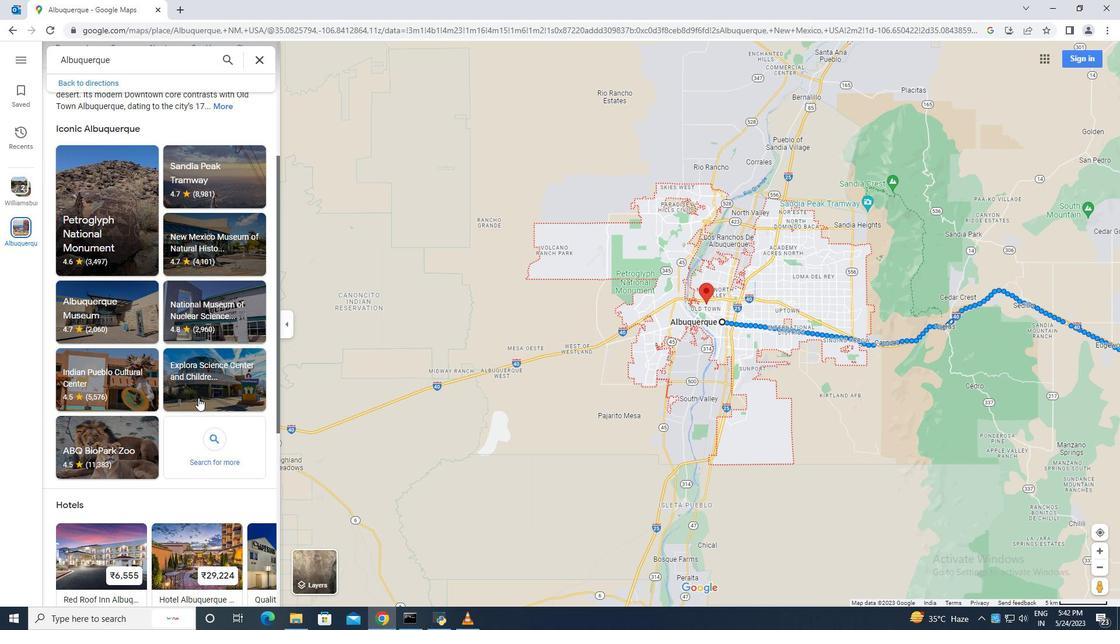 
Action: Mouse scrolled (193, 386) with delta (0, 0)
Screenshot: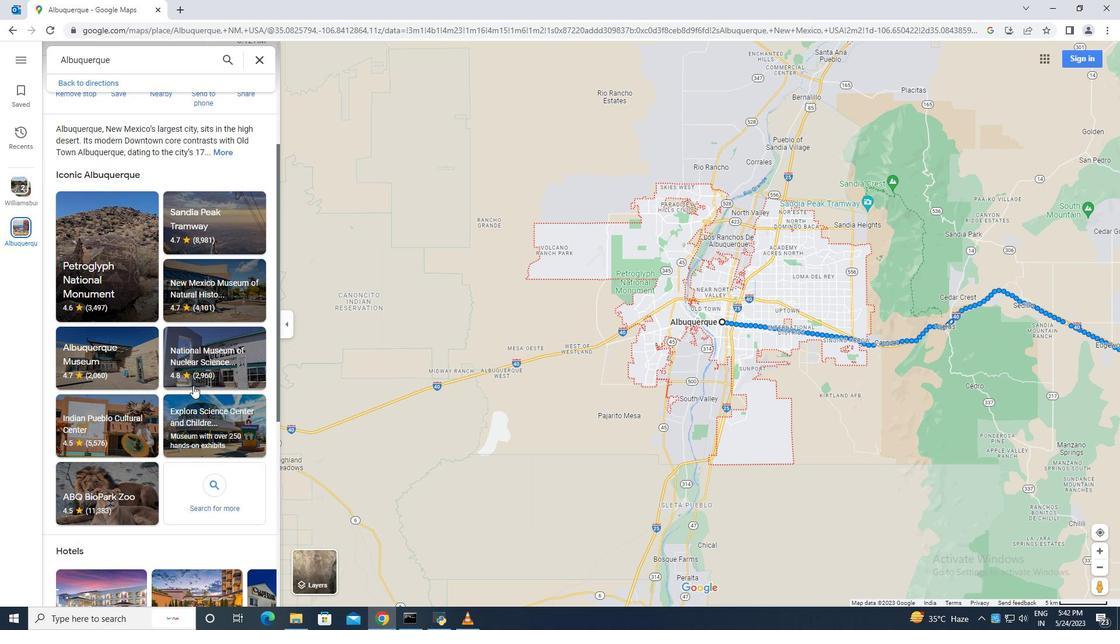 
Action: Mouse scrolled (193, 386) with delta (0, 0)
Screenshot: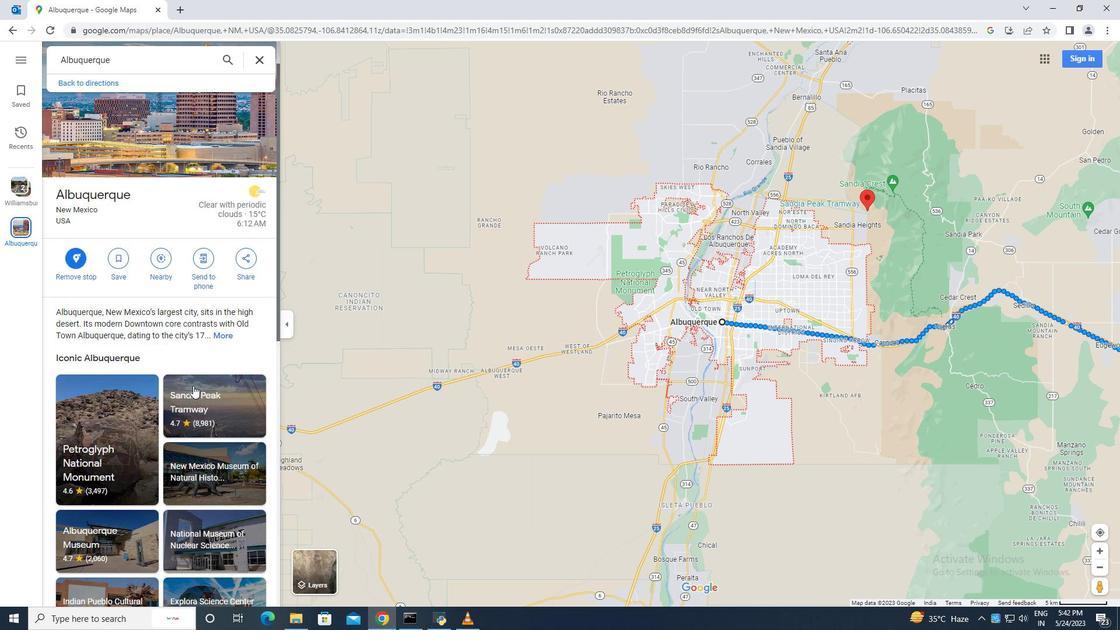
Action: Mouse scrolled (193, 386) with delta (0, 0)
Screenshot: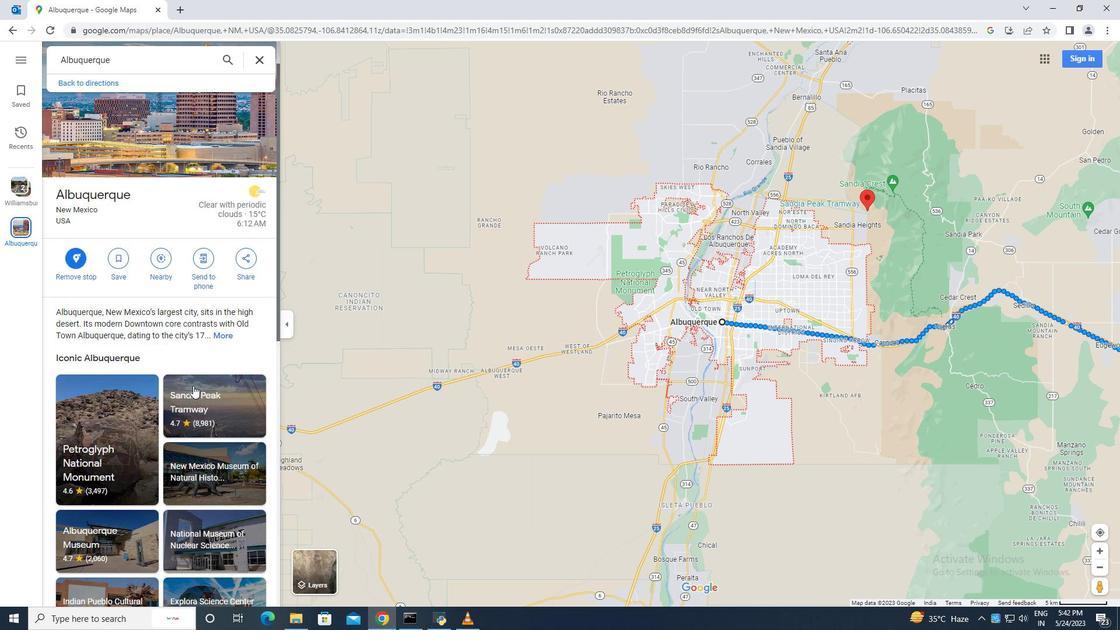 
Action: Mouse scrolled (193, 386) with delta (0, 0)
Screenshot: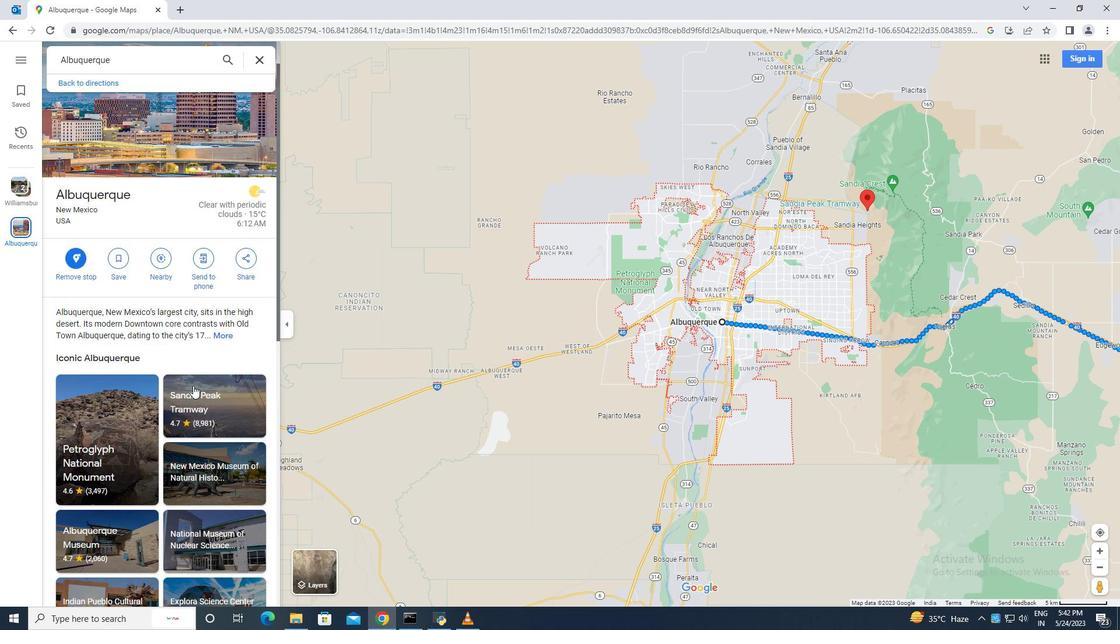 
Action: Mouse scrolled (193, 386) with delta (0, 0)
Screenshot: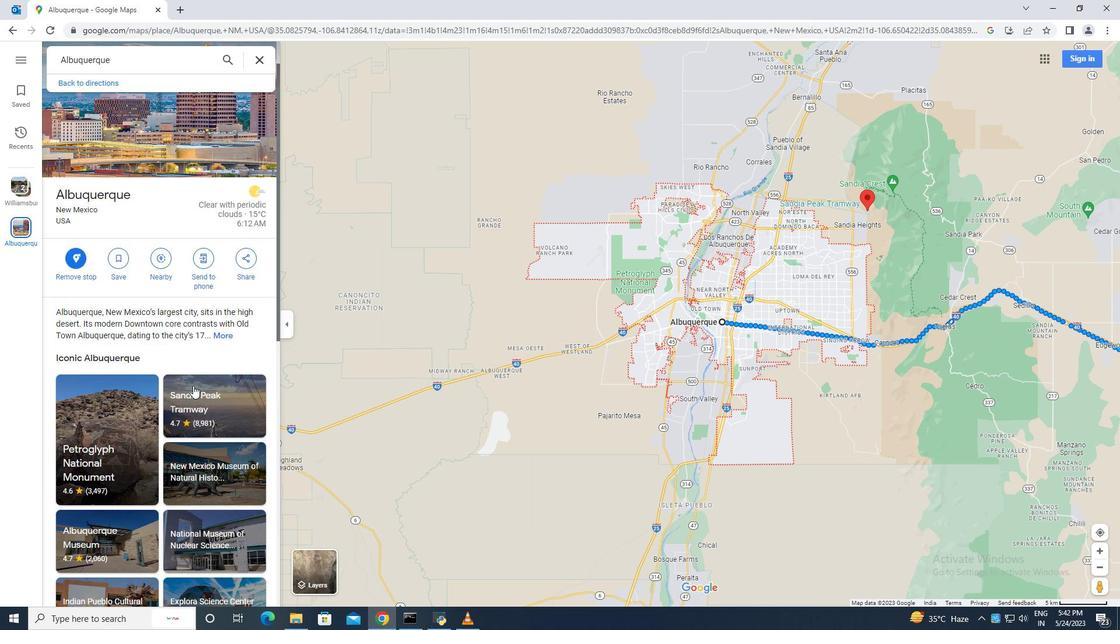 
Action: Mouse moved to (224, 135)
Screenshot: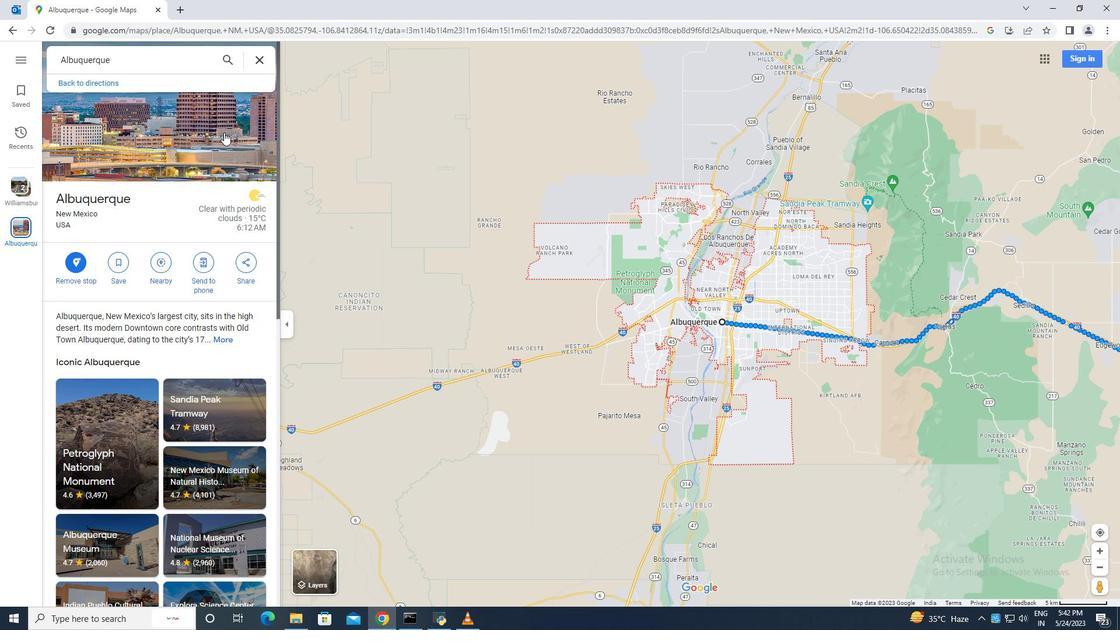 
Action: Mouse pressed left at (224, 135)
Screenshot: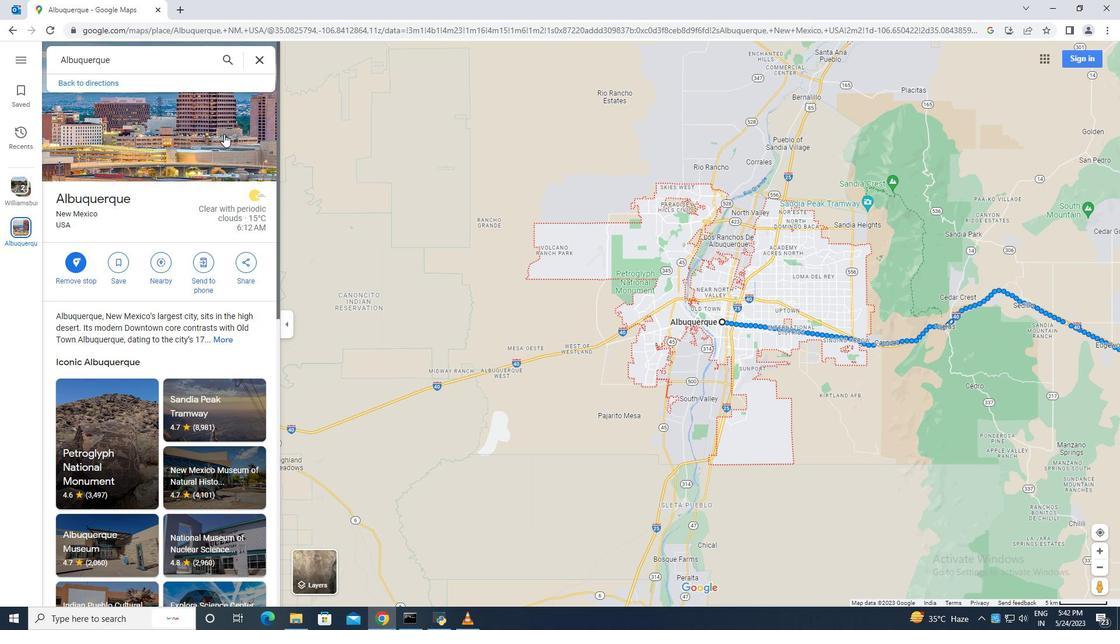 
Action: Mouse moved to (633, 335)
Screenshot: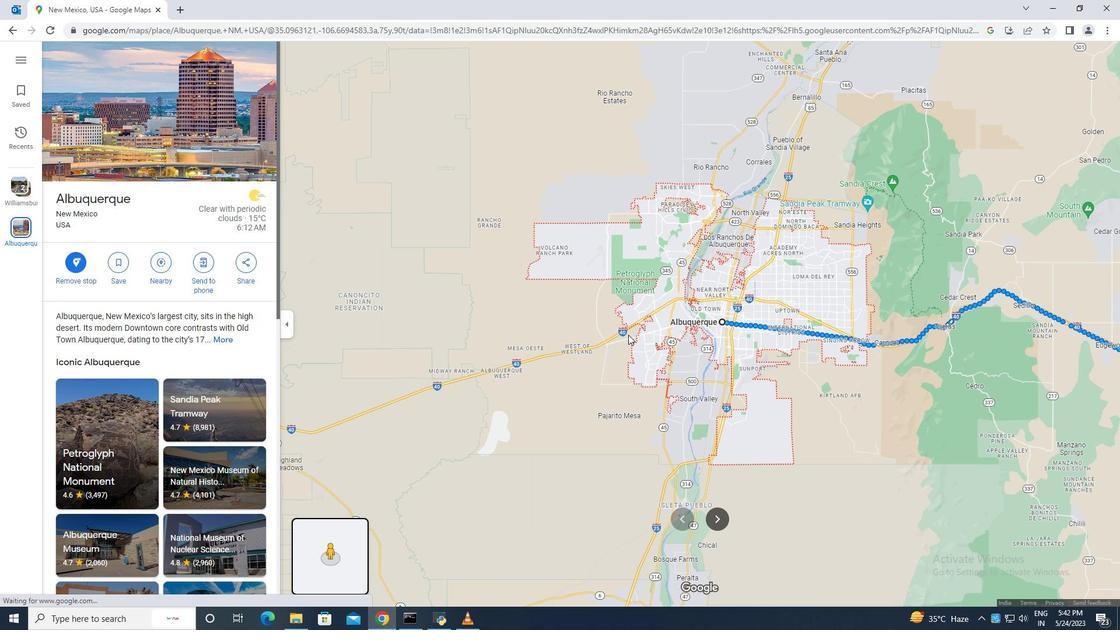 
Action: Key pressed <Key.right><Key.right><Key.right><Key.right><Key.right><Key.right><Key.right><Key.right><Key.right><Key.right><Key.right><Key.right><Key.right><Key.right><Key.right><Key.right><Key.right><Key.right><Key.right><Key.right><Key.right>
Screenshot: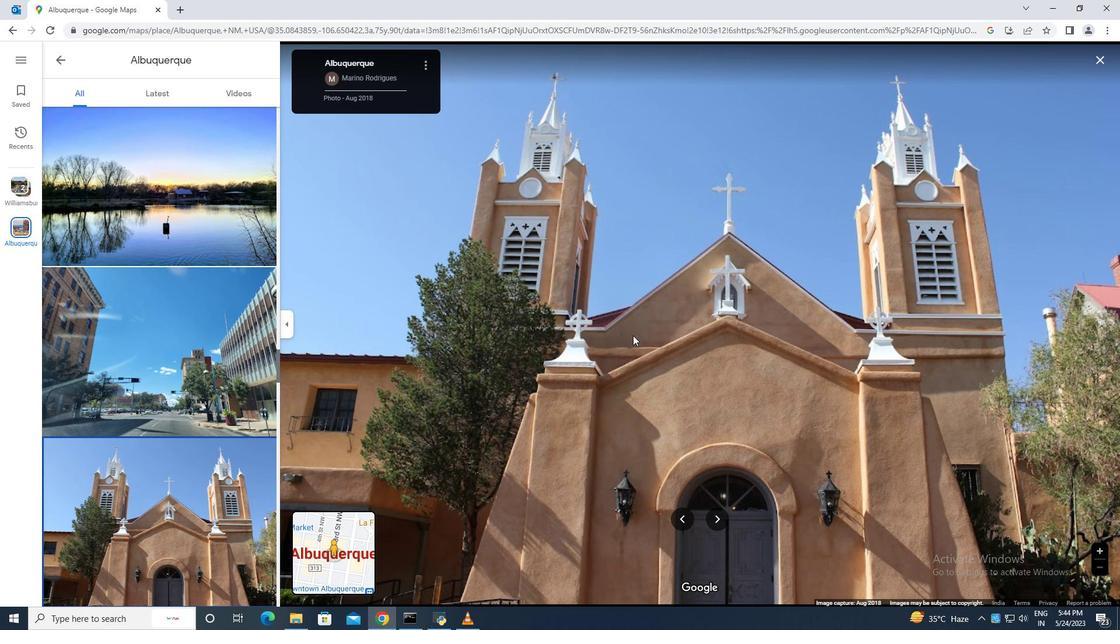 
Action: Mouse moved to (61, 63)
Screenshot: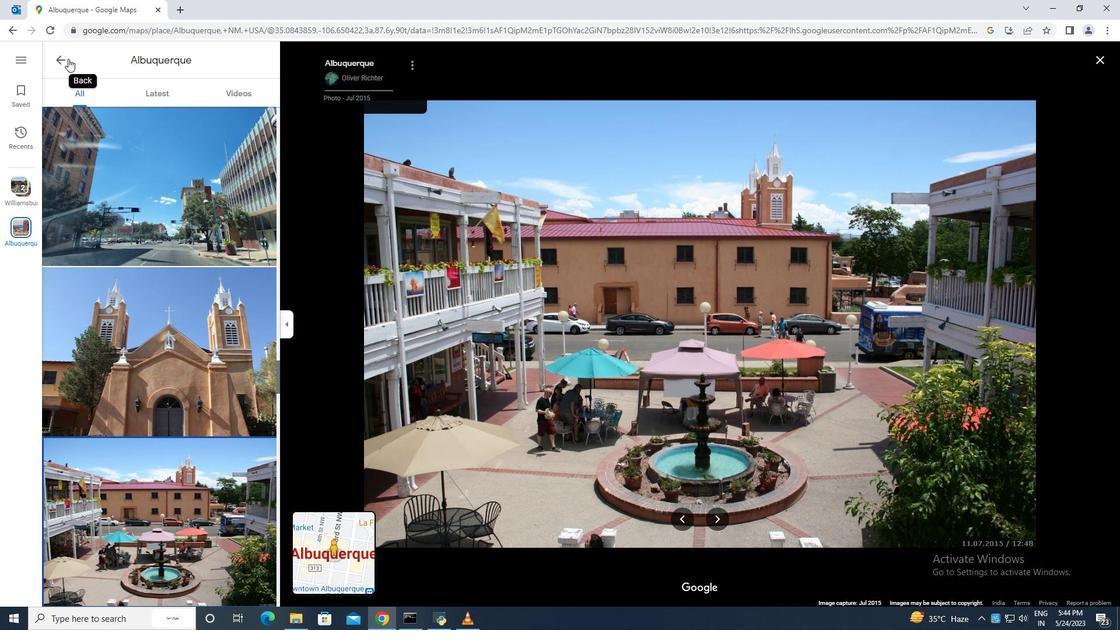 
Action: Mouse pressed left at (61, 63)
Screenshot: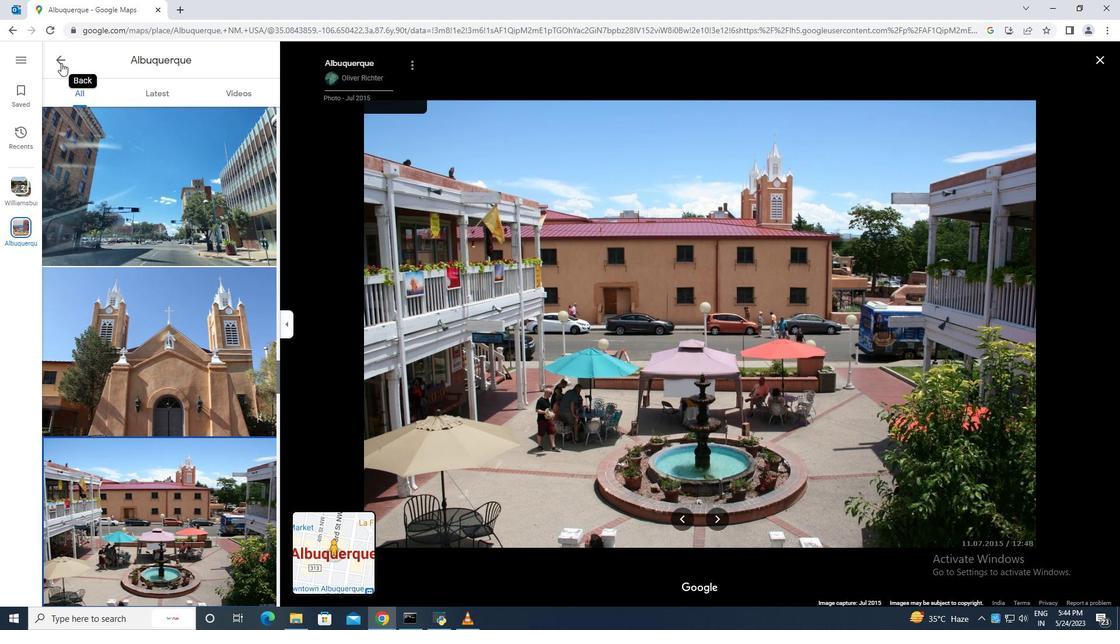 
Action: Mouse moved to (172, 254)
Screenshot: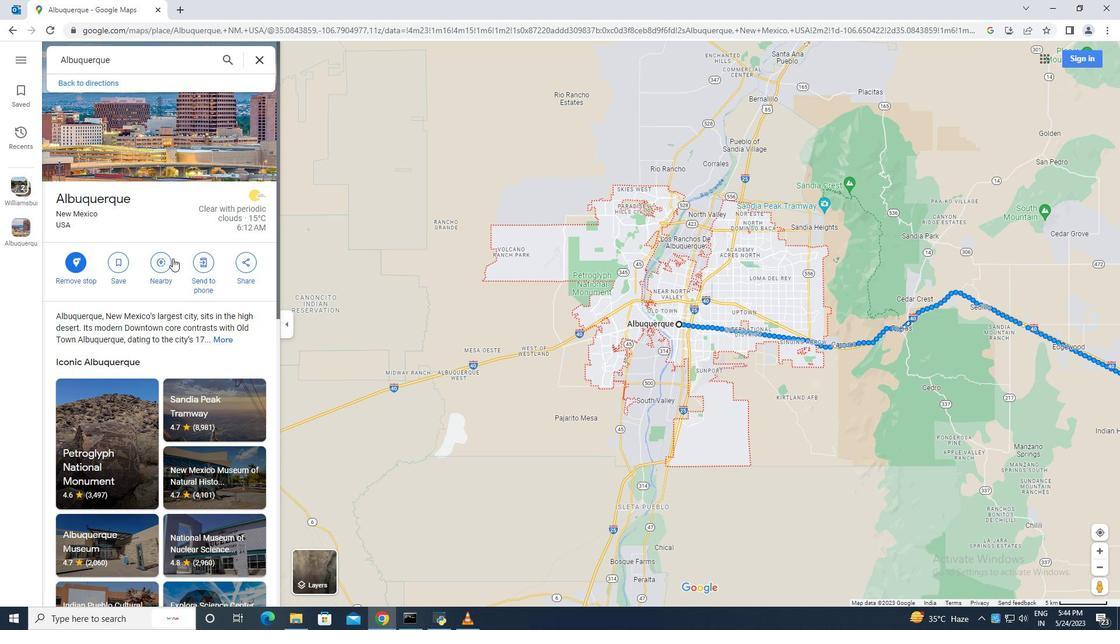 
Action: Mouse scrolled (172, 253) with delta (0, 0)
Screenshot: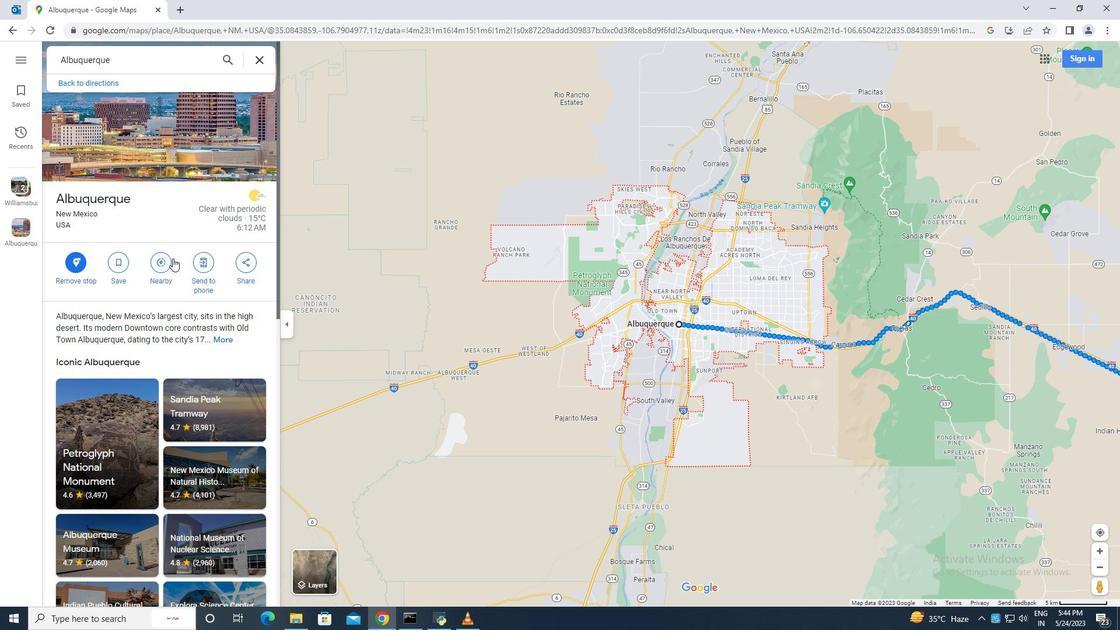 
Action: Mouse scrolled (172, 253) with delta (0, 0)
Screenshot: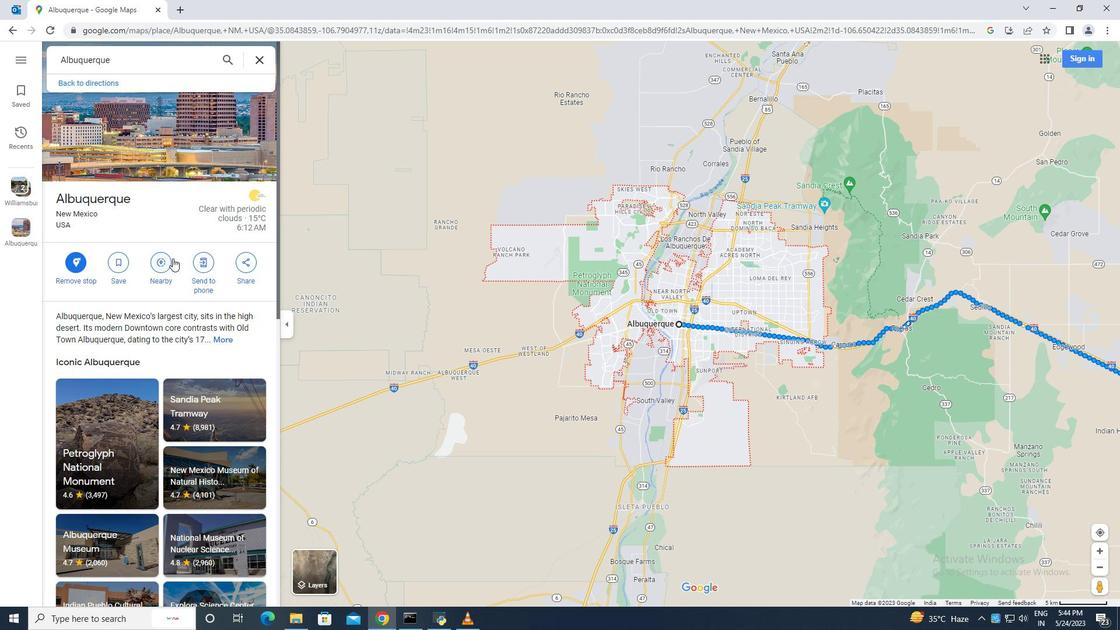 
Action: Mouse scrolled (172, 253) with delta (0, 0)
Screenshot: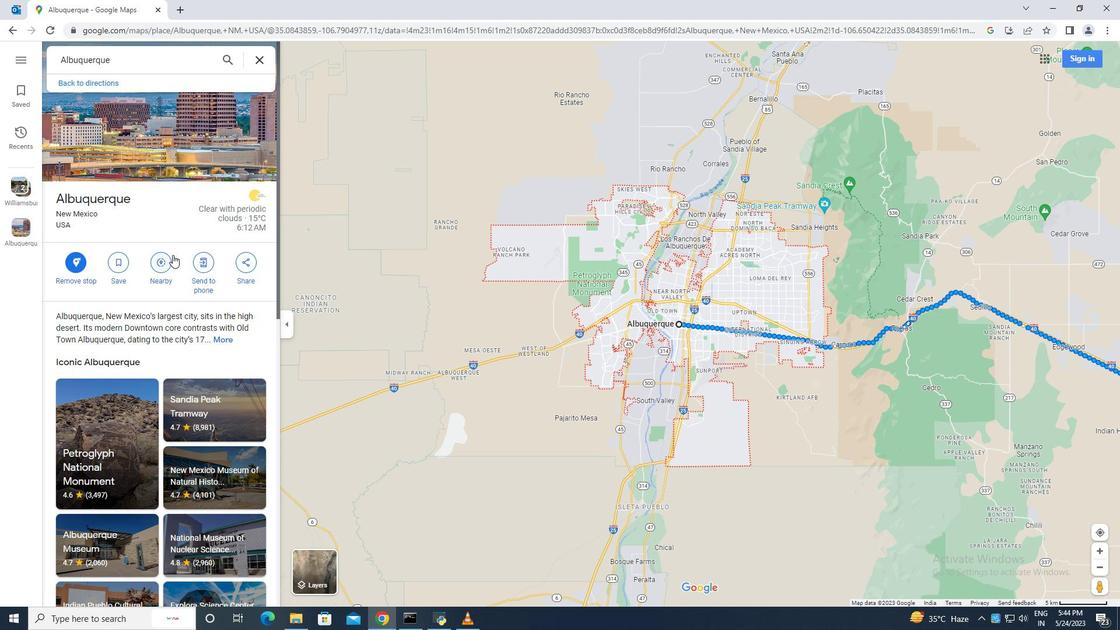 
Action: Mouse scrolled (172, 253) with delta (0, 0)
Screenshot: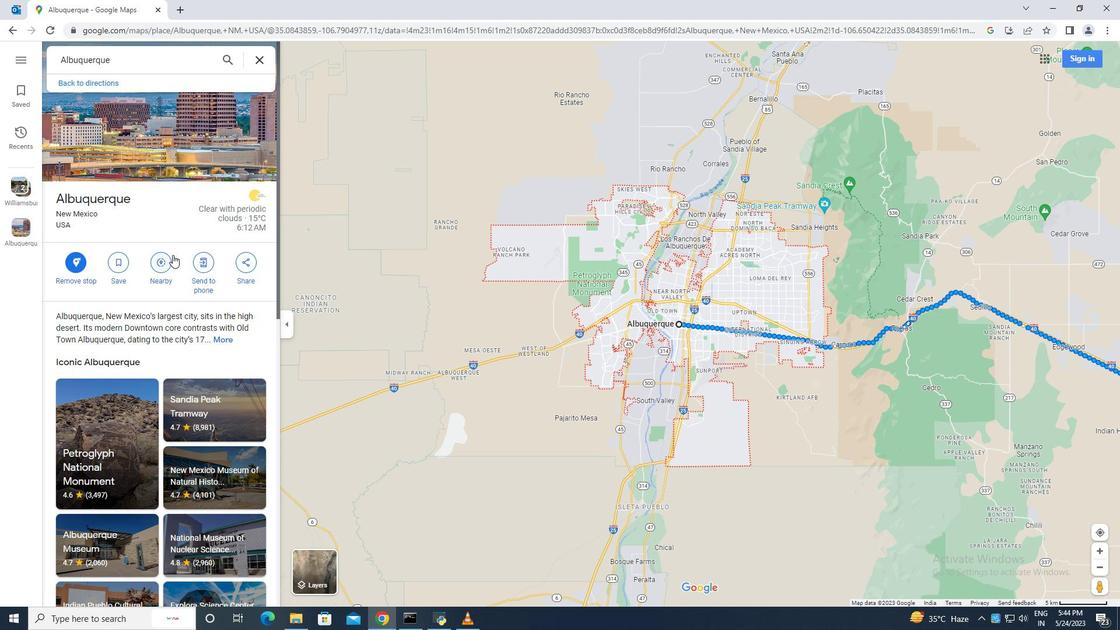 
Action: Mouse scrolled (172, 253) with delta (0, 0)
Screenshot: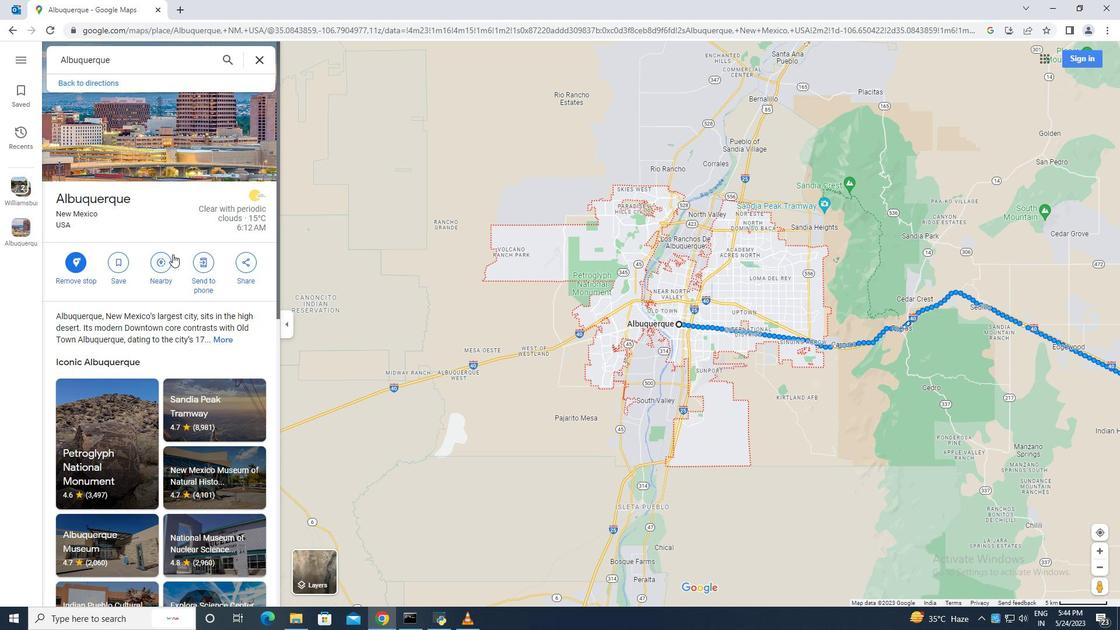 
Action: Mouse moved to (171, 254)
Screenshot: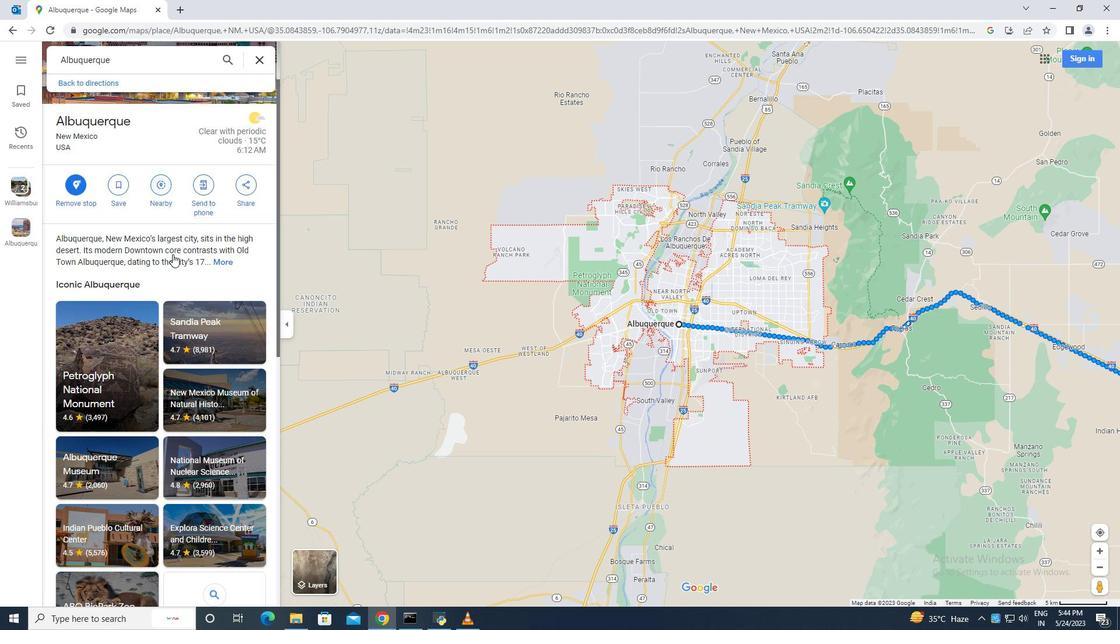
Action: Mouse scrolled (171, 253) with delta (0, 0)
Screenshot: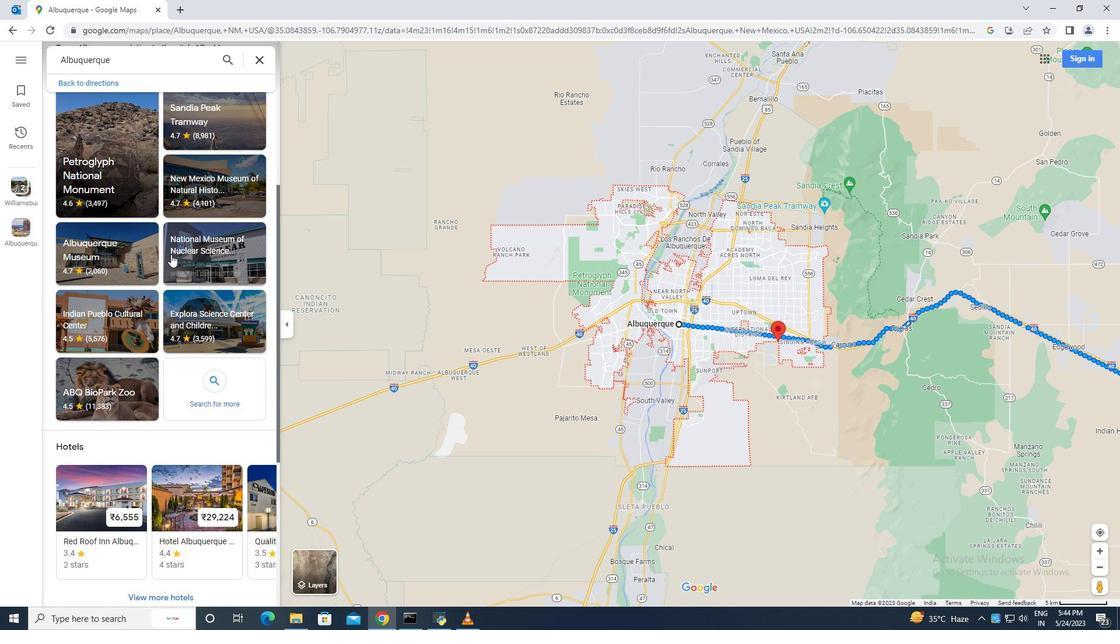 
Action: Mouse scrolled (171, 253) with delta (0, 0)
Screenshot: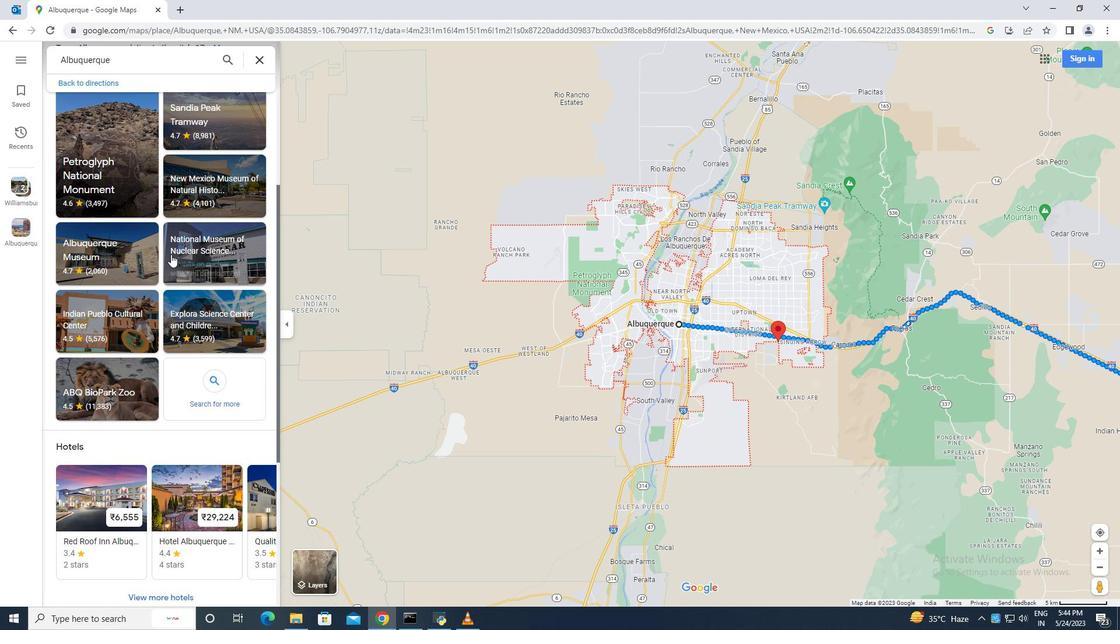 
Action: Mouse scrolled (171, 253) with delta (0, 0)
Screenshot: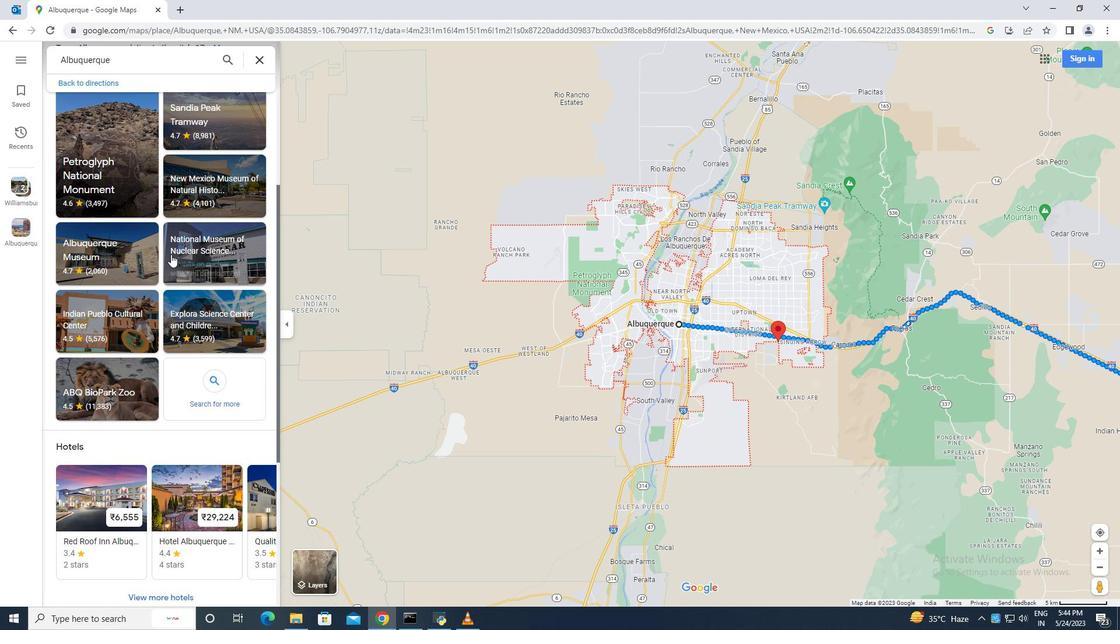 
Action: Mouse scrolled (171, 253) with delta (0, 0)
Screenshot: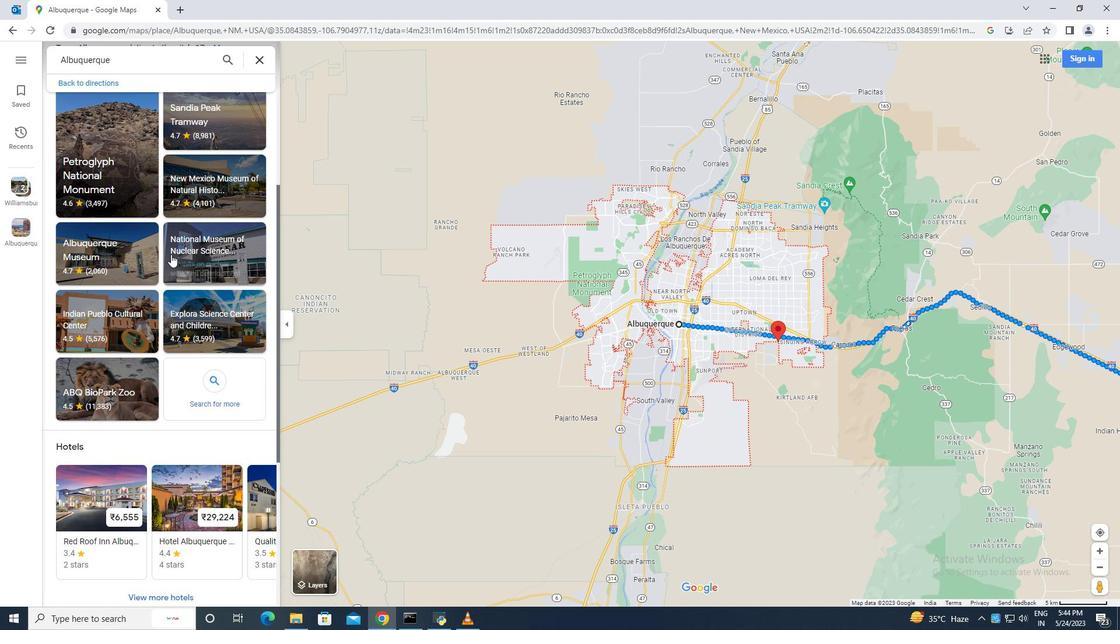 
Action: Mouse moved to (171, 253)
Screenshot: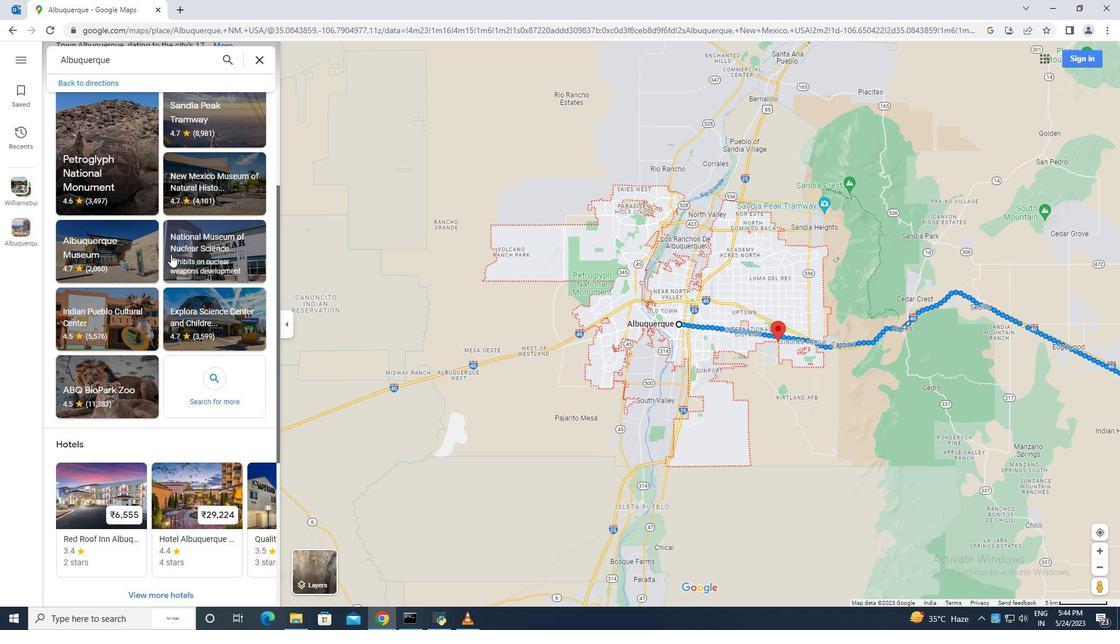 
Action: Mouse scrolled (171, 254) with delta (0, 0)
Screenshot: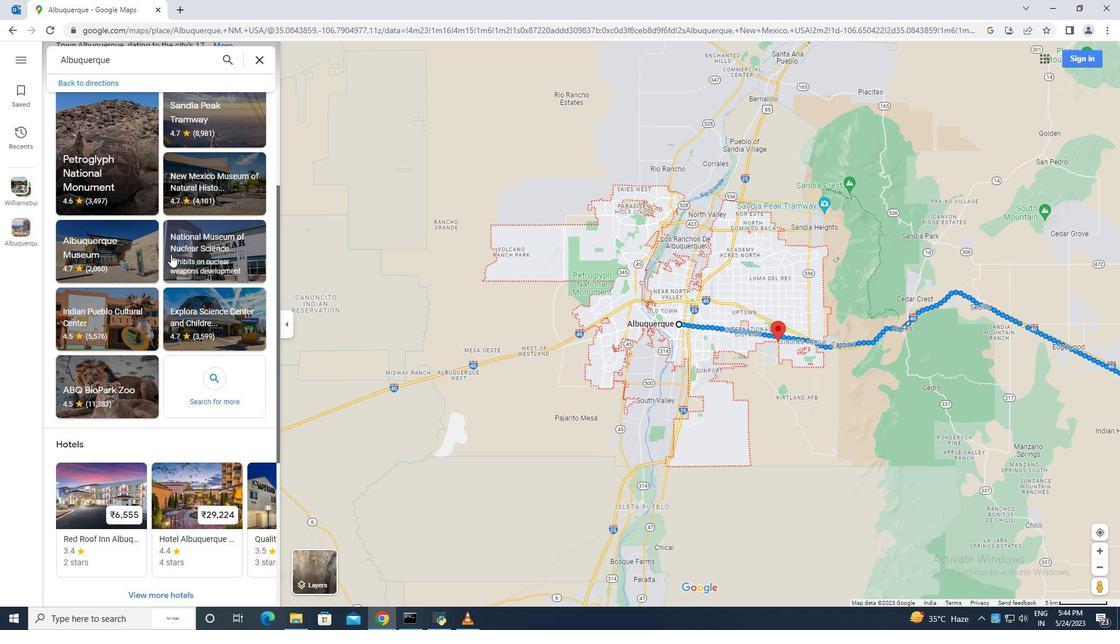 
Action: Mouse scrolled (171, 254) with delta (0, 0)
Screenshot: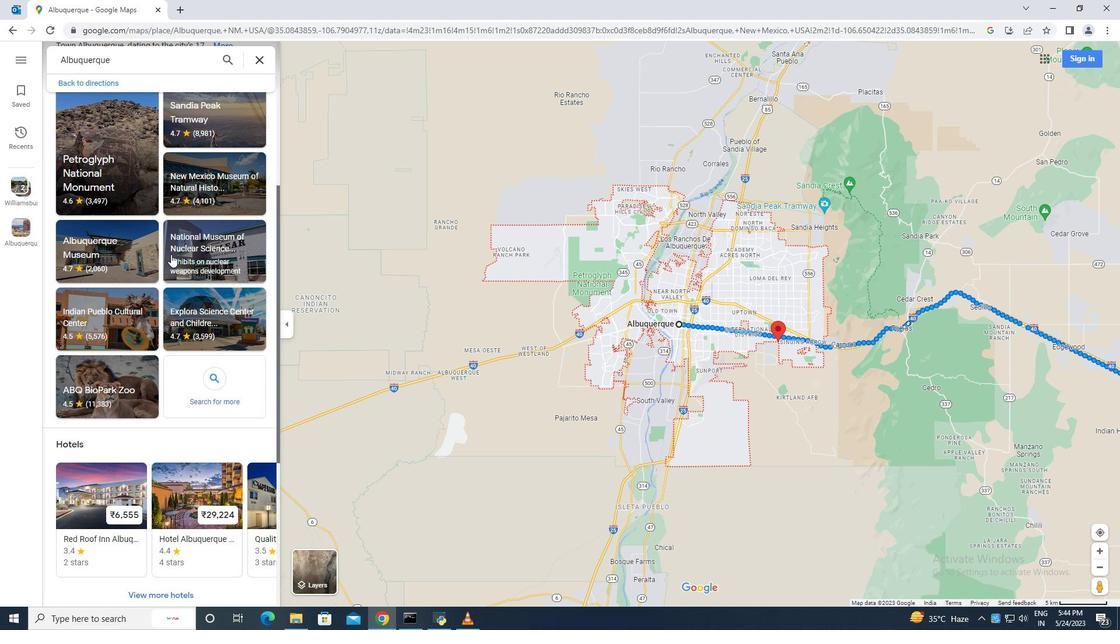 
Action: Mouse scrolled (171, 254) with delta (0, 0)
Screenshot: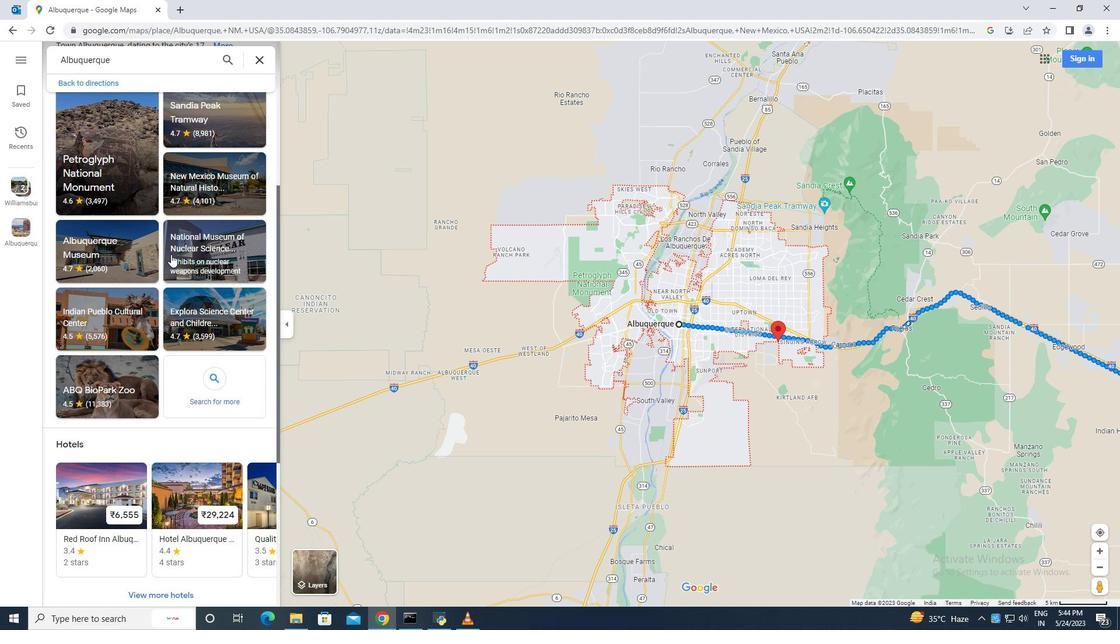 
Action: Mouse scrolled (171, 254) with delta (0, 0)
Screenshot: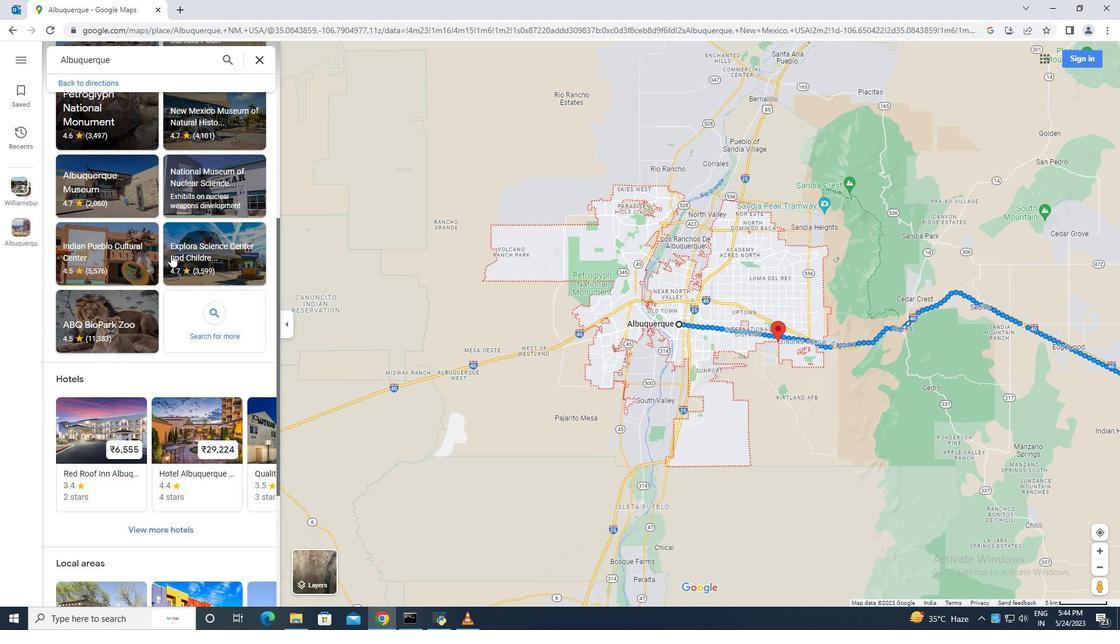 
Action: Mouse moved to (171, 253)
Screenshot: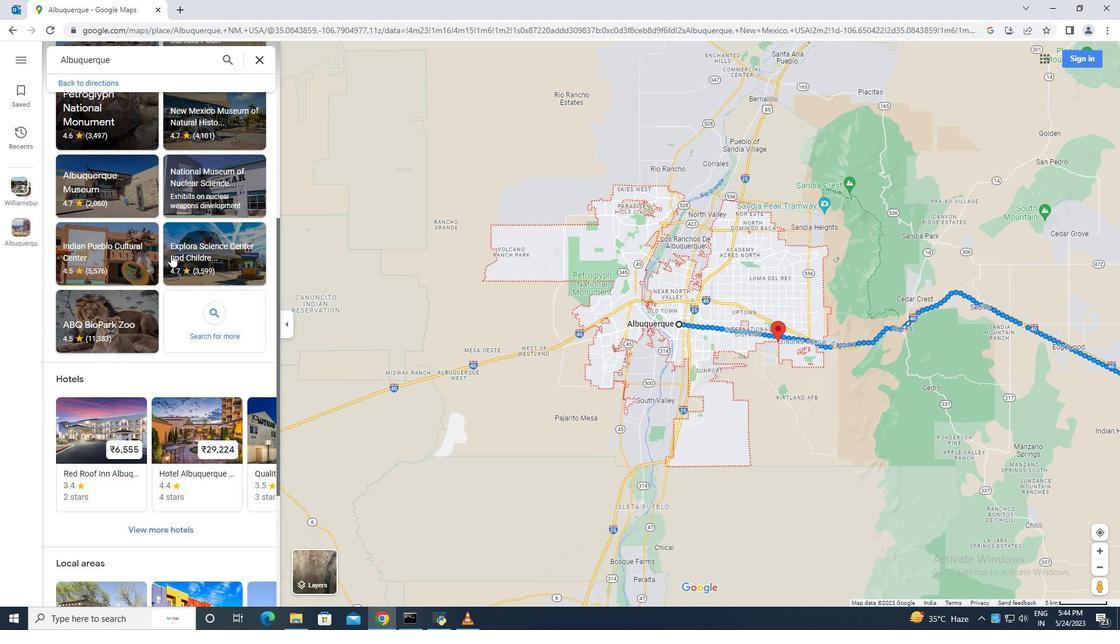 
Action: Mouse scrolled (171, 254) with delta (0, 0)
Screenshot: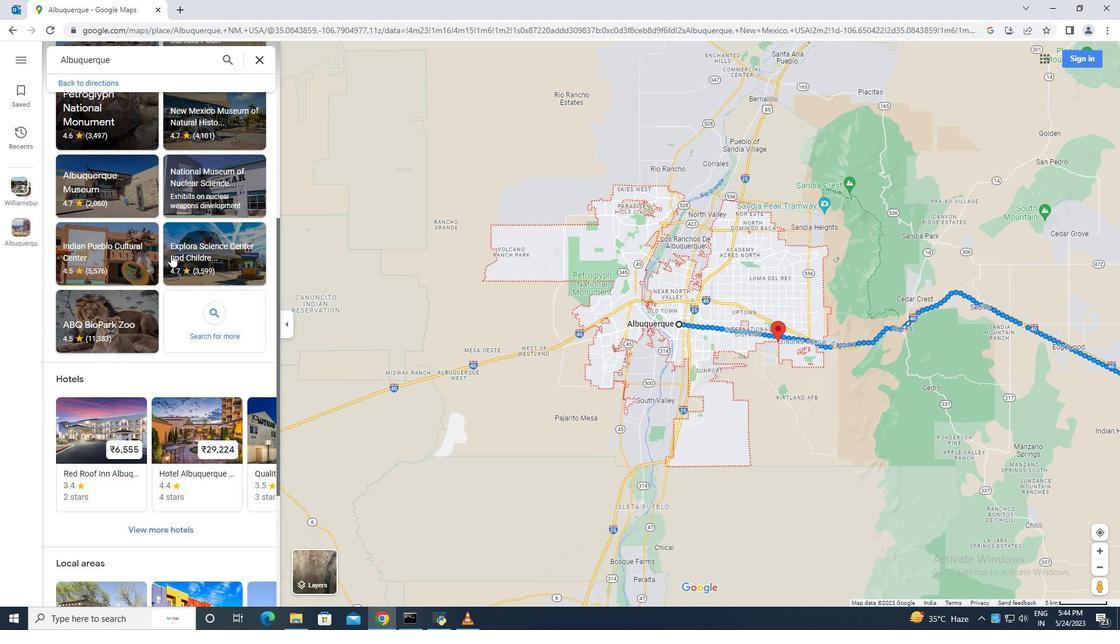 
Action: Mouse scrolled (171, 254) with delta (0, 0)
Screenshot: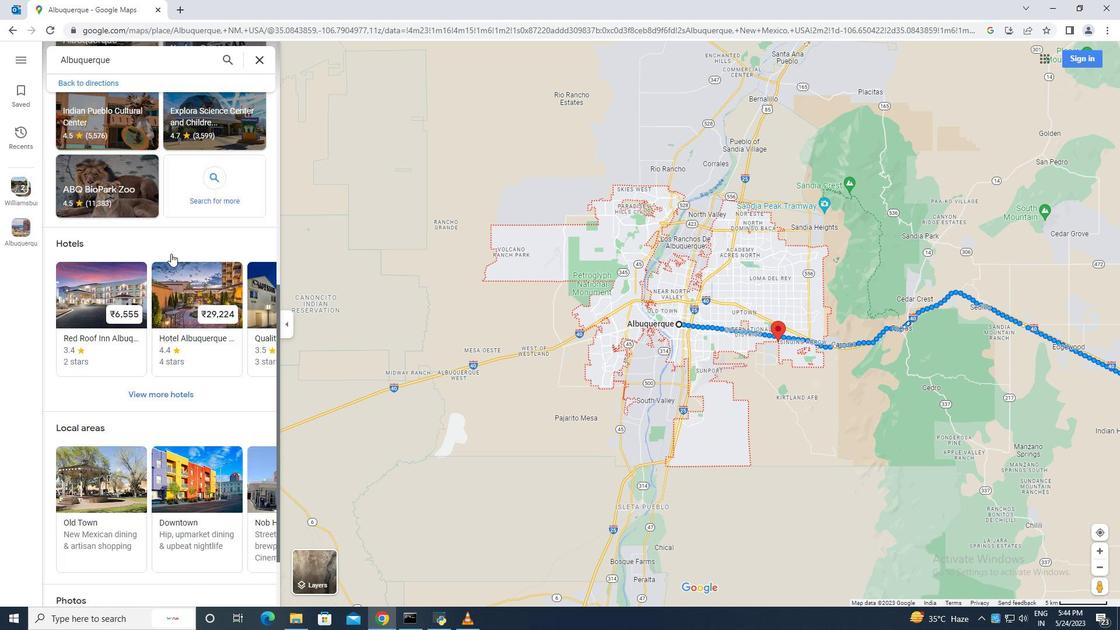 
Action: Mouse moved to (168, 251)
Screenshot: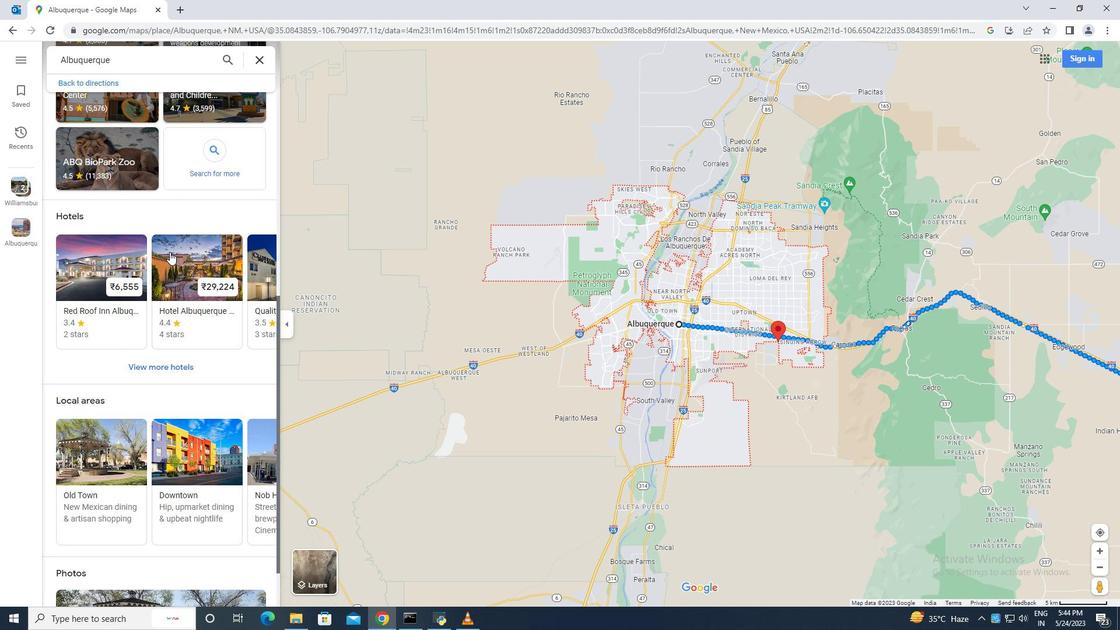 
Action: Mouse scrolled (168, 252) with delta (0, 0)
Screenshot: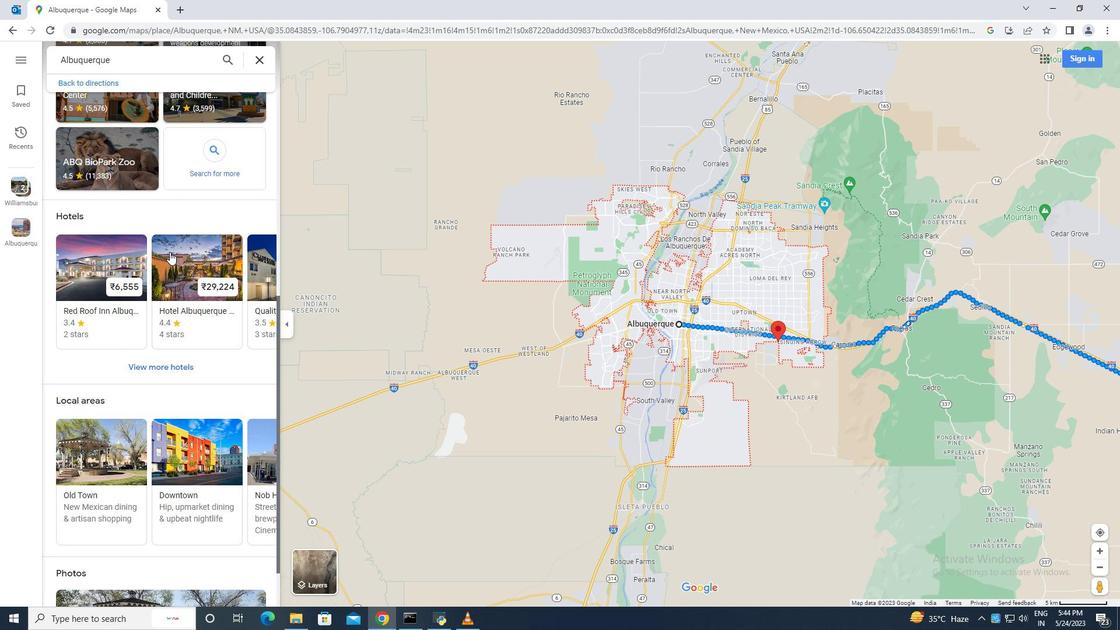 
Action: Mouse scrolled (168, 252) with delta (0, 0)
Screenshot: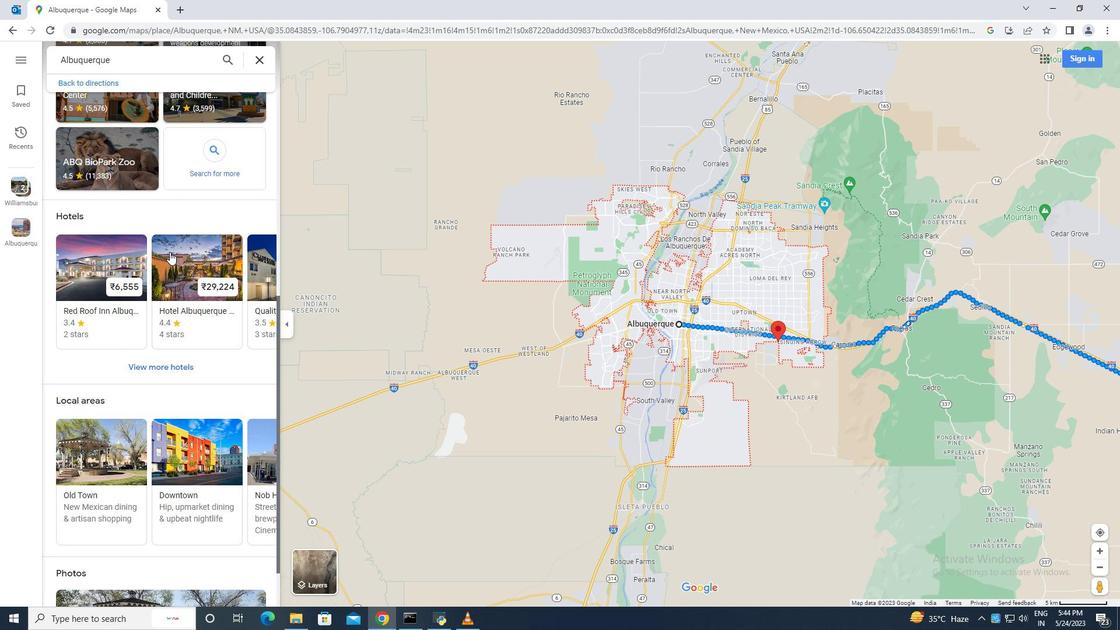 
Action: Mouse scrolled (168, 252) with delta (0, 0)
Screenshot: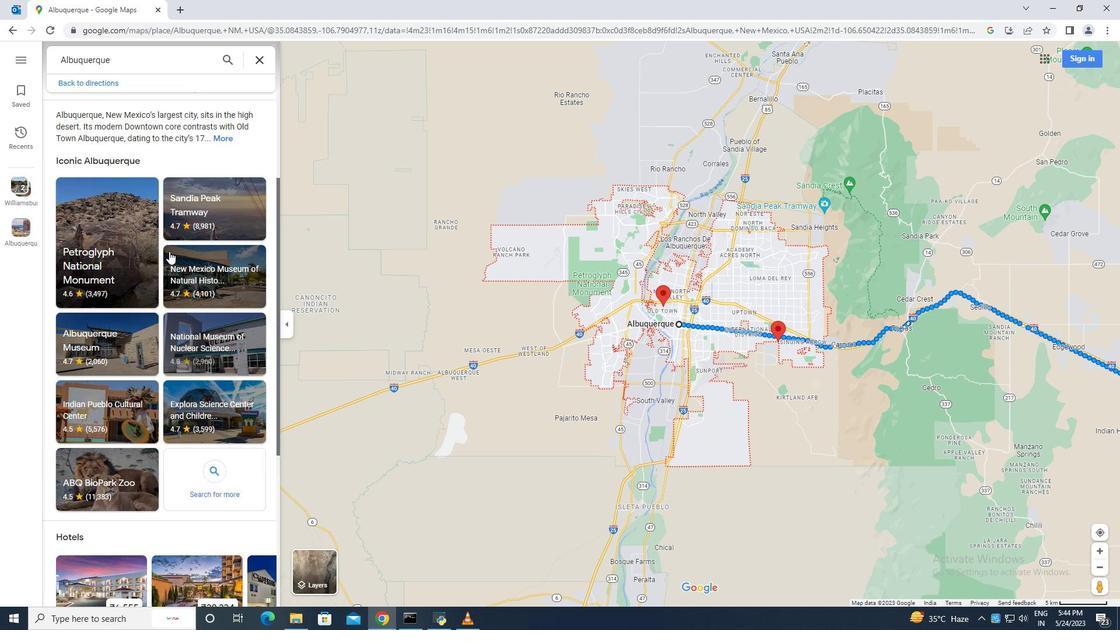 
Action: Mouse moved to (168, 251)
Screenshot: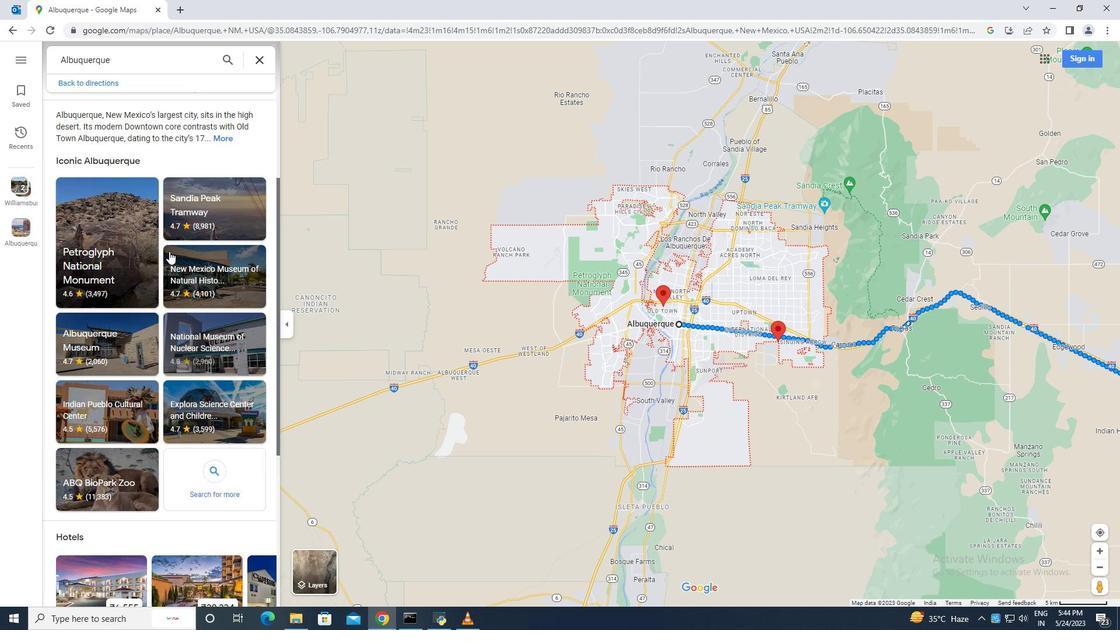 
Action: Mouse scrolled (168, 252) with delta (0, 0)
Screenshot: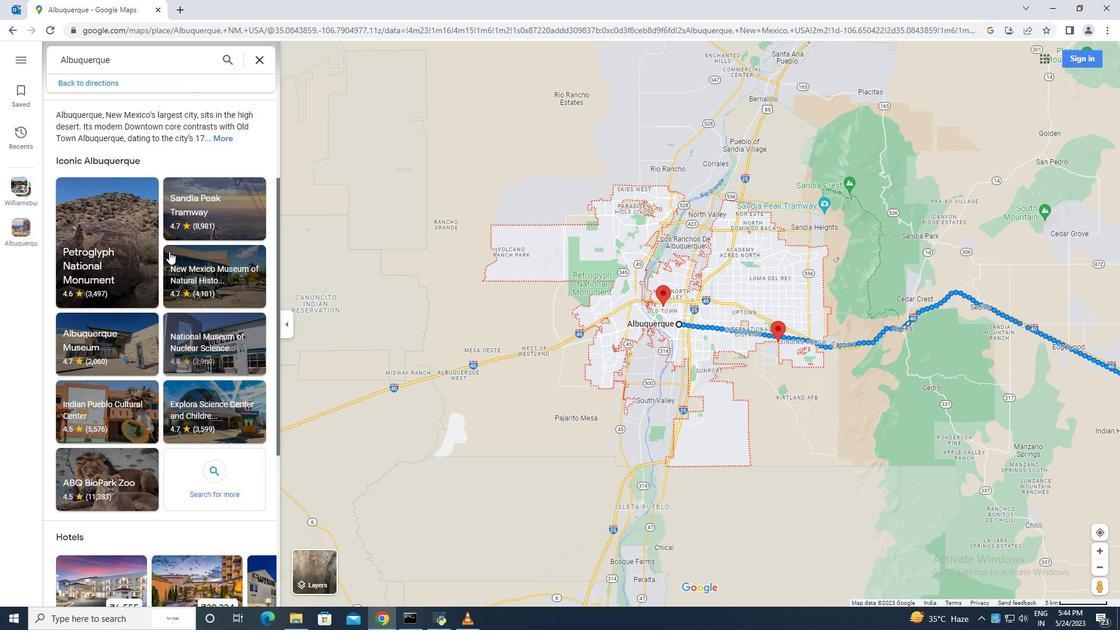
Action: Mouse moved to (164, 247)
Screenshot: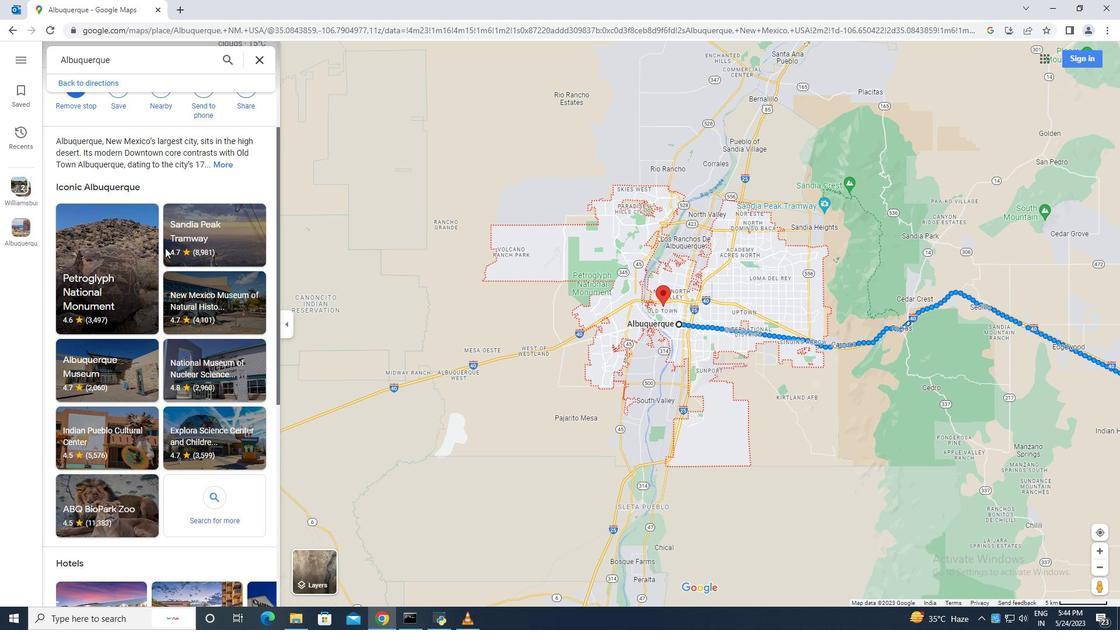 
Action: Mouse scrolled (164, 248) with delta (0, 0)
Screenshot: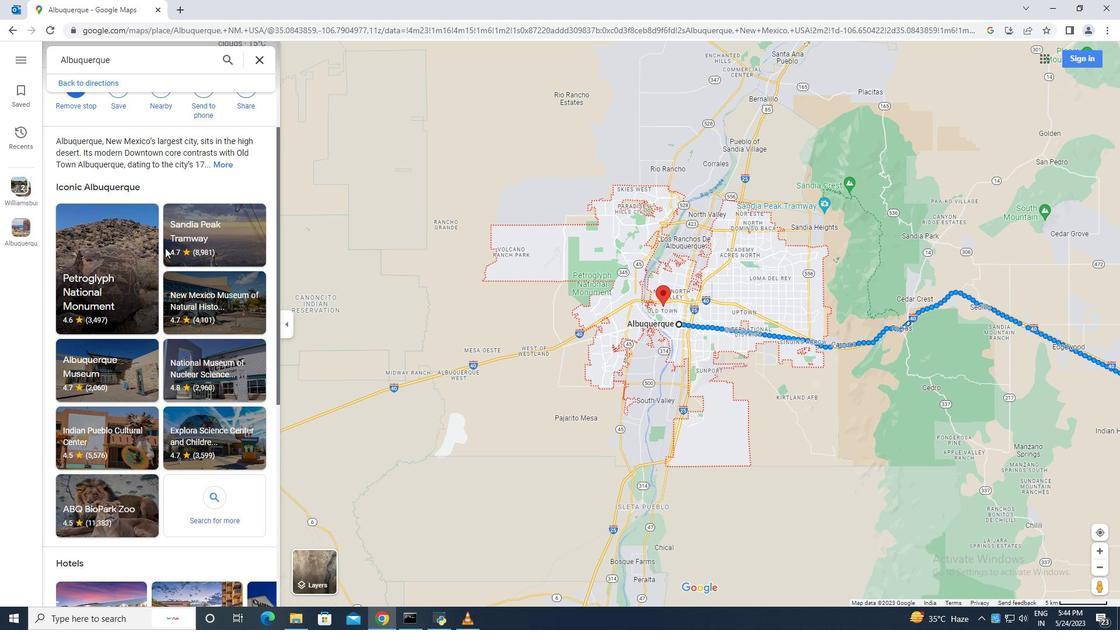 
Action: Mouse scrolled (164, 248) with delta (0, 0)
Screenshot: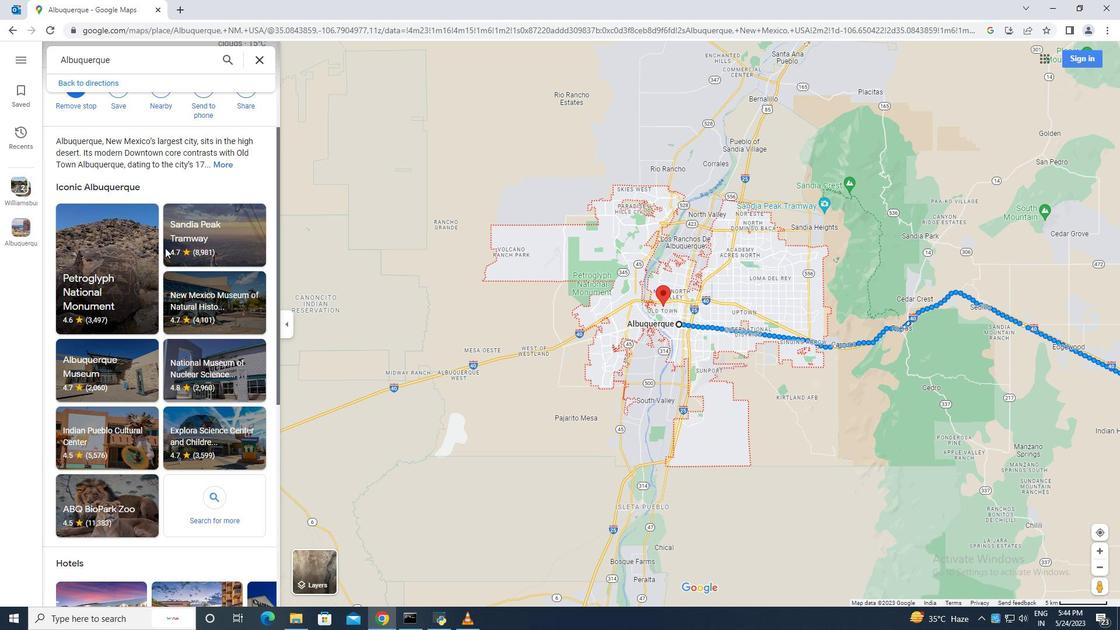 
Action: Mouse moved to (164, 247)
Screenshot: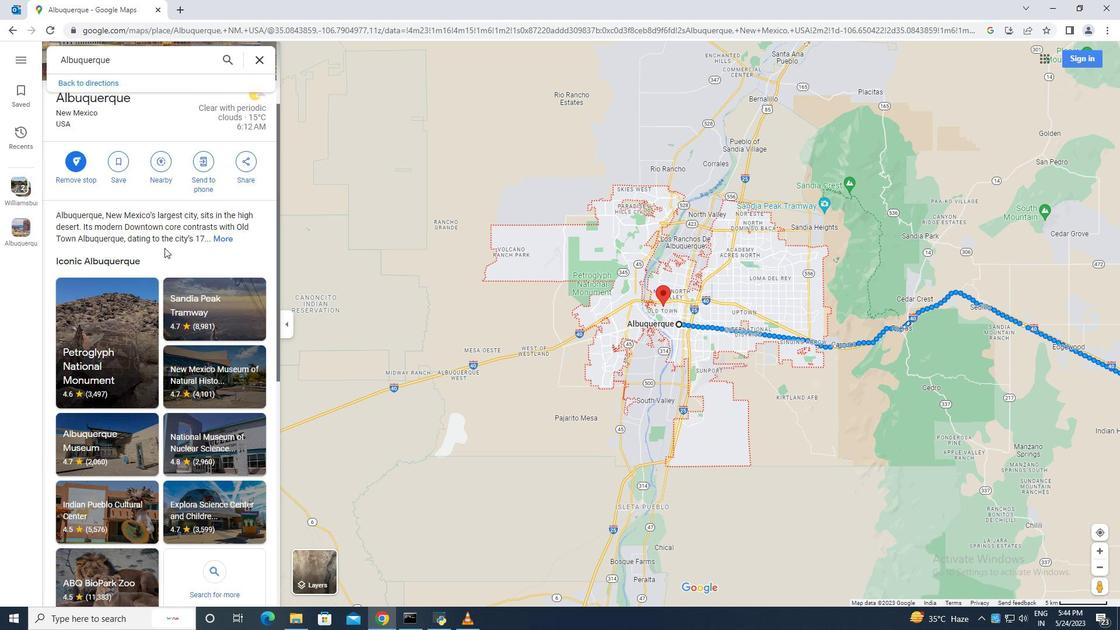 
Action: Mouse scrolled (164, 248) with delta (0, 0)
Screenshot: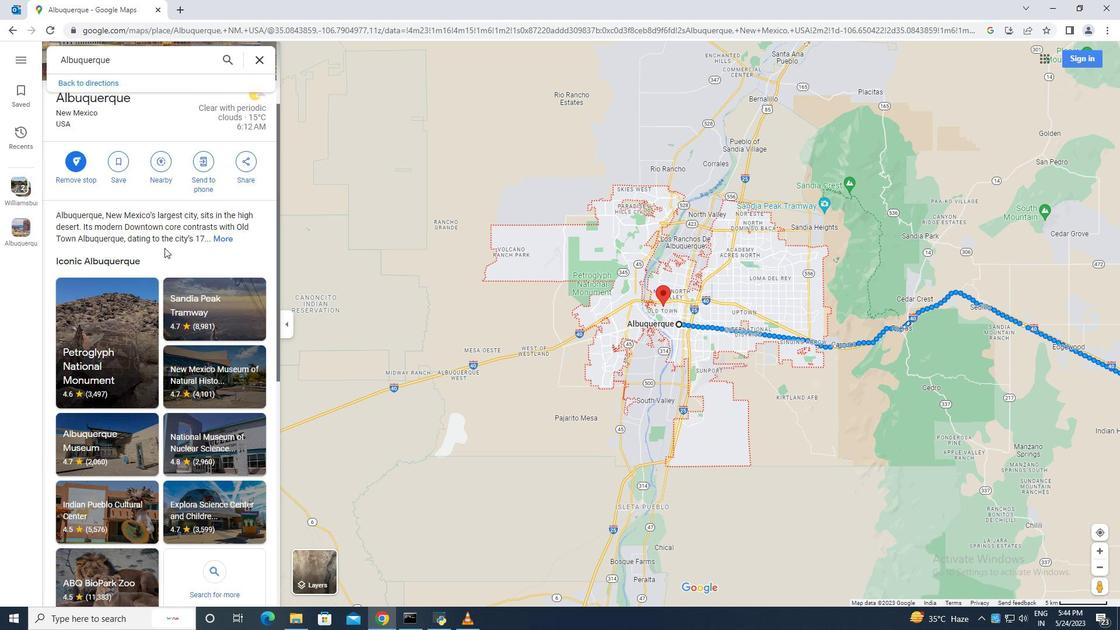 
Action: Mouse moved to (164, 247)
Screenshot: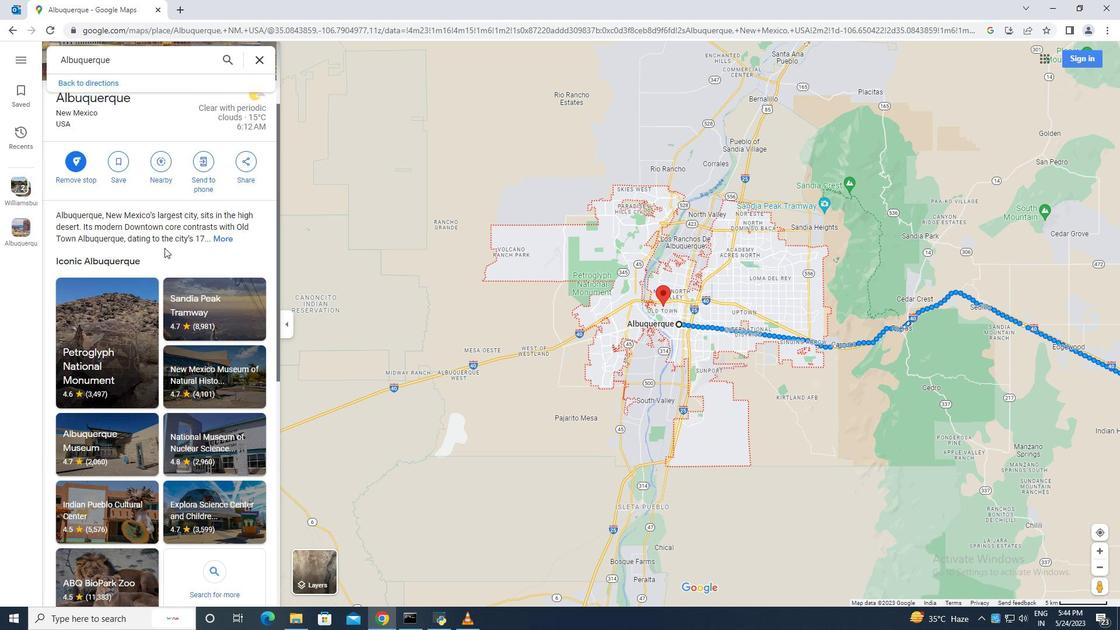 
Action: Mouse scrolled (164, 248) with delta (0, 0)
Screenshot: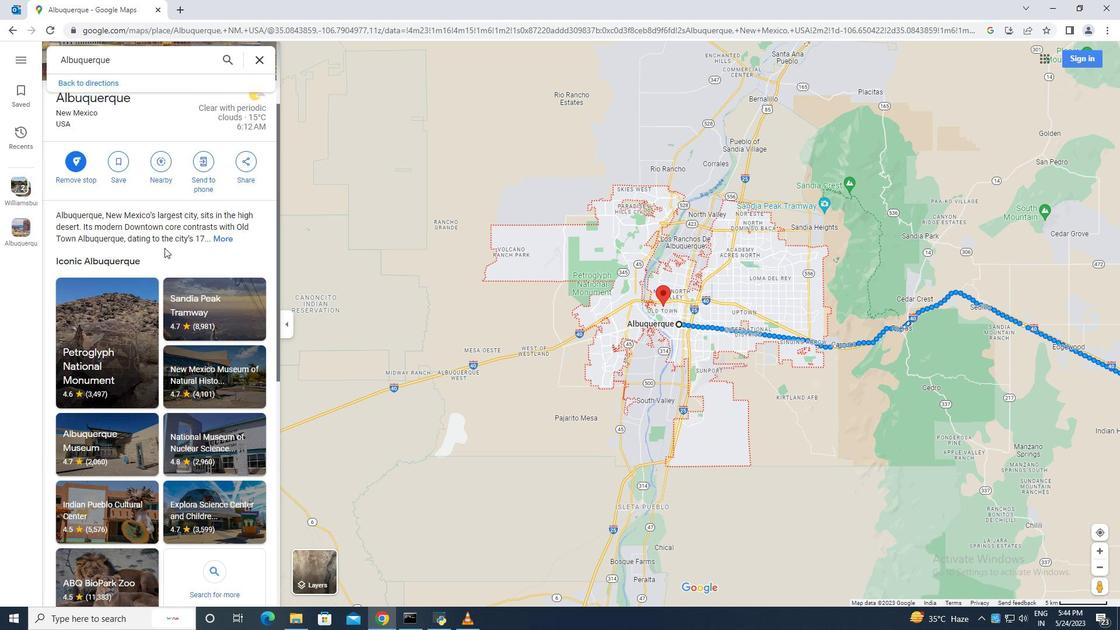 
Action: Mouse moved to (162, 242)
Screenshot: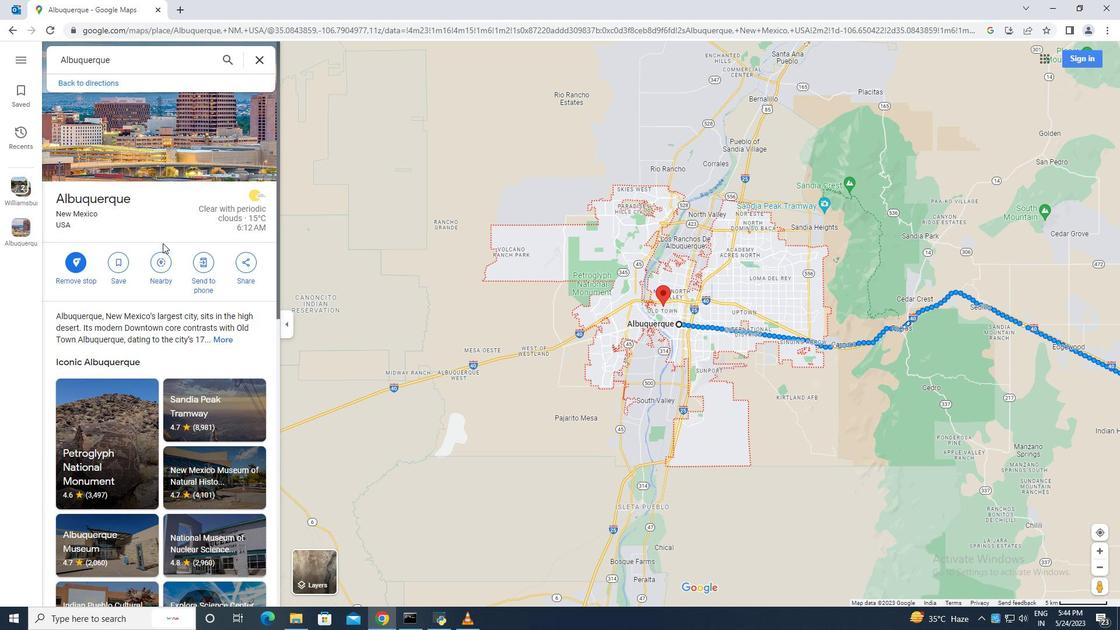 
Action: Mouse scrolled (162, 243) with delta (0, 0)
Screenshot: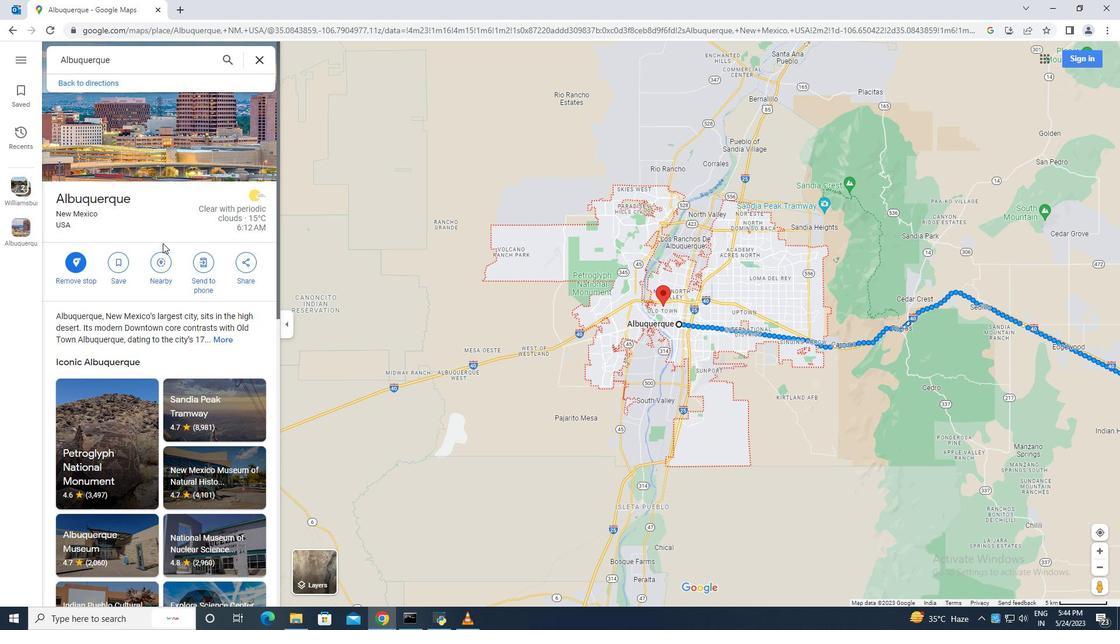 
Action: Mouse moved to (162, 242)
Screenshot: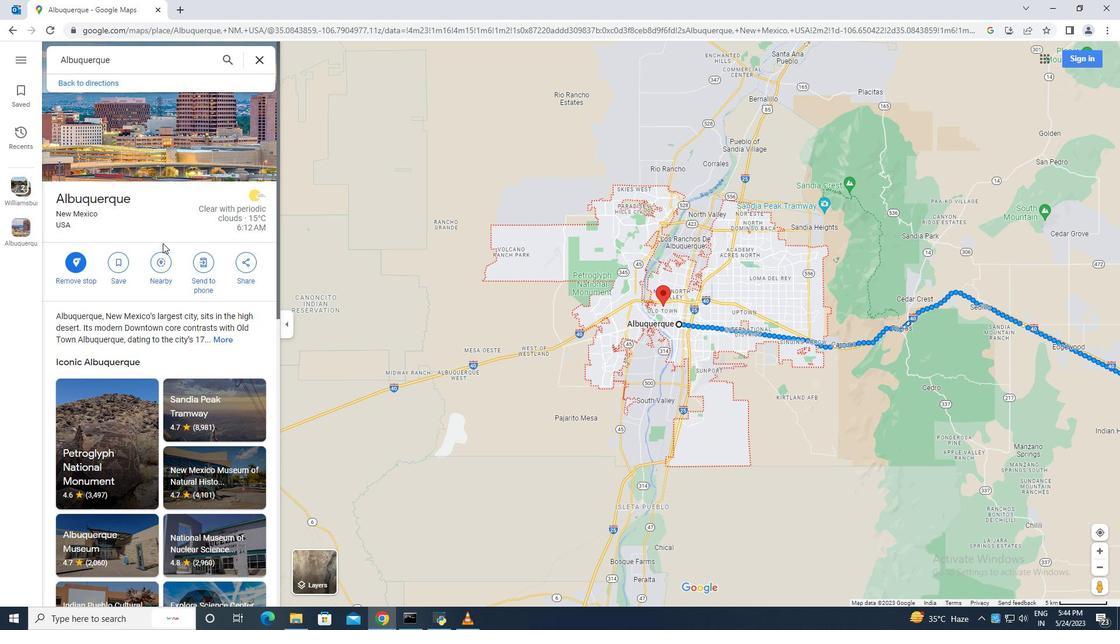 
Action: Mouse scrolled (162, 242) with delta (0, 0)
Screenshot: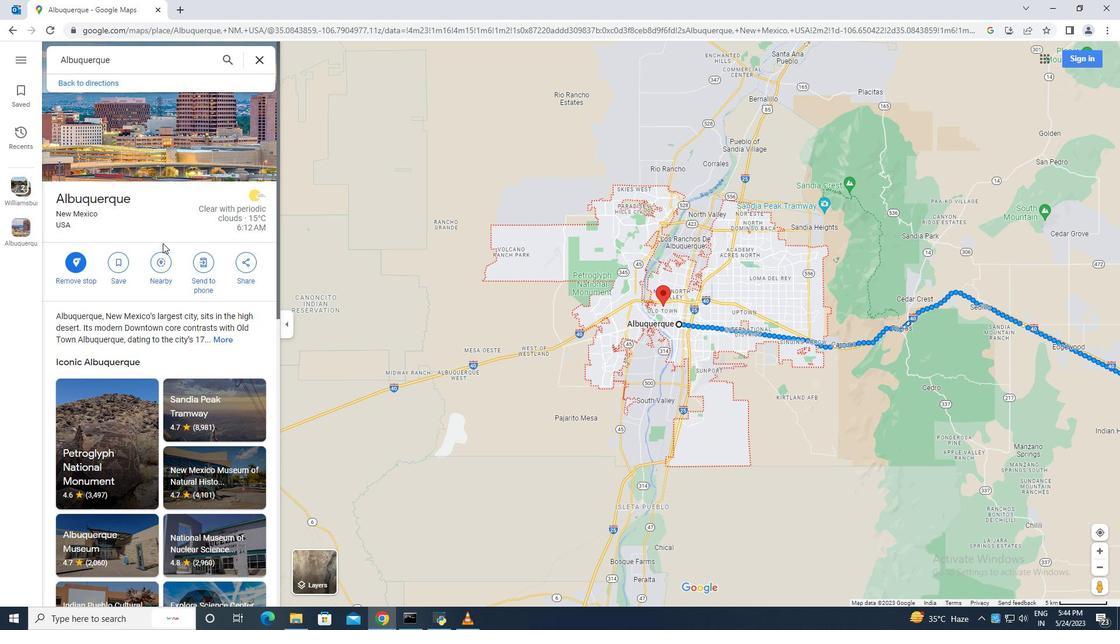 
Action: Mouse moved to (162, 241)
Screenshot: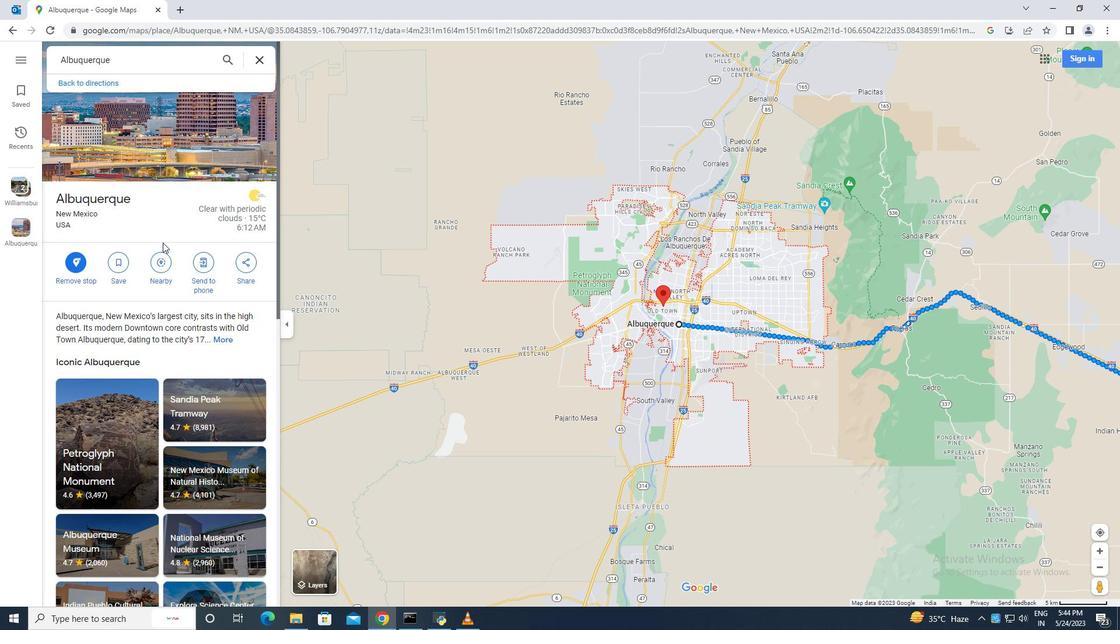 
Action: Mouse scrolled (162, 242) with delta (0, 0)
Screenshot: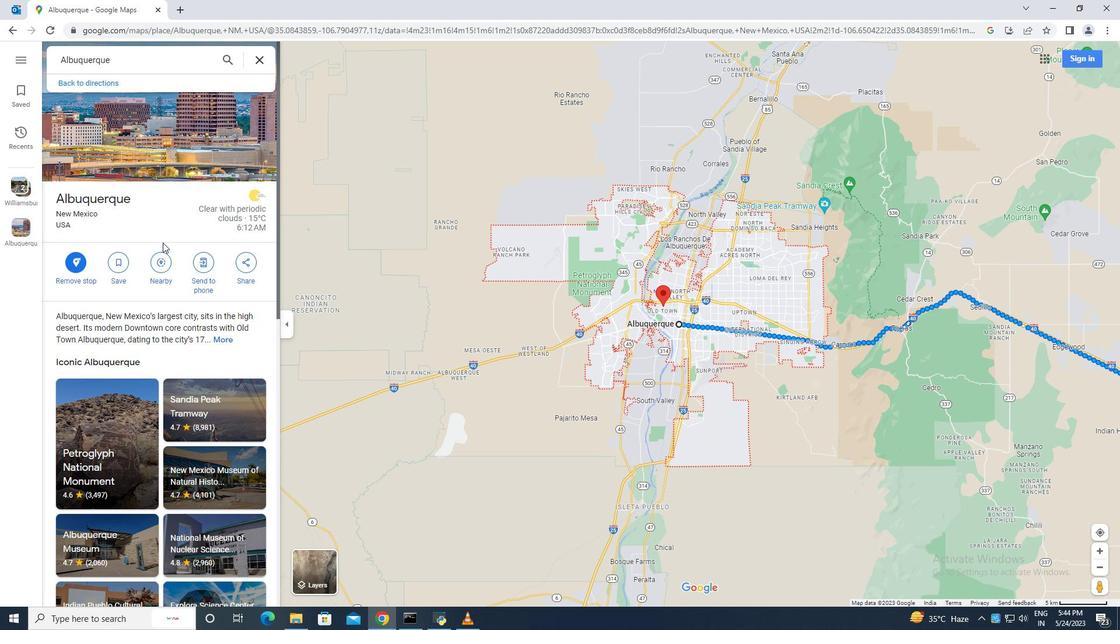 
Action: Mouse moved to (161, 238)
